 Task: Create Simple Mirrored Images Using Flip.
Action: Mouse moved to (851, 81)
Screenshot: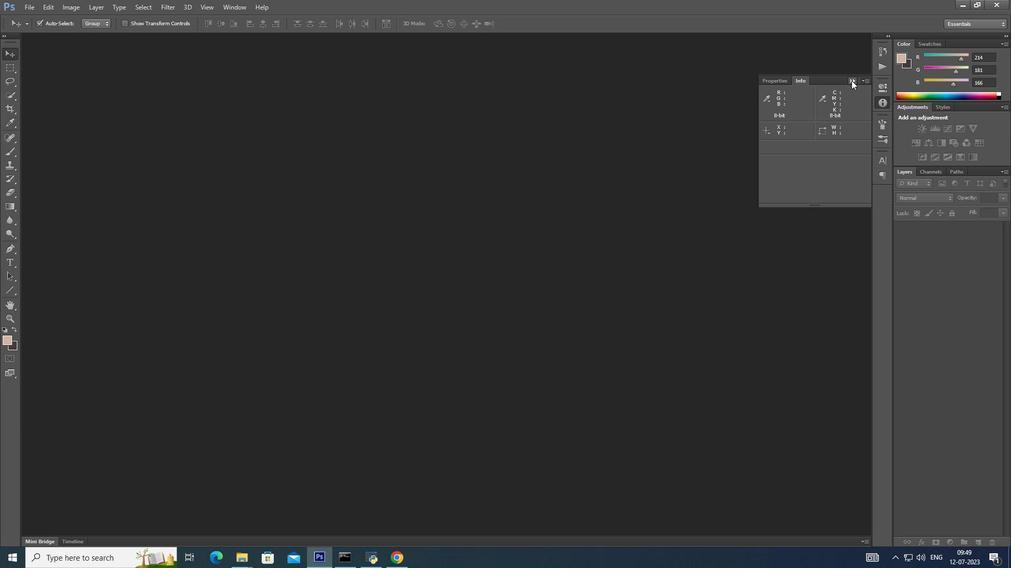 
Action: Mouse pressed left at (851, 81)
Screenshot: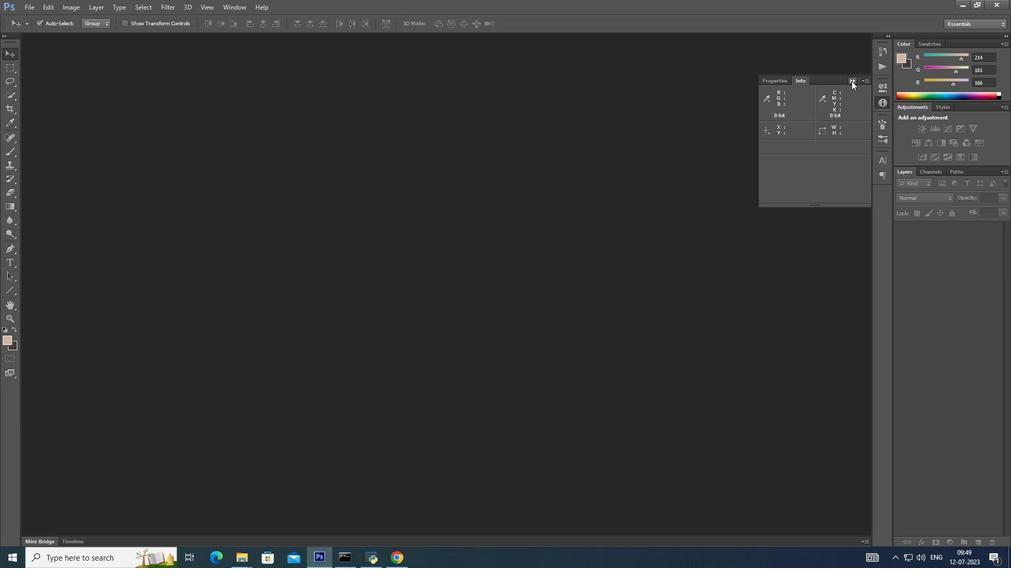 
Action: Mouse moved to (24, 7)
Screenshot: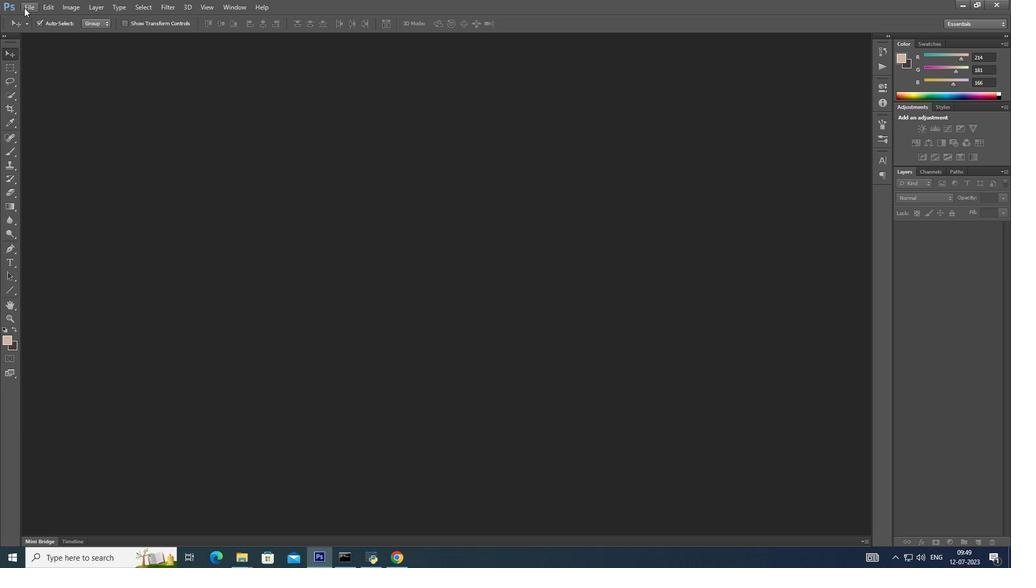 
Action: Mouse pressed left at (24, 7)
Screenshot: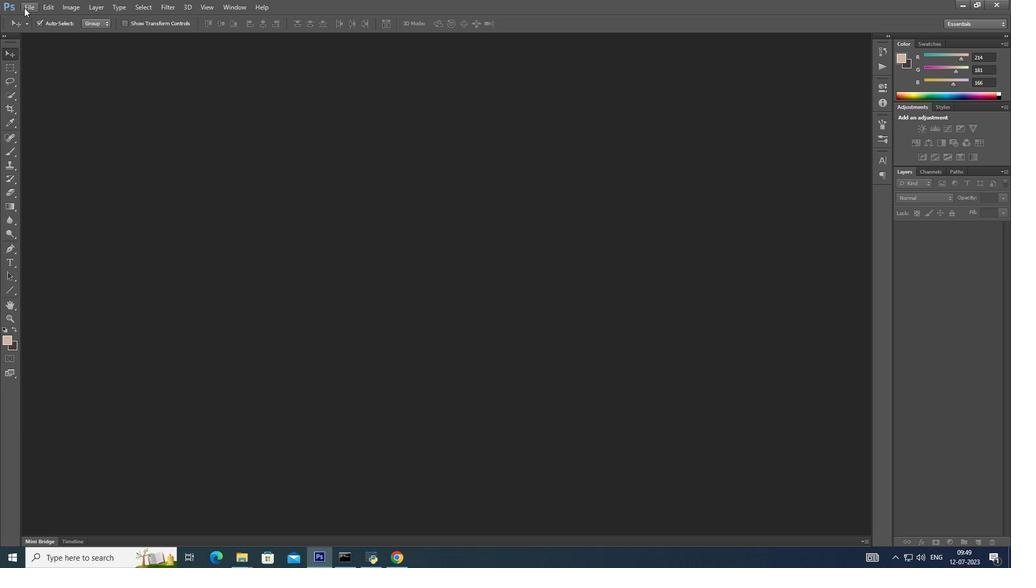 
Action: Mouse moved to (34, 30)
Screenshot: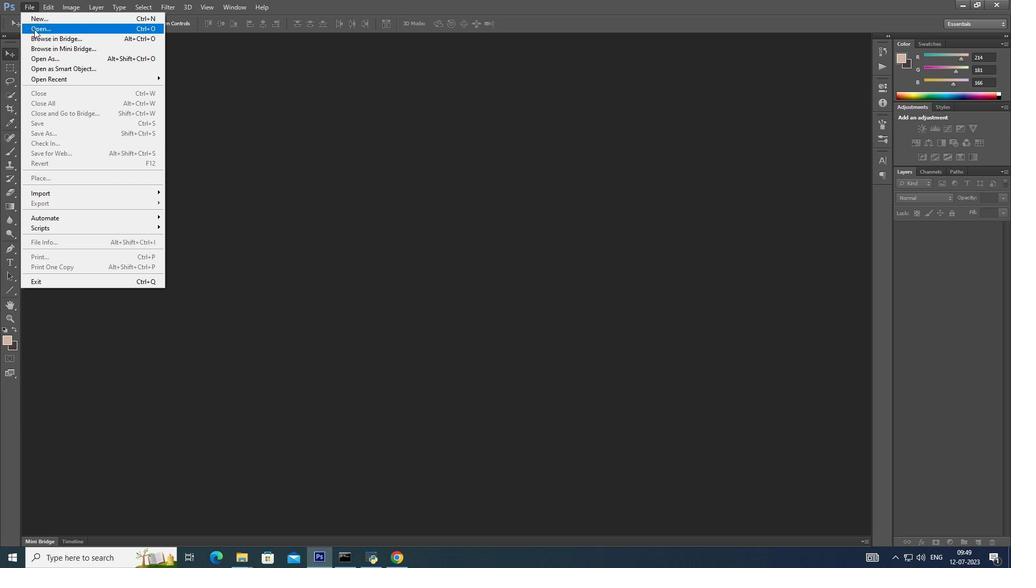 
Action: Mouse pressed left at (34, 30)
Screenshot: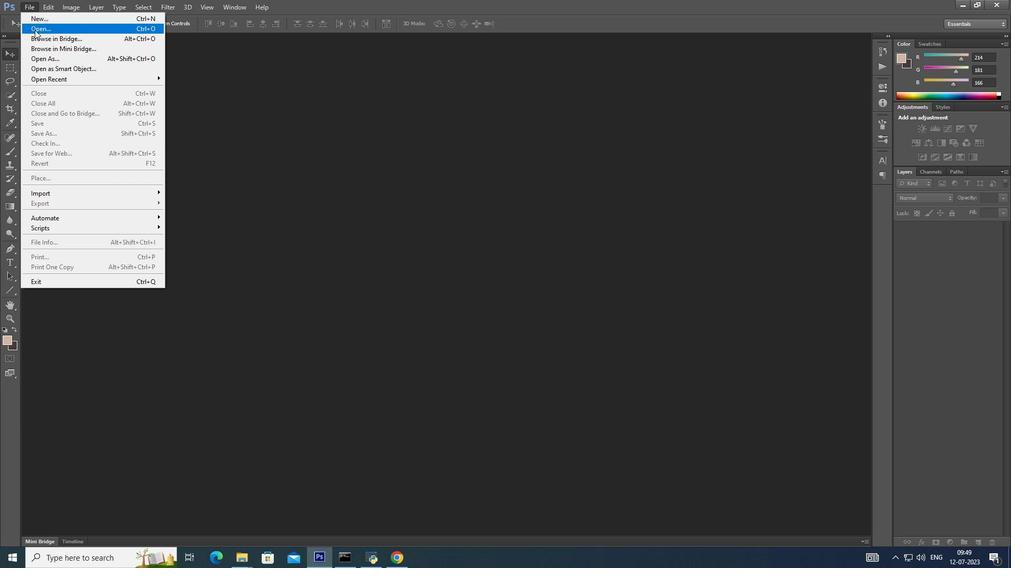 
Action: Mouse moved to (386, 176)
Screenshot: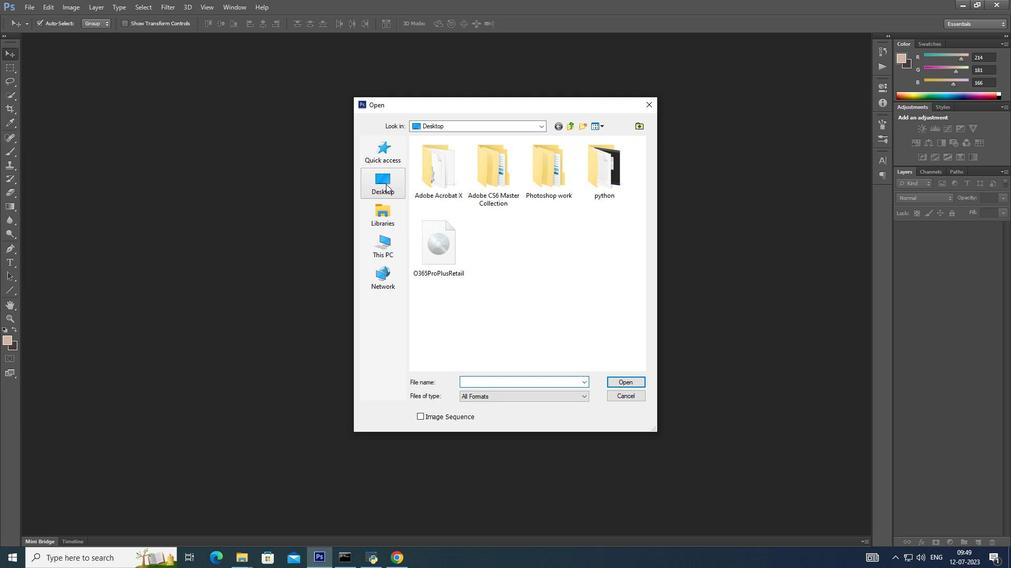 
Action: Mouse pressed left at (386, 176)
Screenshot: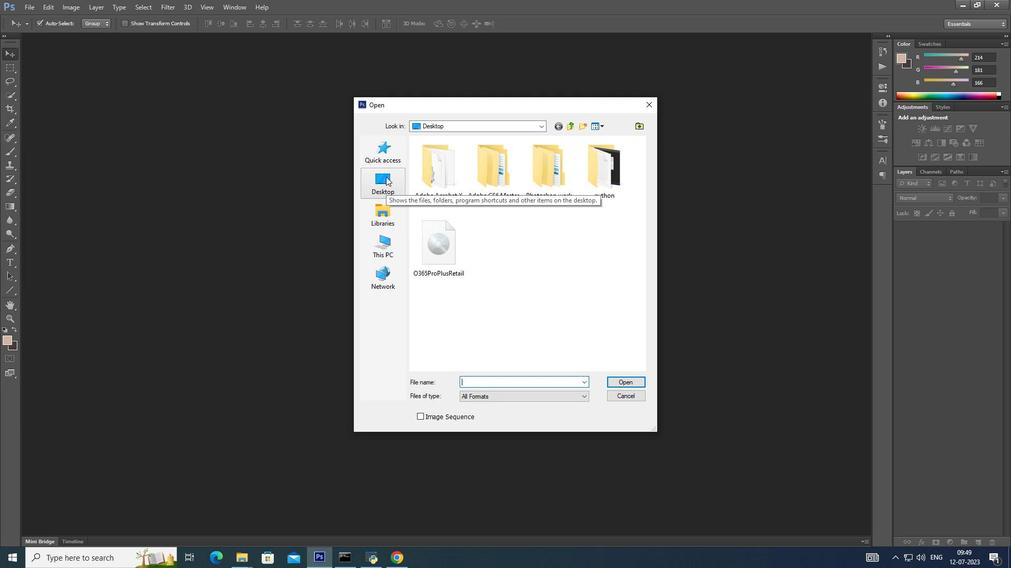 
Action: Mouse moved to (381, 257)
Screenshot: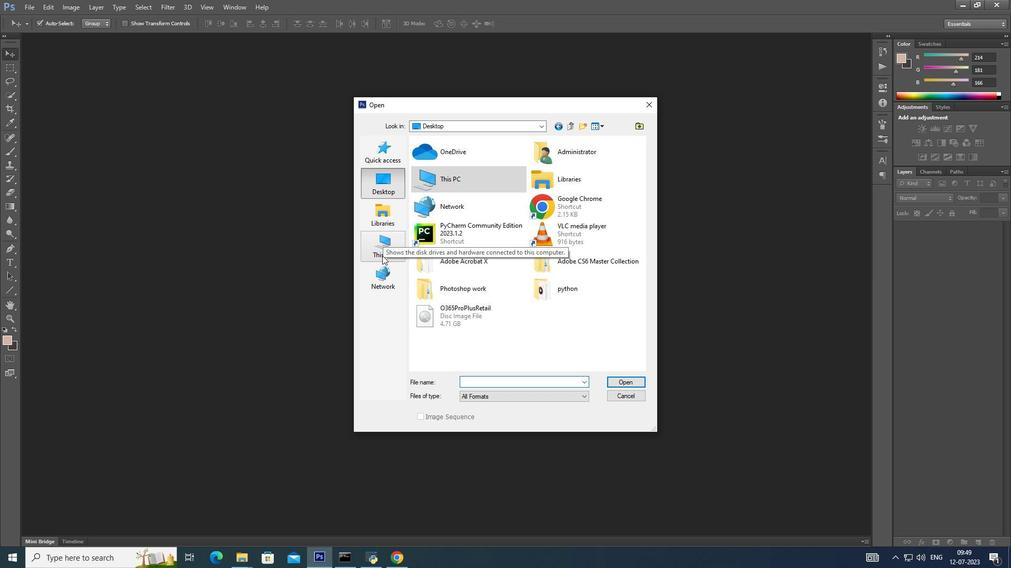 
Action: Mouse pressed left at (381, 257)
Screenshot: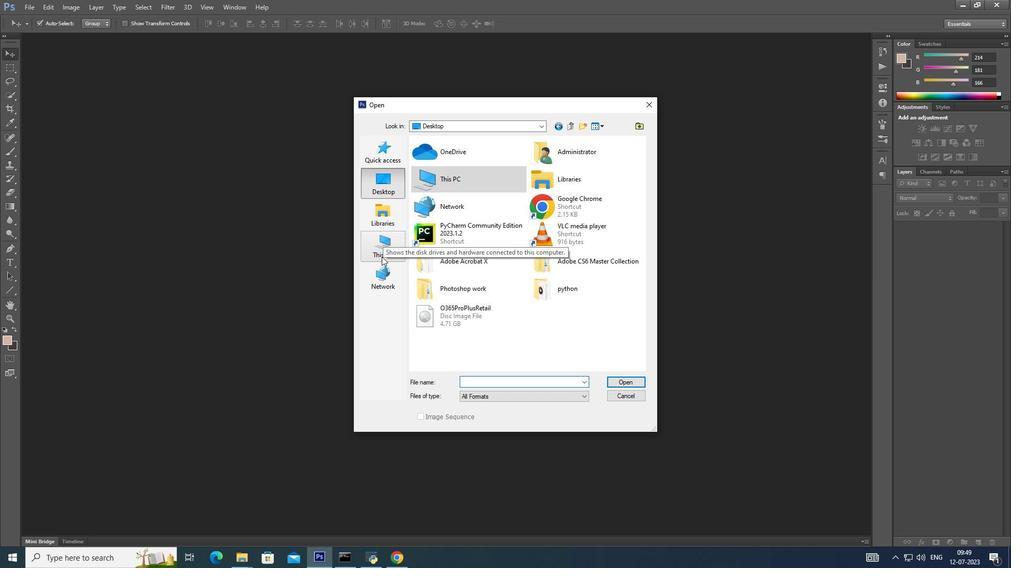 
Action: Mouse moved to (458, 241)
Screenshot: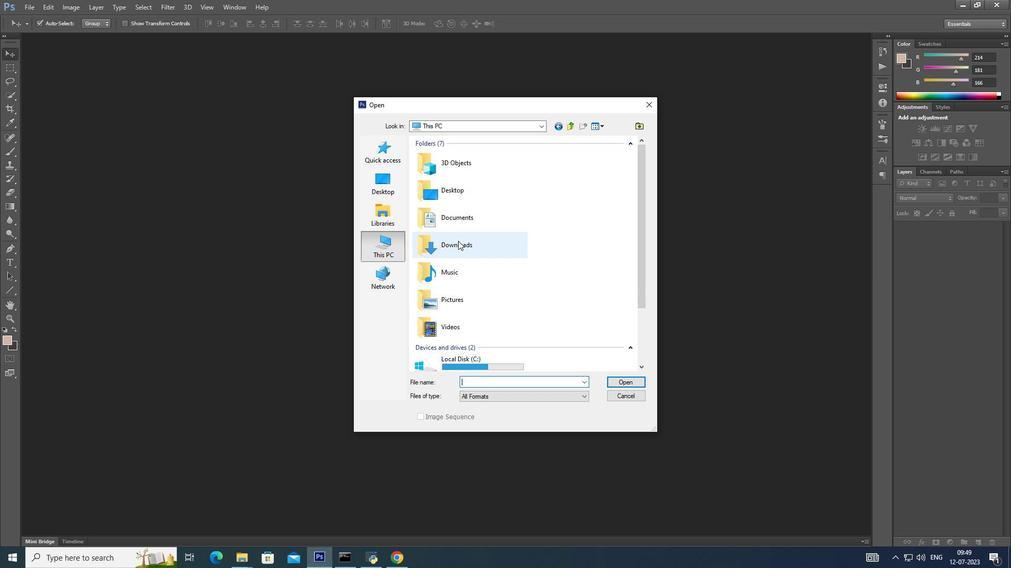 
Action: Mouse pressed left at (458, 241)
Screenshot: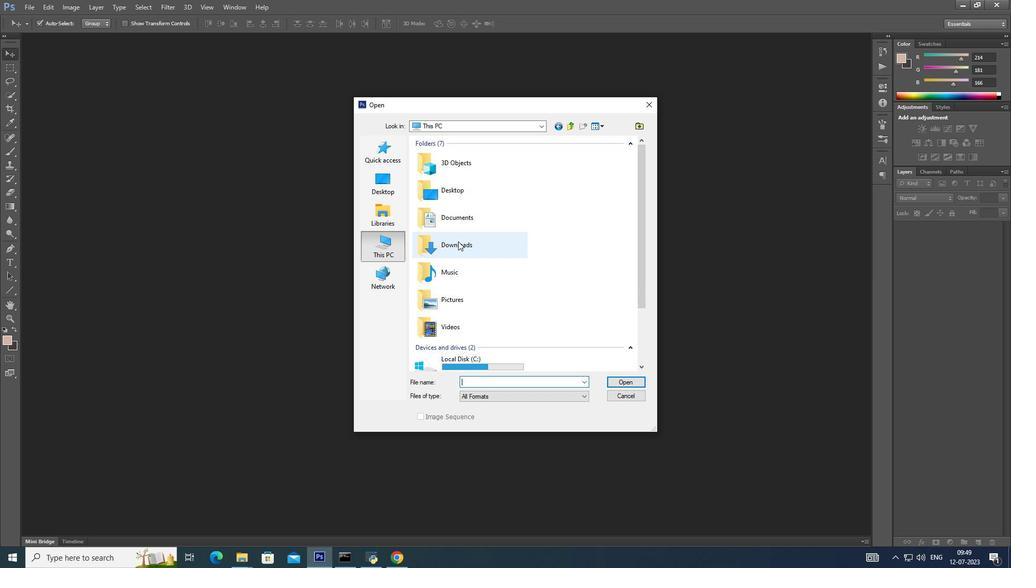 
Action: Mouse pressed left at (458, 241)
Screenshot: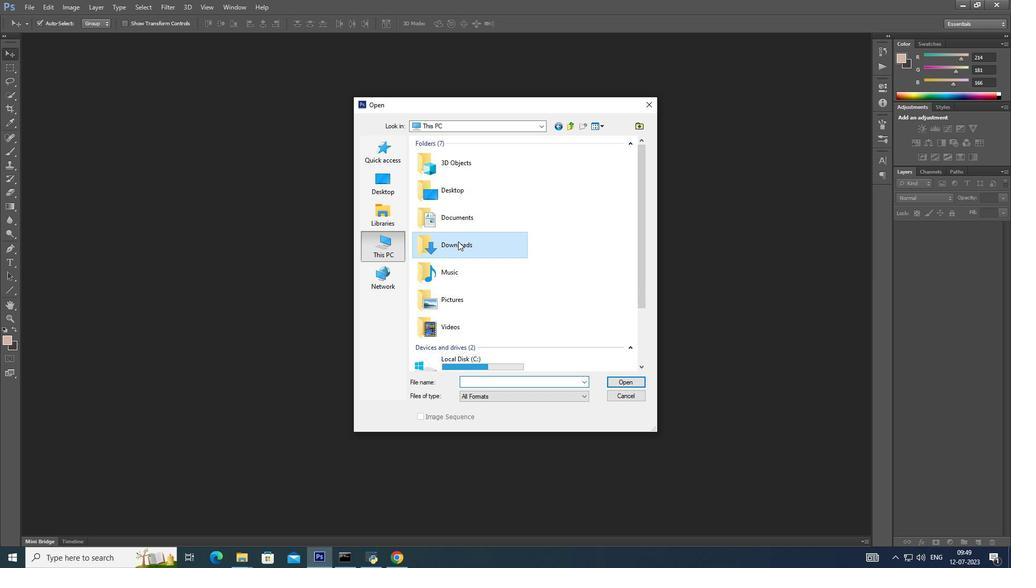 
Action: Mouse moved to (455, 176)
Screenshot: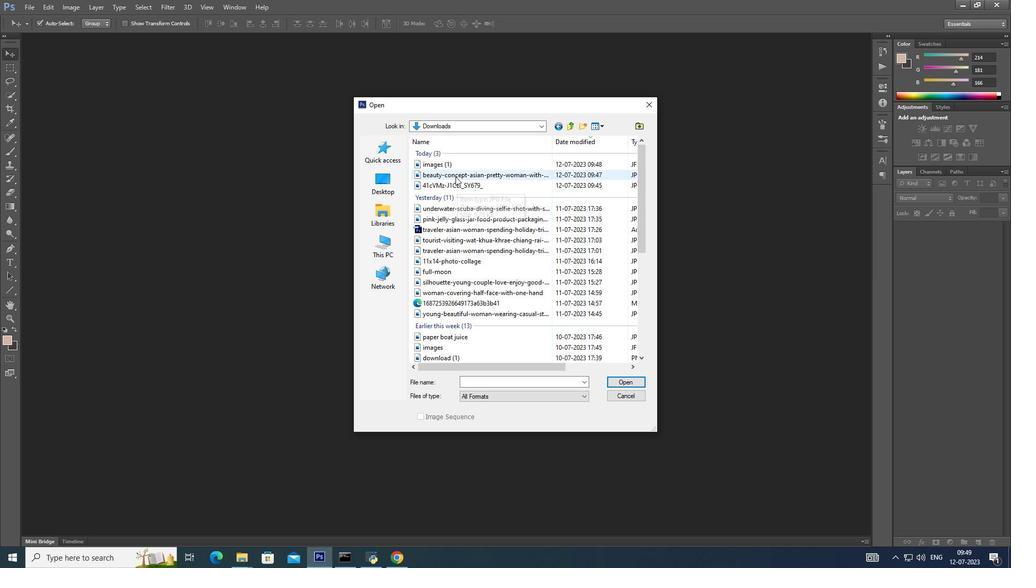 
Action: Mouse pressed left at (455, 176)
Screenshot: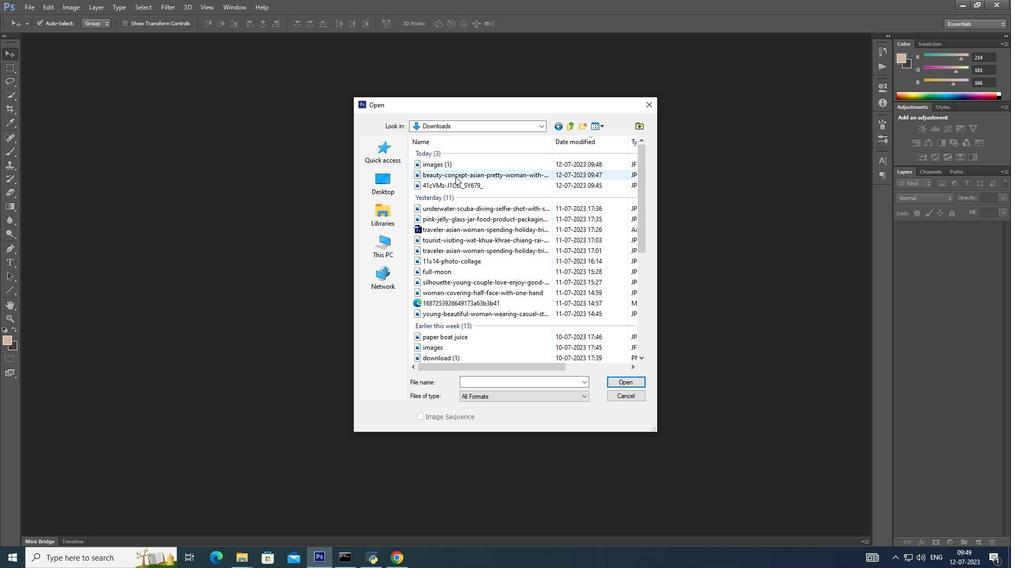 
Action: Mouse moved to (620, 385)
Screenshot: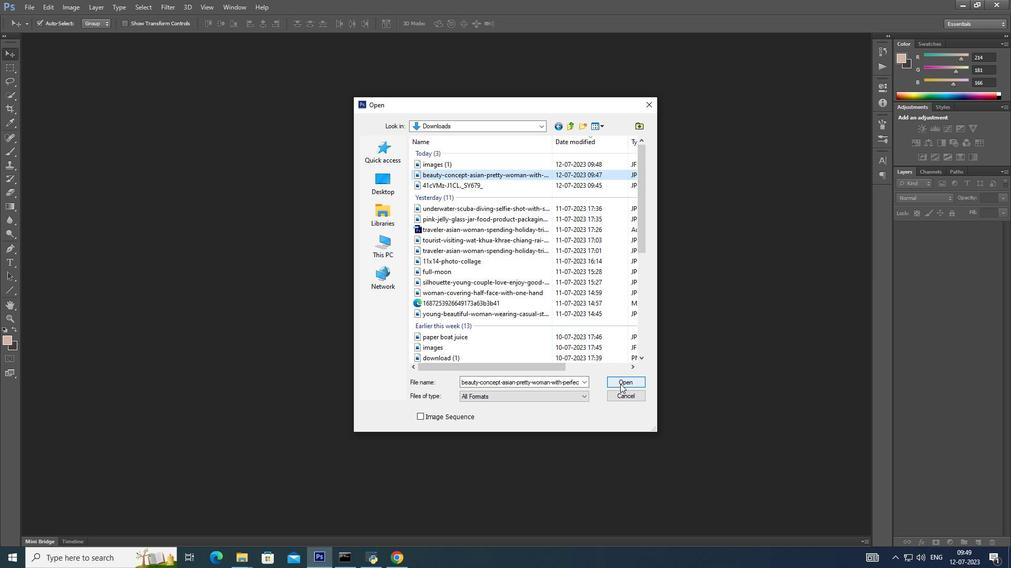 
Action: Mouse pressed left at (620, 385)
Screenshot: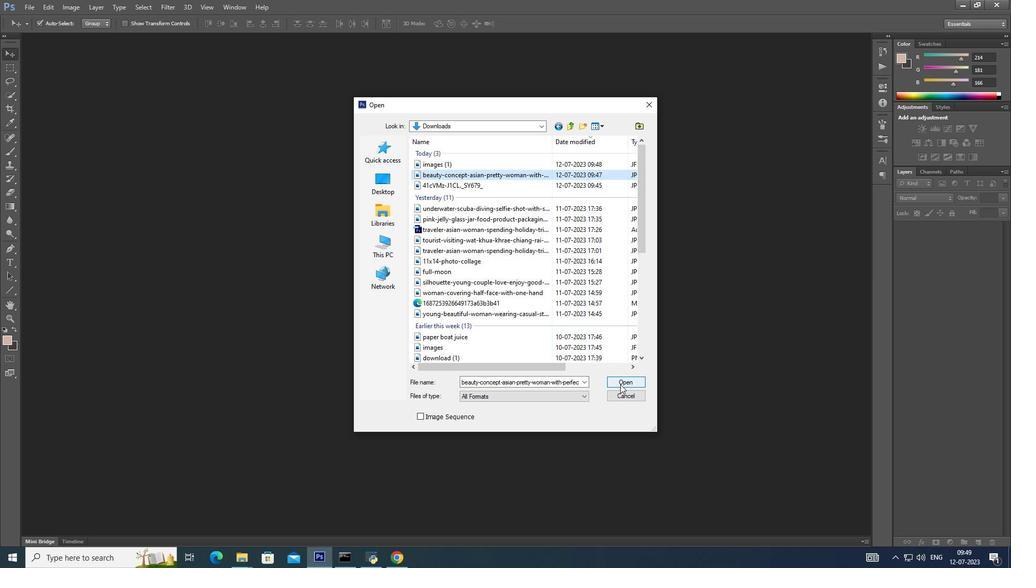 
Action: Mouse moved to (951, 225)
Screenshot: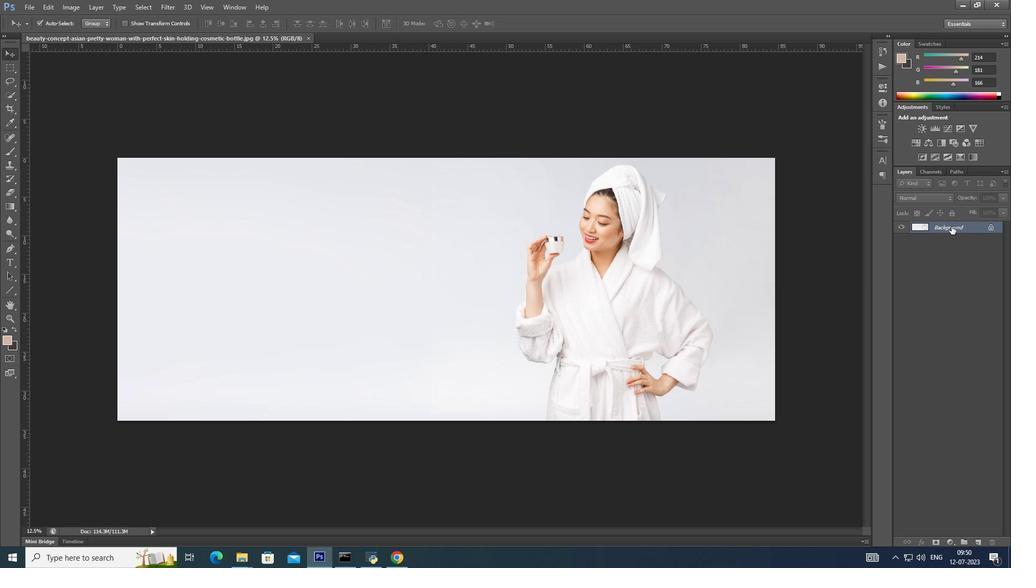 
Action: Mouse pressed left at (951, 225)
Screenshot: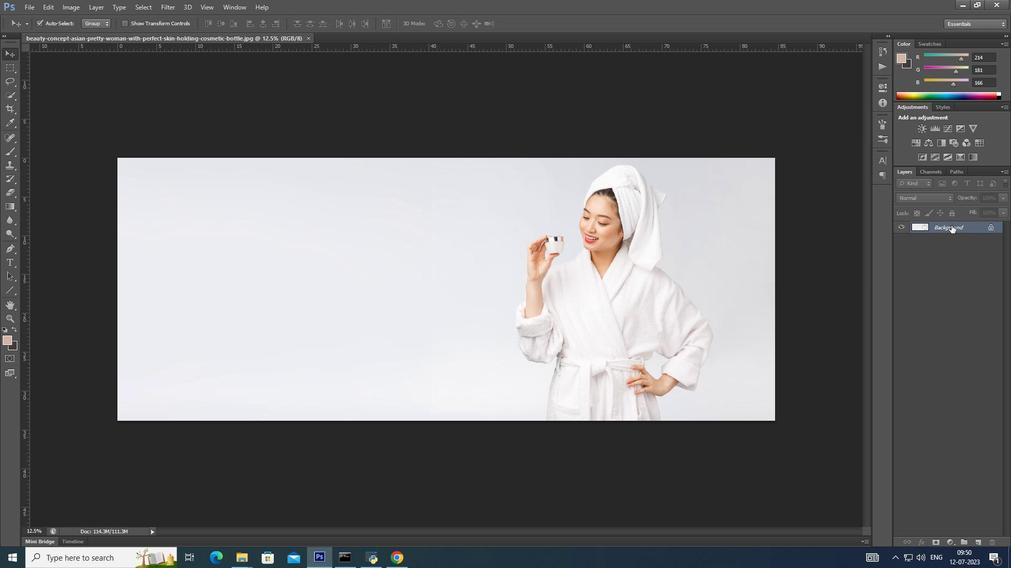 
Action: Mouse moved to (962, 223)
Screenshot: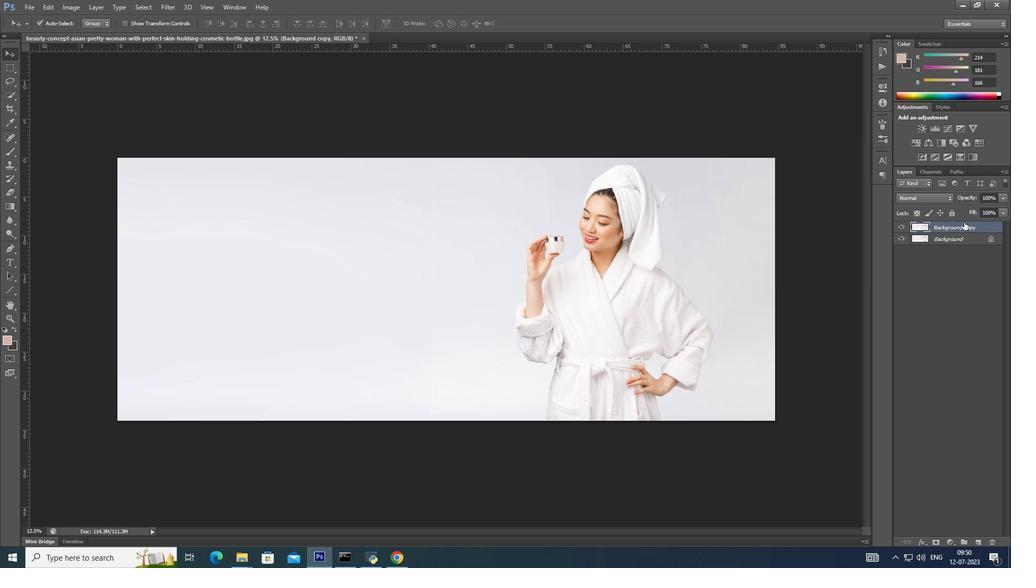 
Action: Mouse pressed left at (962, 223)
Screenshot: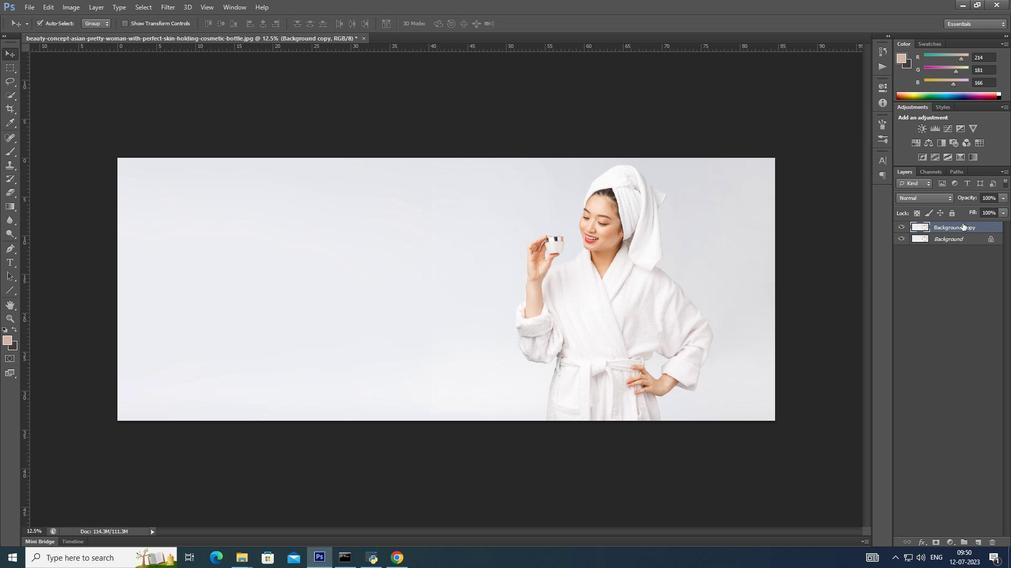 
Action: Mouse moved to (32, 5)
Screenshot: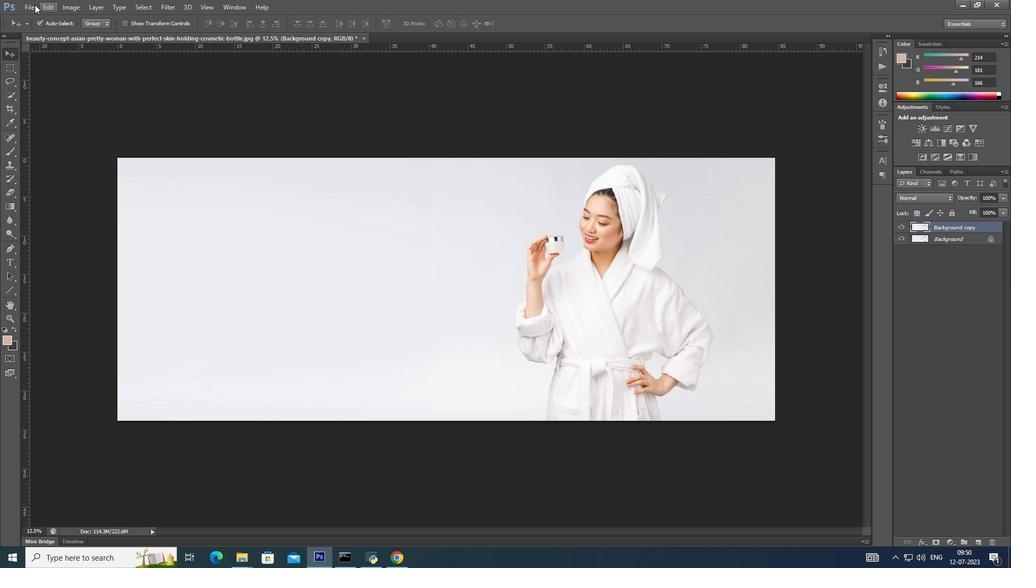 
Action: Mouse pressed left at (32, 5)
Screenshot: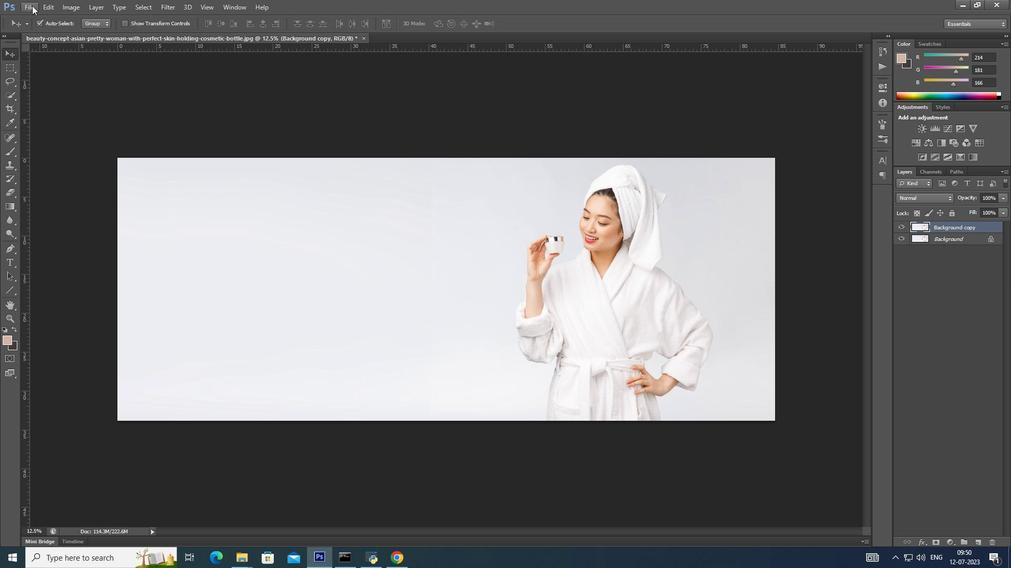 
Action: Mouse moved to (42, 26)
Screenshot: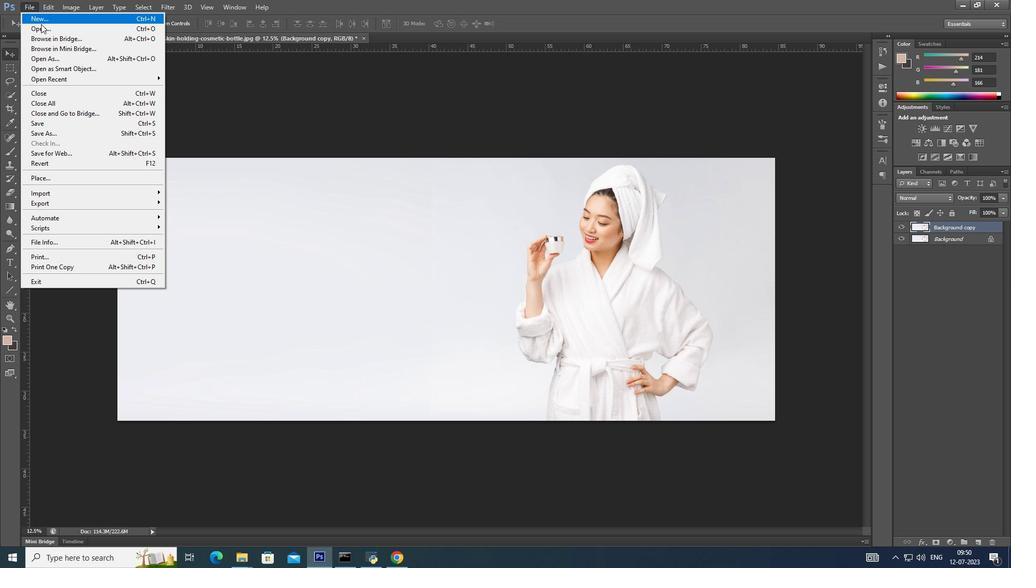 
Action: Mouse pressed left at (42, 26)
Screenshot: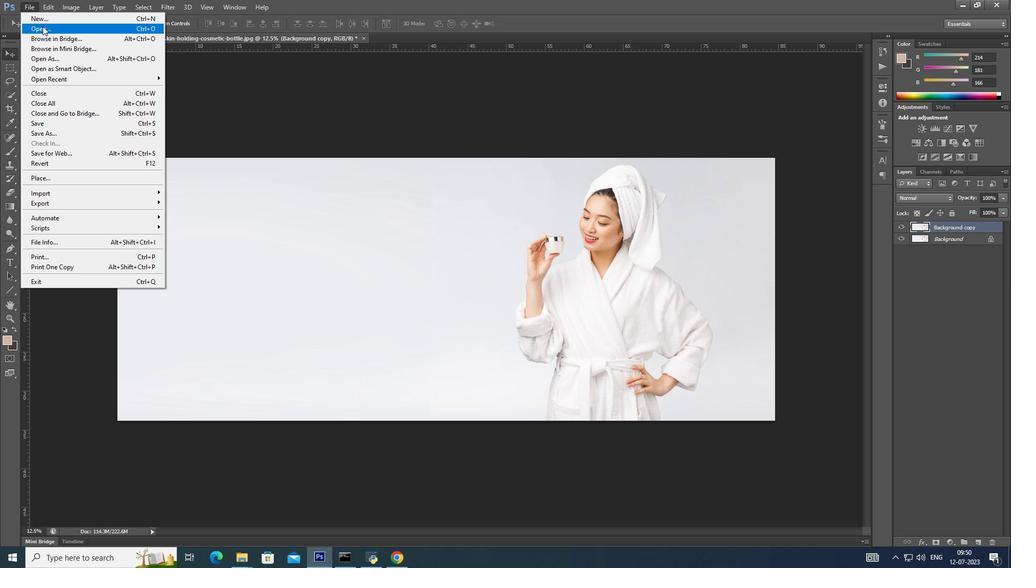 
Action: Mouse moved to (438, 162)
Screenshot: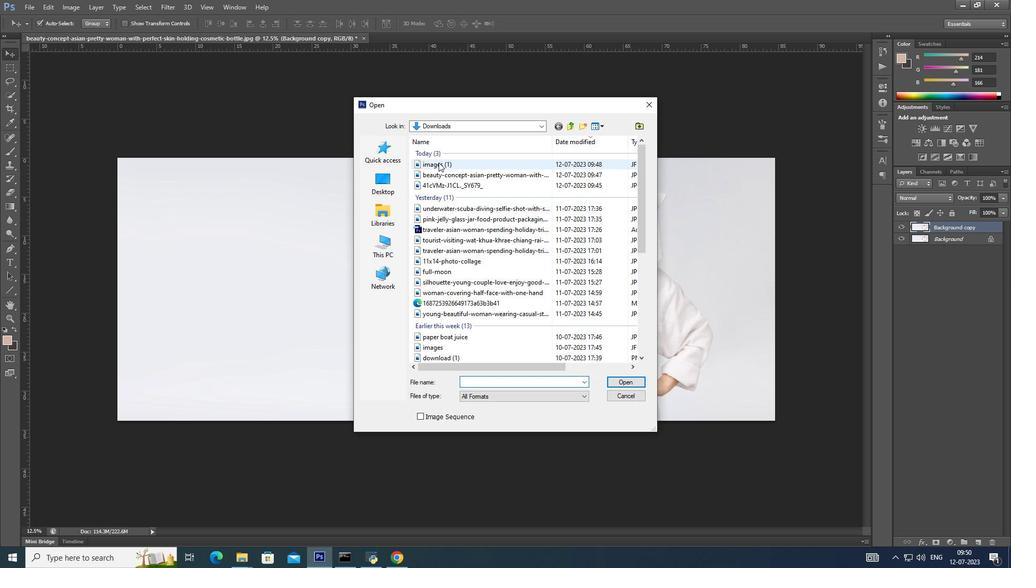 
Action: Mouse pressed left at (438, 162)
Screenshot: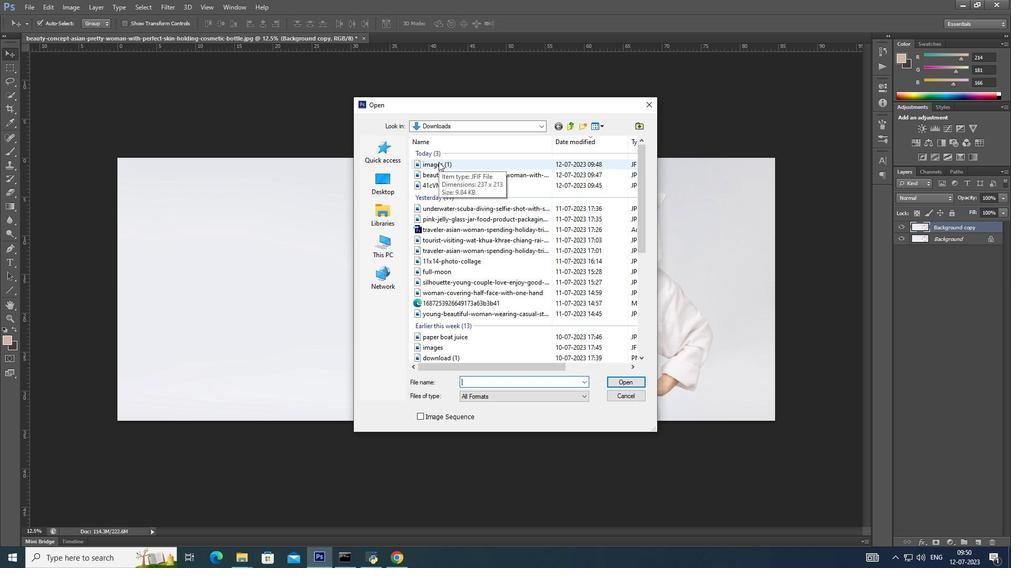 
Action: Mouse moved to (440, 186)
Screenshot: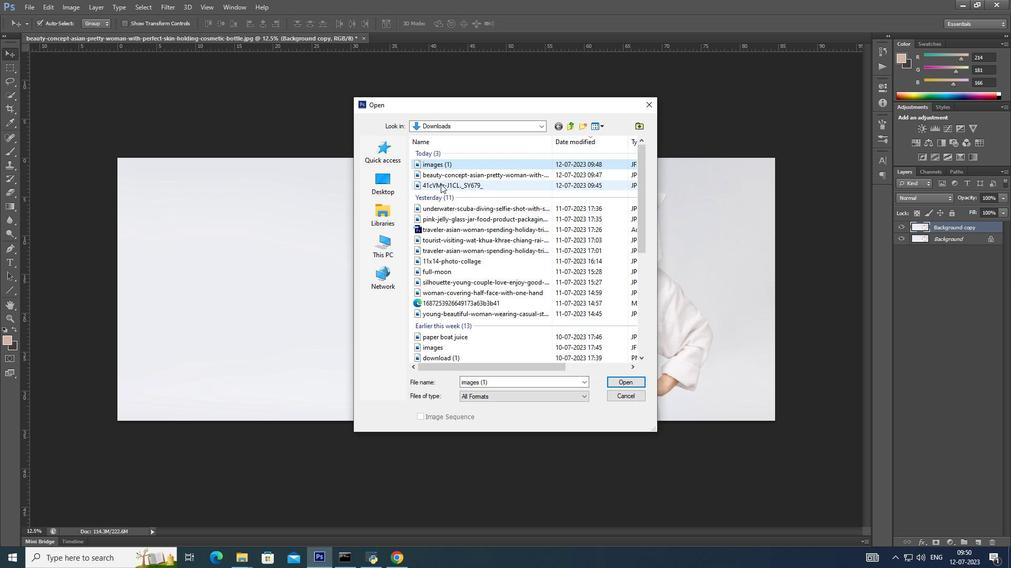 
Action: Mouse pressed left at (440, 186)
Screenshot: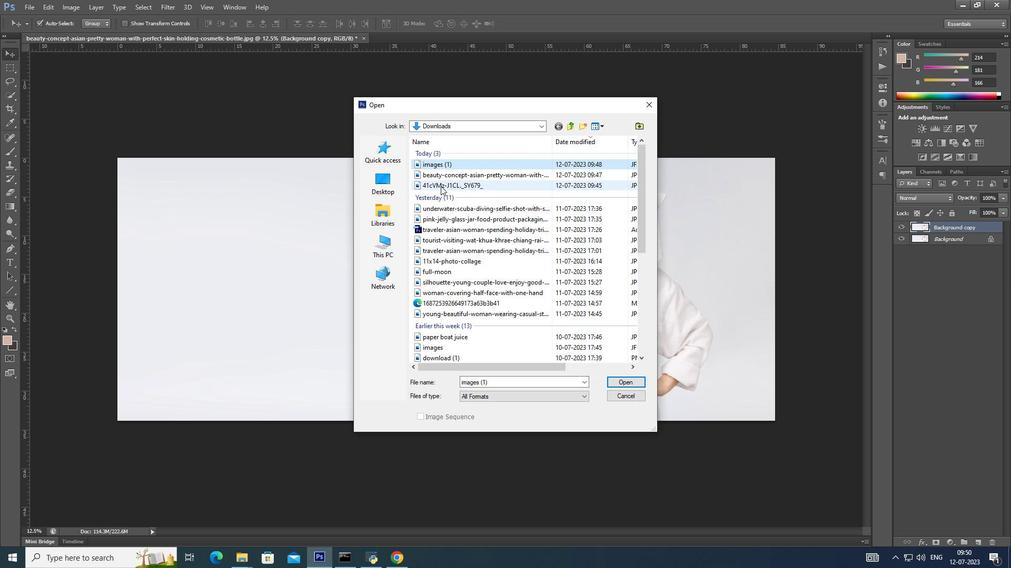 
Action: Mouse moved to (624, 384)
Screenshot: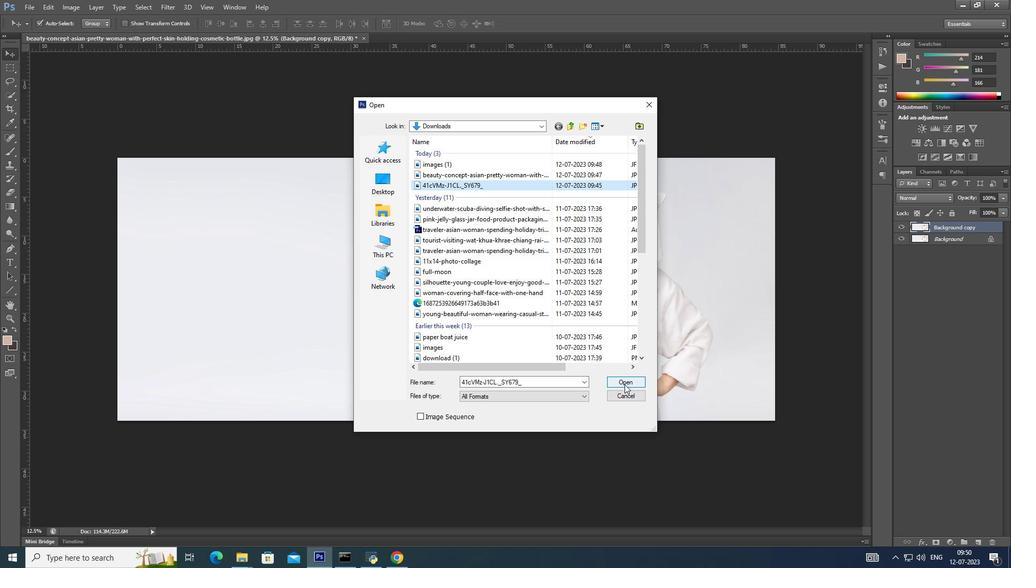 
Action: Mouse pressed left at (624, 384)
Screenshot: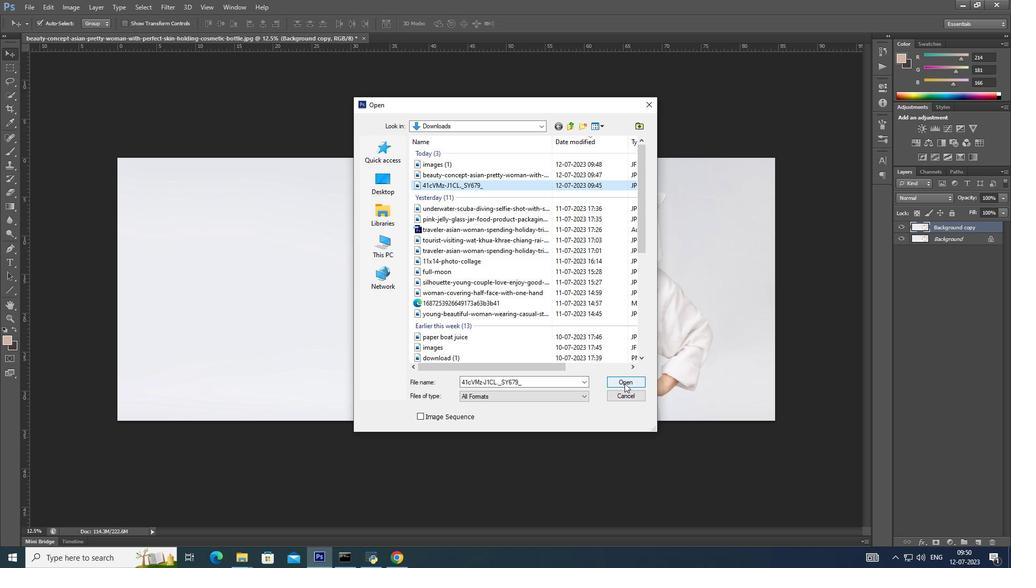 
Action: Mouse moved to (958, 233)
Screenshot: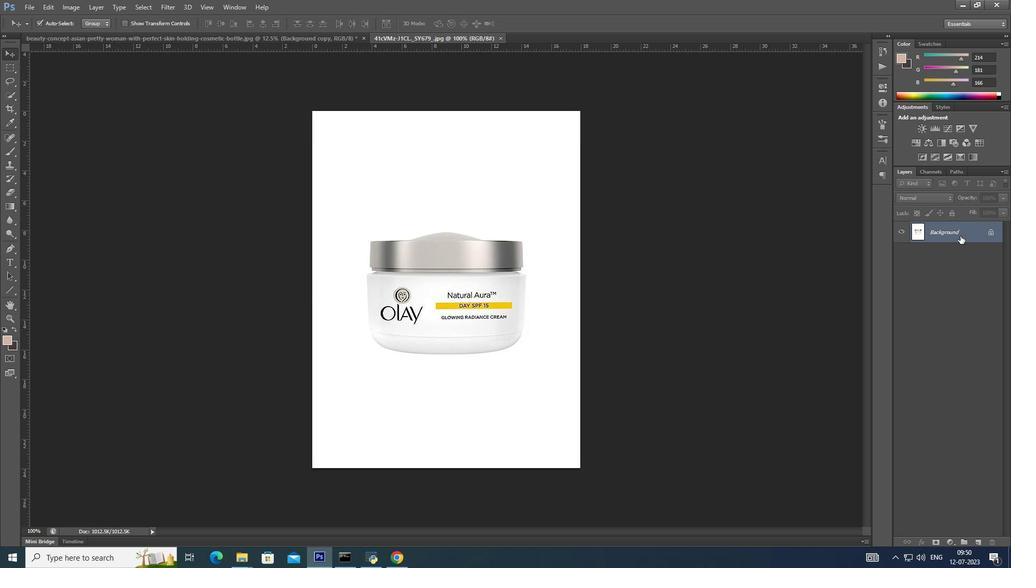 
Action: Mouse pressed left at (958, 233)
Screenshot: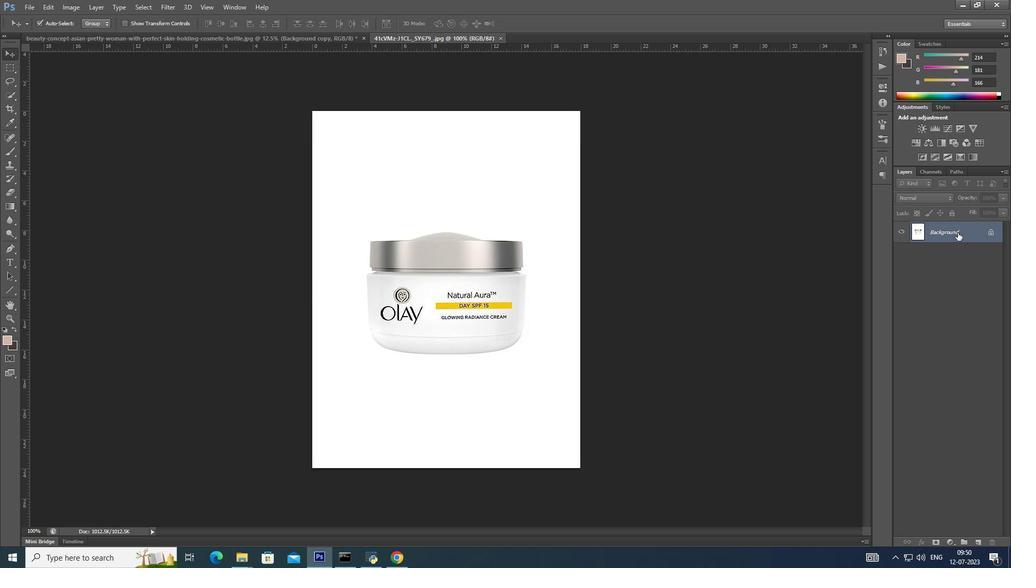
Action: Mouse moved to (948, 232)
Screenshot: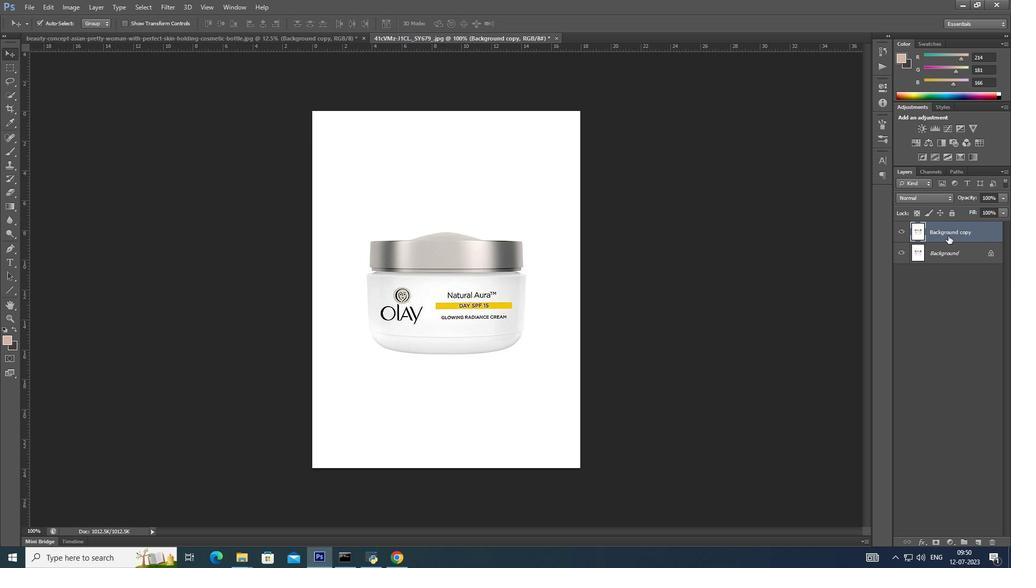 
Action: Mouse pressed left at (948, 232)
Screenshot: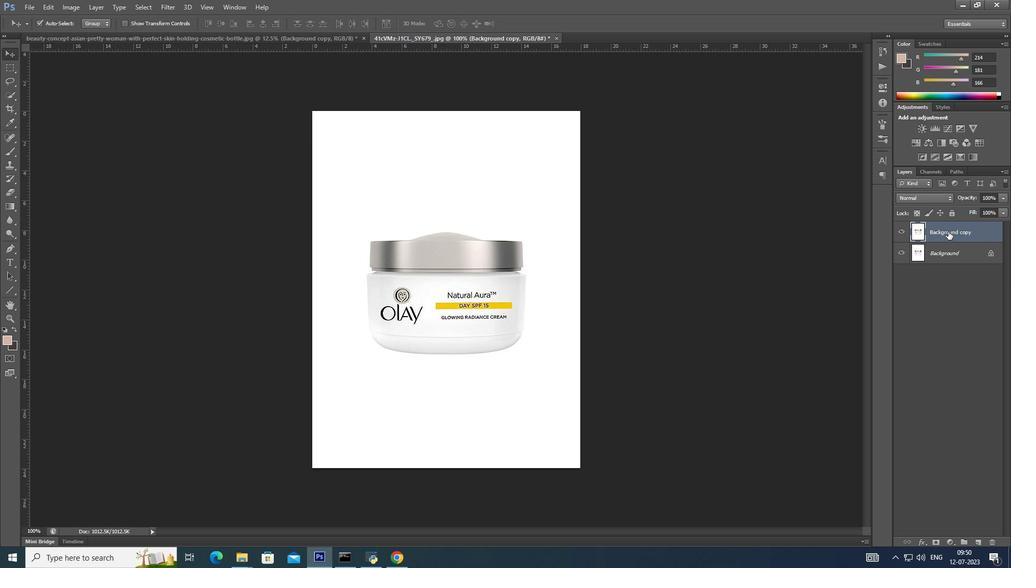 
Action: Mouse moved to (9, 97)
Screenshot: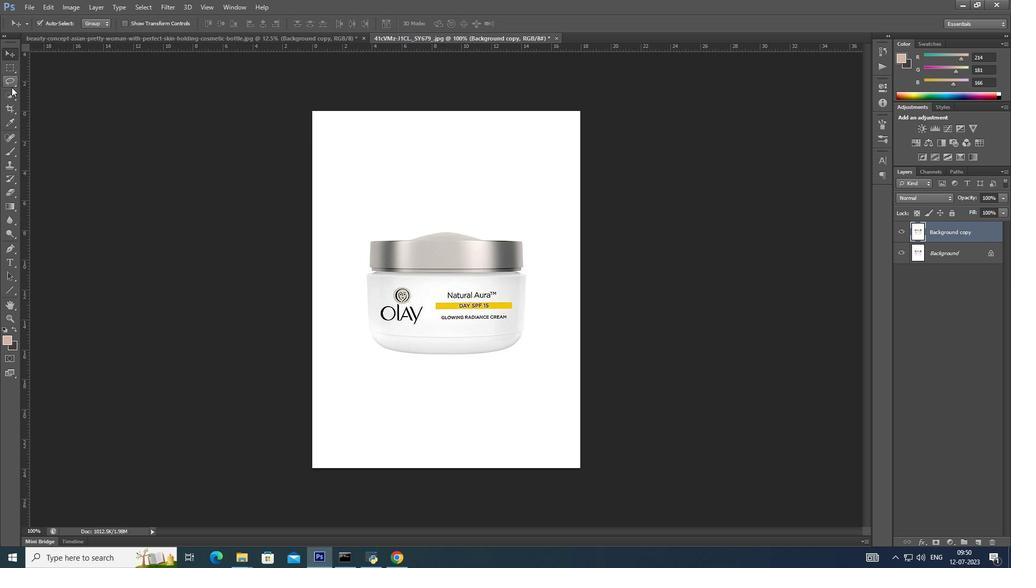 
Action: Mouse pressed left at (9, 97)
Screenshot: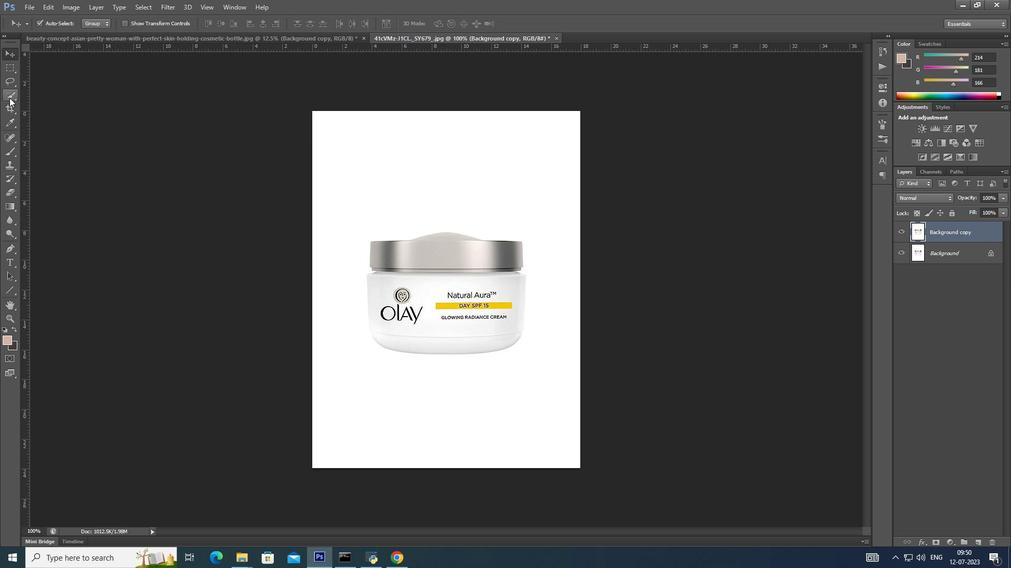 
Action: Mouse moved to (43, 90)
Screenshot: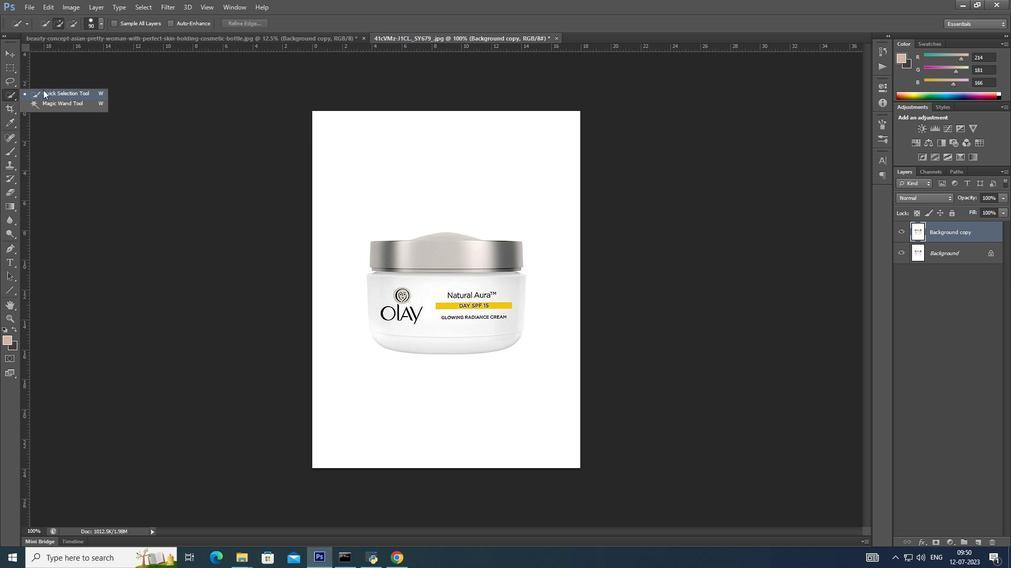 
Action: Mouse pressed left at (43, 90)
Screenshot: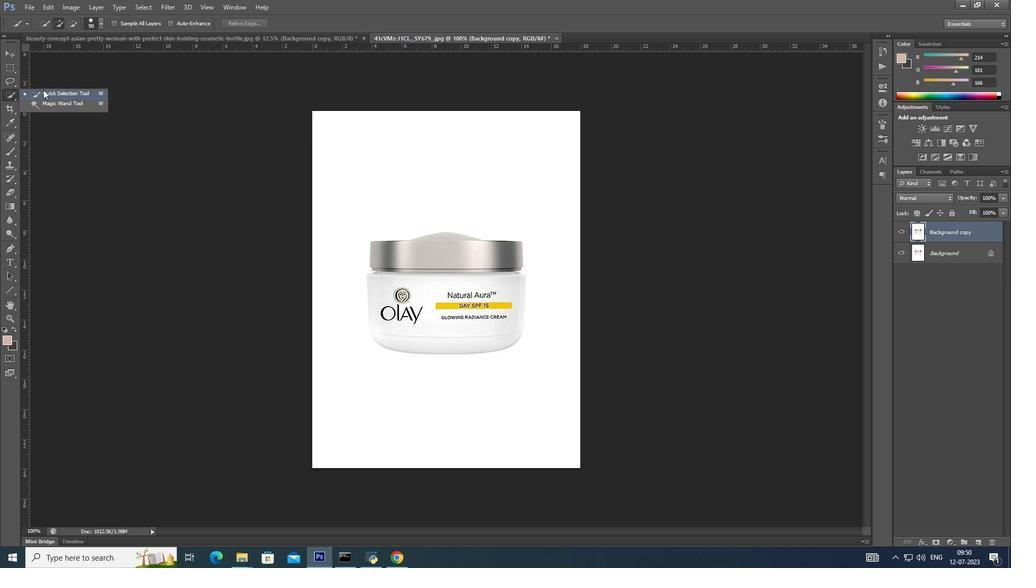 
Action: Mouse moved to (420, 282)
Screenshot: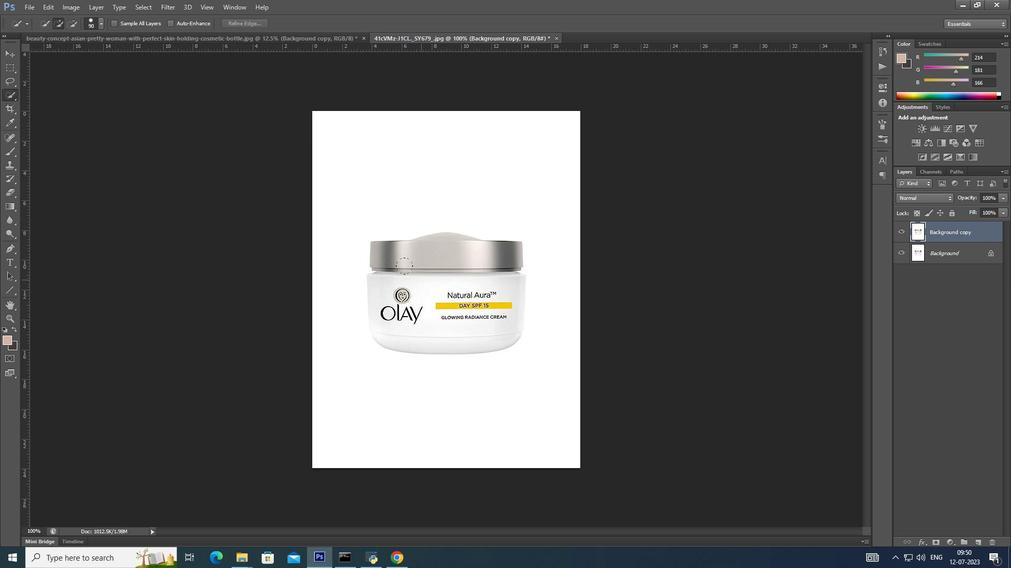 
Action: Mouse pressed left at (420, 282)
Screenshot: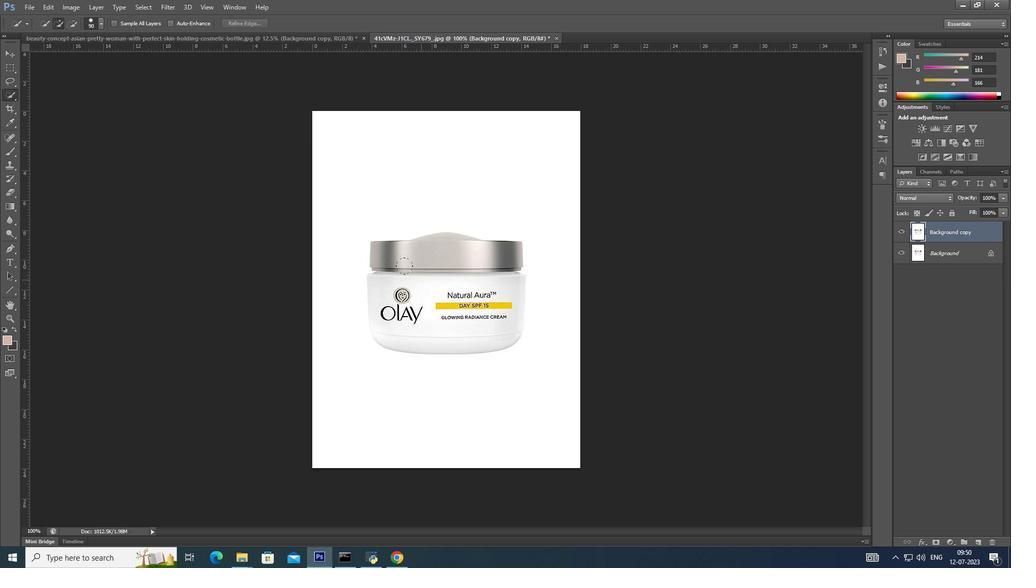 
Action: Mouse moved to (407, 307)
Screenshot: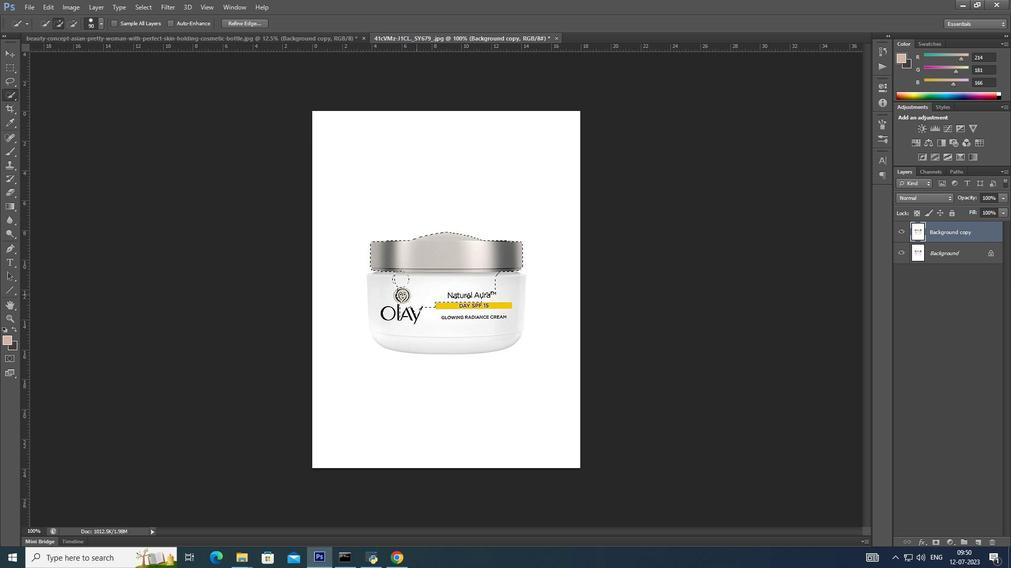 
Action: Mouse pressed left at (407, 307)
Screenshot: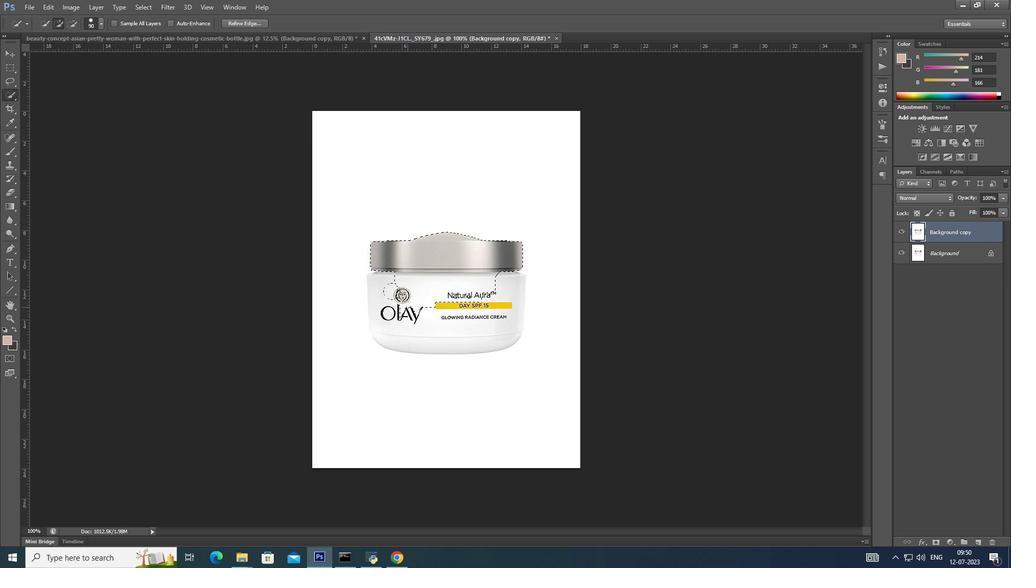 
Action: Mouse moved to (470, 301)
Screenshot: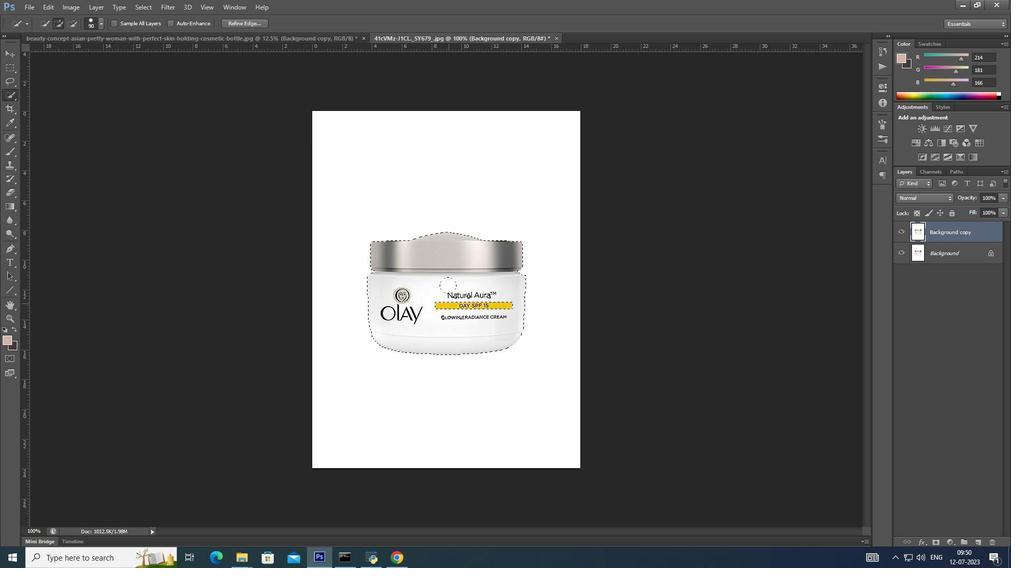 
Action: Mouse pressed left at (470, 301)
Screenshot: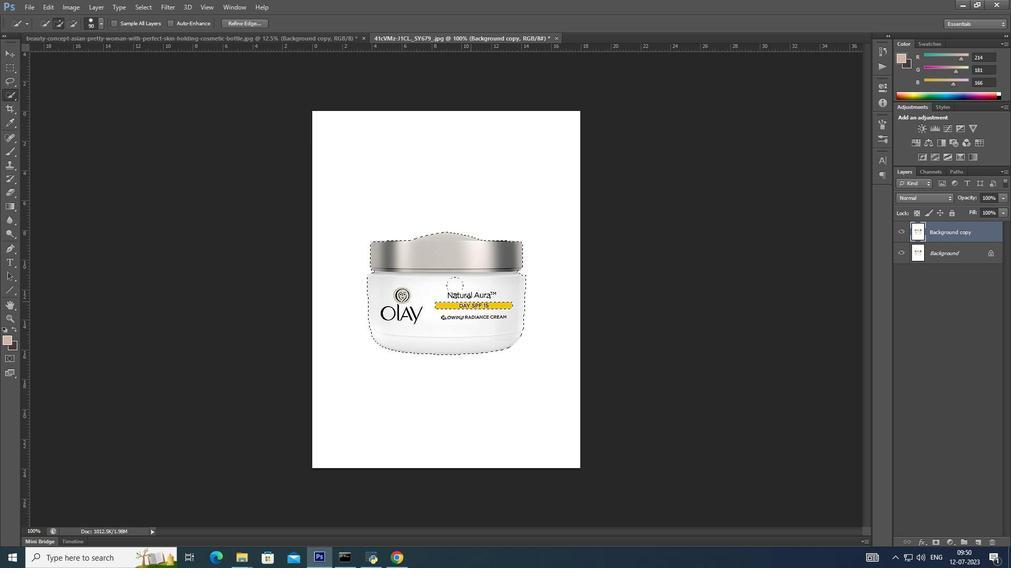 
Action: Mouse moved to (489, 305)
Screenshot: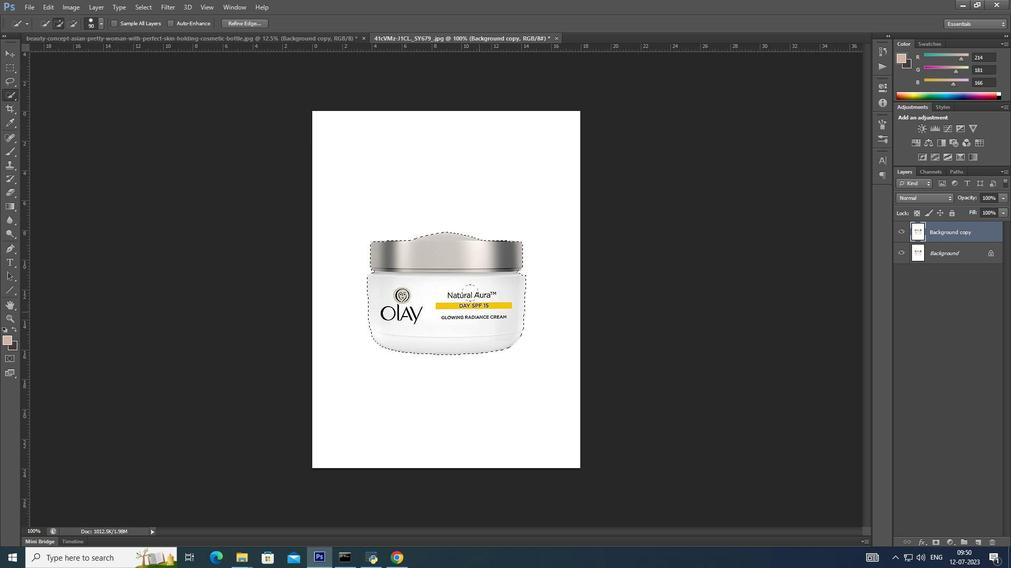 
Action: Mouse pressed left at (489, 305)
Screenshot: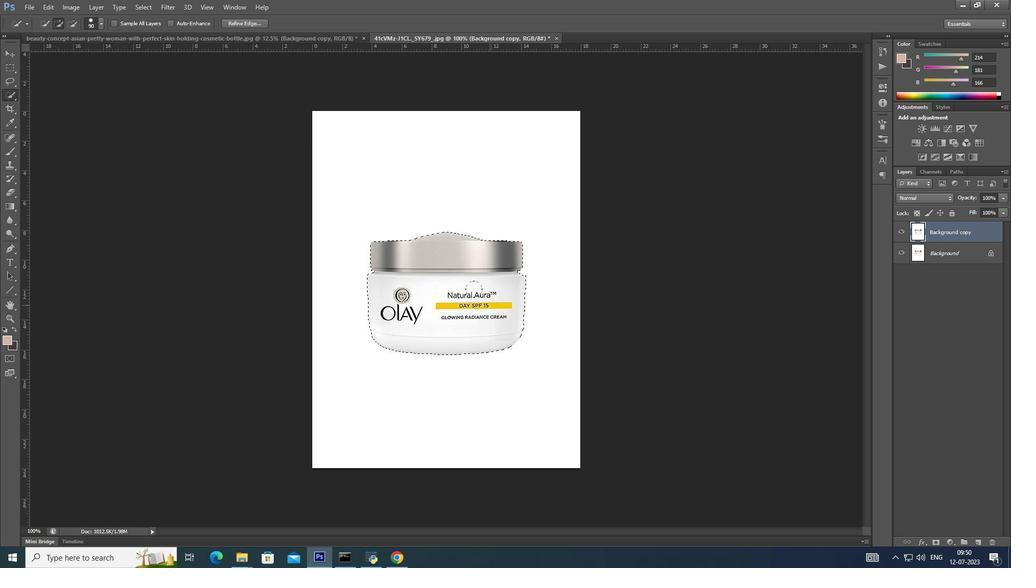 
Action: Mouse moved to (402, 270)
Screenshot: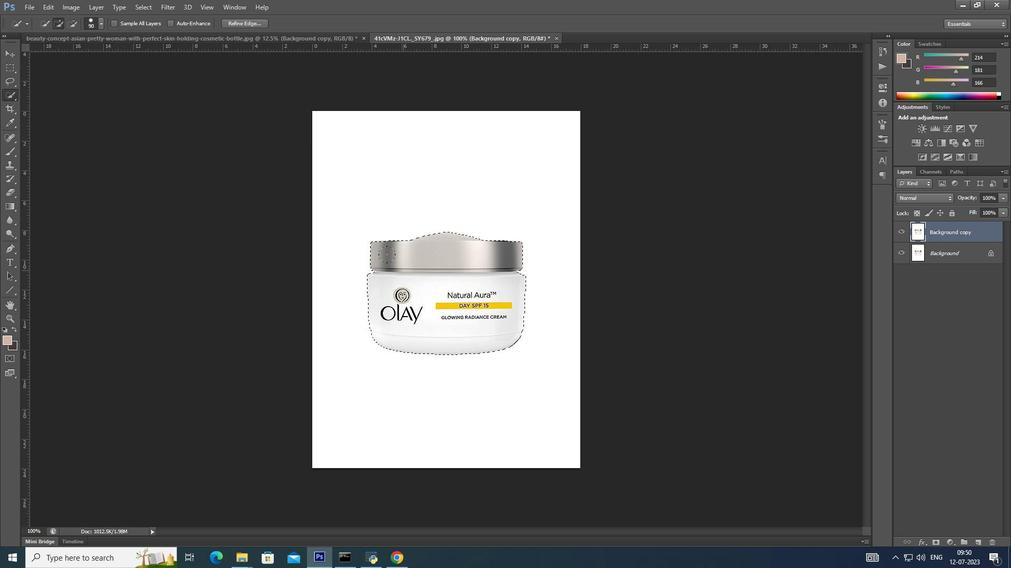 
Action: Mouse pressed left at (402, 270)
Screenshot: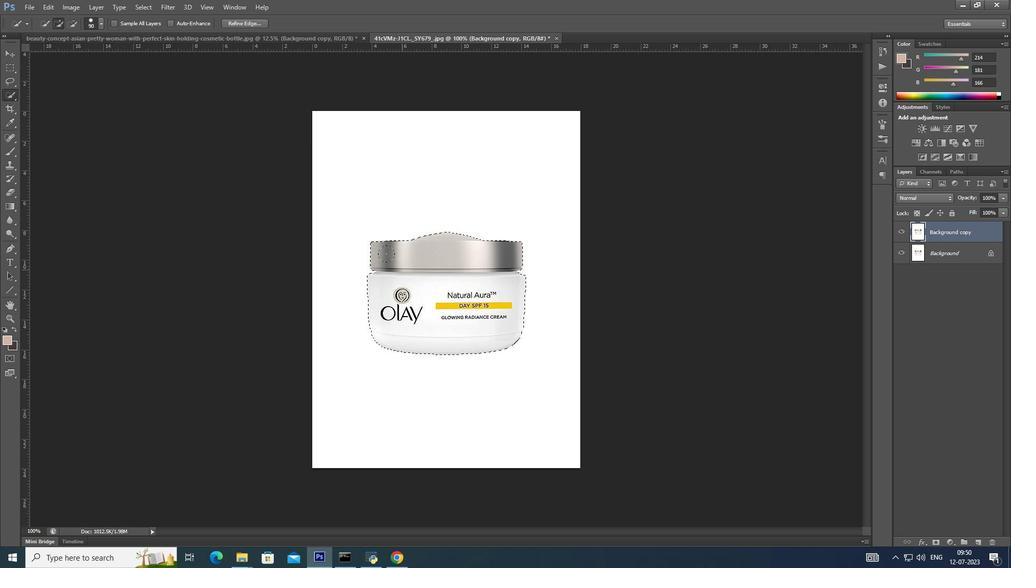 
Action: Mouse moved to (427, 310)
Screenshot: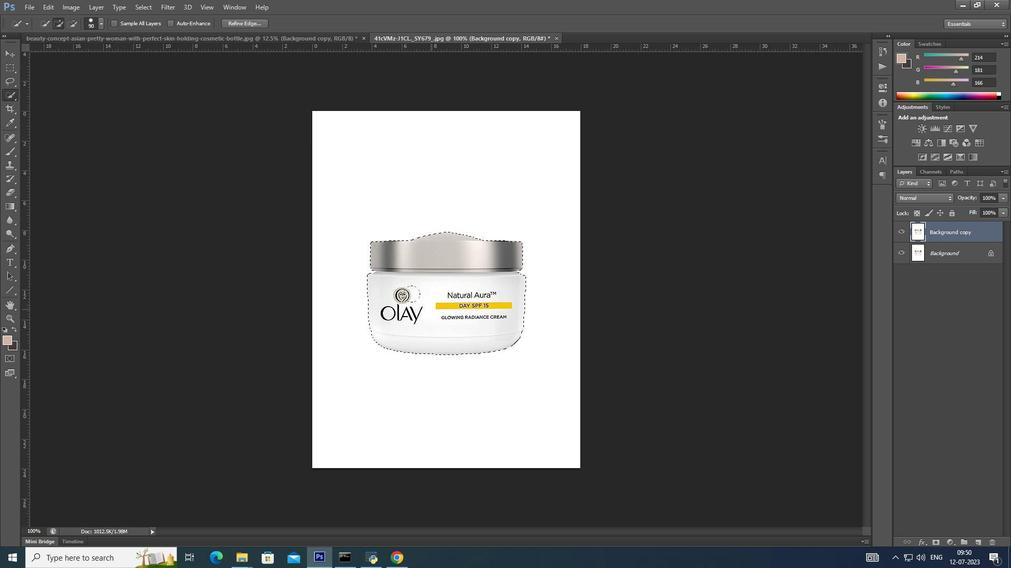 
Action: Mouse pressed left at (427, 310)
Screenshot: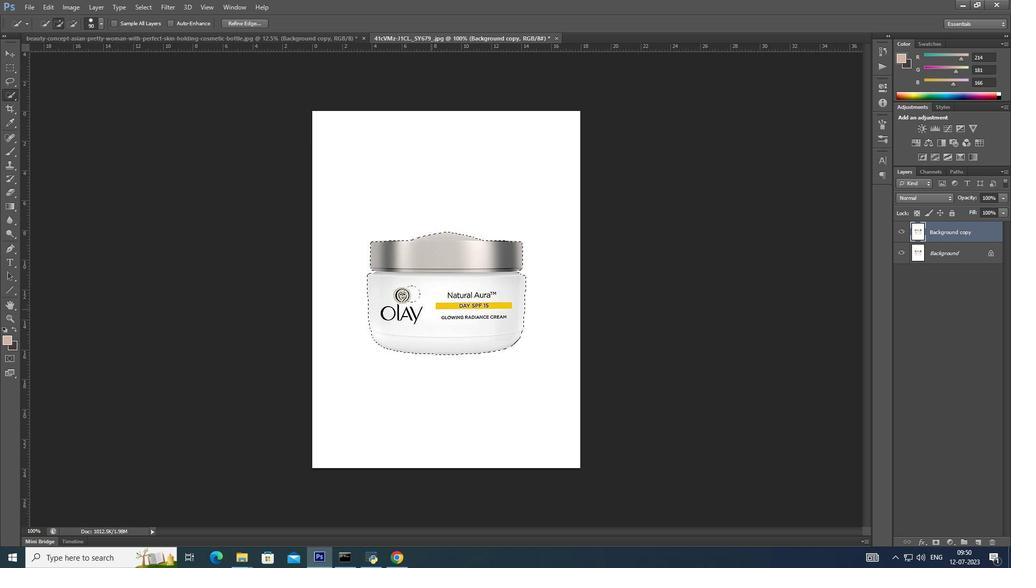 
Action: Mouse moved to (402, 302)
Screenshot: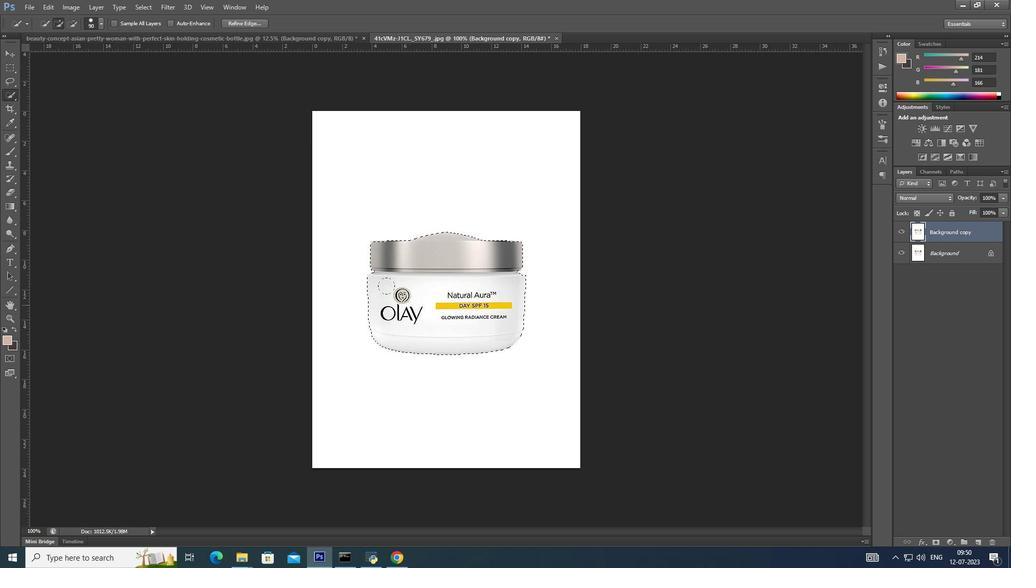 
Action: Mouse pressed left at (402, 302)
Screenshot: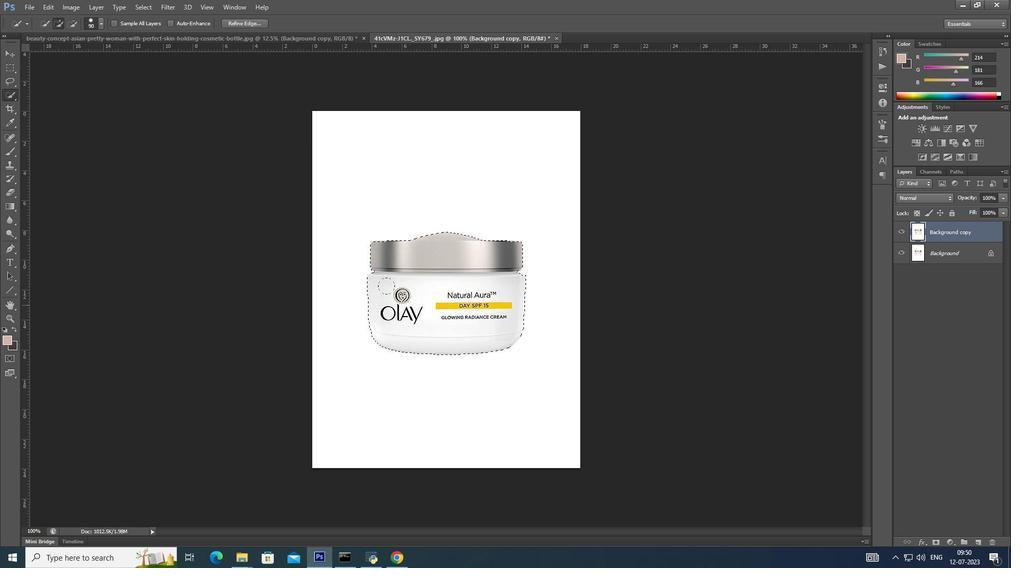 
Action: Mouse moved to (455, 298)
Screenshot: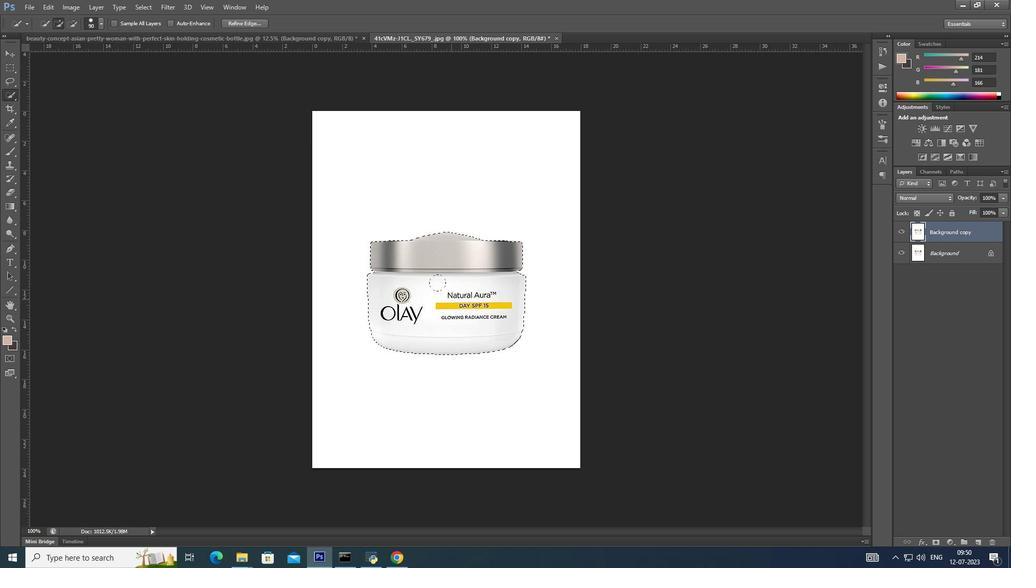
Action: Mouse pressed left at (455, 298)
Screenshot: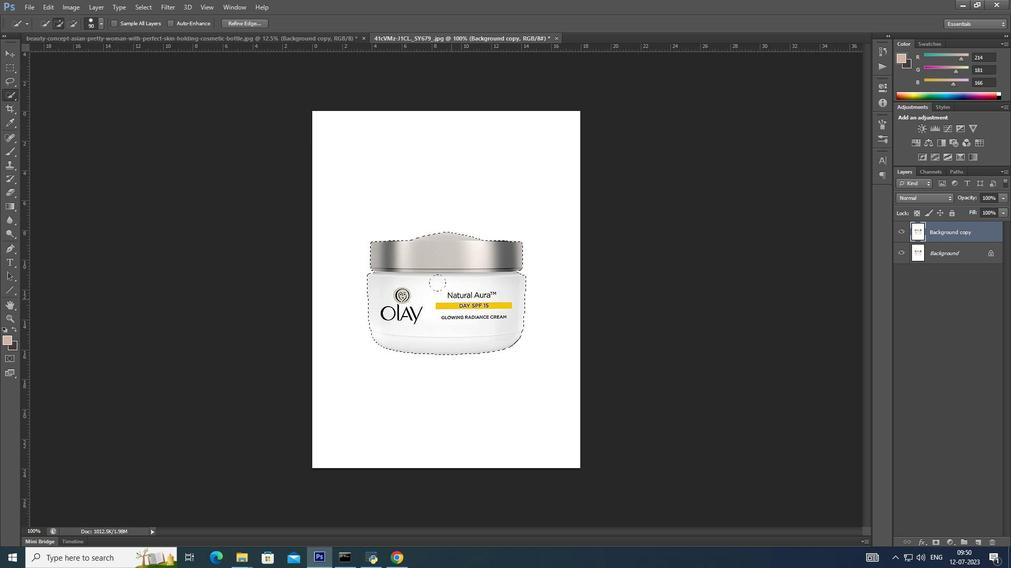 
Action: Mouse moved to (484, 307)
Screenshot: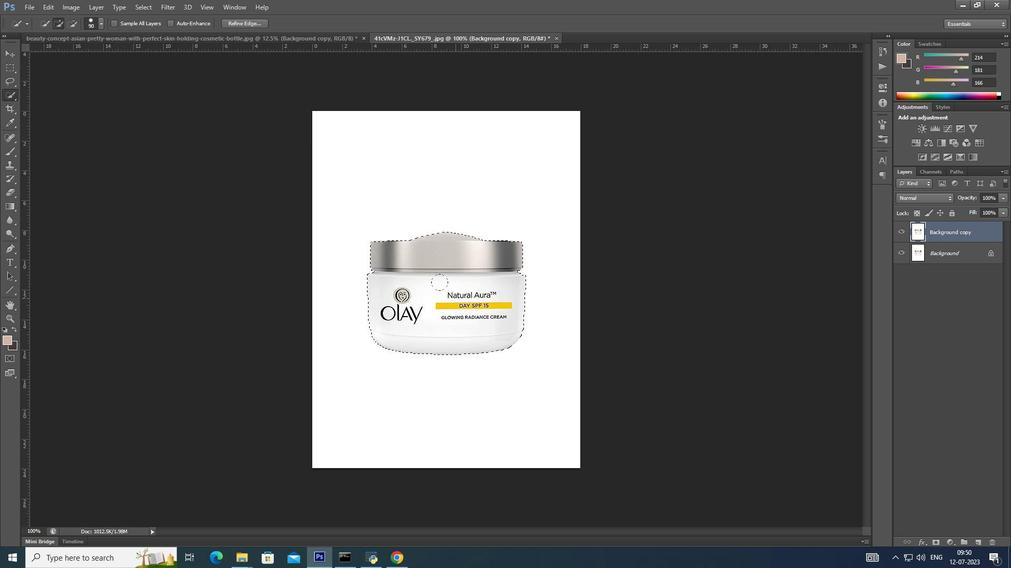 
Action: Mouse pressed left at (484, 307)
Screenshot: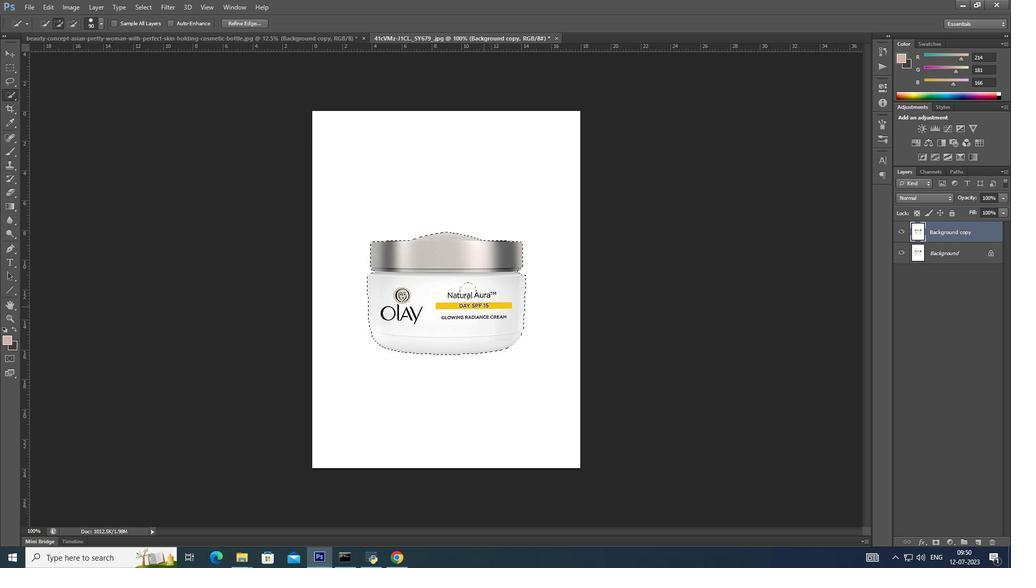
Action: Mouse moved to (475, 310)
Screenshot: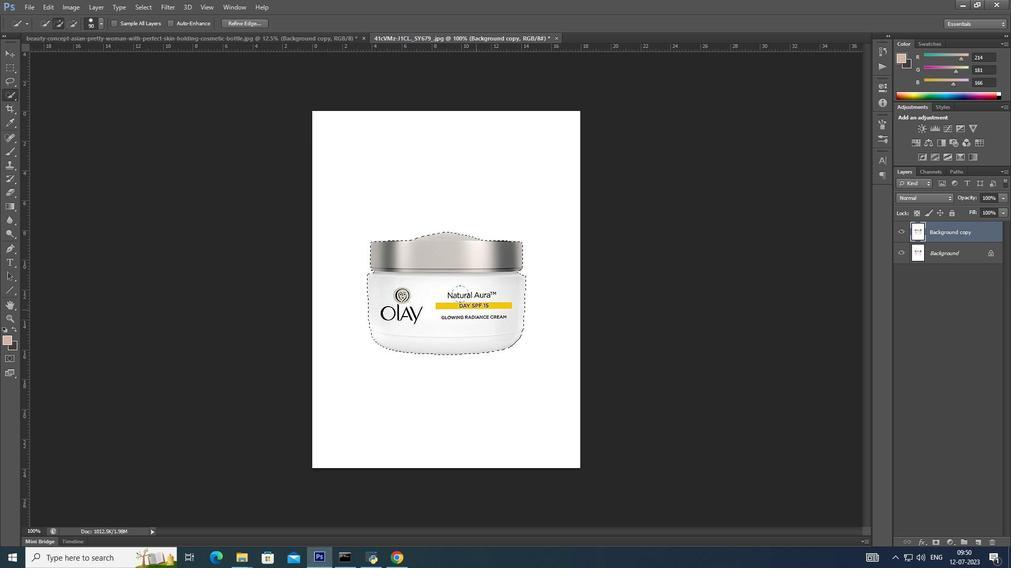 
Action: Mouse pressed left at (475, 310)
Screenshot: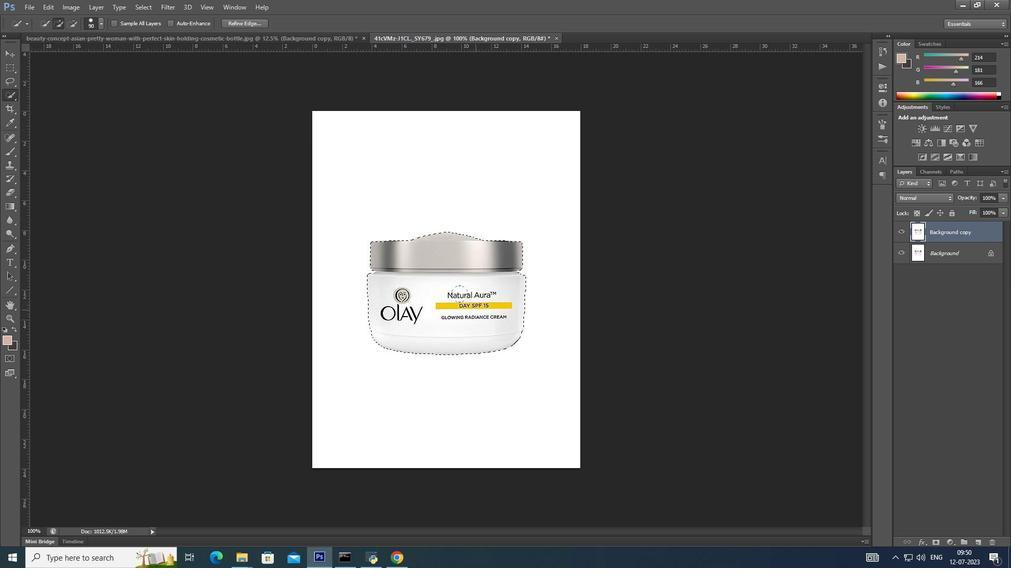 
Action: Key pressed ctrl+J
Screenshot: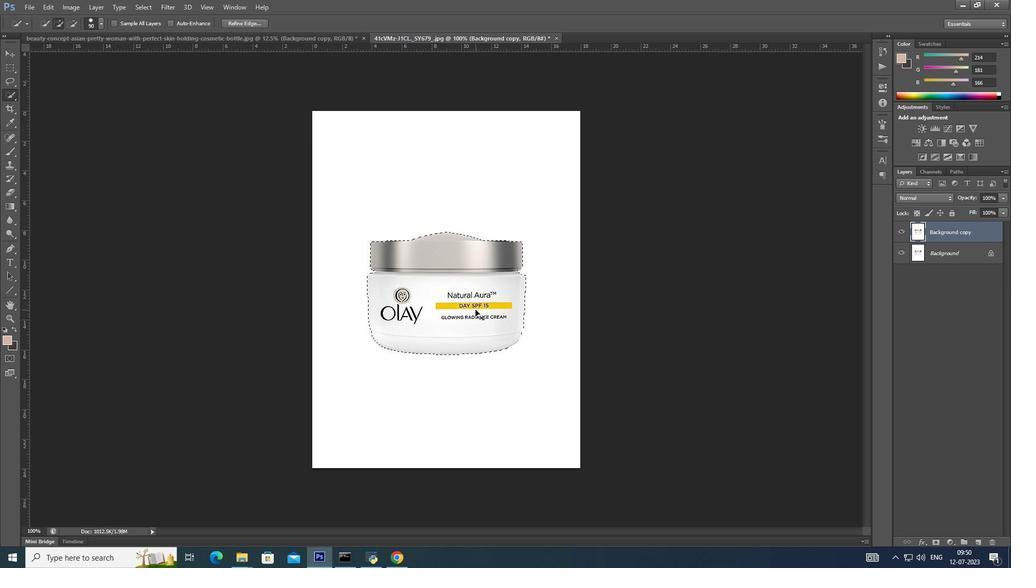 
Action: Mouse moved to (7, 54)
Screenshot: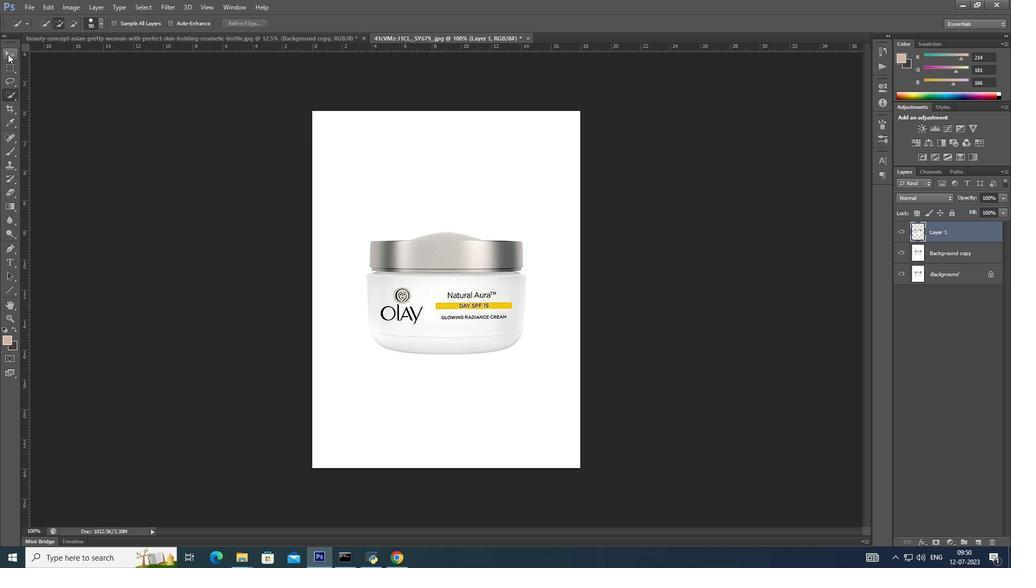 
Action: Mouse pressed left at (7, 54)
Screenshot: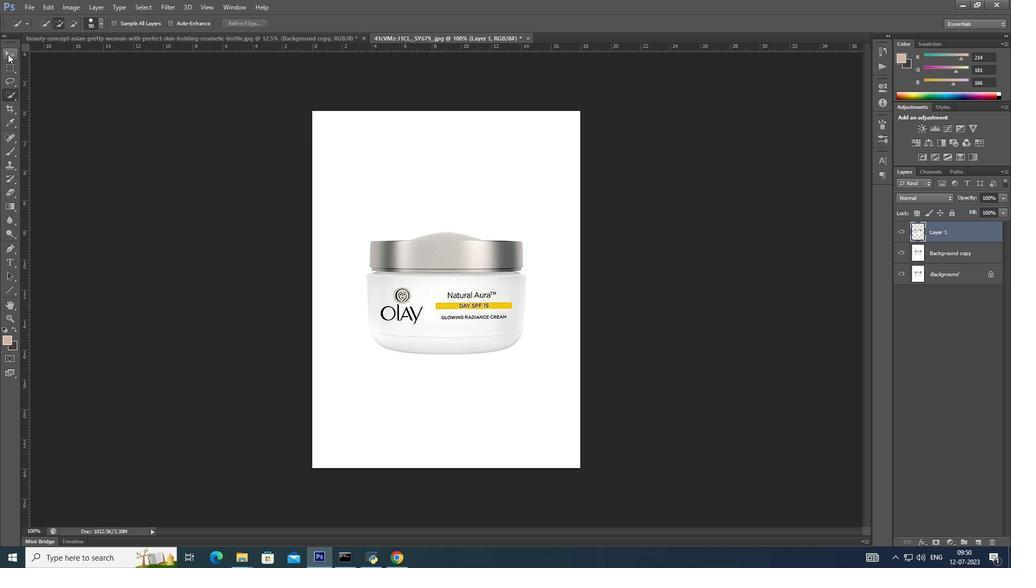 
Action: Mouse moved to (971, 234)
Screenshot: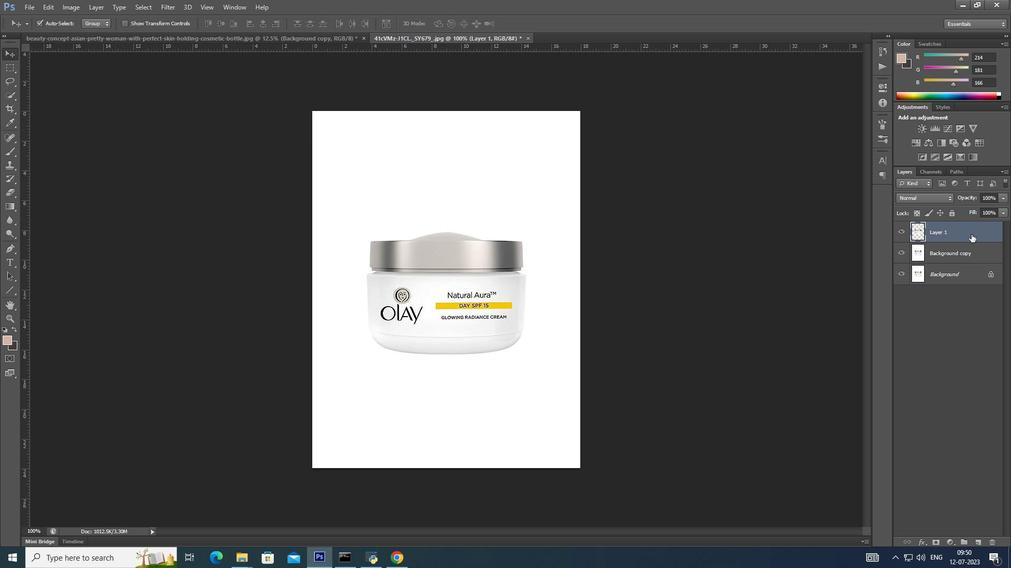 
Action: Mouse pressed left at (971, 234)
Screenshot: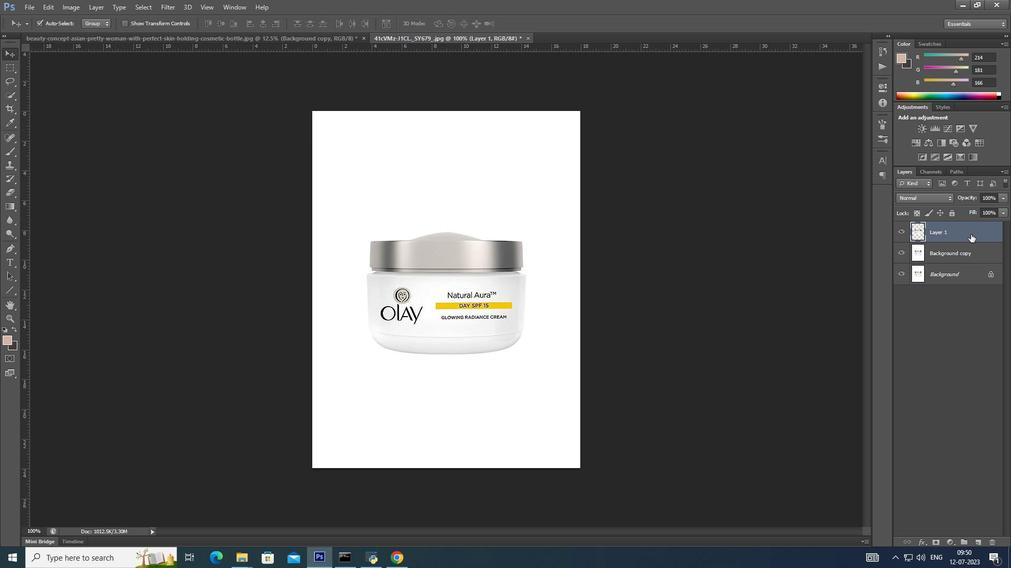 
Action: Mouse moved to (421, 266)
Screenshot: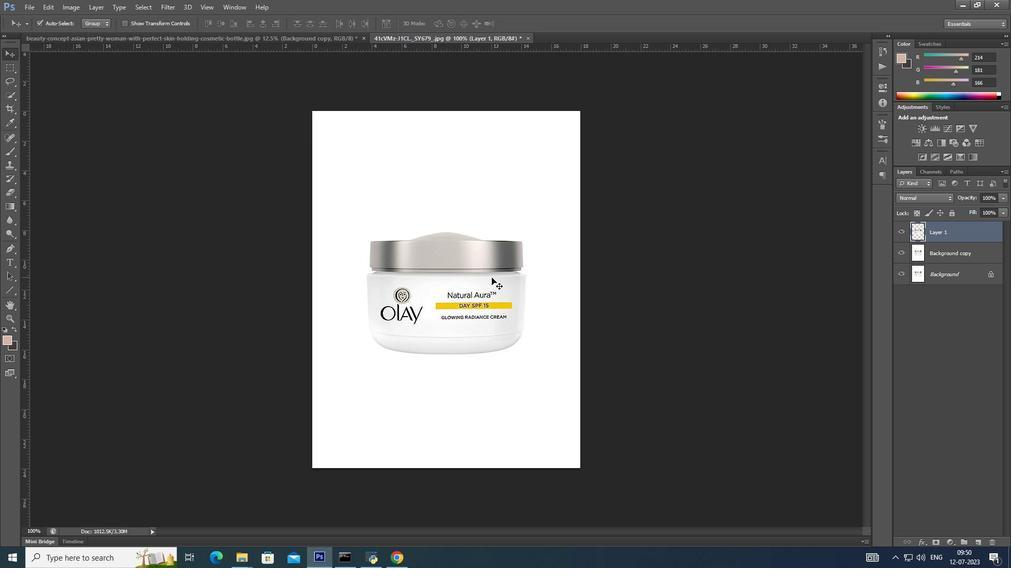 
Action: Mouse pressed left at (421, 266)
Screenshot: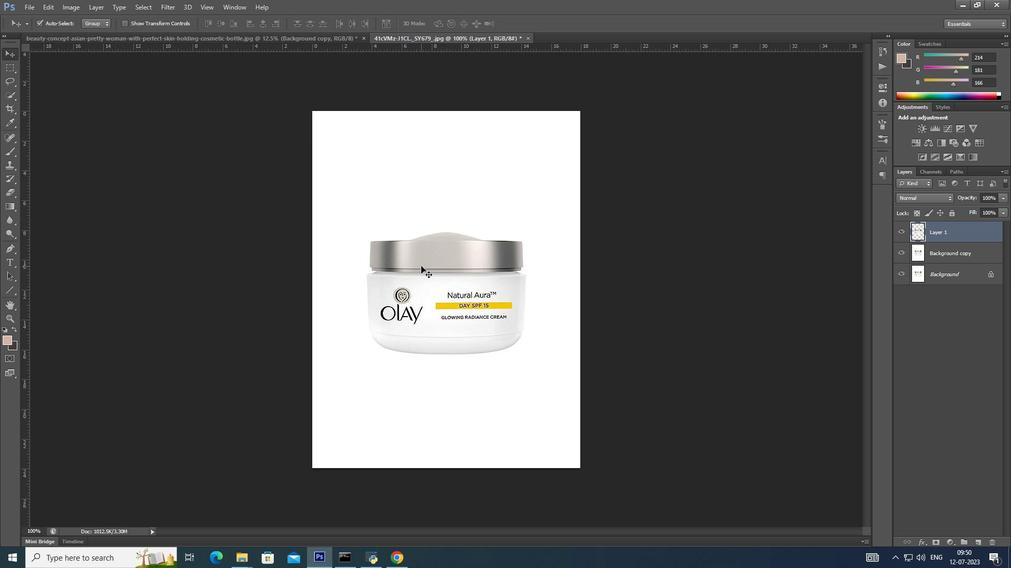 
Action: Mouse moved to (451, 256)
Screenshot: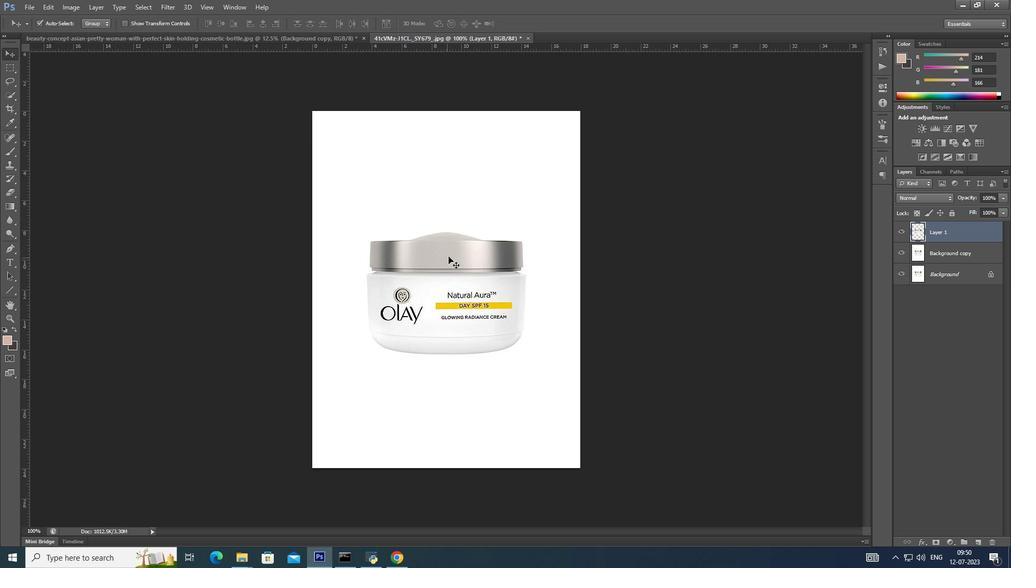 
Action: Mouse pressed left at (451, 256)
Screenshot: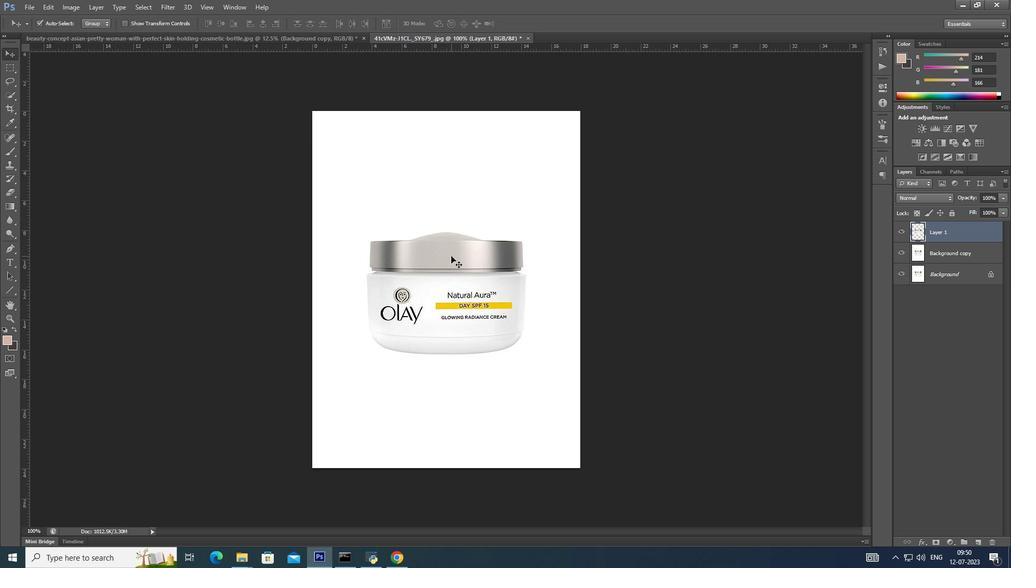 
Action: Mouse moved to (249, 246)
Screenshot: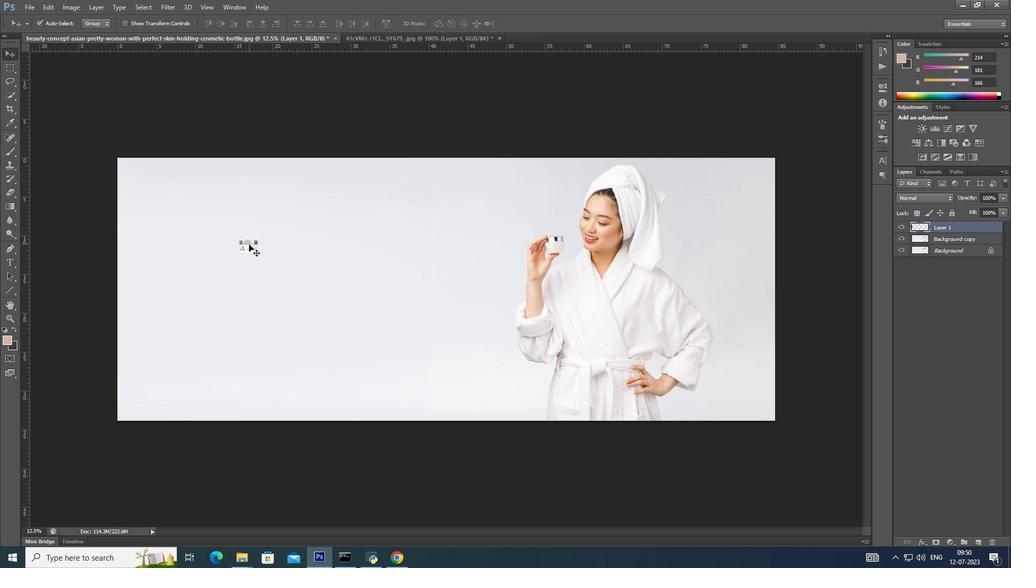 
Action: Mouse pressed left at (249, 246)
Screenshot: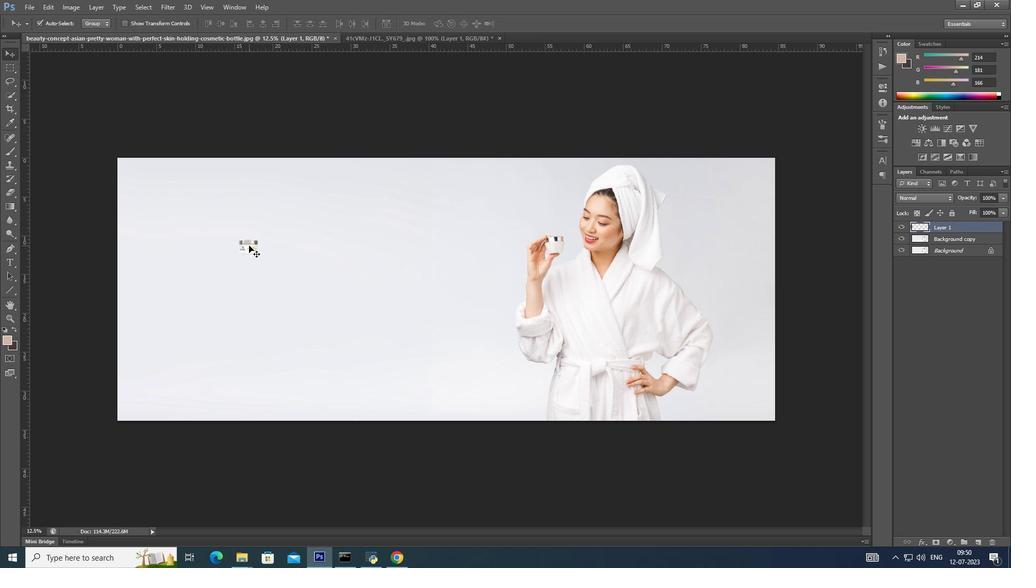 
Action: Key pressed ctrl+T
Screenshot: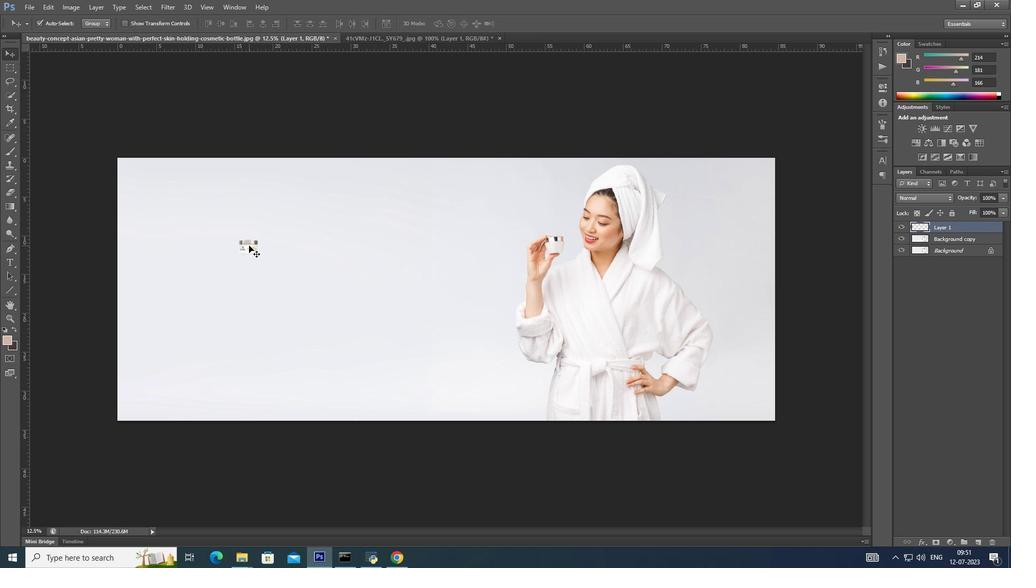 
Action: Mouse moved to (257, 238)
Screenshot: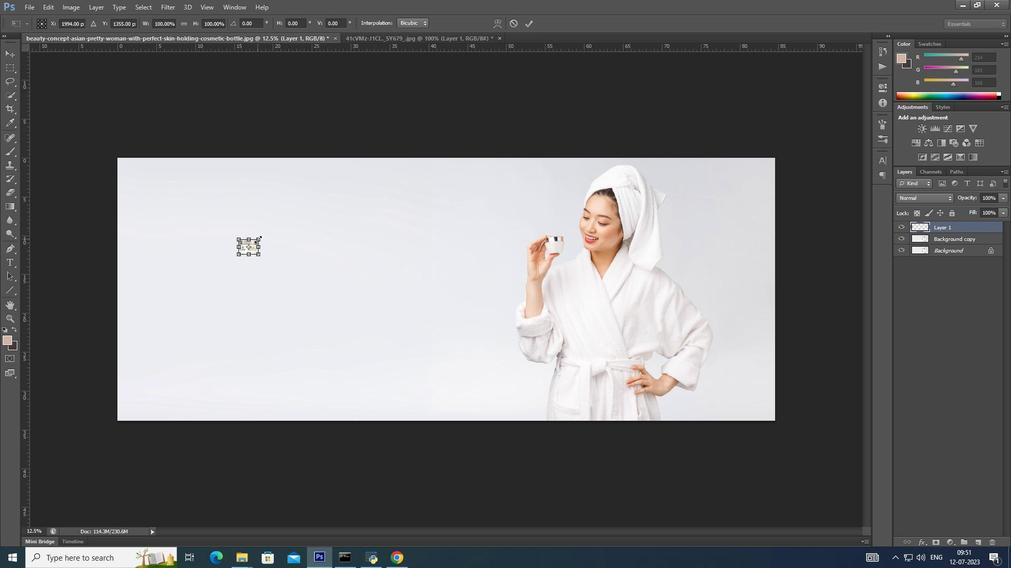 
Action: Key pressed <Key.shift><Key.alt_l>
Screenshot: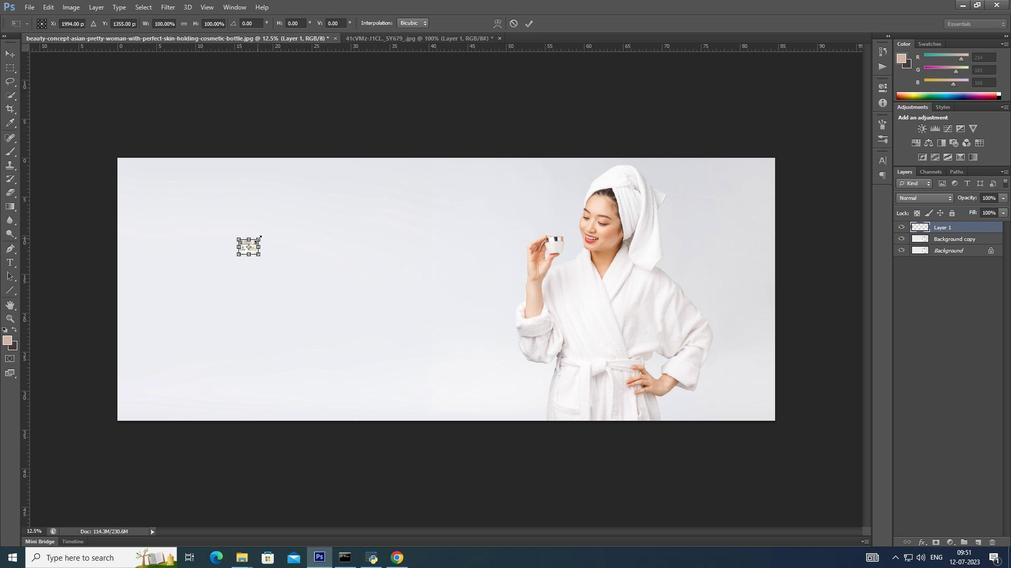 
Action: Mouse pressed left at (257, 238)
Screenshot: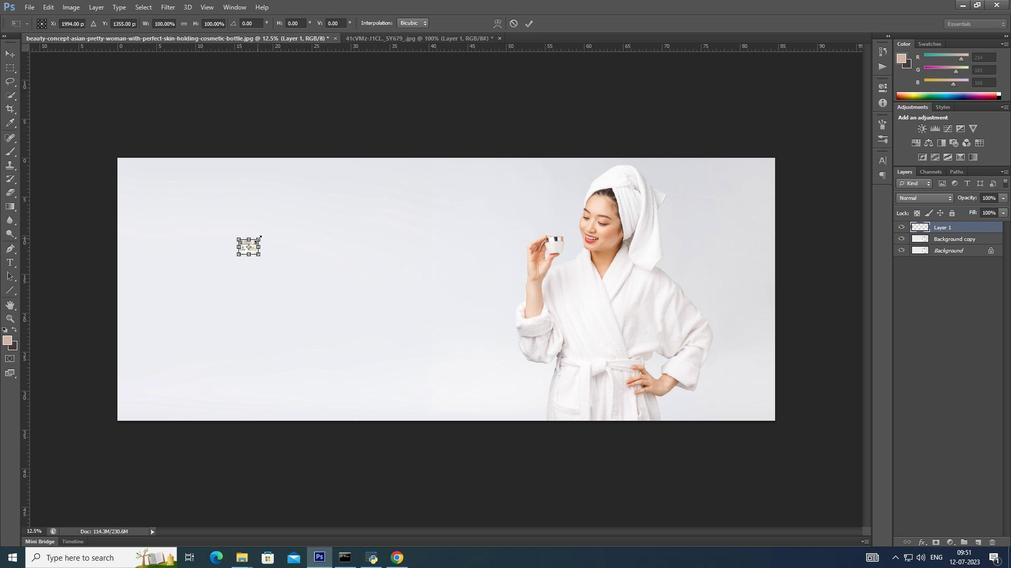 
Action: Mouse moved to (258, 238)
Screenshot: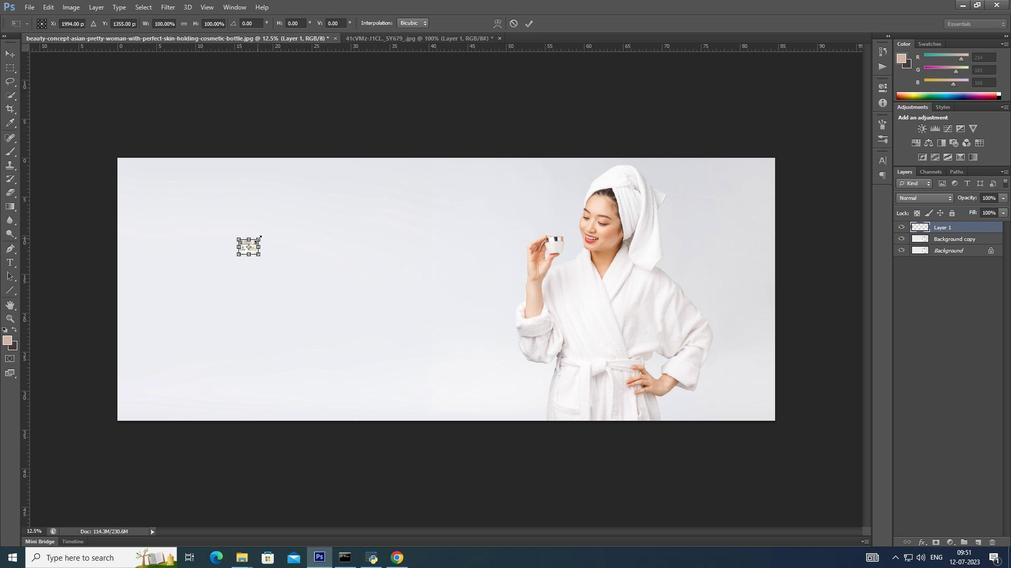 
Action: Key pressed <Key.alt_l>
Screenshot: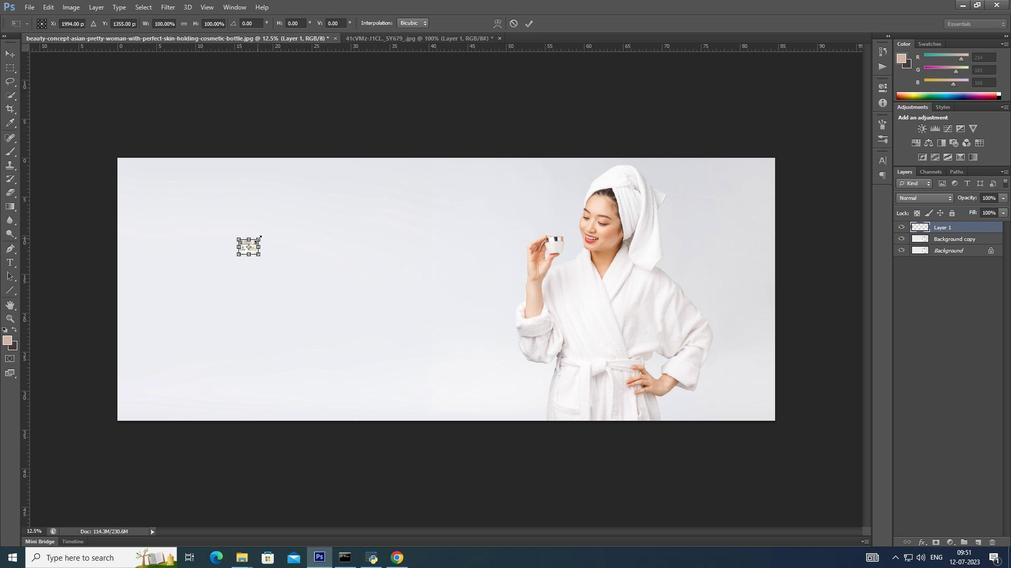 
Action: Mouse moved to (261, 237)
Screenshot: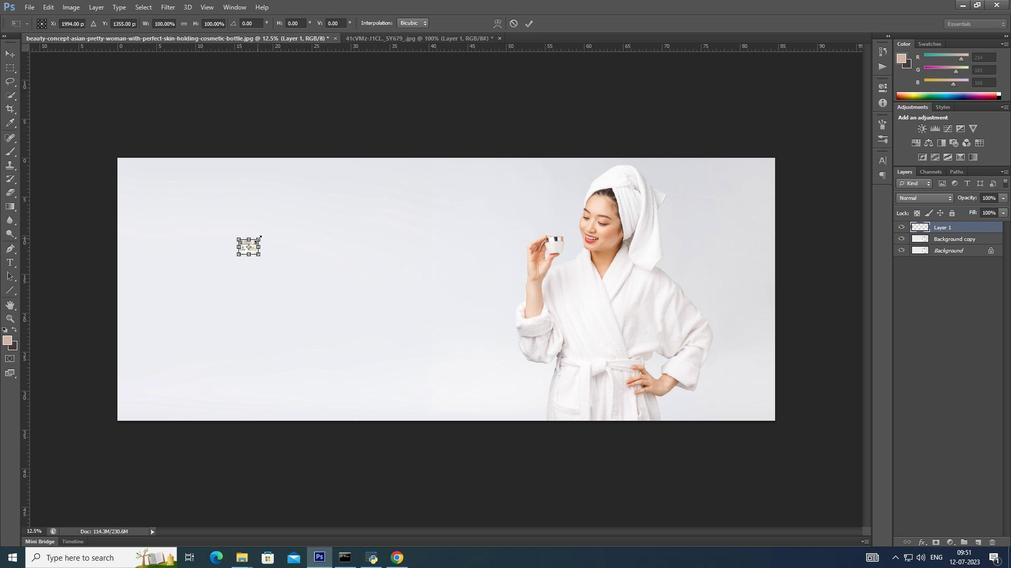 
Action: Key pressed <Key.alt_l>
Screenshot: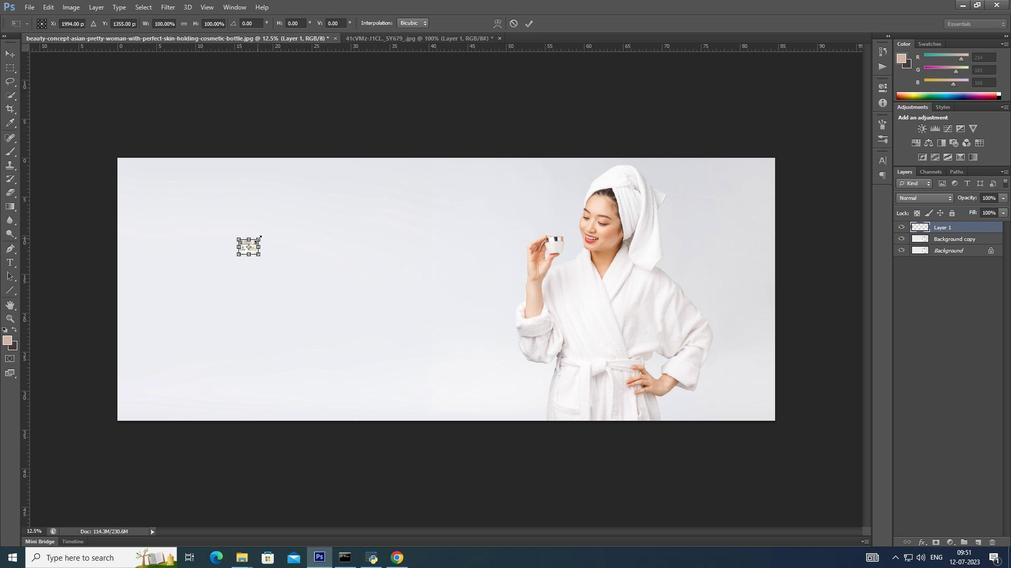 
Action: Mouse moved to (262, 236)
Screenshot: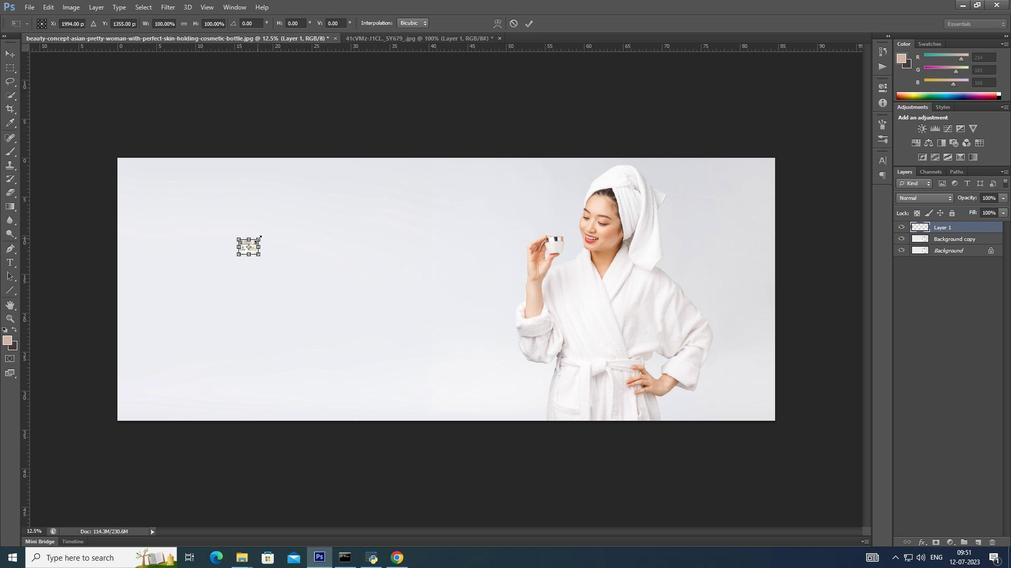 
Action: Key pressed <Key.alt_l>
Screenshot: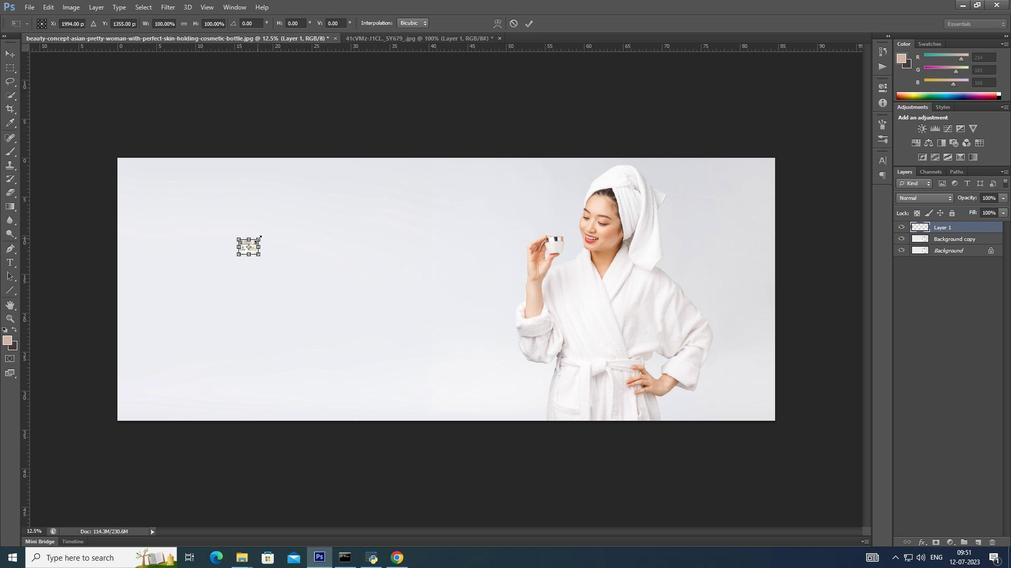 
Action: Mouse moved to (263, 235)
Screenshot: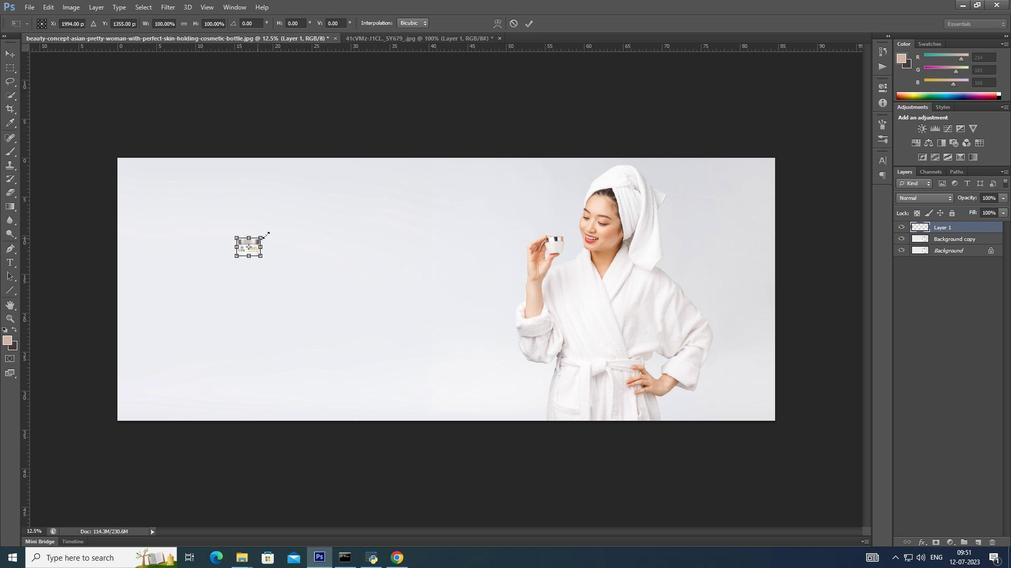 
Action: Key pressed <Key.alt_l>
Screenshot: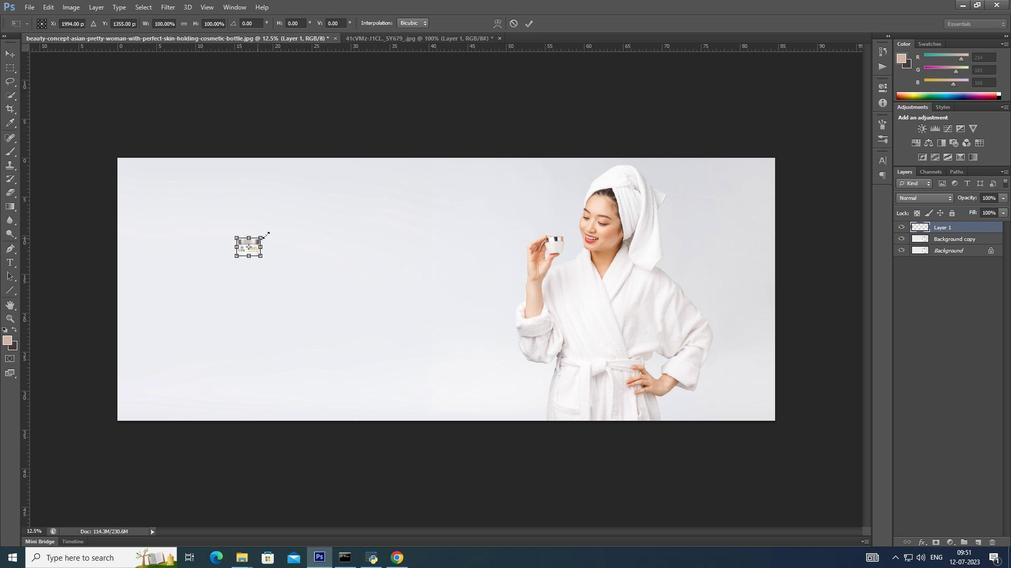 
Action: Mouse moved to (265, 234)
Screenshot: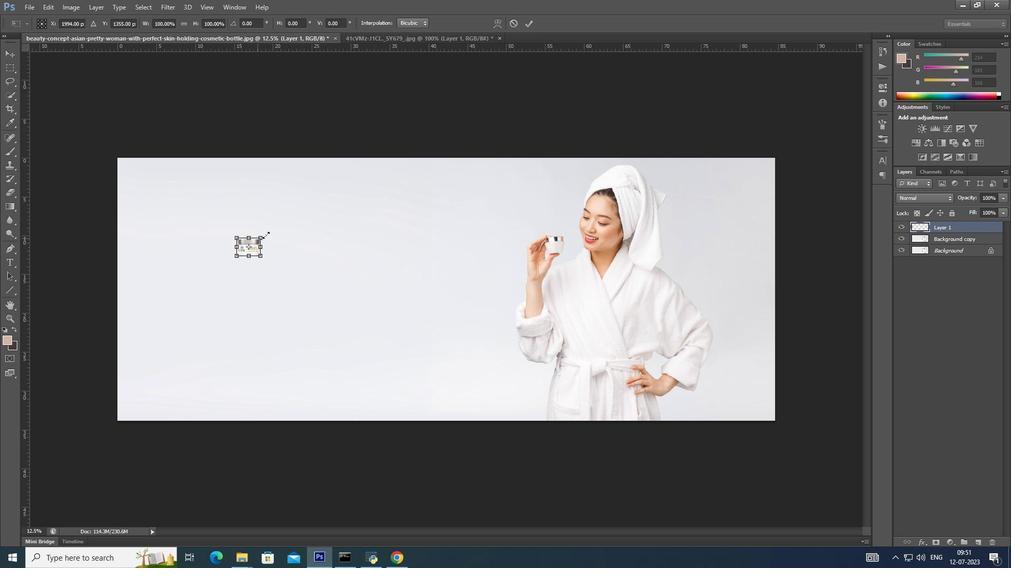 
Action: Key pressed <Key.alt_l>
Screenshot: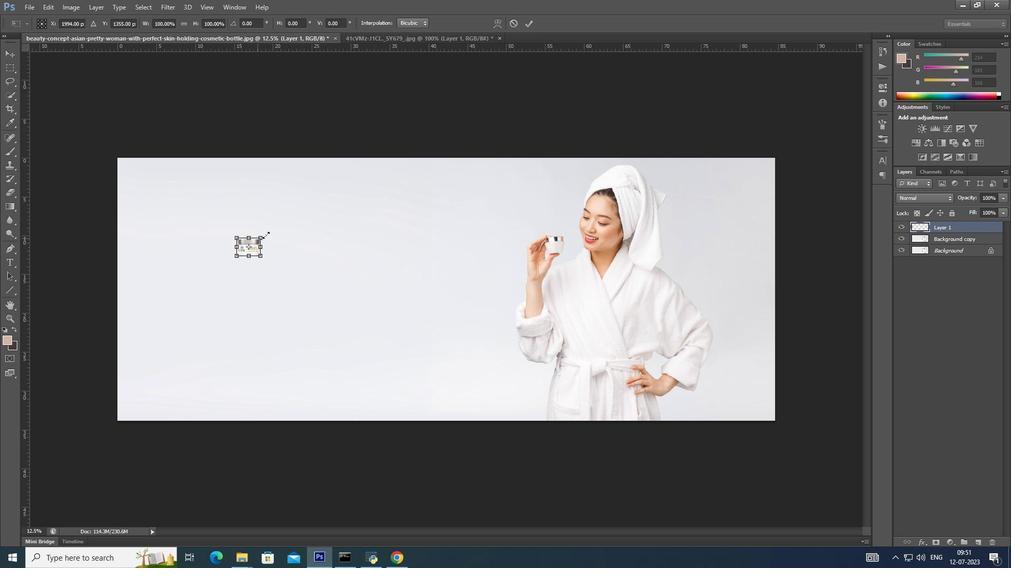 
Action: Mouse moved to (266, 234)
Screenshot: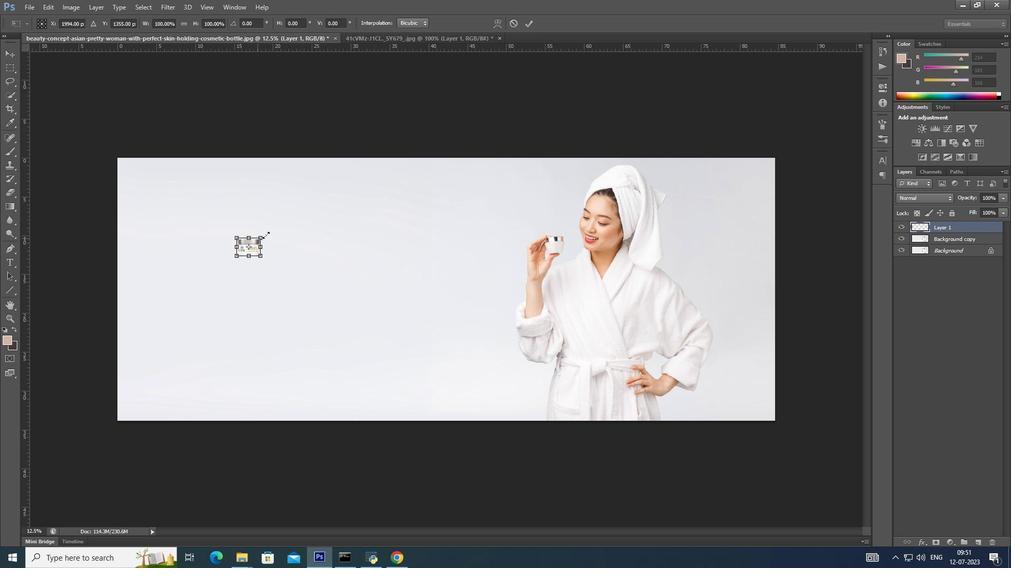 
Action: Key pressed <Key.alt_l>
Screenshot: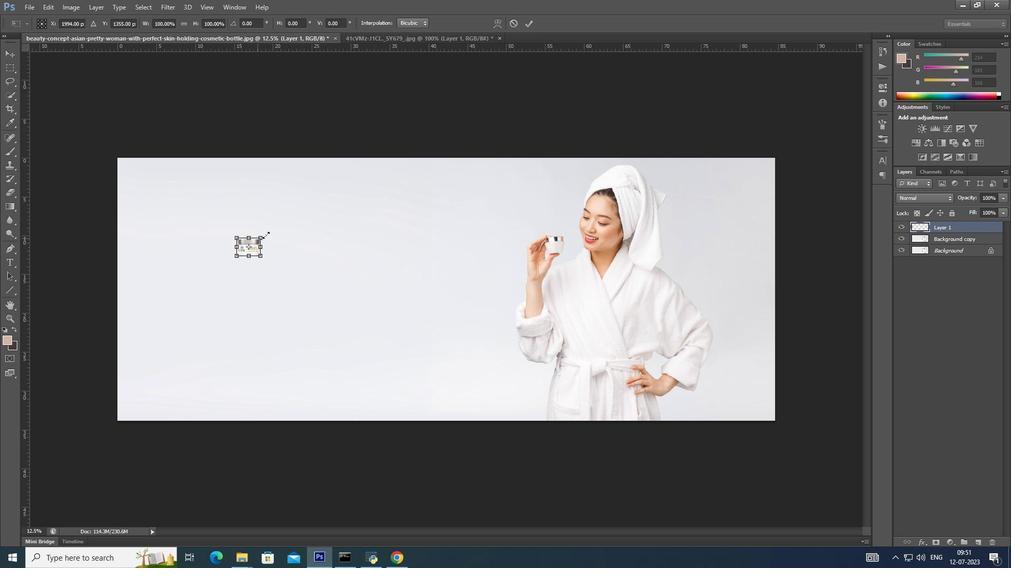 
Action: Mouse moved to (267, 234)
Screenshot: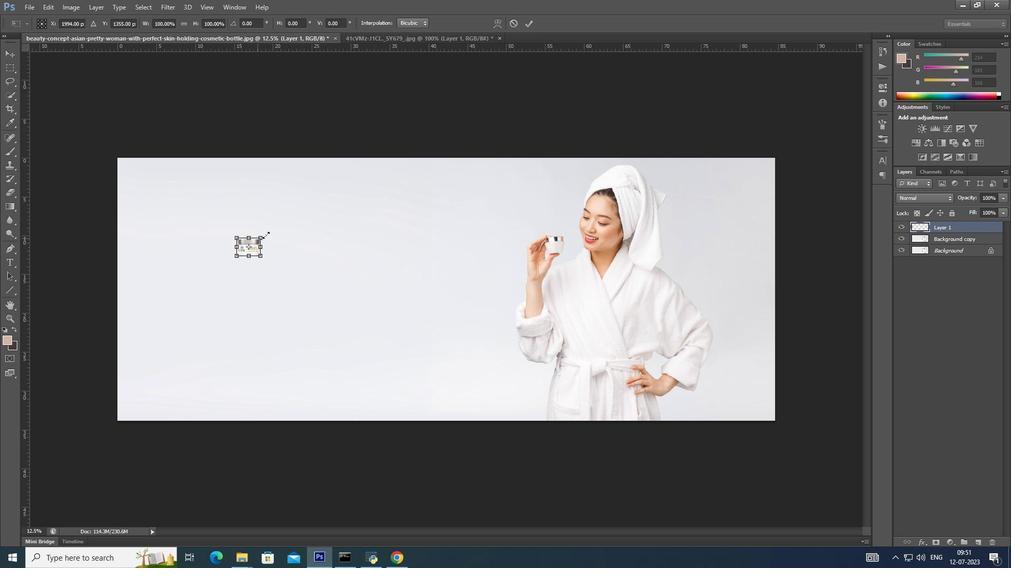 
Action: Key pressed <Key.alt_l>
Screenshot: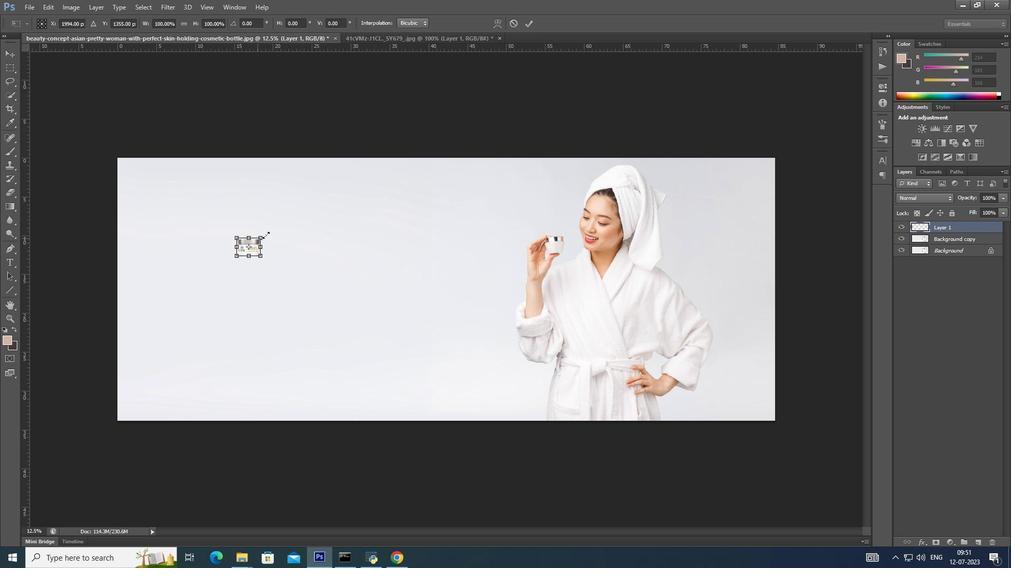 
Action: Mouse moved to (268, 233)
Screenshot: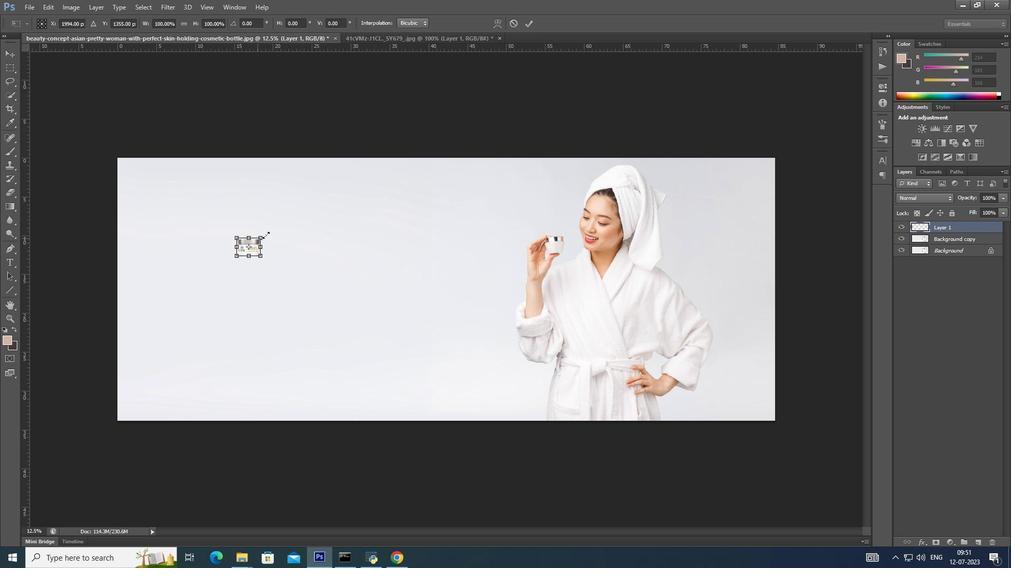 
Action: Key pressed <Key.alt_l>
Screenshot: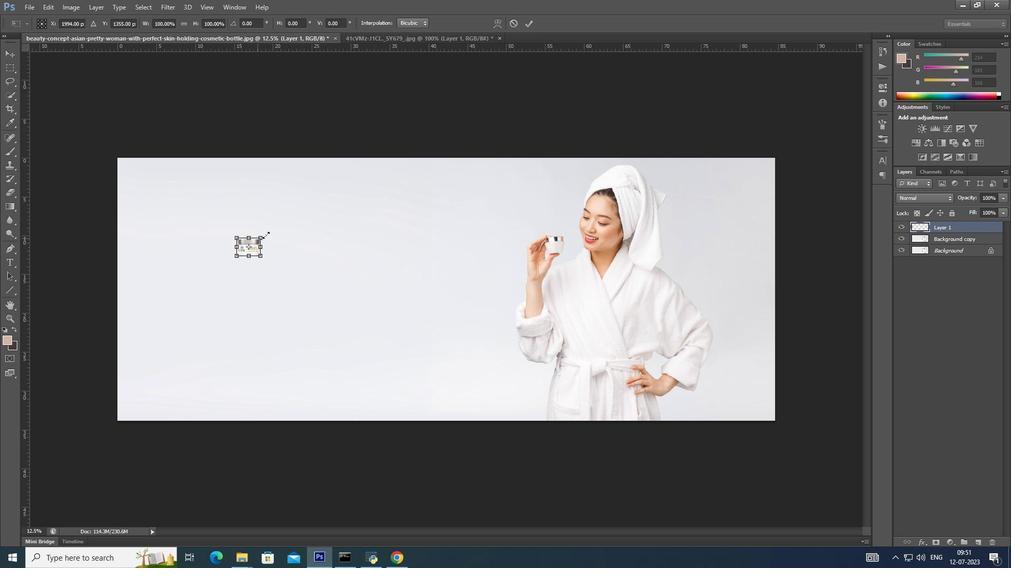 
Action: Mouse moved to (269, 233)
Screenshot: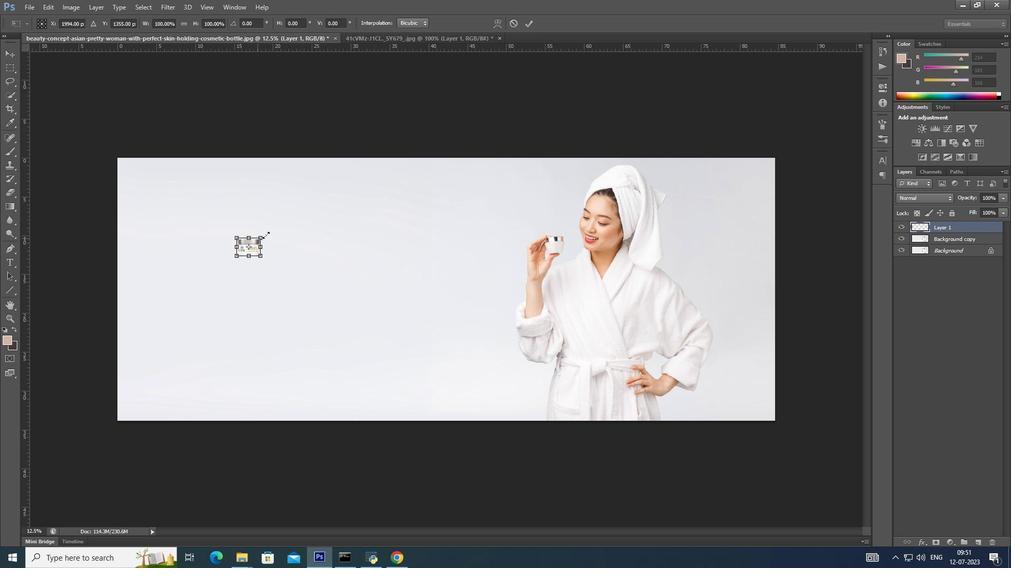 
Action: Key pressed <Key.alt_l>
Screenshot: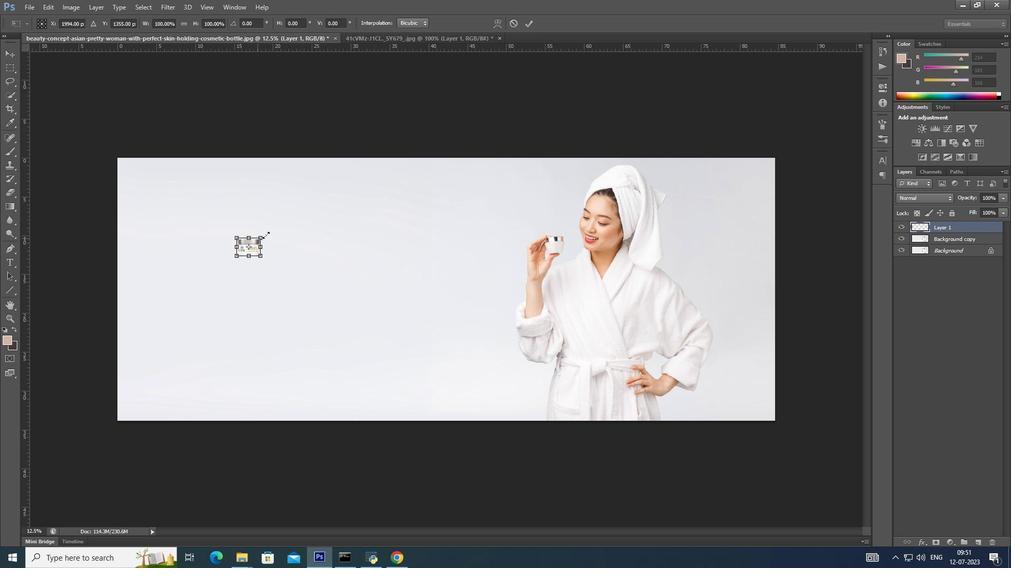 
Action: Mouse moved to (270, 232)
Screenshot: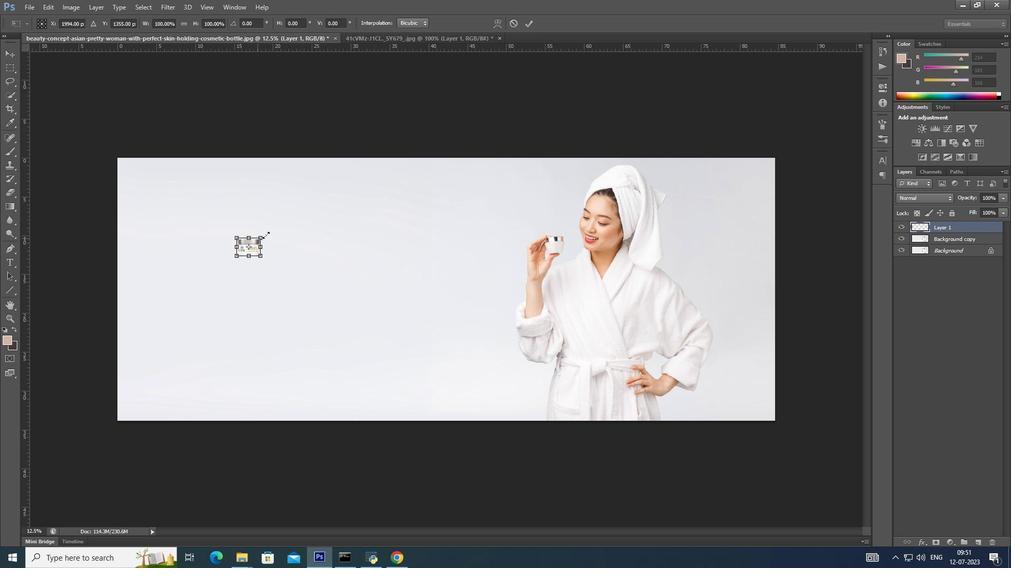 
Action: Key pressed <Key.alt_l>
Screenshot: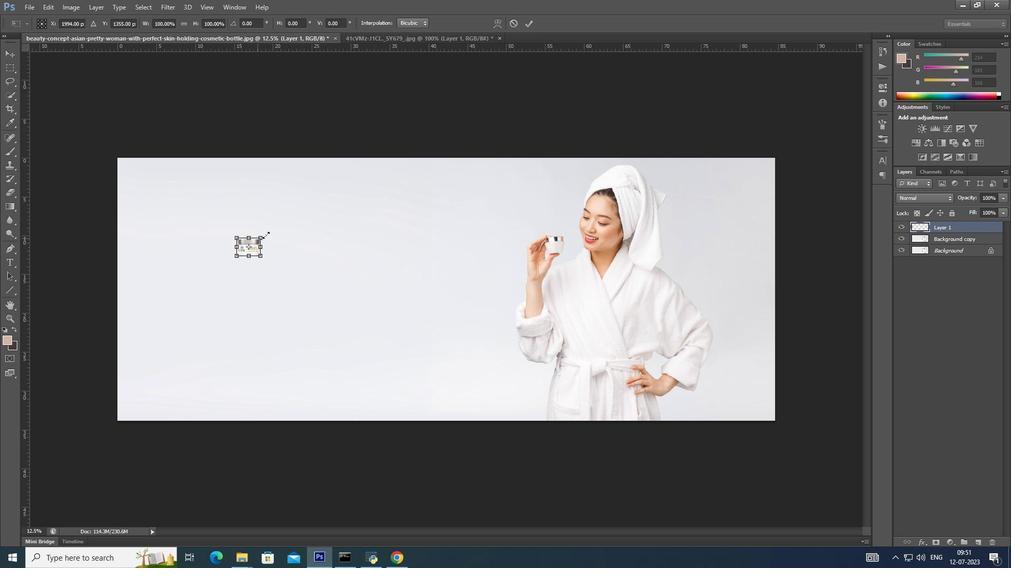 
Action: Mouse moved to (270, 232)
Screenshot: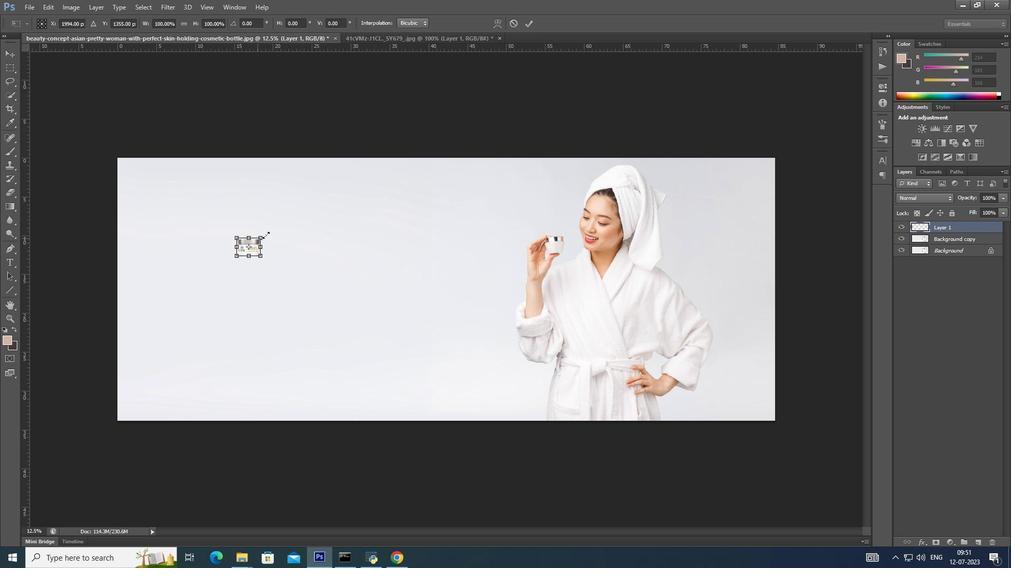 
Action: Key pressed <Key.alt_l>
Screenshot: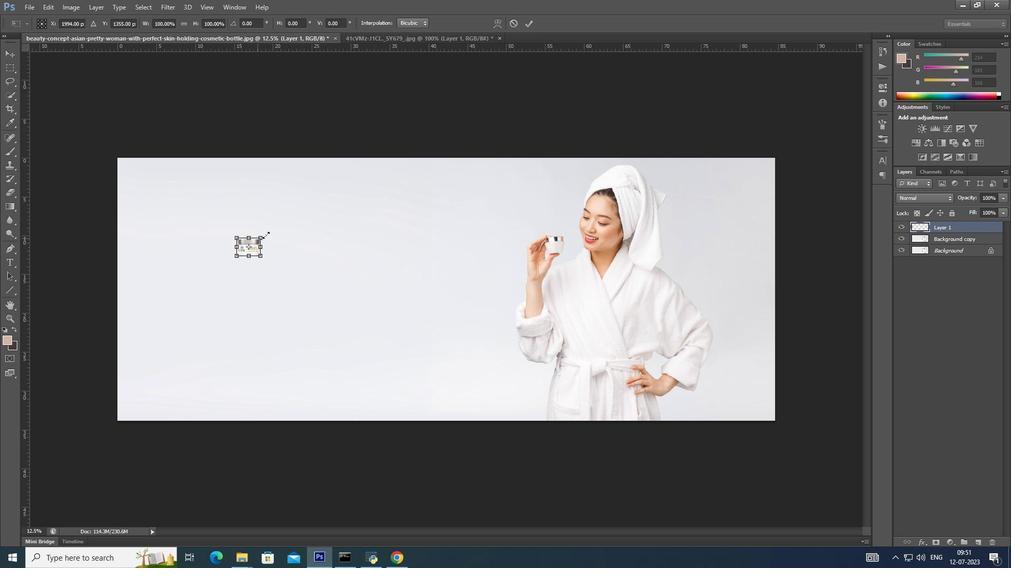 
Action: Mouse moved to (271, 231)
Screenshot: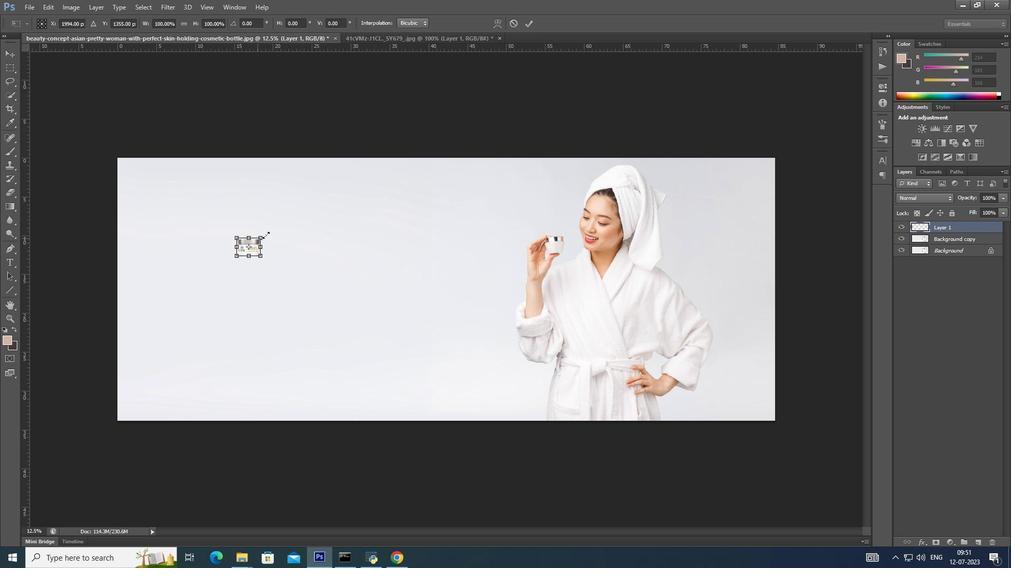 
Action: Key pressed <Key.alt_l>
Screenshot: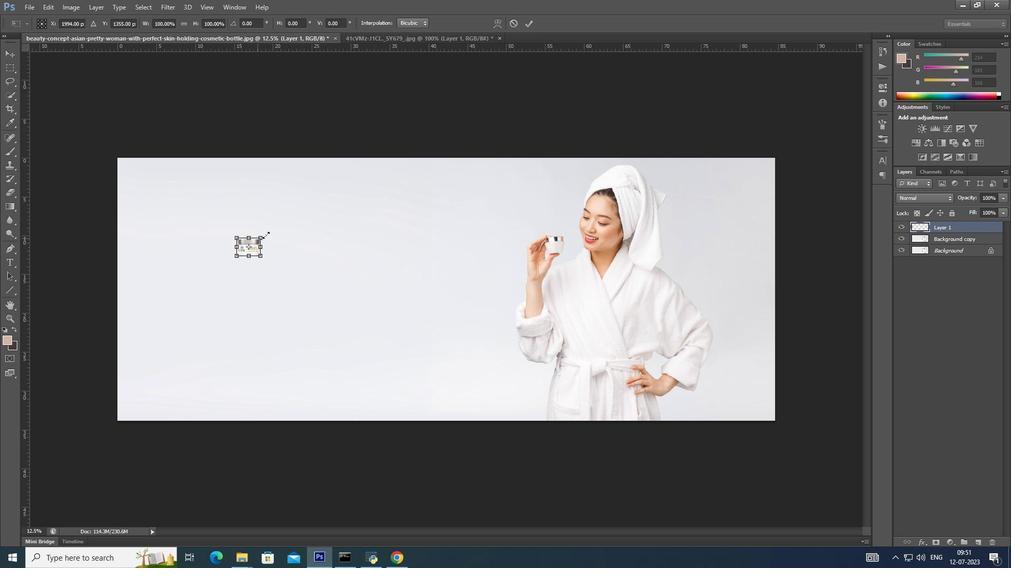 
Action: Mouse moved to (272, 230)
Screenshot: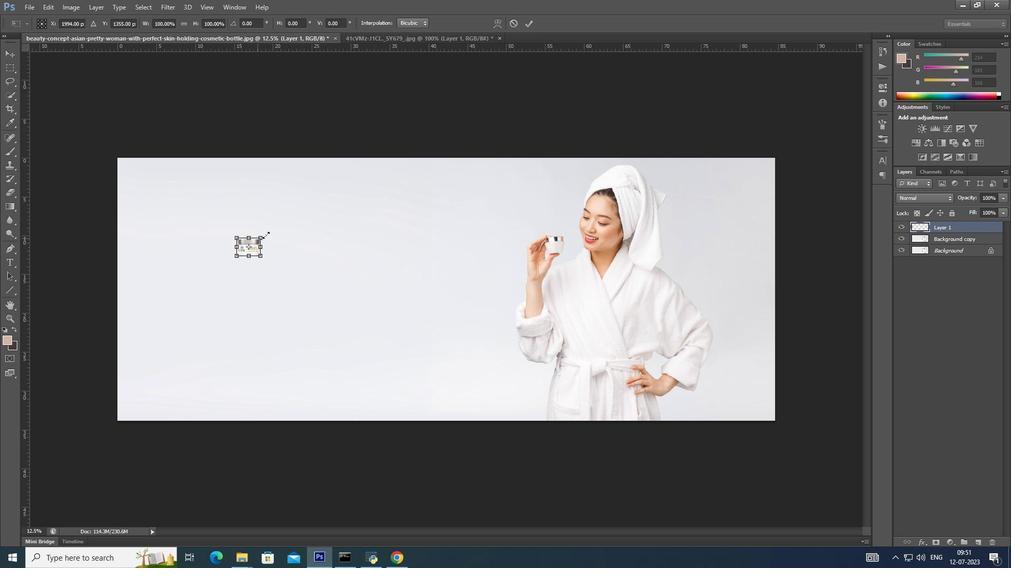 
Action: Key pressed <Key.alt_l>
Screenshot: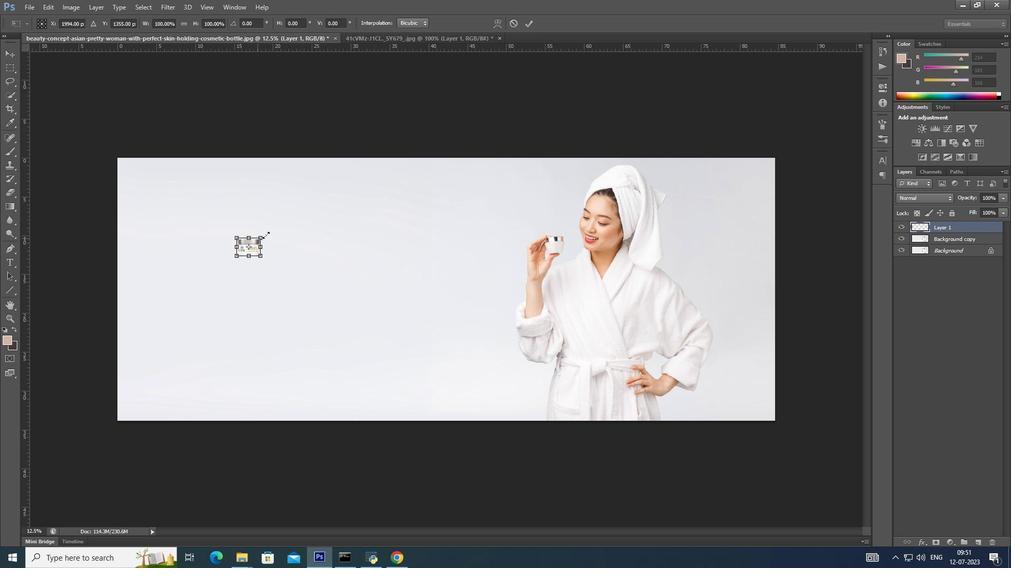 
Action: Mouse moved to (273, 230)
Screenshot: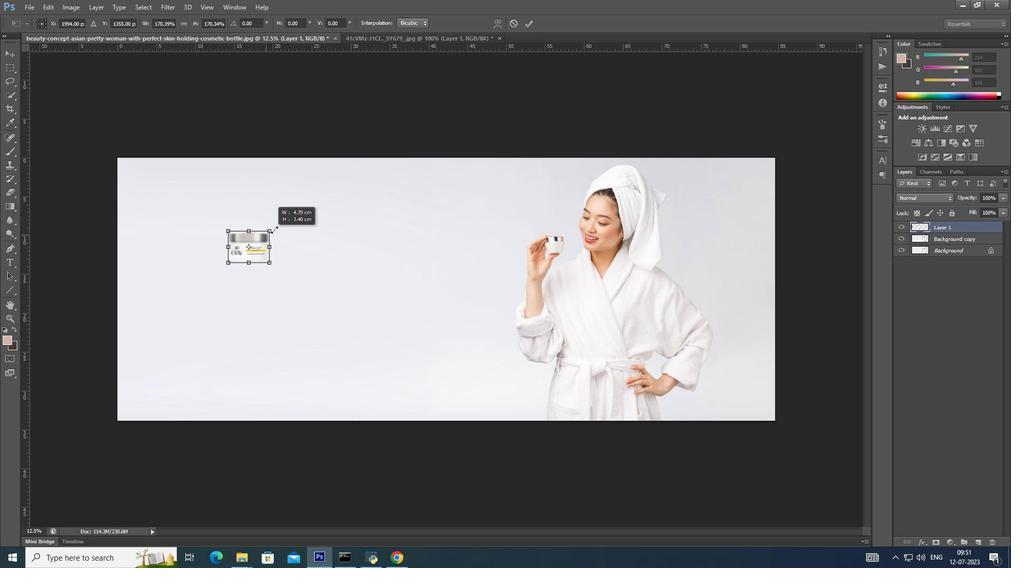 
Action: Key pressed <Key.alt_l>
Screenshot: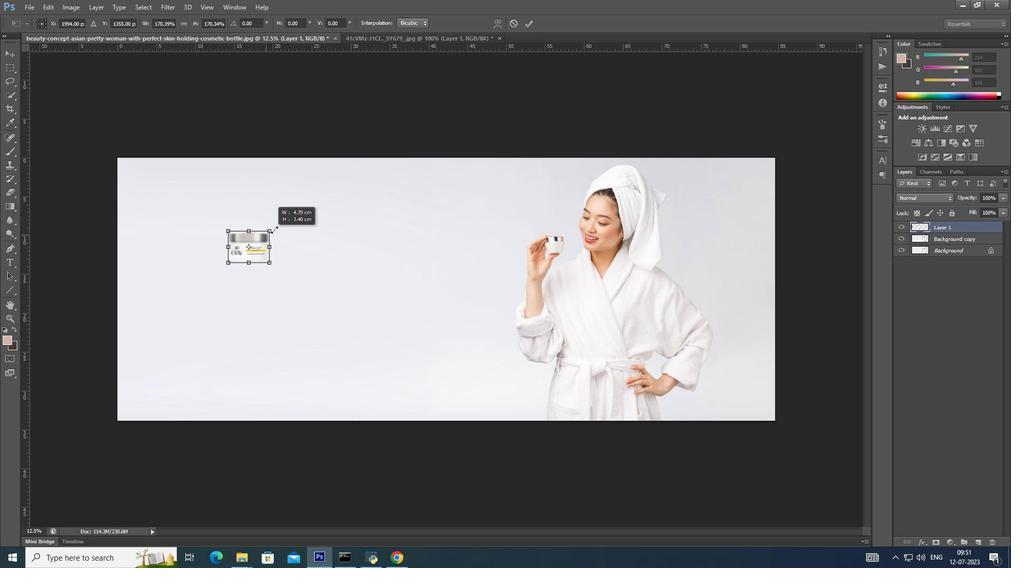 
Action: Mouse moved to (273, 229)
Screenshot: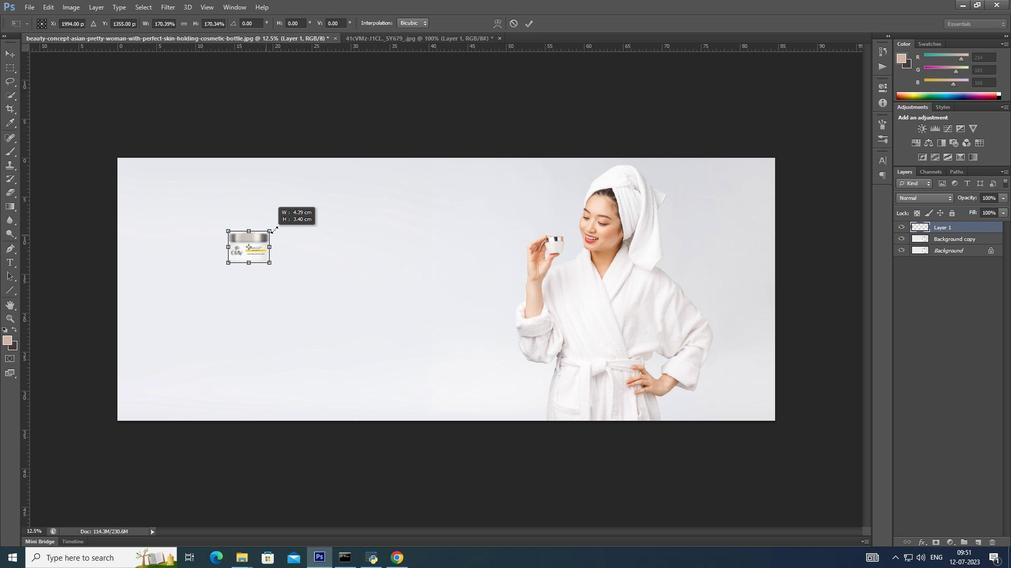 
Action: Key pressed <Key.alt_l>
Screenshot: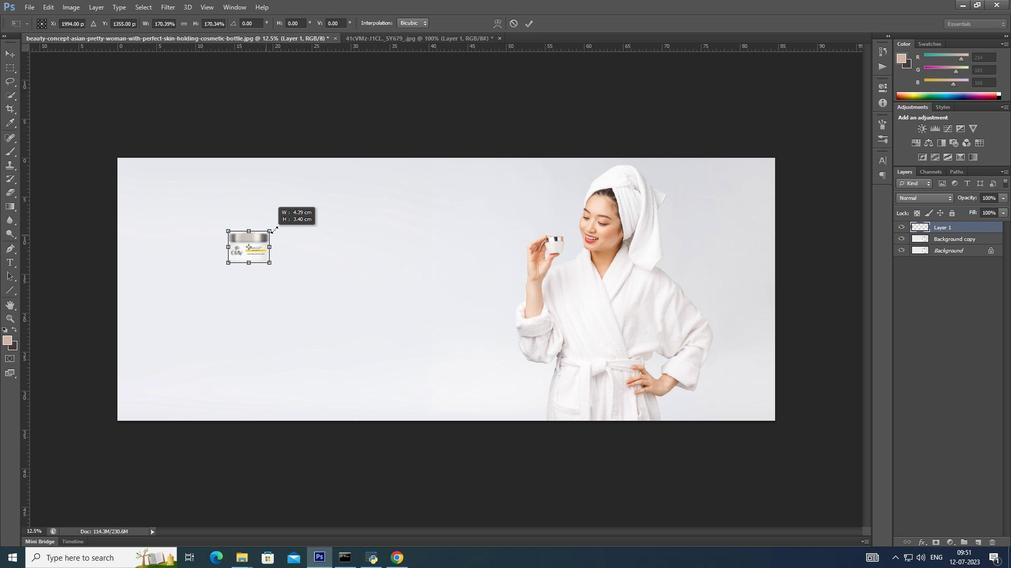 
Action: Mouse moved to (274, 229)
Screenshot: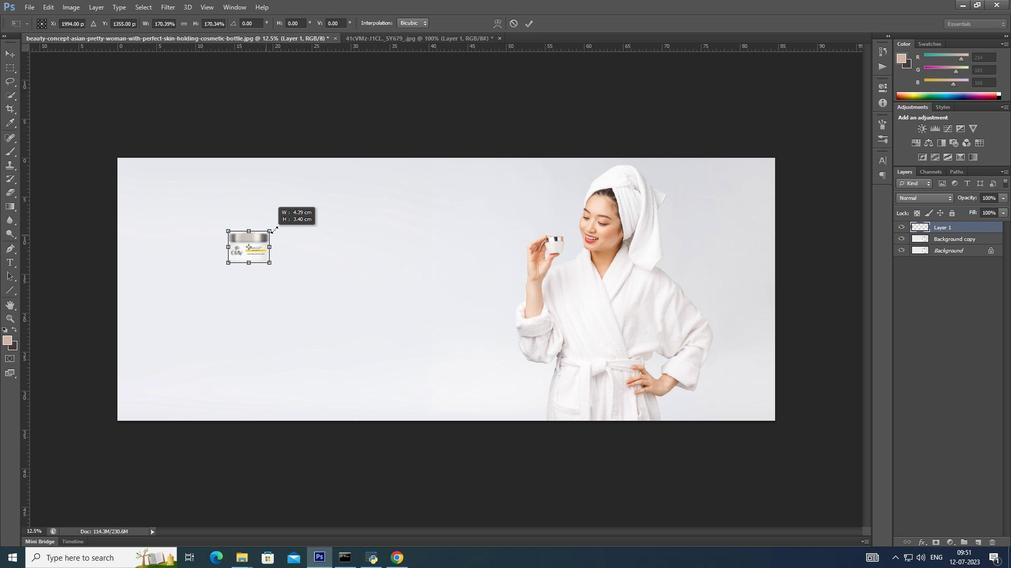
Action: Key pressed <Key.alt_l>
Screenshot: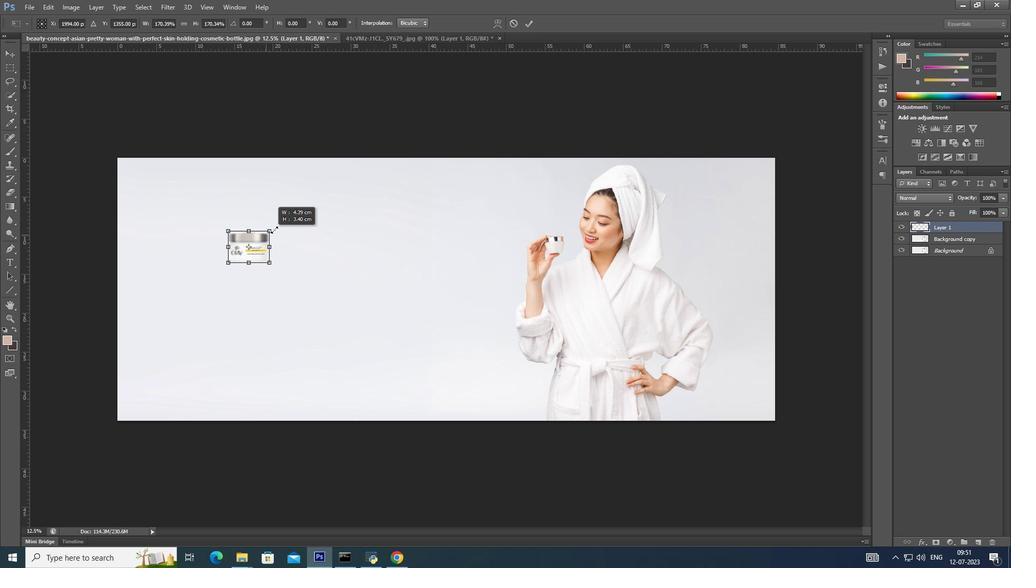 
Action: Mouse moved to (276, 227)
Screenshot: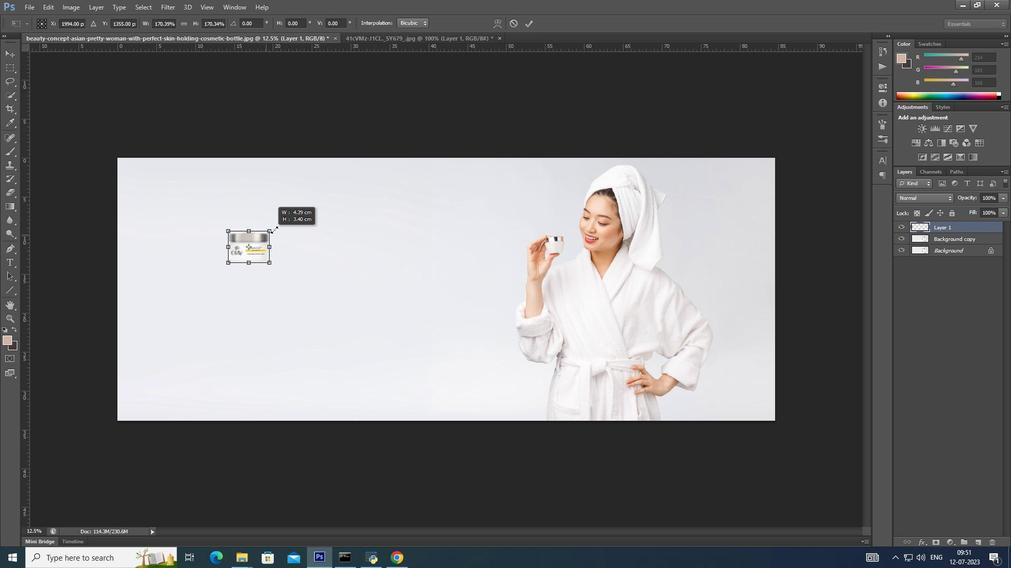 
Action: Key pressed <Key.alt_l>
Screenshot: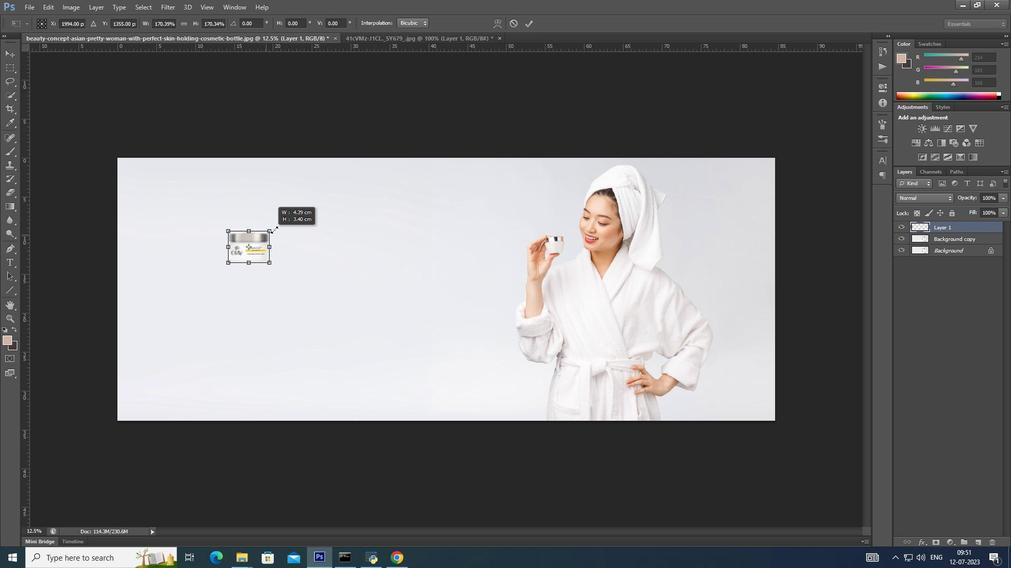 
Action: Mouse moved to (277, 225)
Screenshot: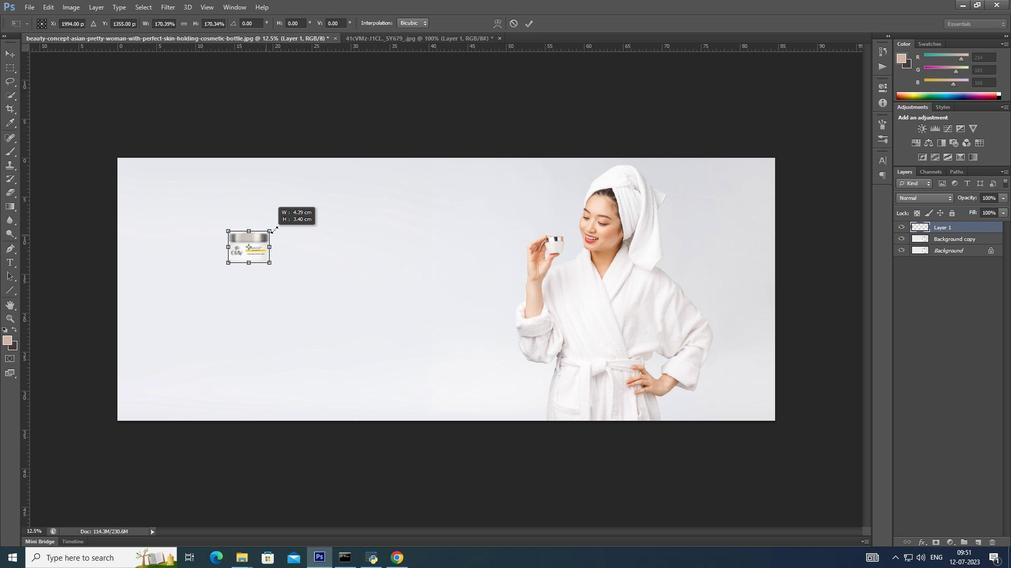 
Action: Key pressed <Key.alt_l>
Screenshot: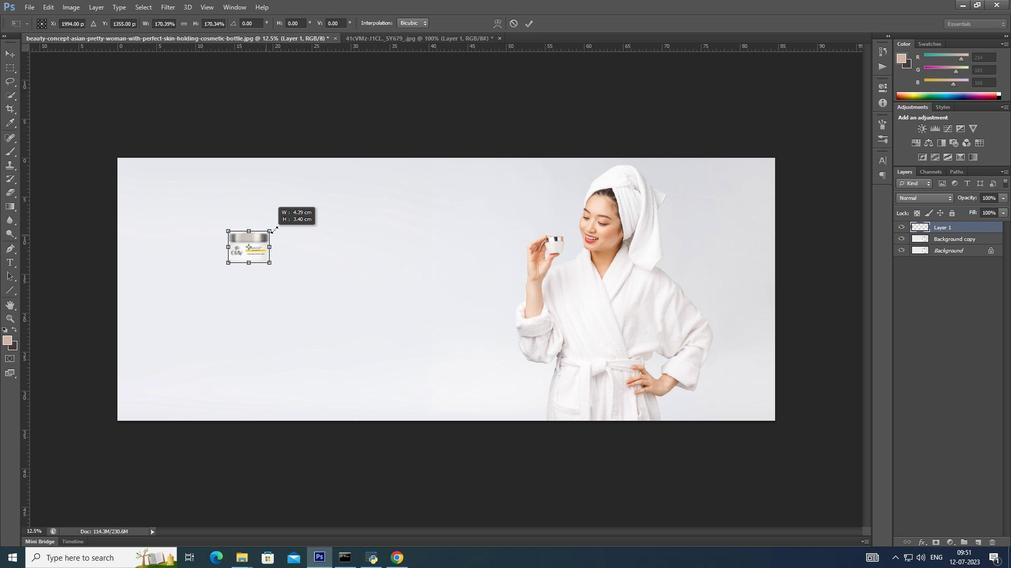 
Action: Mouse moved to (279, 224)
Screenshot: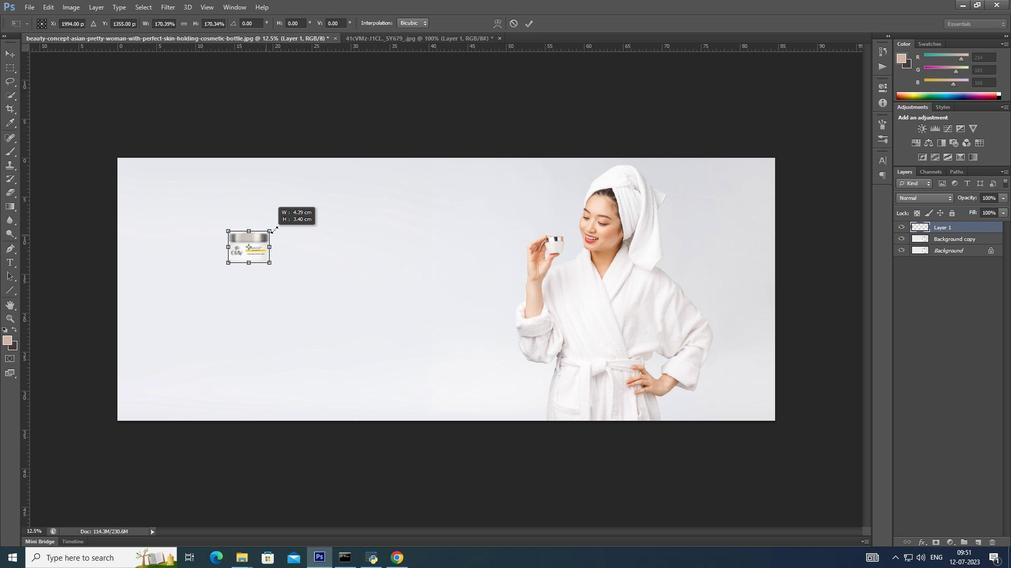 
Action: Key pressed <Key.alt_l>
Screenshot: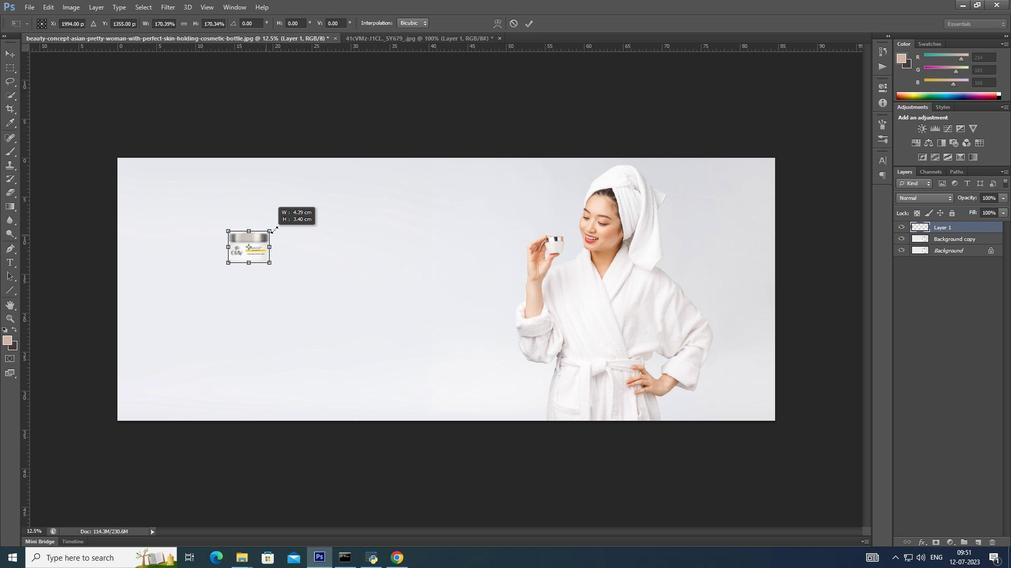 
Action: Mouse moved to (279, 223)
Screenshot: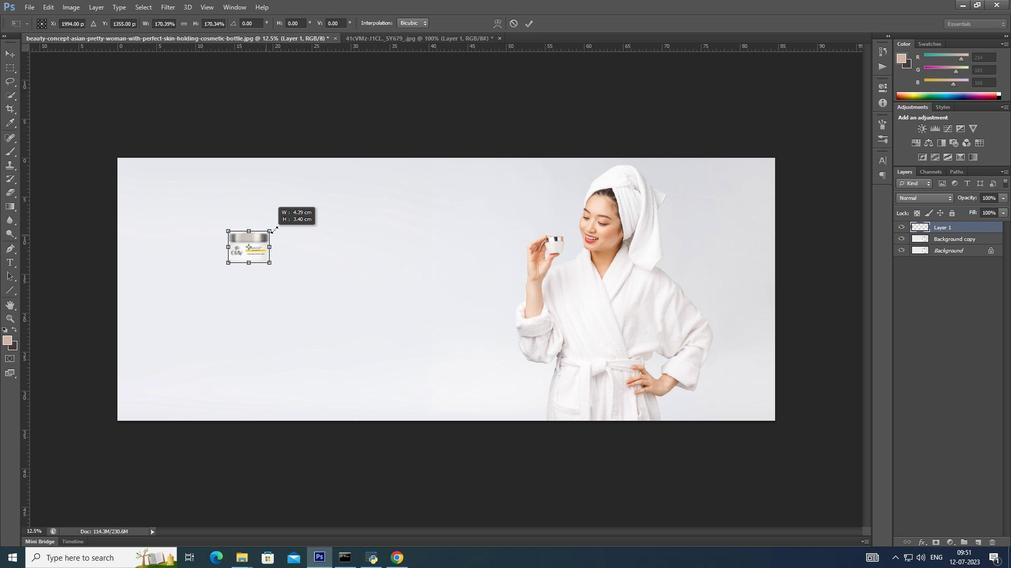 
Action: Key pressed <Key.alt_l>
Screenshot: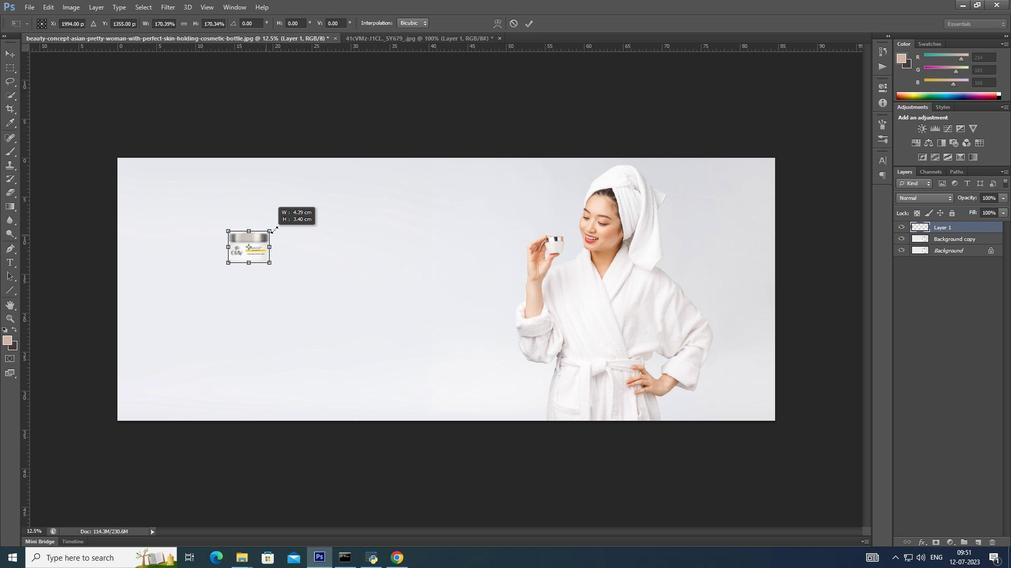 
Action: Mouse moved to (280, 223)
Screenshot: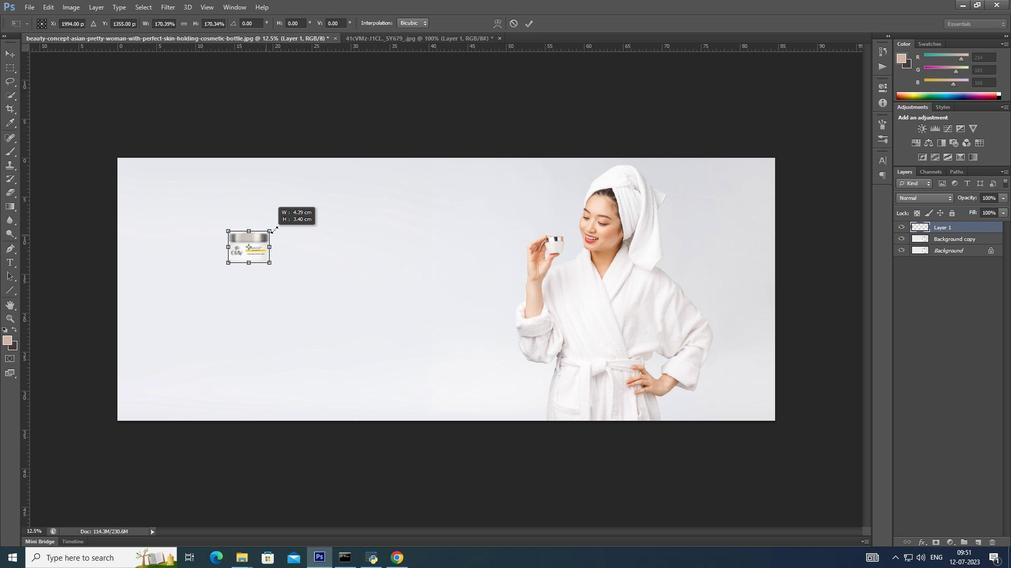 
Action: Key pressed <Key.alt_l>
Screenshot: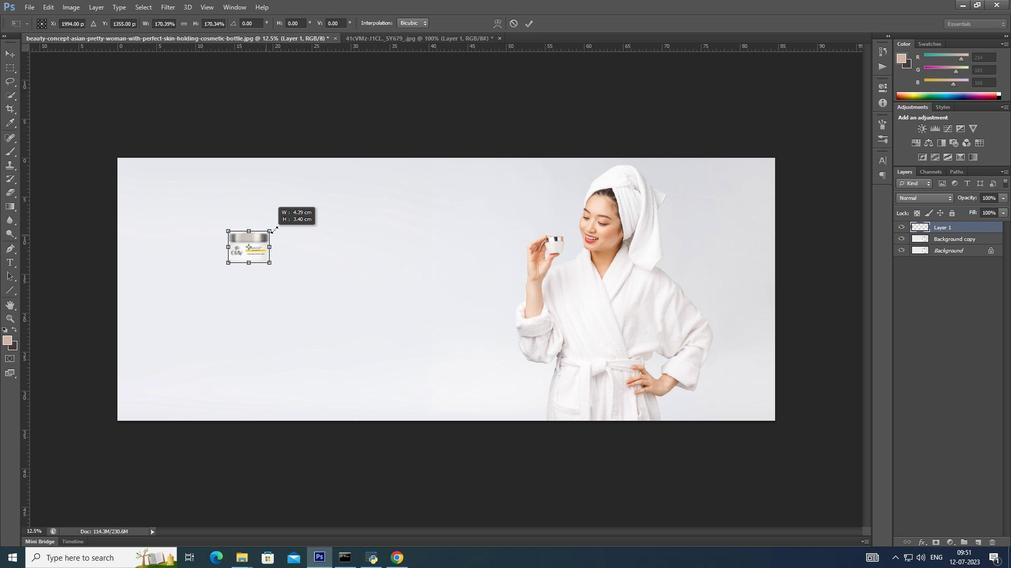 
Action: Mouse moved to (280, 222)
Screenshot: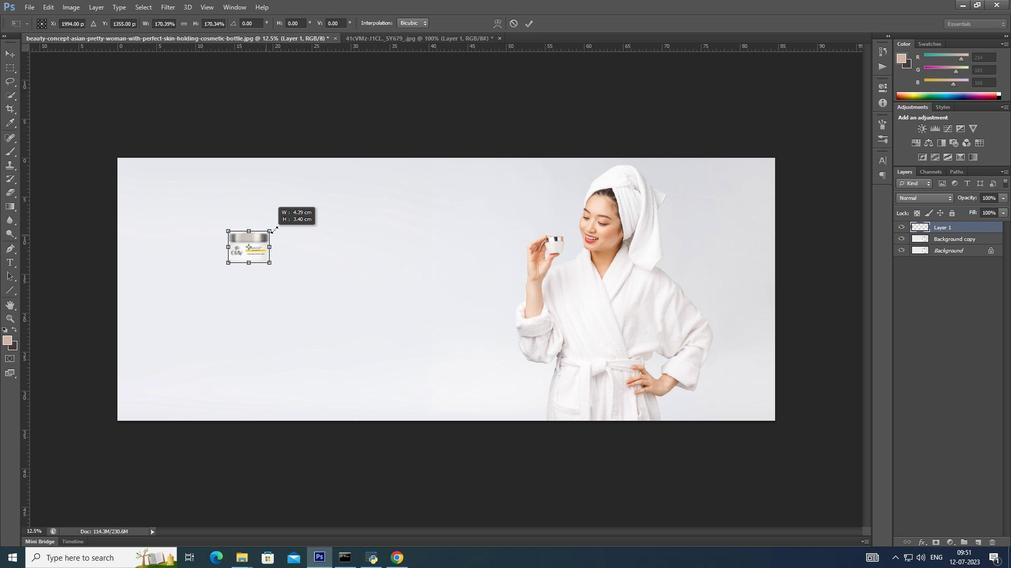 
Action: Key pressed <Key.alt_l>
Screenshot: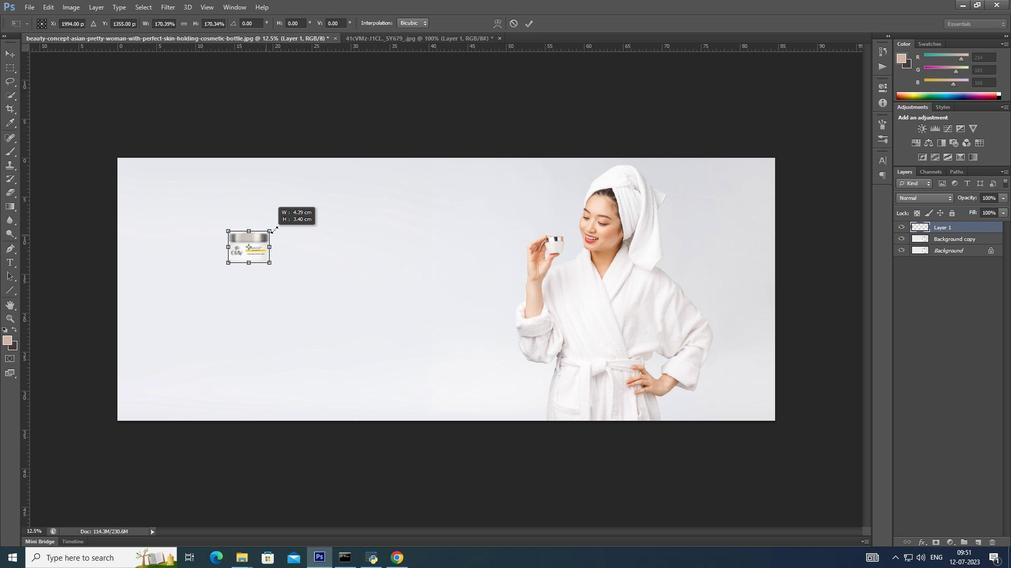 
Action: Mouse moved to (281, 221)
Screenshot: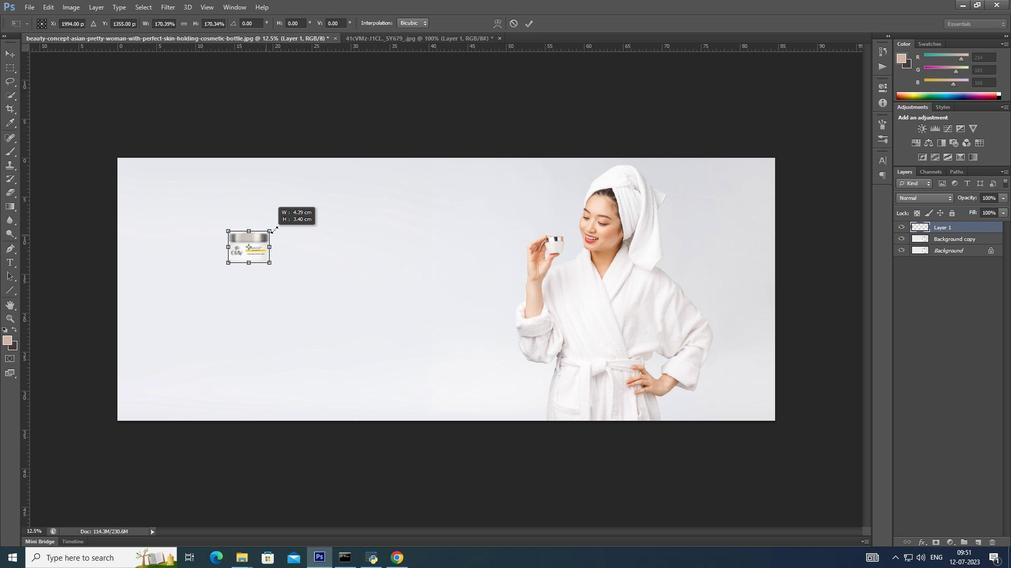 
Action: Key pressed <Key.alt_l>
Screenshot: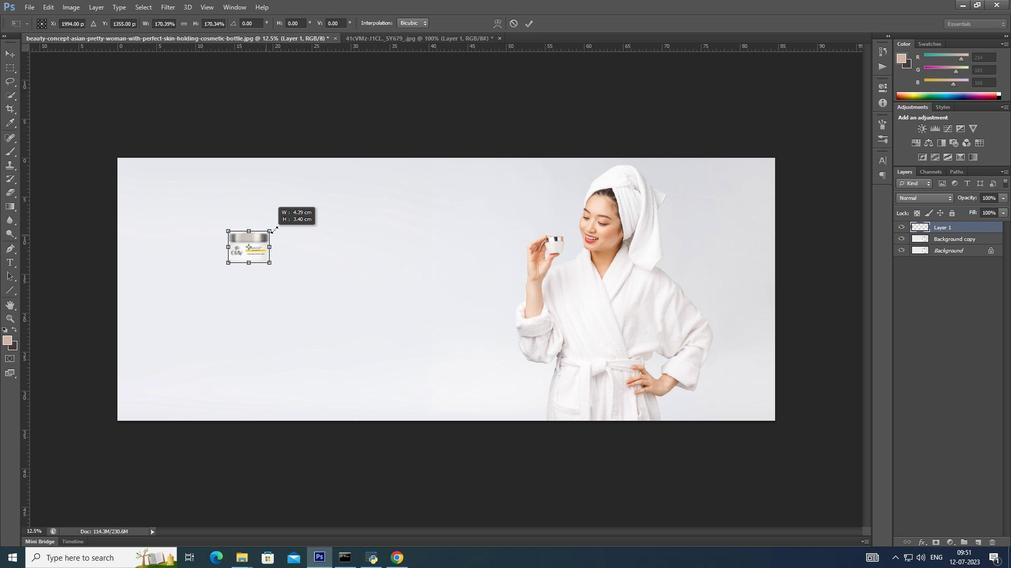 
Action: Mouse moved to (281, 220)
Screenshot: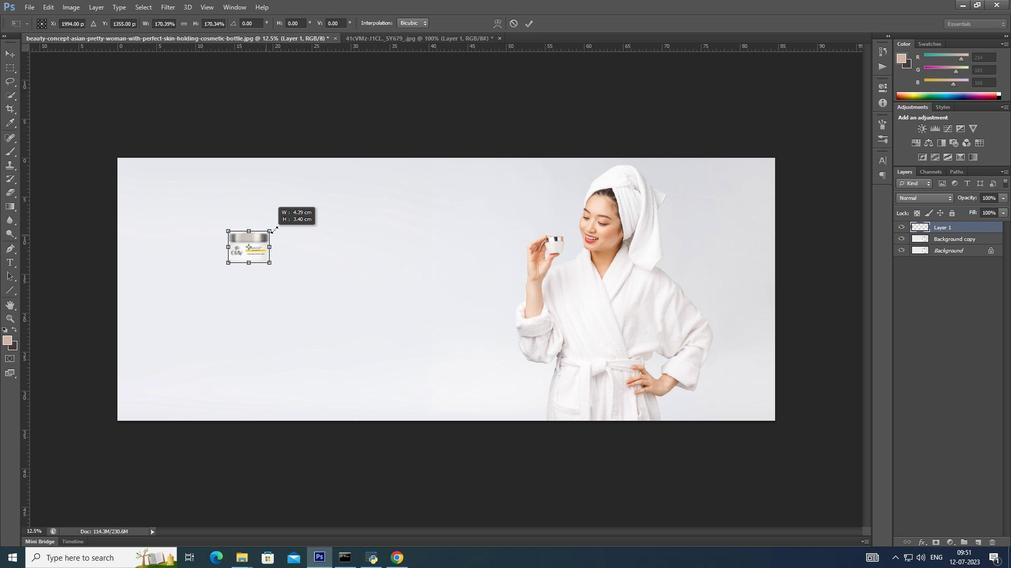 
Action: Key pressed <Key.alt_l>
Screenshot: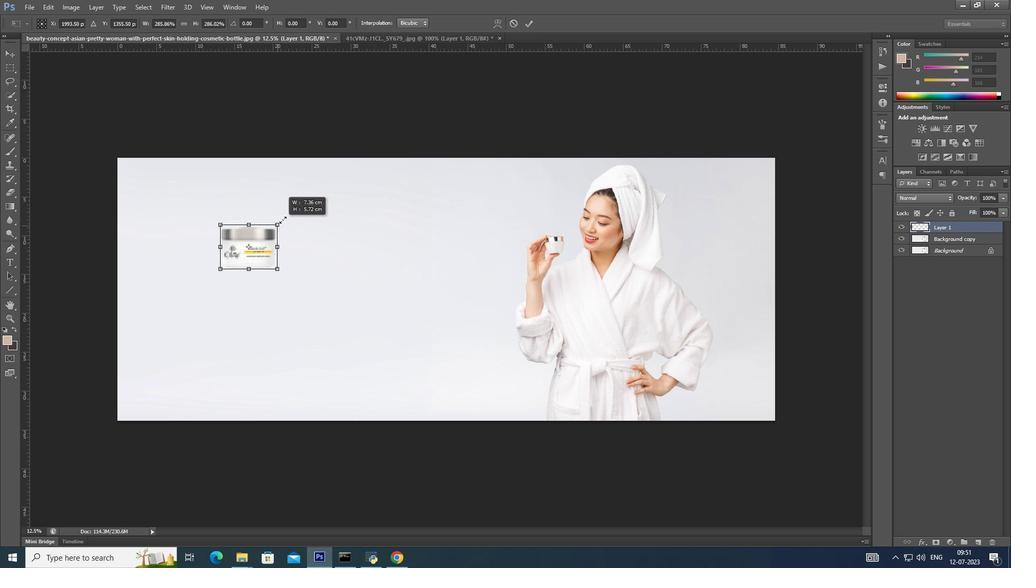 
Action: Mouse moved to (282, 220)
Screenshot: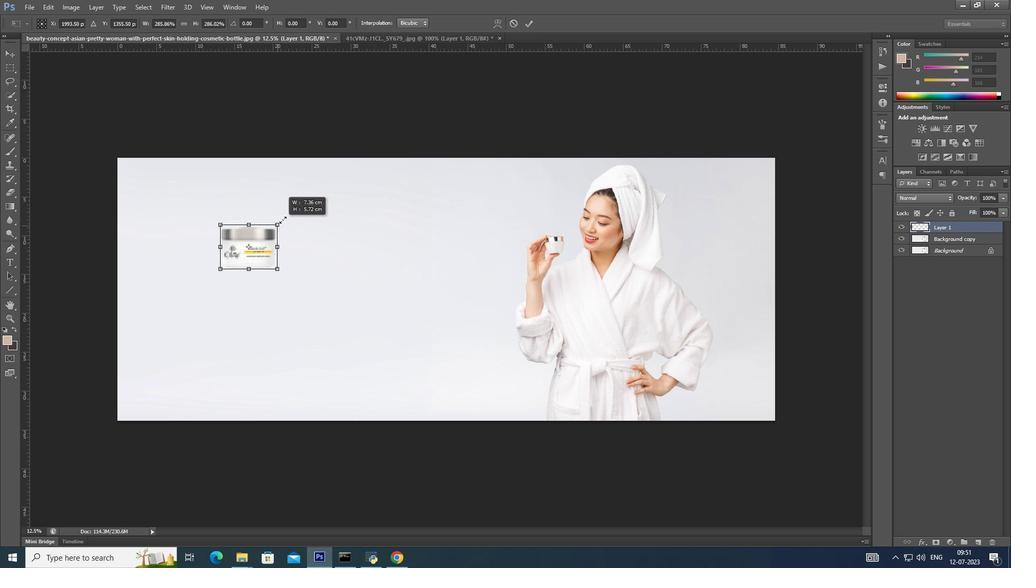 
Action: Key pressed <Key.alt_l>
Screenshot: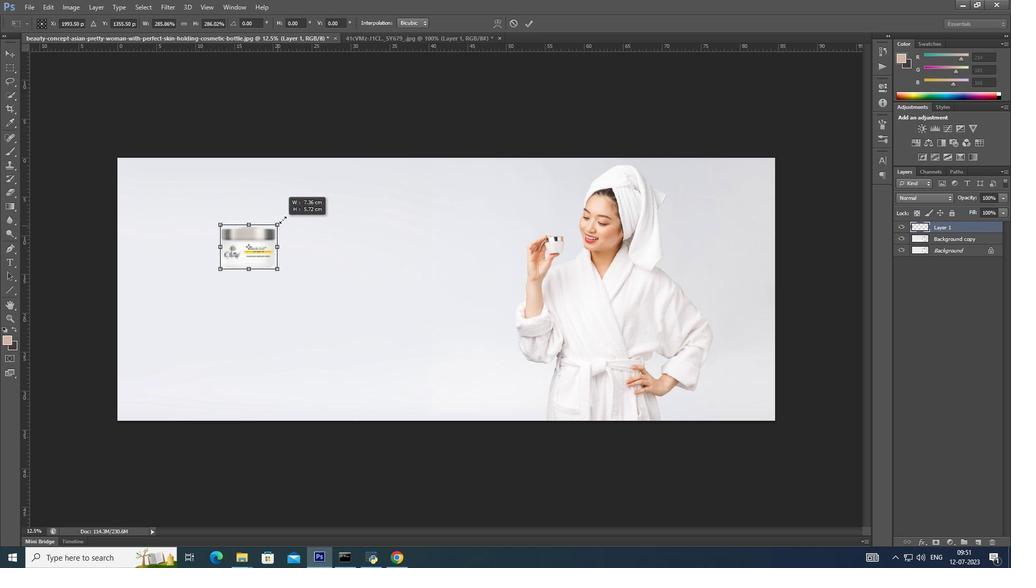 
Action: Mouse moved to (282, 219)
Screenshot: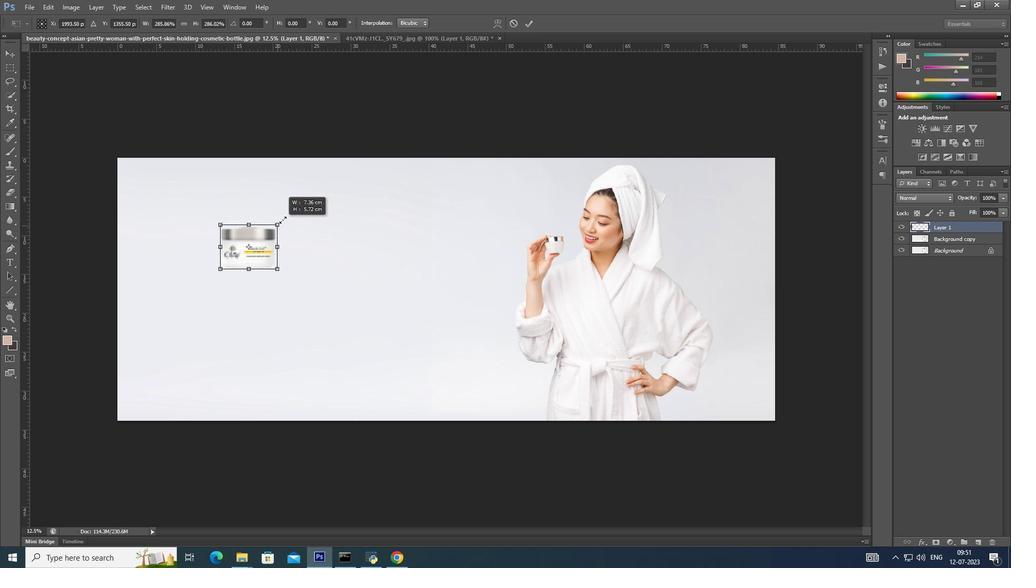 
Action: Key pressed <Key.alt_l>
Screenshot: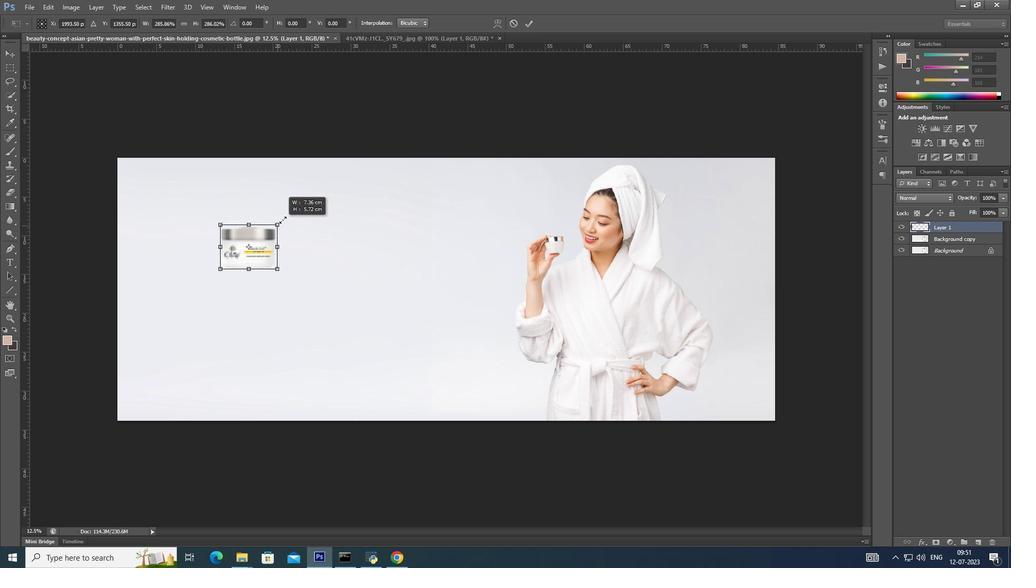 
Action: Mouse moved to (283, 219)
Screenshot: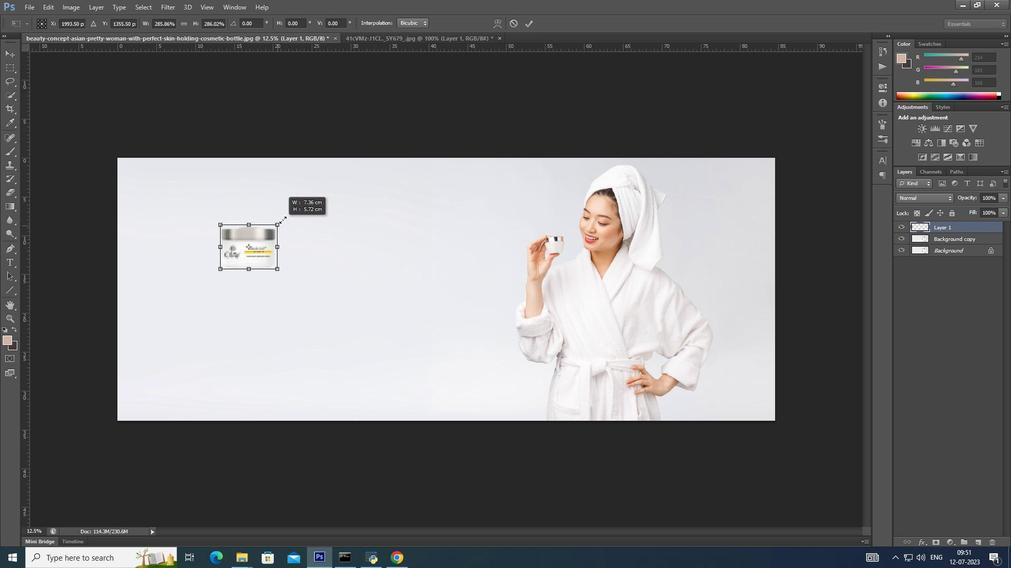 
Action: Key pressed <Key.alt_l>
Screenshot: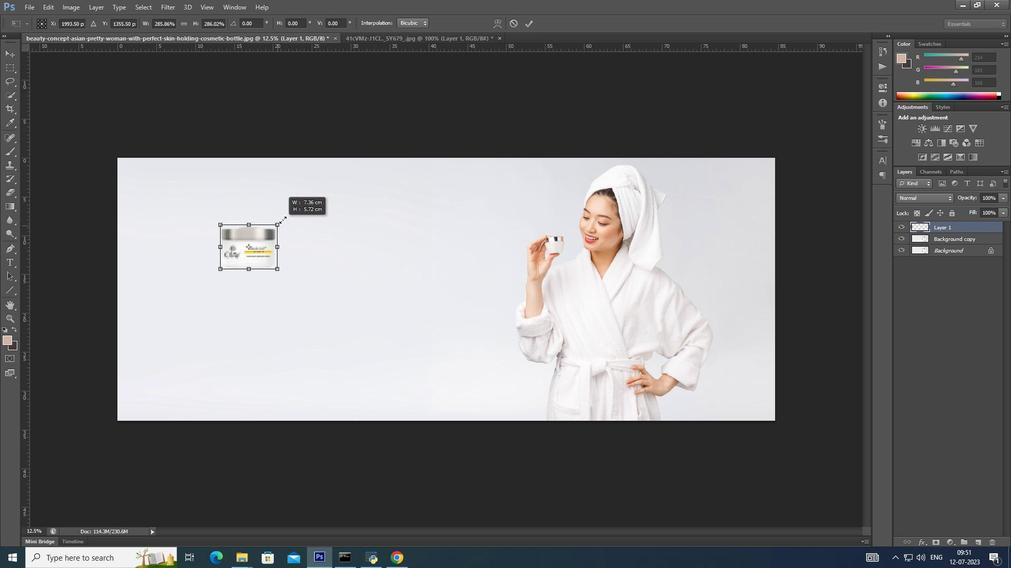 
Action: Mouse moved to (283, 218)
Screenshot: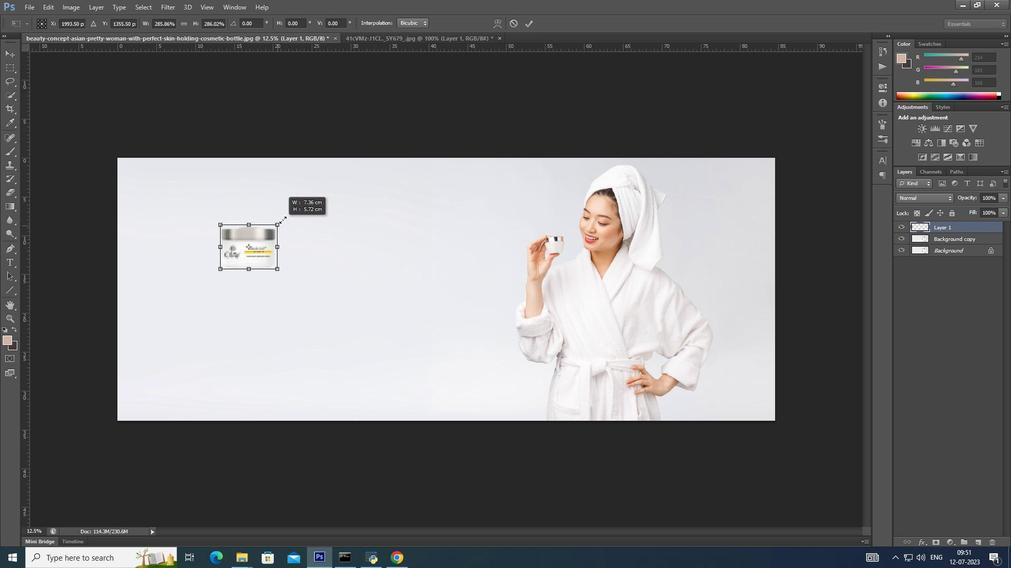 
Action: Key pressed <Key.alt_l>
Screenshot: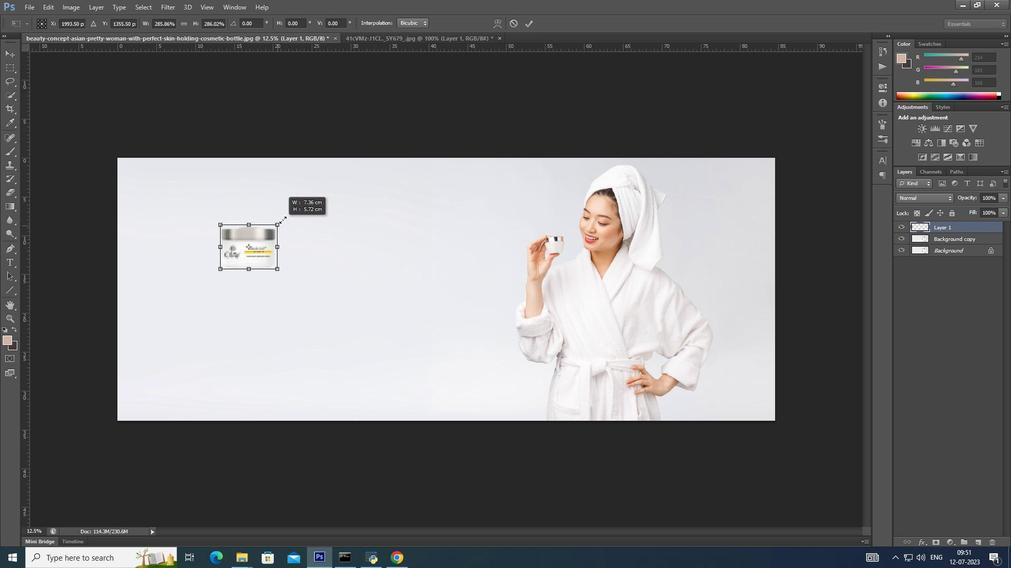 
Action: Mouse moved to (284, 217)
Screenshot: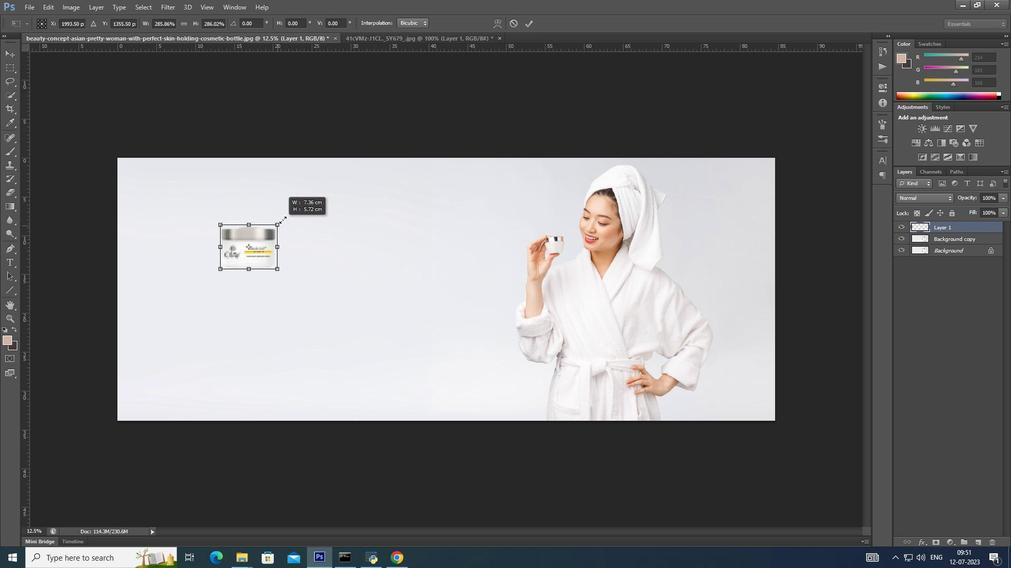 
Action: Key pressed <Key.alt_l>
Screenshot: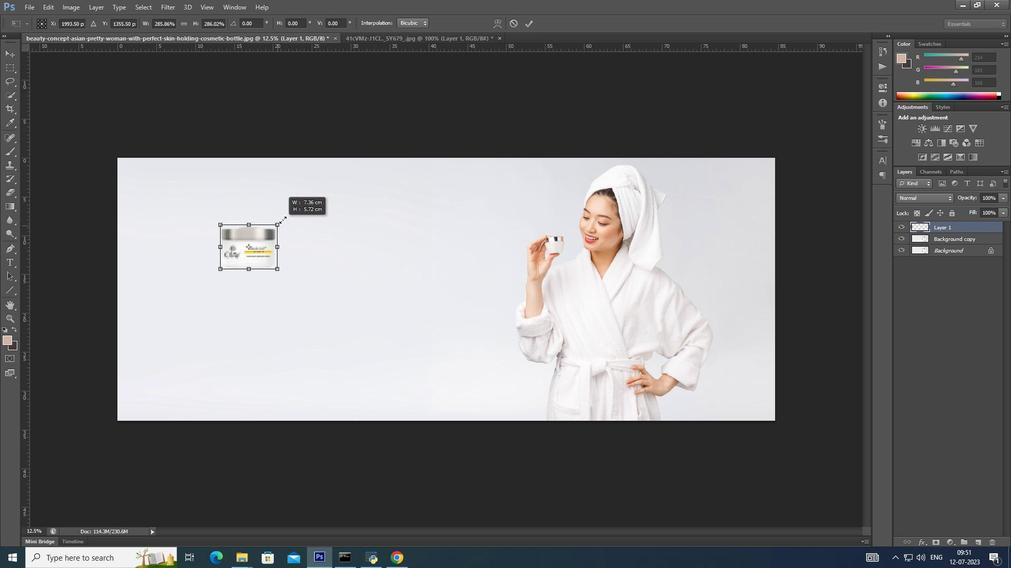 
Action: Mouse moved to (285, 216)
Screenshot: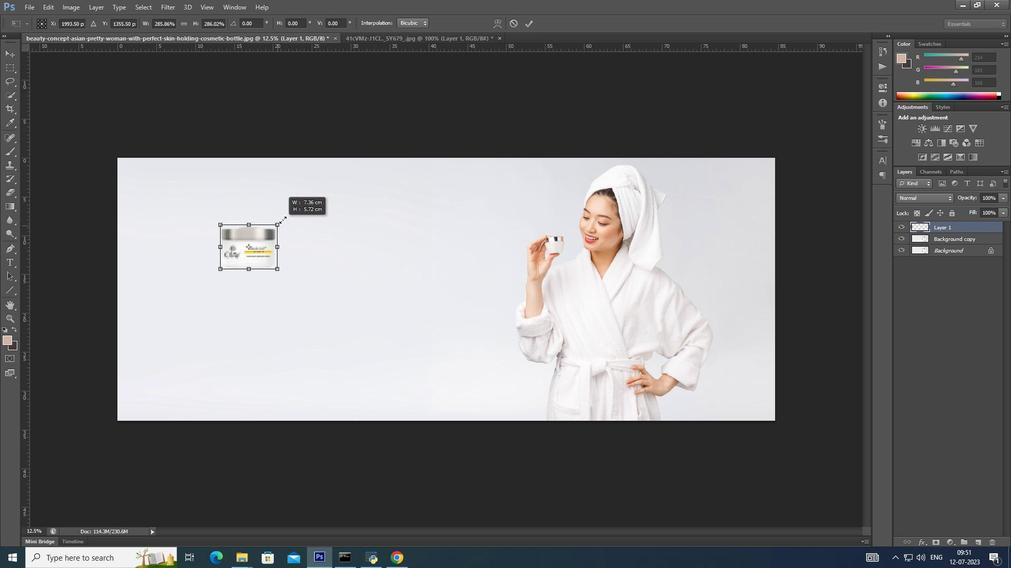 
Action: Key pressed <Key.alt_l>
Screenshot: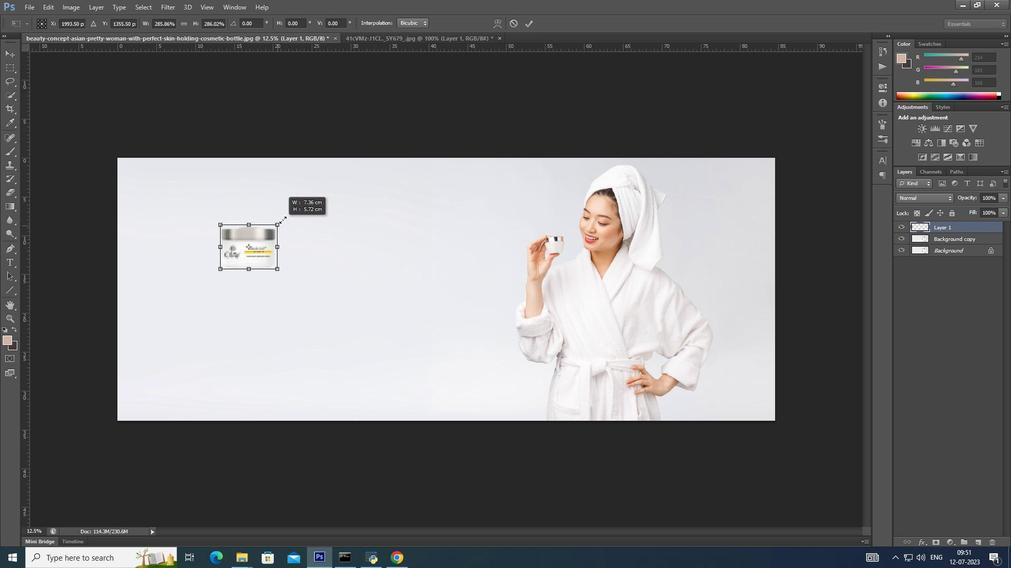 
Action: Mouse moved to (286, 216)
Screenshot: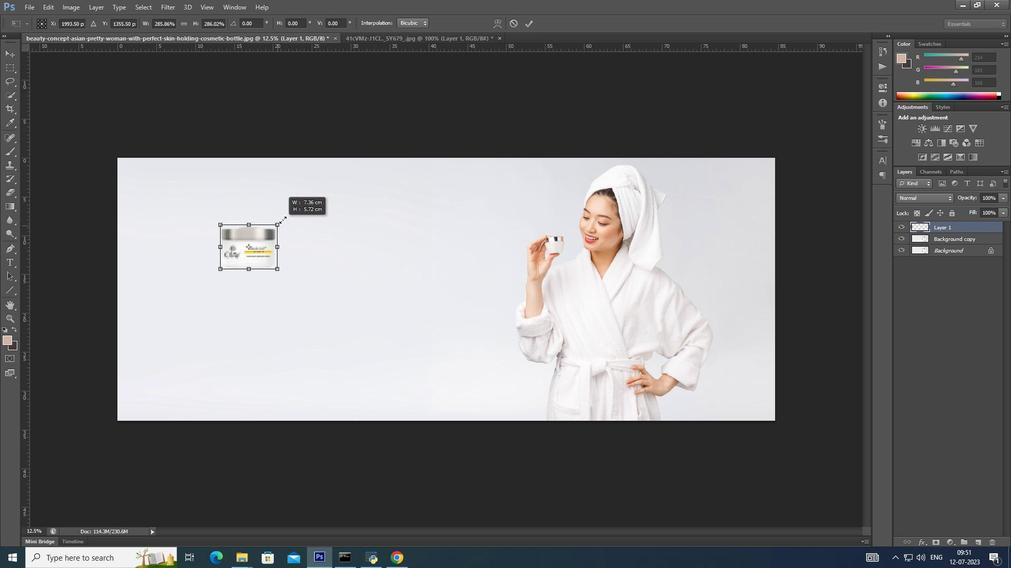 
Action: Key pressed <Key.alt_l>
Screenshot: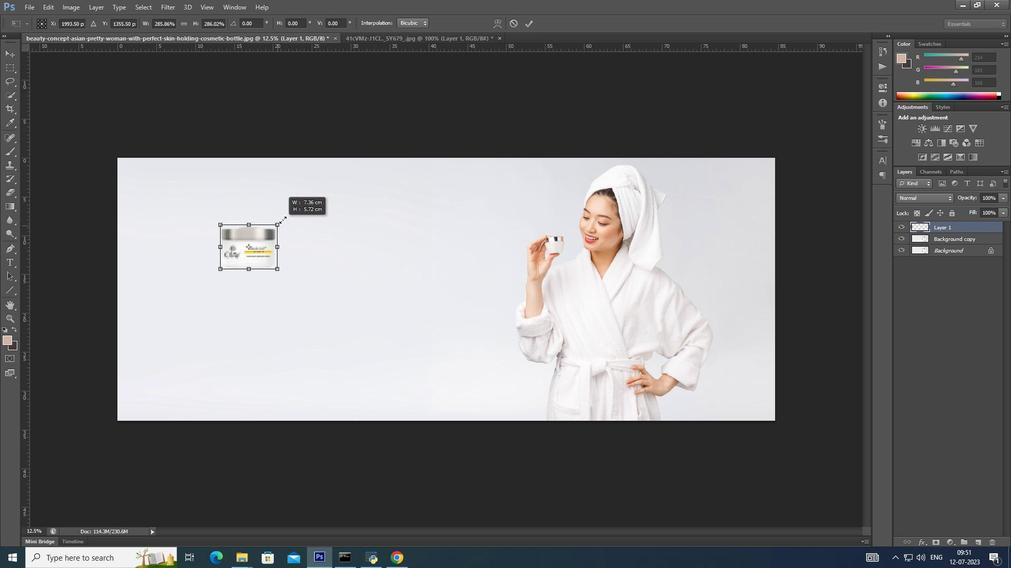 
Action: Mouse moved to (287, 215)
Screenshot: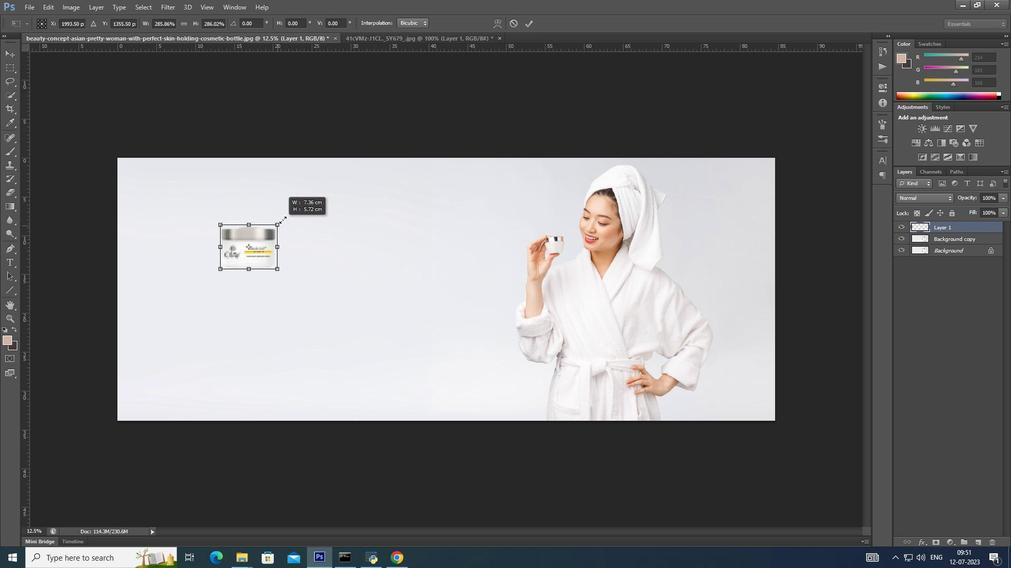 
Action: Key pressed <Key.alt_l>
Screenshot: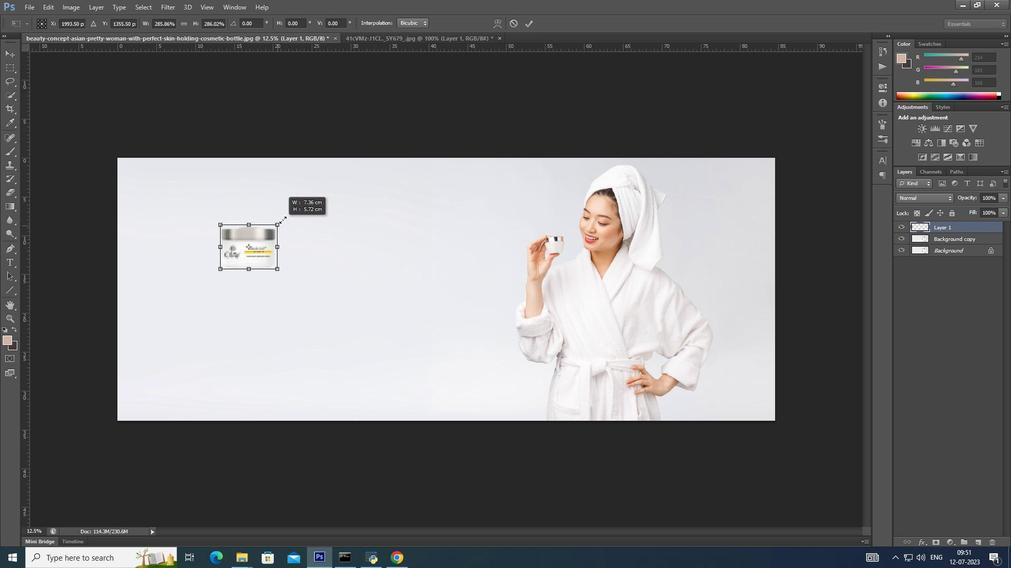 
Action: Mouse moved to (288, 214)
Screenshot: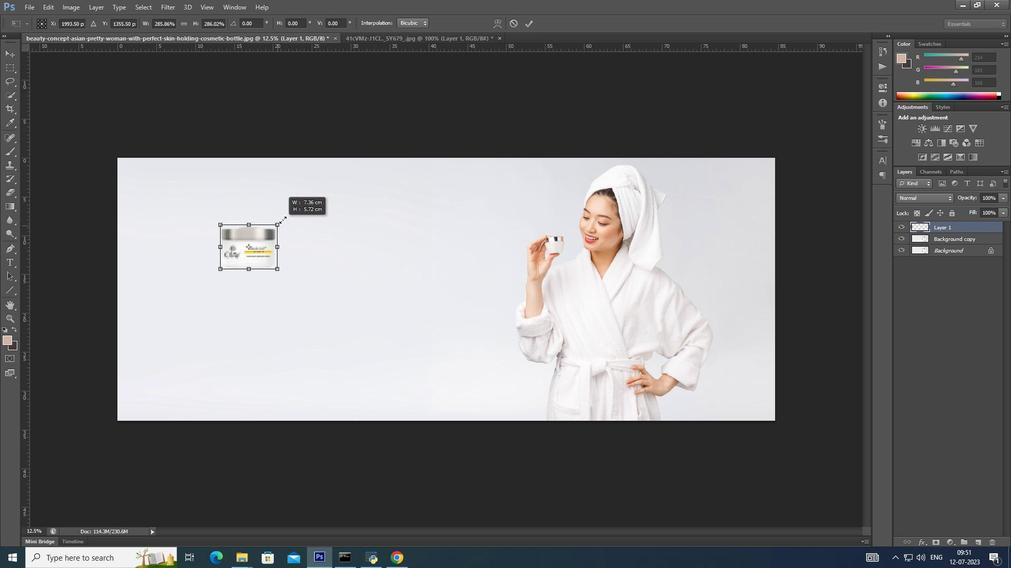 
Action: Key pressed <Key.alt_l>
Screenshot: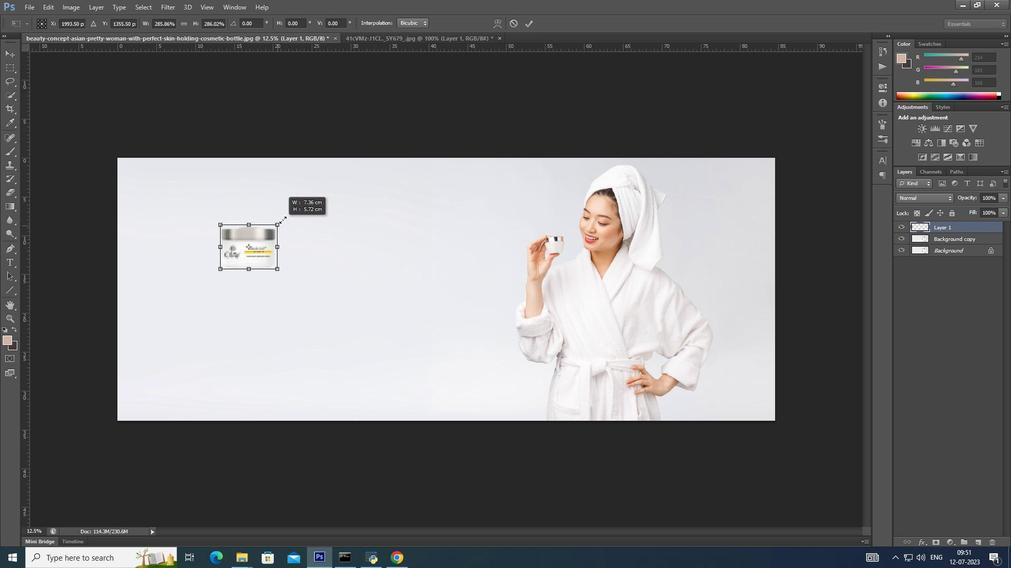 
Action: Mouse moved to (288, 213)
Screenshot: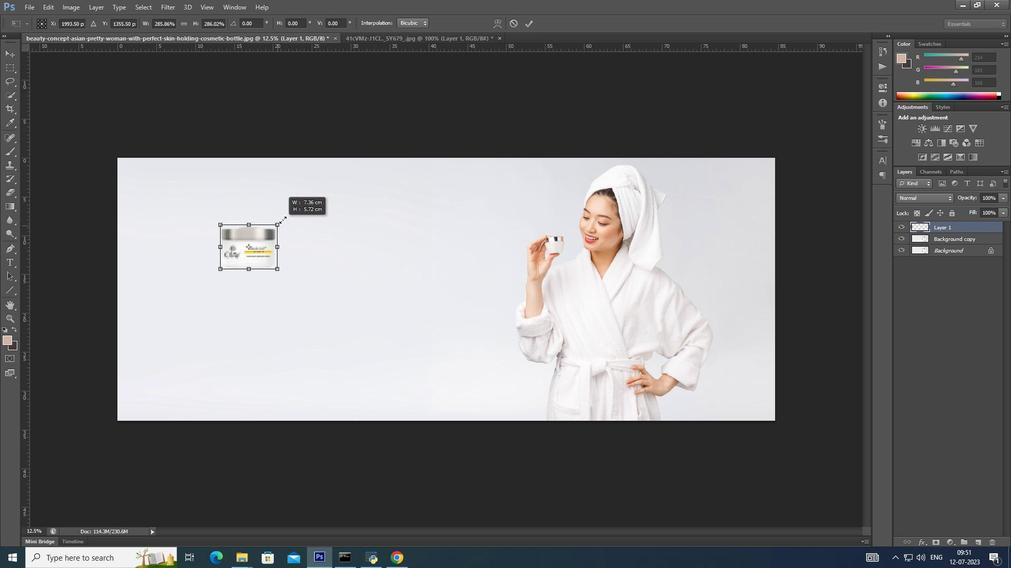 
Action: Key pressed <Key.alt_l>
Screenshot: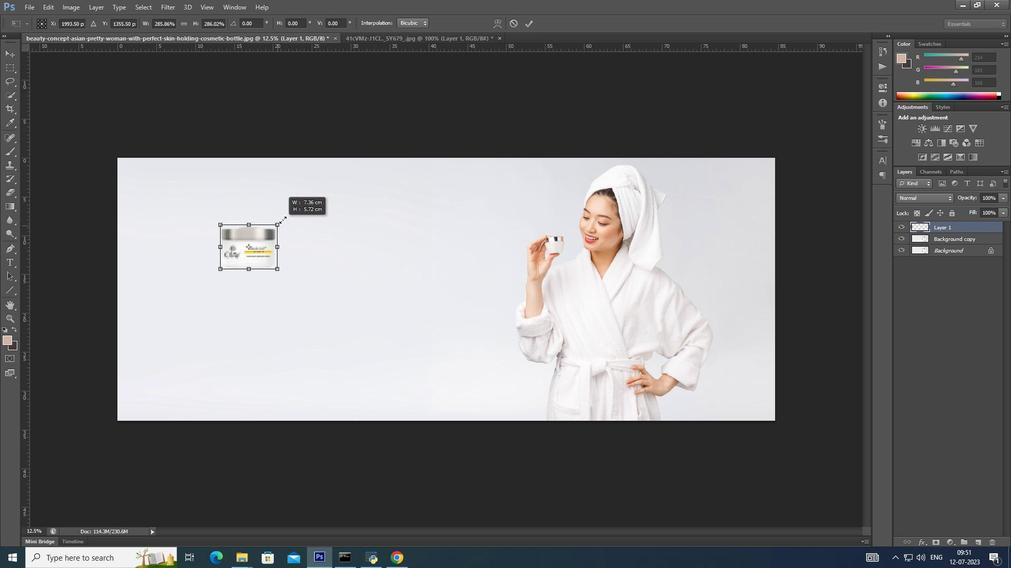 
Action: Mouse moved to (289, 213)
Screenshot: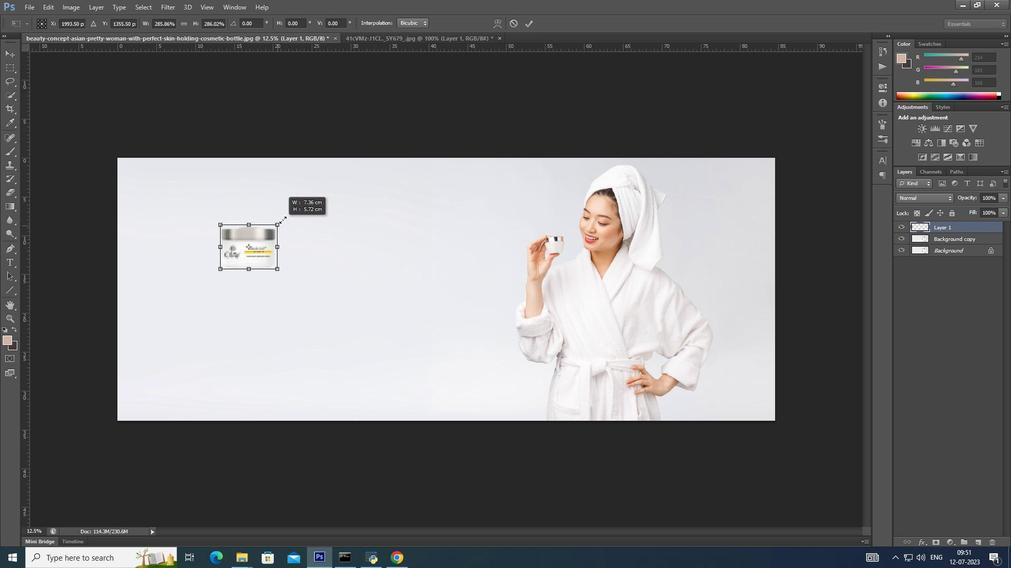 
Action: Key pressed <Key.alt_l>
Screenshot: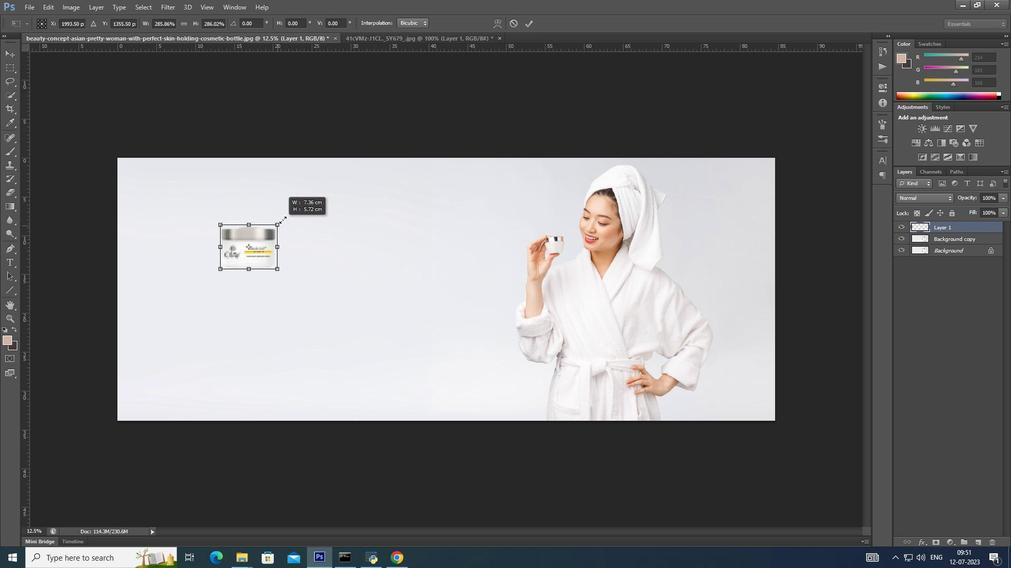 
Action: Mouse moved to (291, 212)
Screenshot: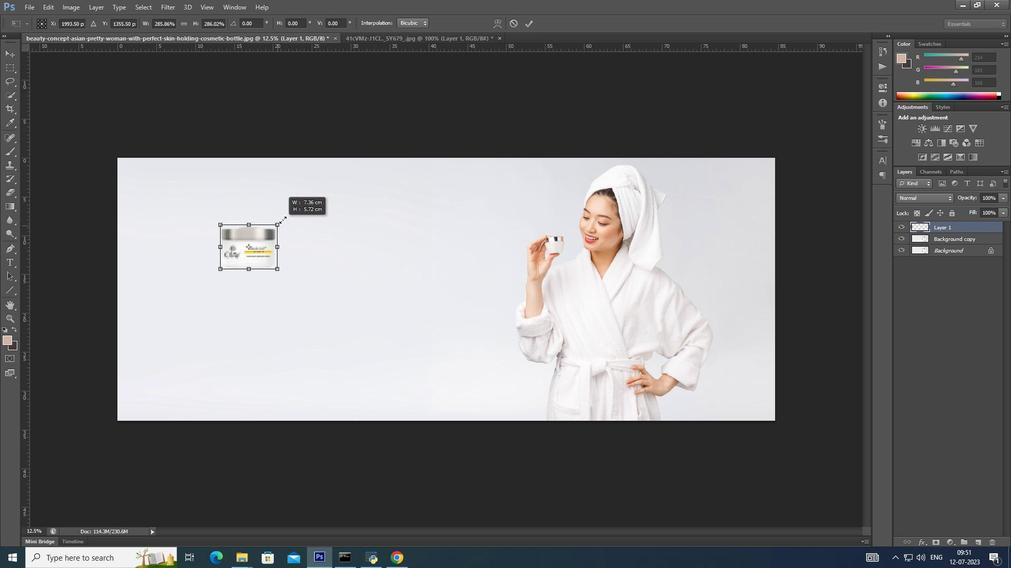 
Action: Key pressed <Key.alt_l>
Screenshot: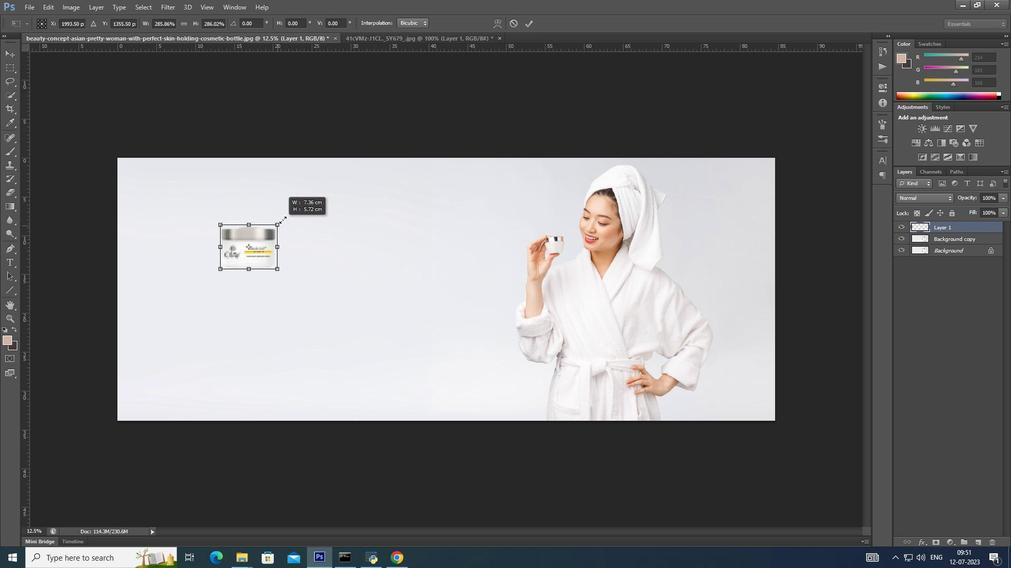 
Action: Mouse moved to (291, 211)
Screenshot: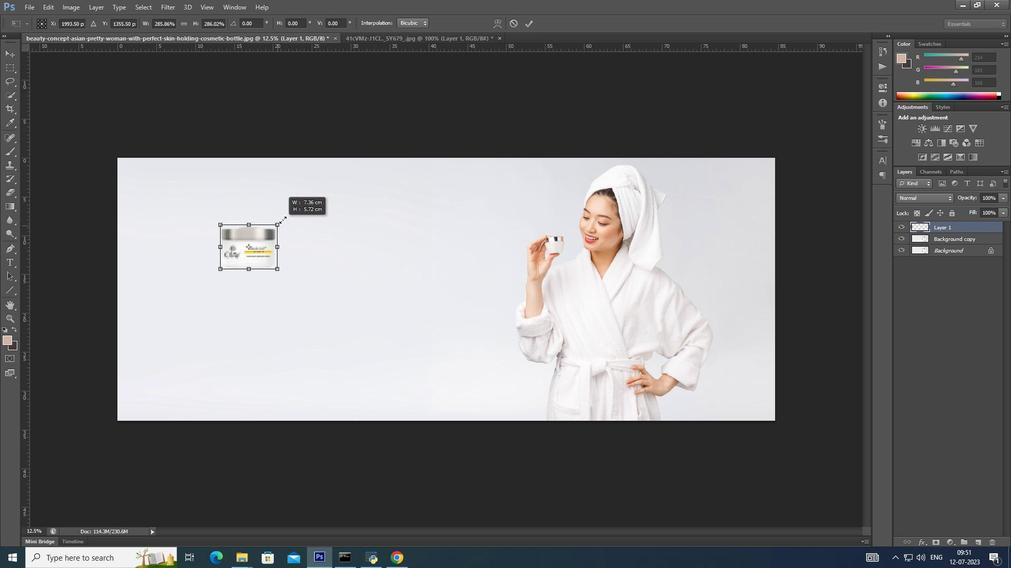 
Action: Key pressed <Key.alt_l>
Screenshot: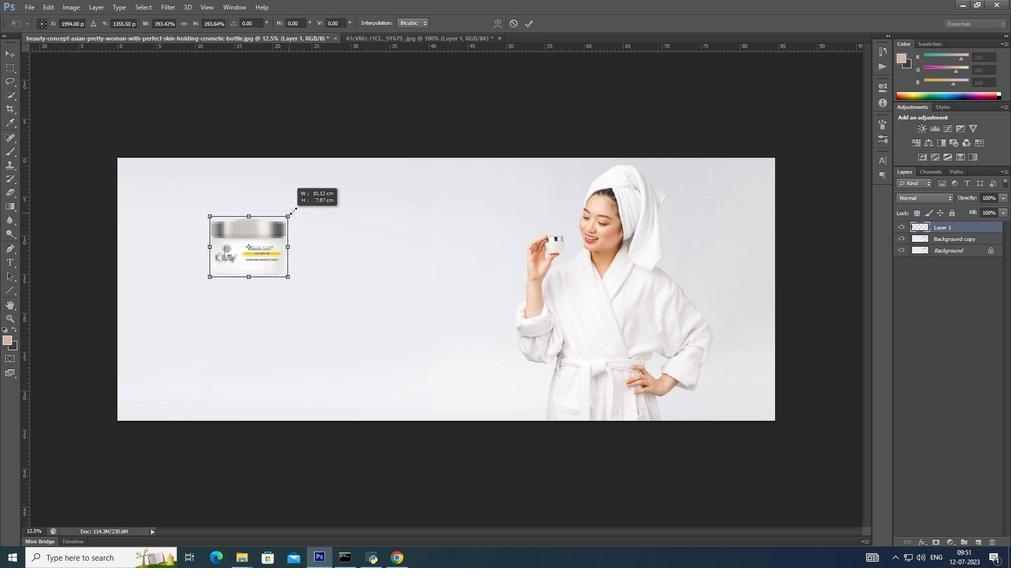 
Action: Mouse moved to (292, 210)
Screenshot: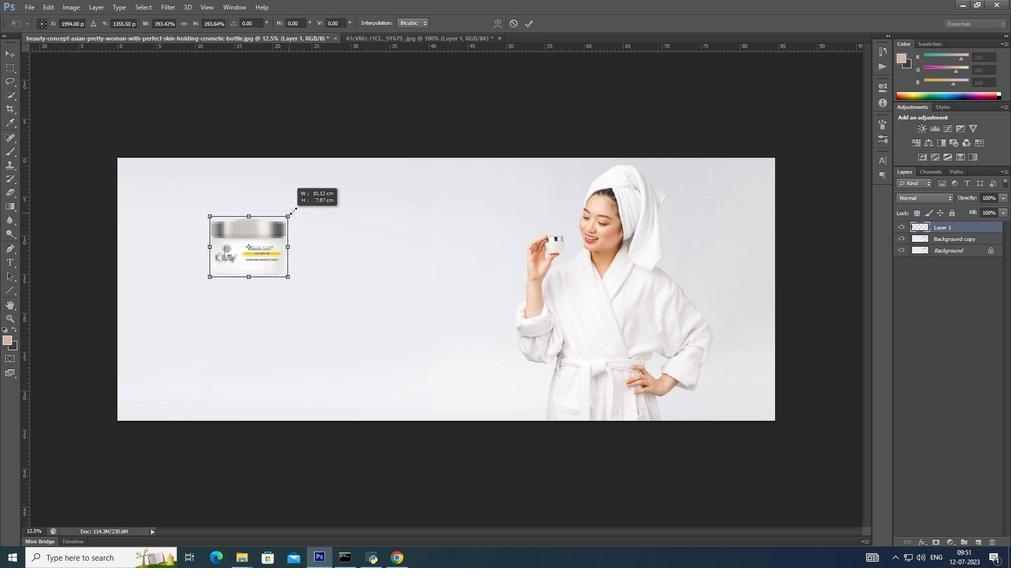 
Action: Key pressed <Key.alt_l>
Screenshot: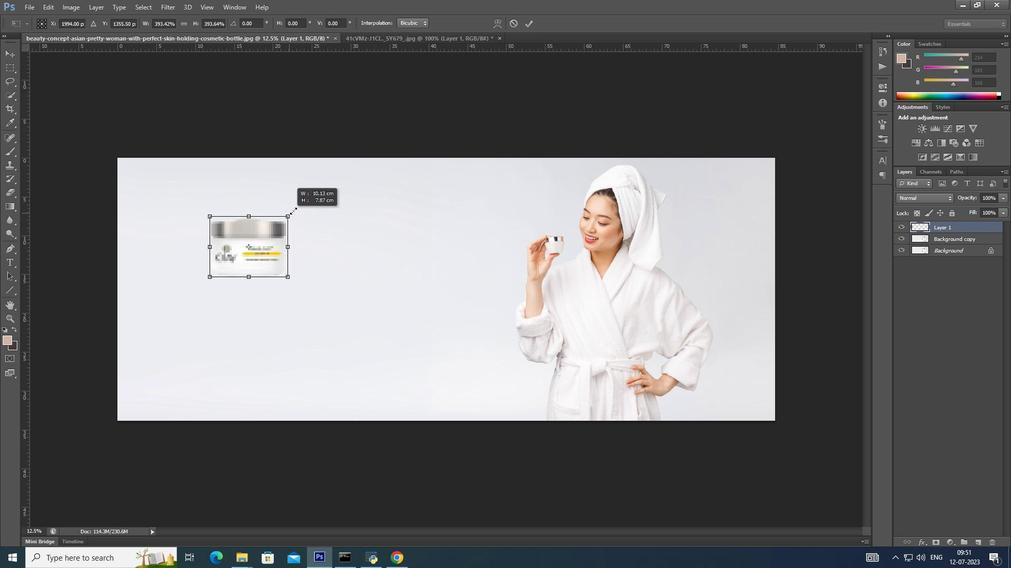 
Action: Mouse moved to (293, 209)
Screenshot: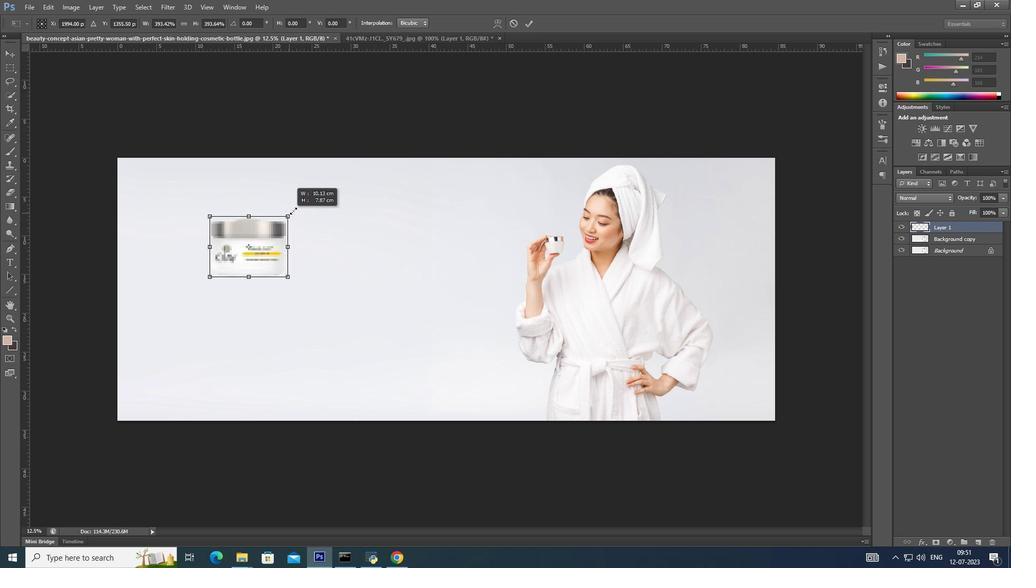 
Action: Key pressed <Key.alt_l>
Screenshot: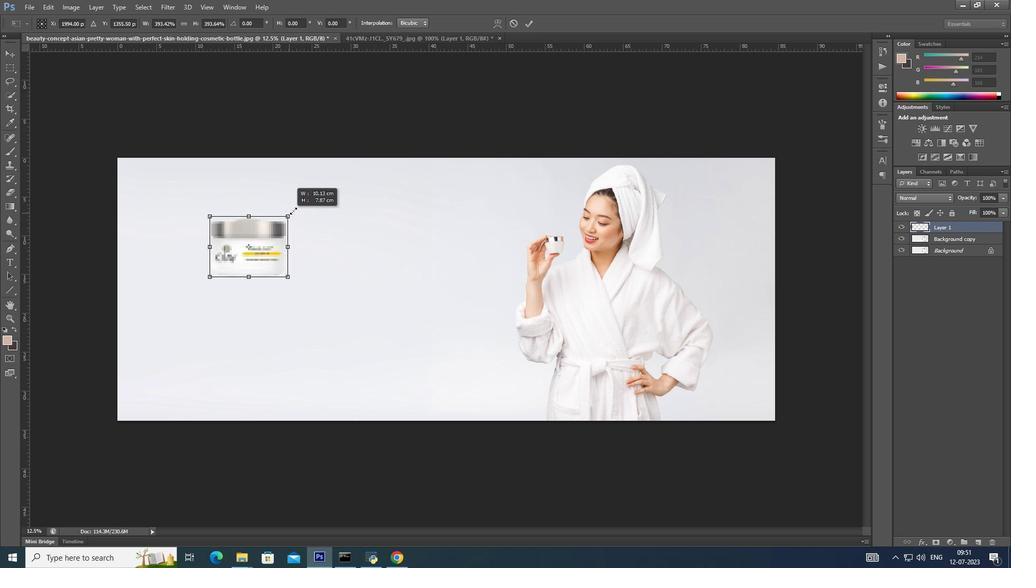 
Action: Mouse moved to (293, 209)
Screenshot: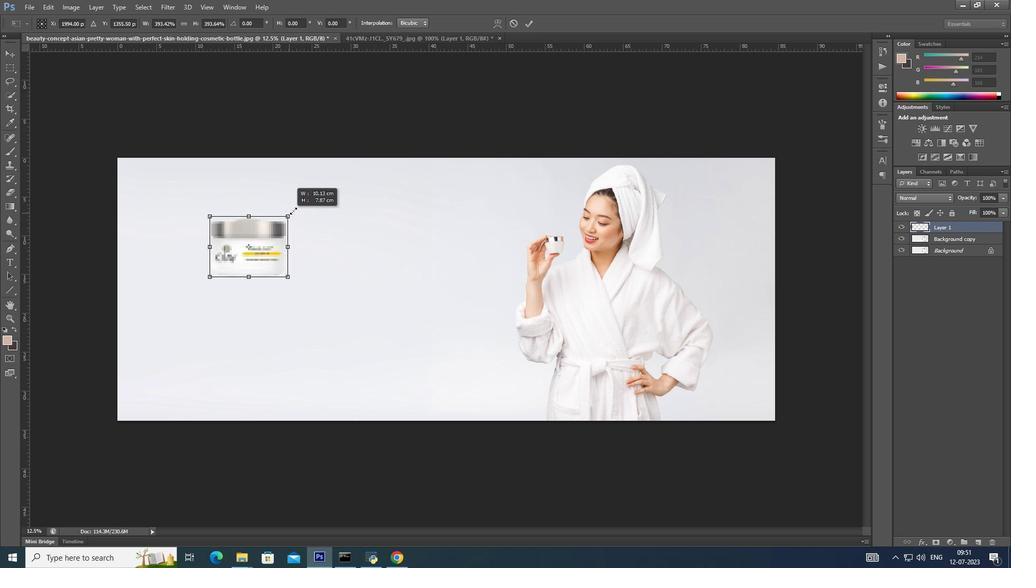 
Action: Key pressed <Key.alt_l>
Screenshot: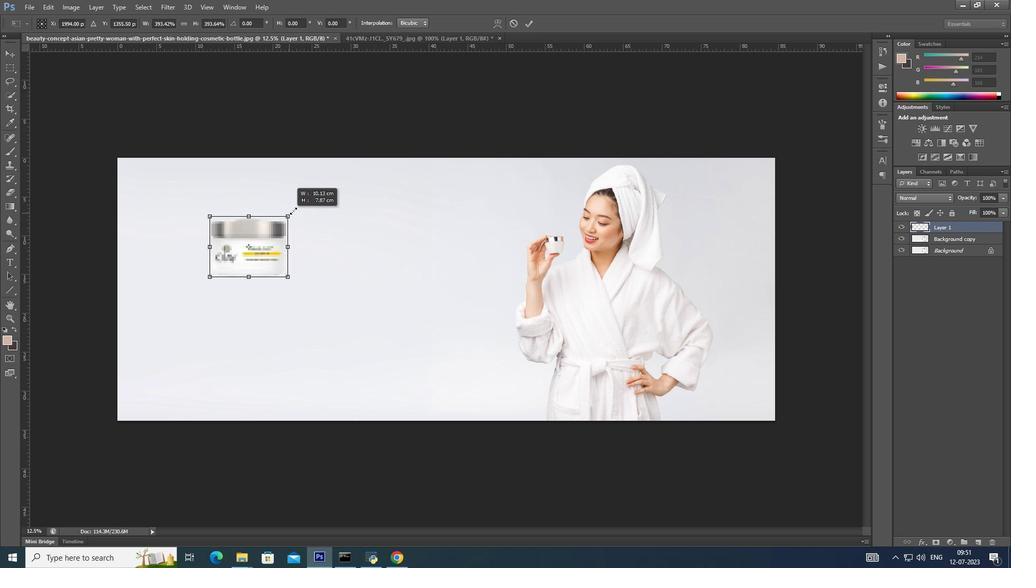 
Action: Mouse moved to (294, 209)
Screenshot: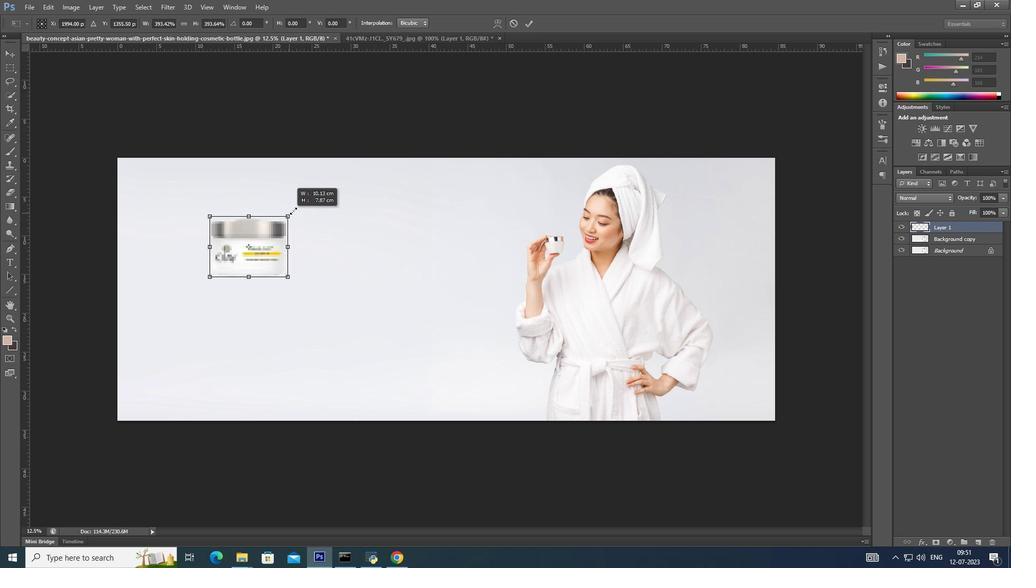 
Action: Key pressed <Key.alt_l>
Screenshot: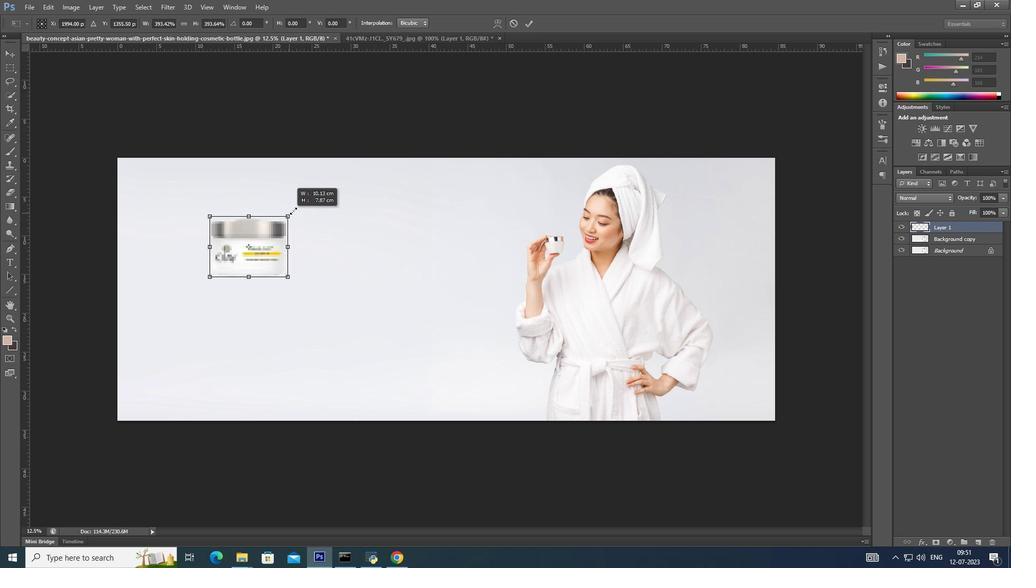 
Action: Mouse moved to (296, 208)
Screenshot: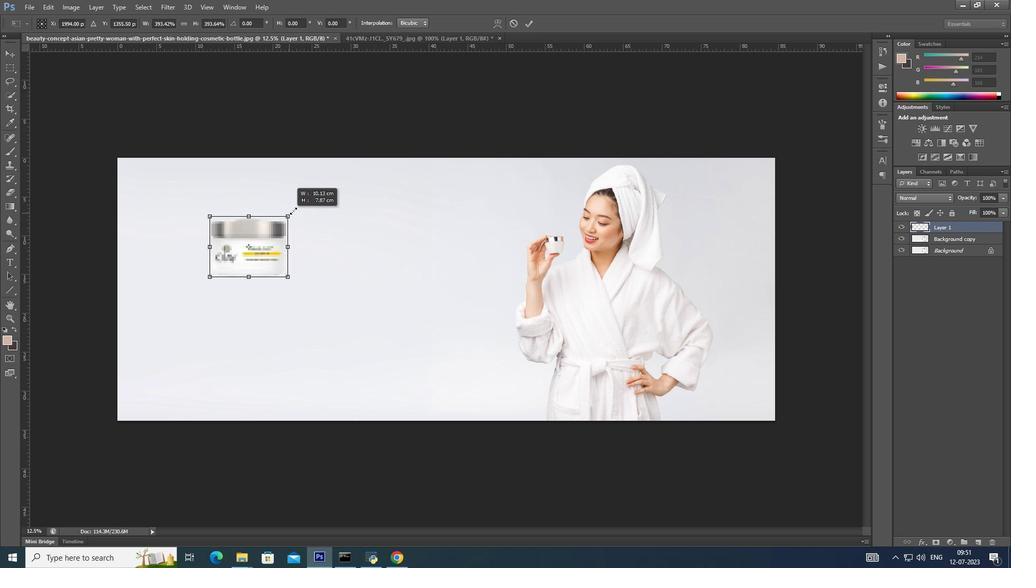 
Action: Key pressed <Key.alt_l>
Screenshot: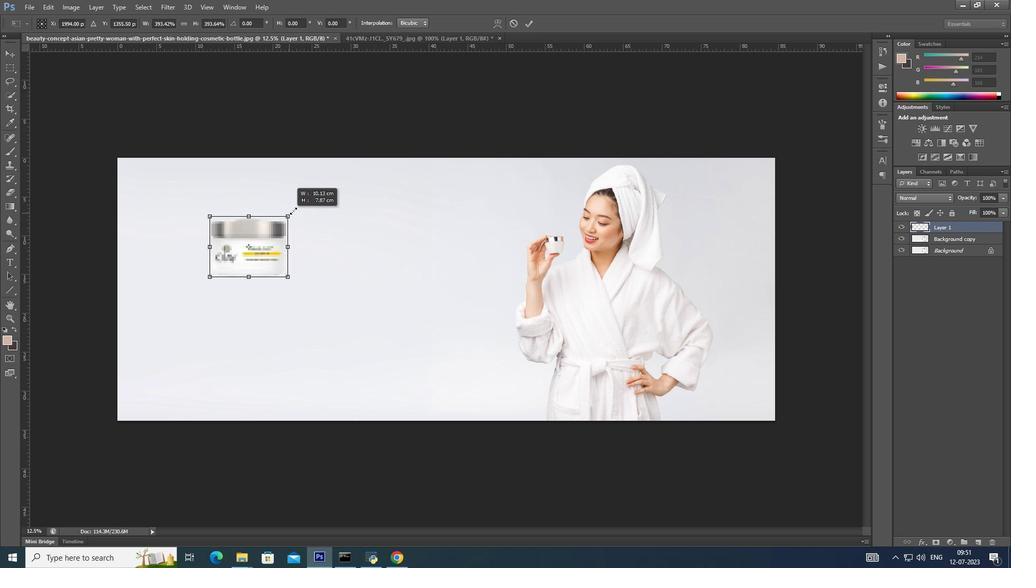 
Action: Mouse moved to (297, 207)
Screenshot: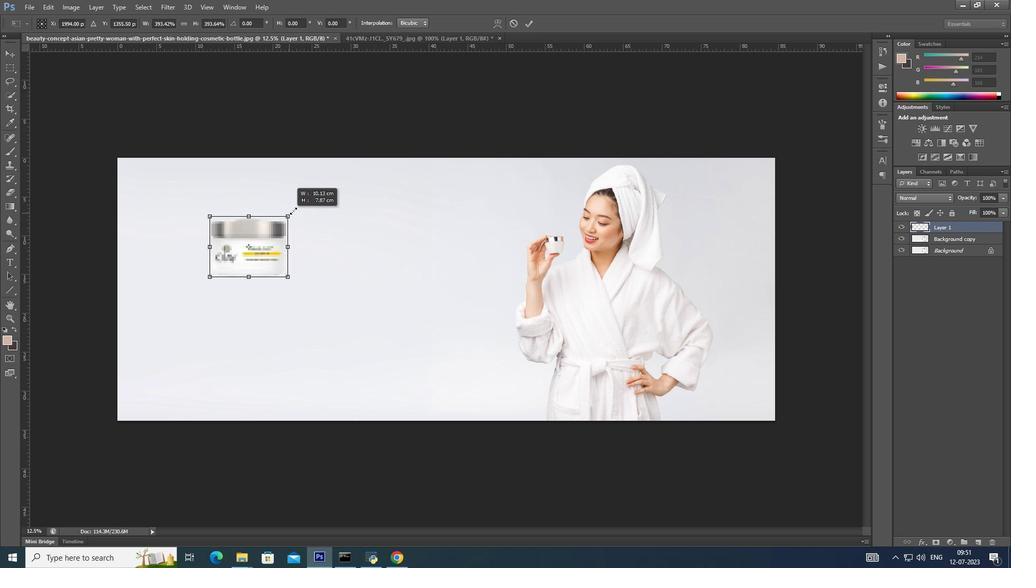 
Action: Key pressed <Key.alt_l><Key.alt_l><Key.alt_l><Key.alt_l><Key.alt_l><Key.alt_l><Key.alt_l><Key.alt_l>
Screenshot: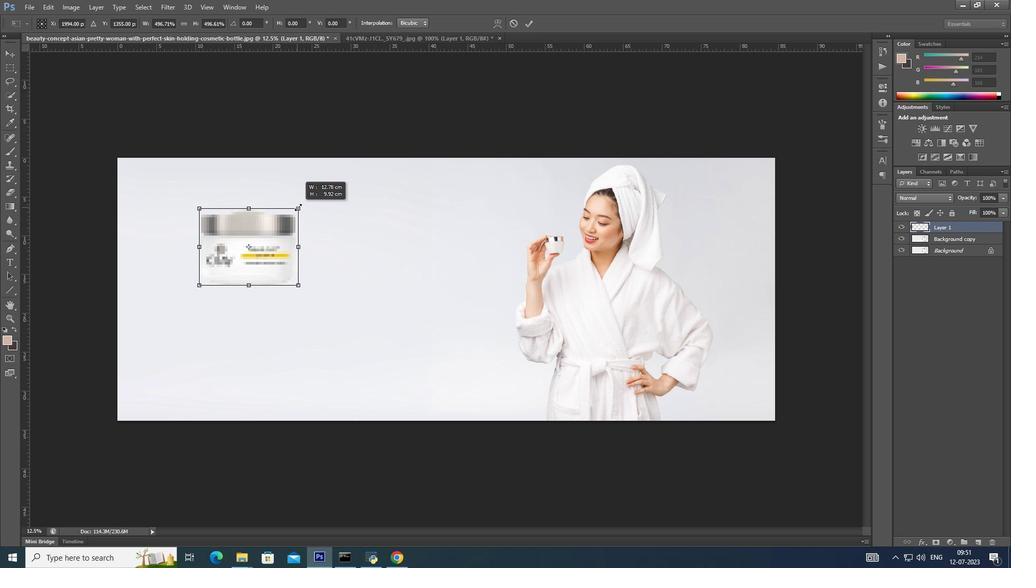 
Action: Mouse moved to (297, 207)
Screenshot: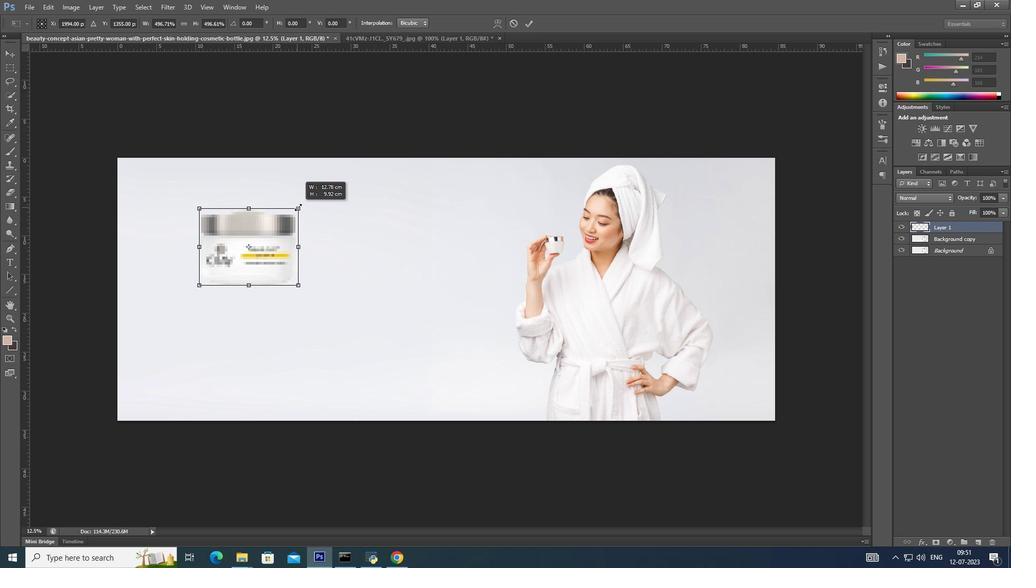 
Action: Key pressed <Key.alt_l><Key.alt_l><Key.alt_l><Key.alt_l><Key.alt_l><Key.alt_l><Key.alt_l><Key.alt_l><Key.alt_l><Key.alt_l><Key.alt_l><Key.alt_l><Key.alt_l><Key.alt_l><Key.alt_l><Key.alt_l><Key.alt_l><Key.alt_l><Key.alt_l><Key.alt_l><Key.alt_l><Key.alt_l><Key.alt_l><Key.alt_l>
Screenshot: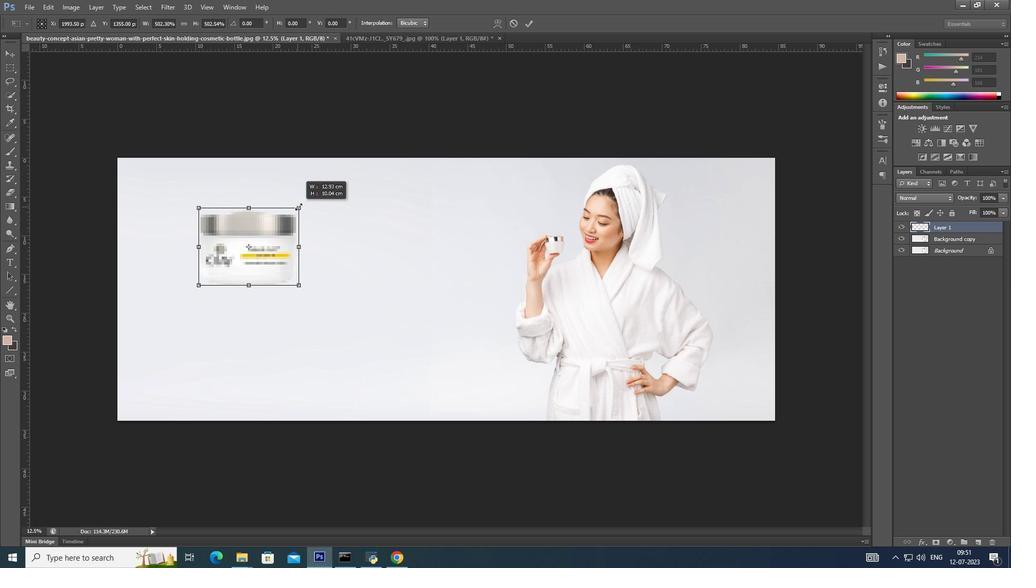 
Action: Mouse moved to (298, 207)
Screenshot: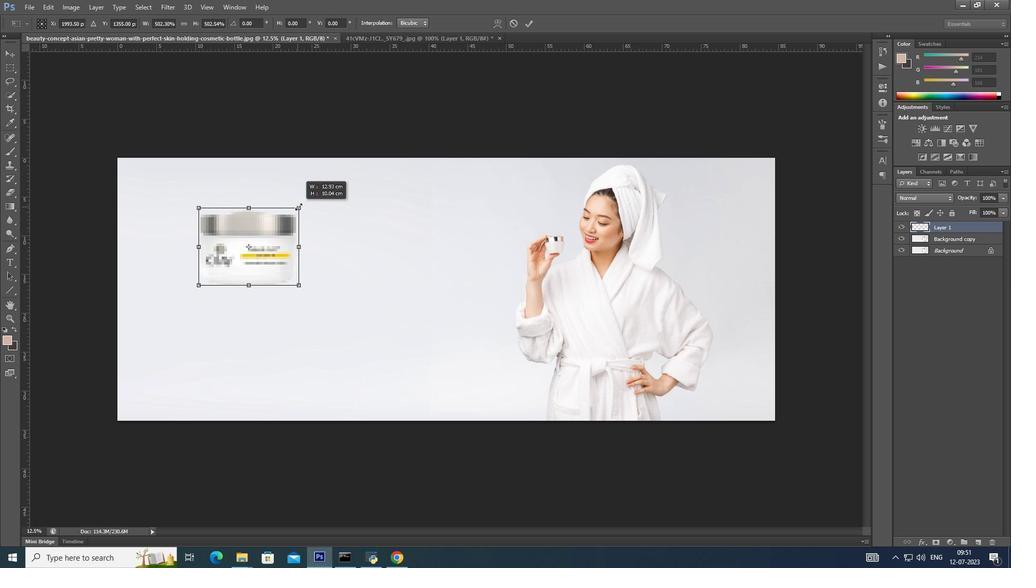
Action: Key pressed <Key.alt_l>
Screenshot: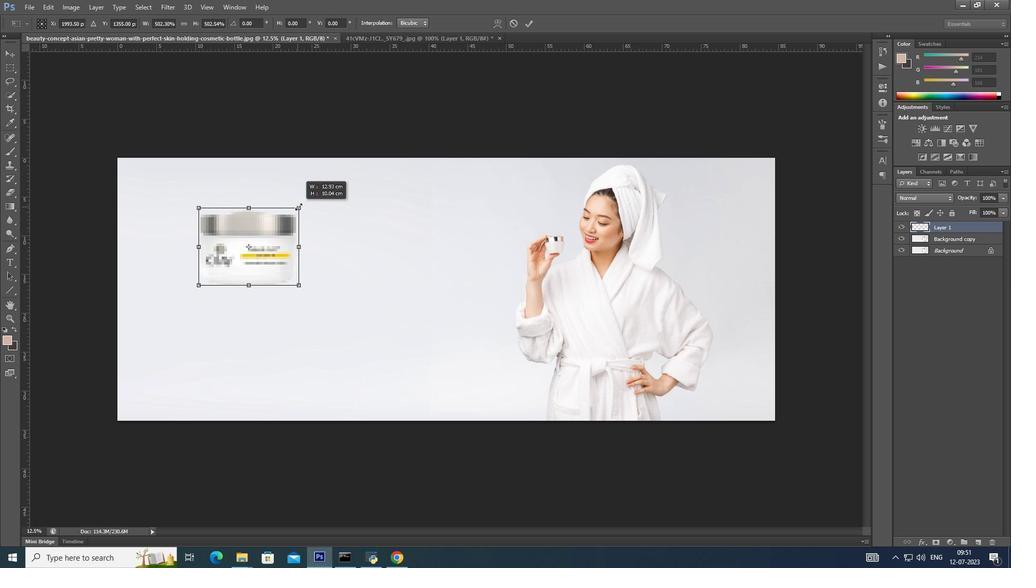 
Action: Mouse moved to (298, 206)
Screenshot: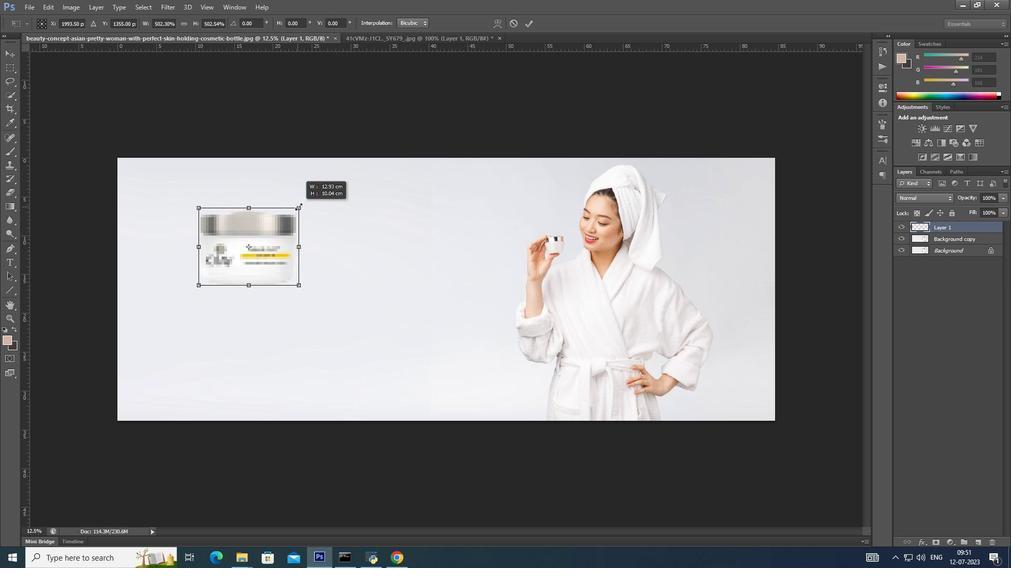 
Action: Key pressed <Key.alt_l>
Screenshot: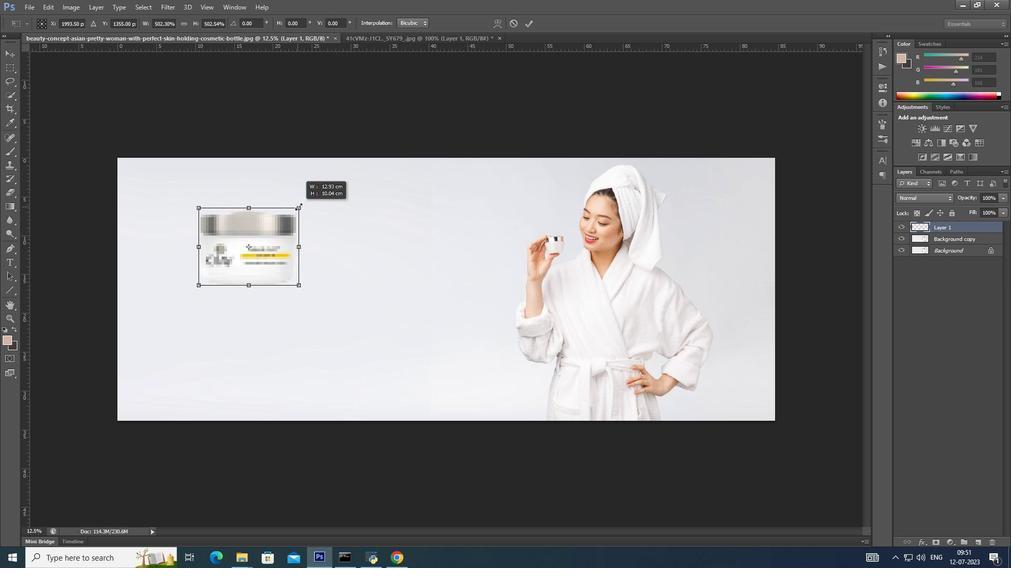 
Action: Mouse moved to (299, 205)
Screenshot: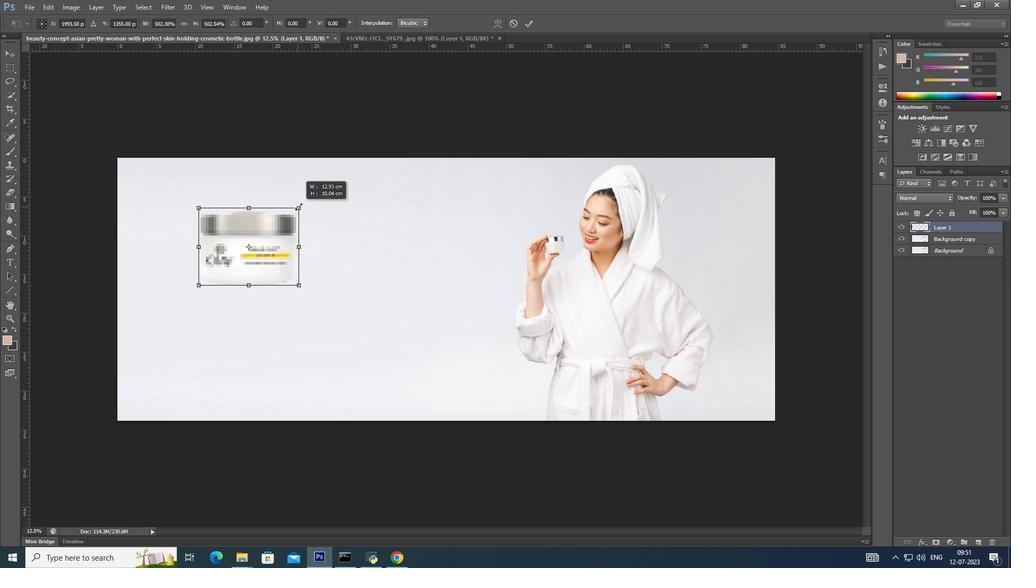 
Action: Key pressed <Key.alt_l>
Screenshot: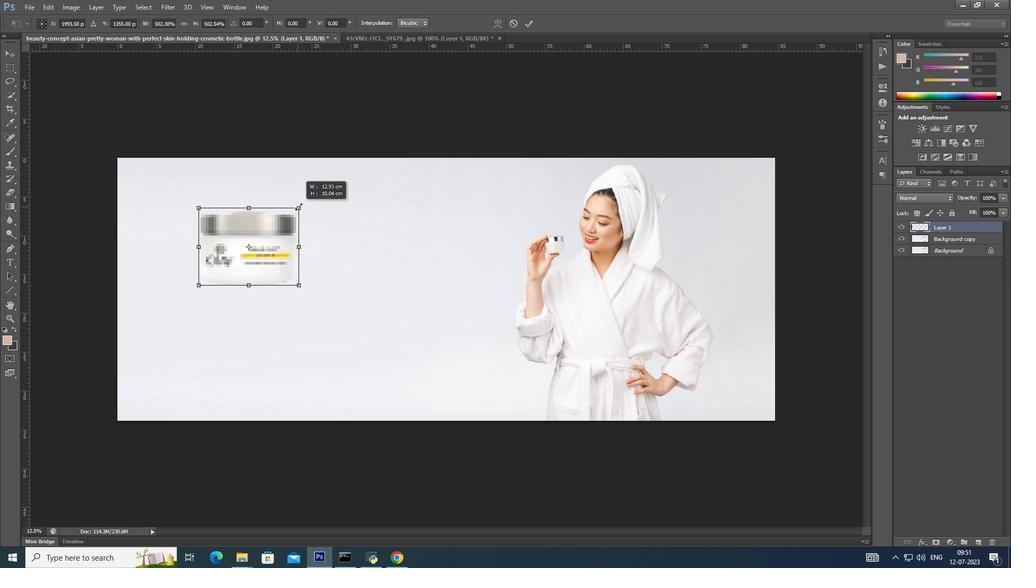 
Action: Mouse moved to (299, 205)
Screenshot: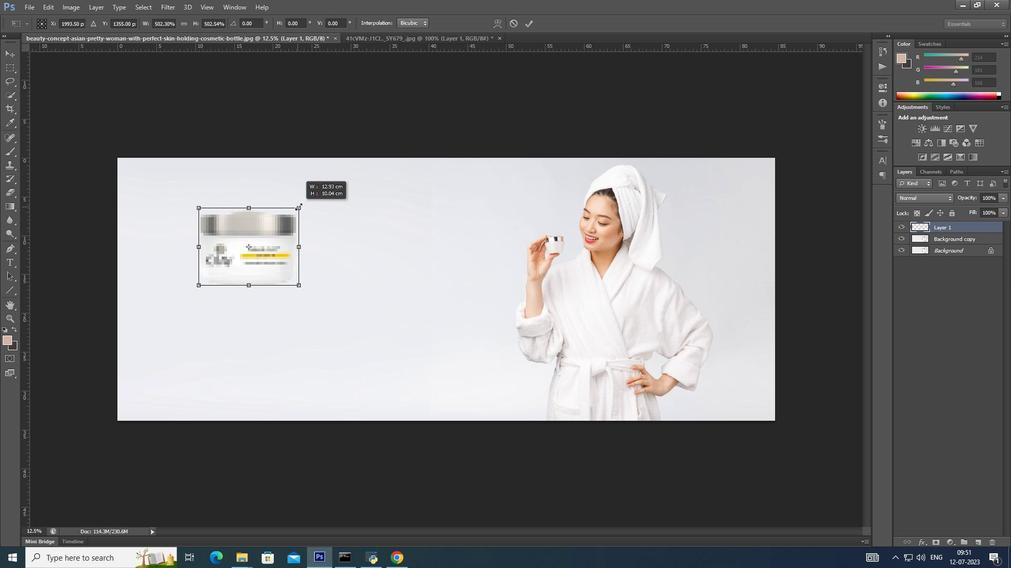 
Action: Key pressed <Key.alt_l><Key.alt_l>
Screenshot: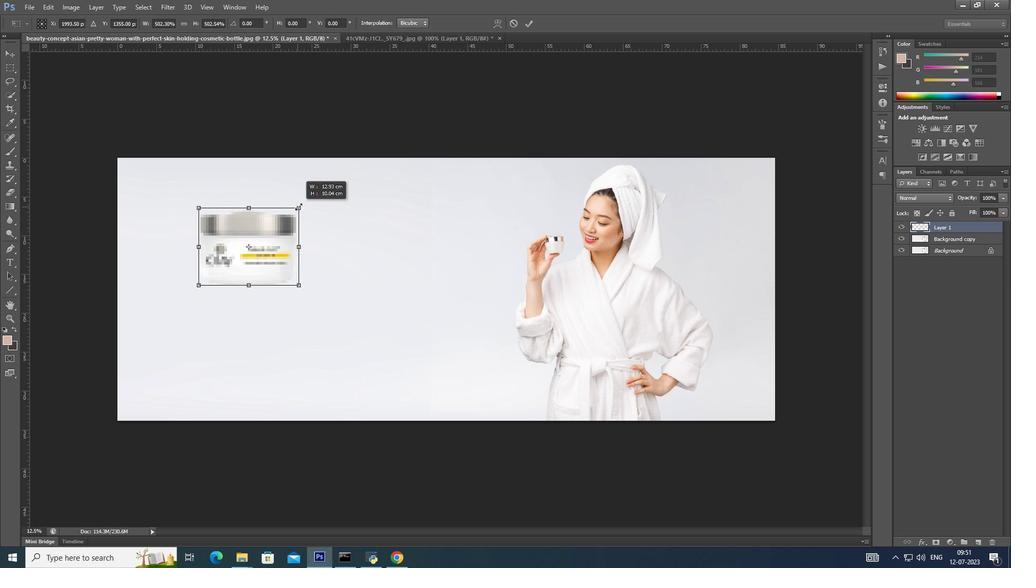 
Action: Mouse moved to (300, 204)
Screenshot: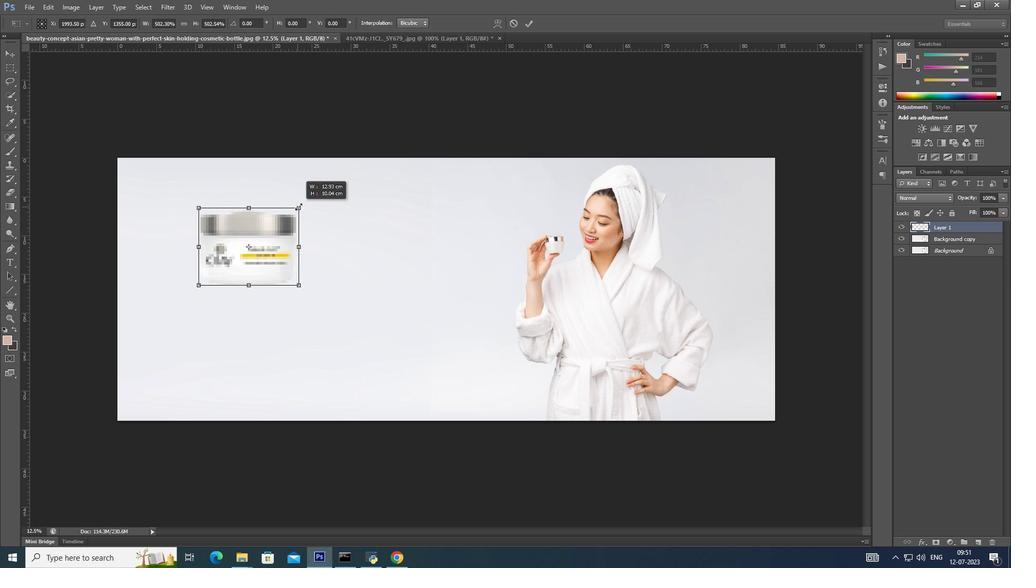 
Action: Key pressed <Key.alt_l>
Screenshot: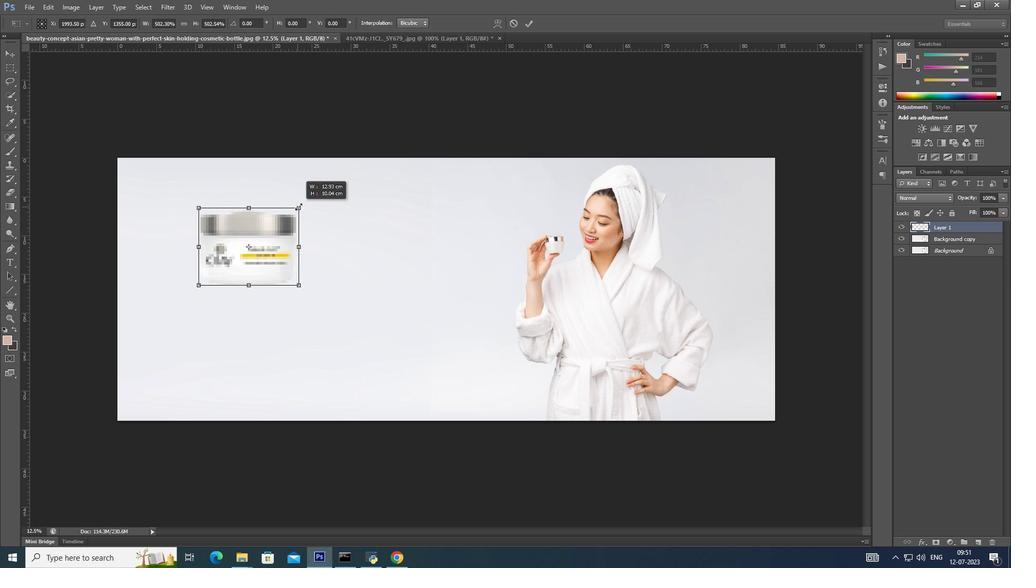 
Action: Mouse moved to (300, 204)
Screenshot: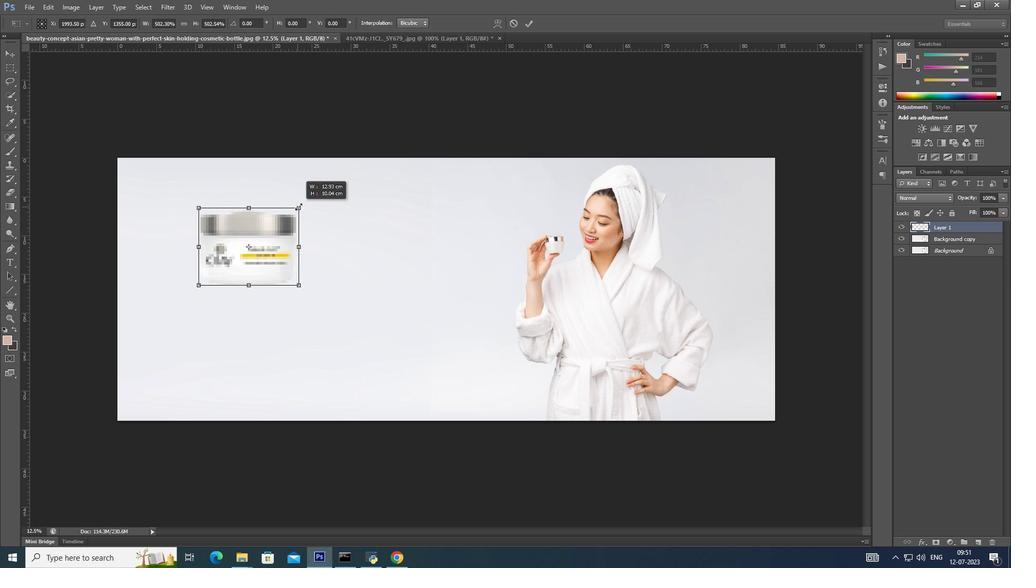 
Action: Key pressed <Key.alt_l><Key.alt_l><Key.alt_l>
Screenshot: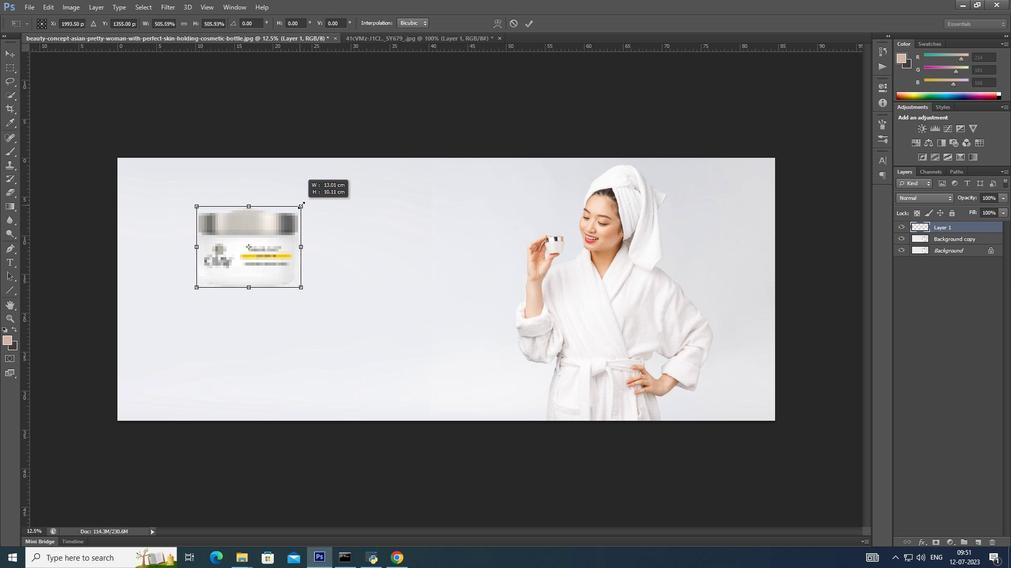 
Action: Mouse moved to (301, 203)
Screenshot: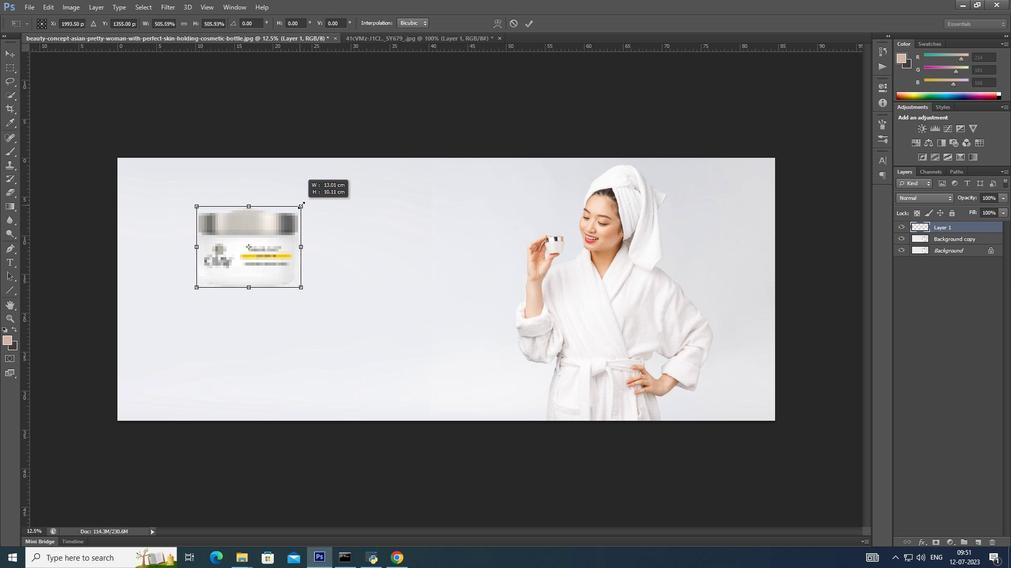 
Action: Key pressed <Key.alt_l><Key.alt_l>
Screenshot: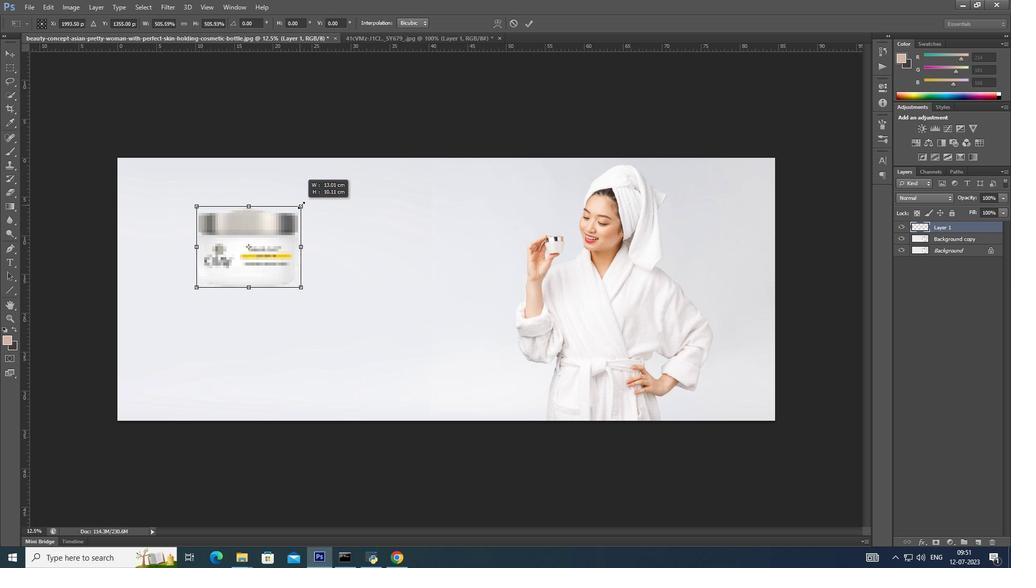 
Action: Mouse moved to (301, 203)
Screenshot: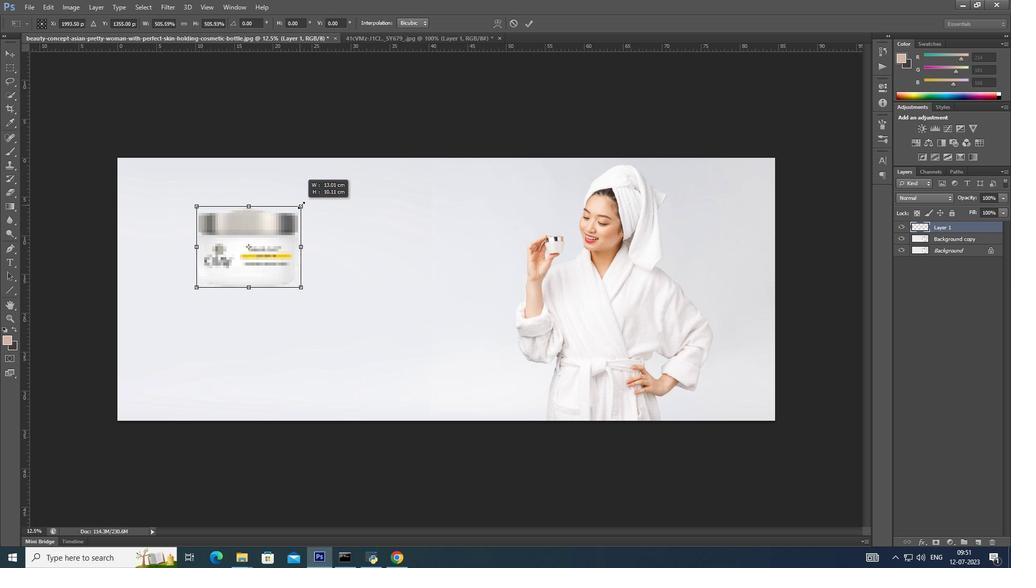 
Action: Key pressed <Key.alt_l>
Screenshot: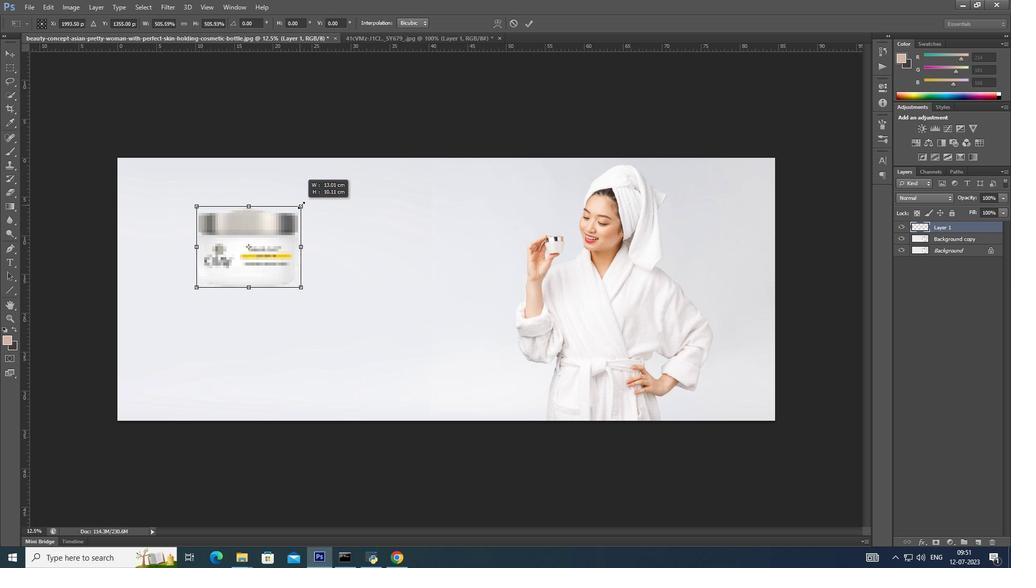 
Action: Mouse moved to (301, 203)
Screenshot: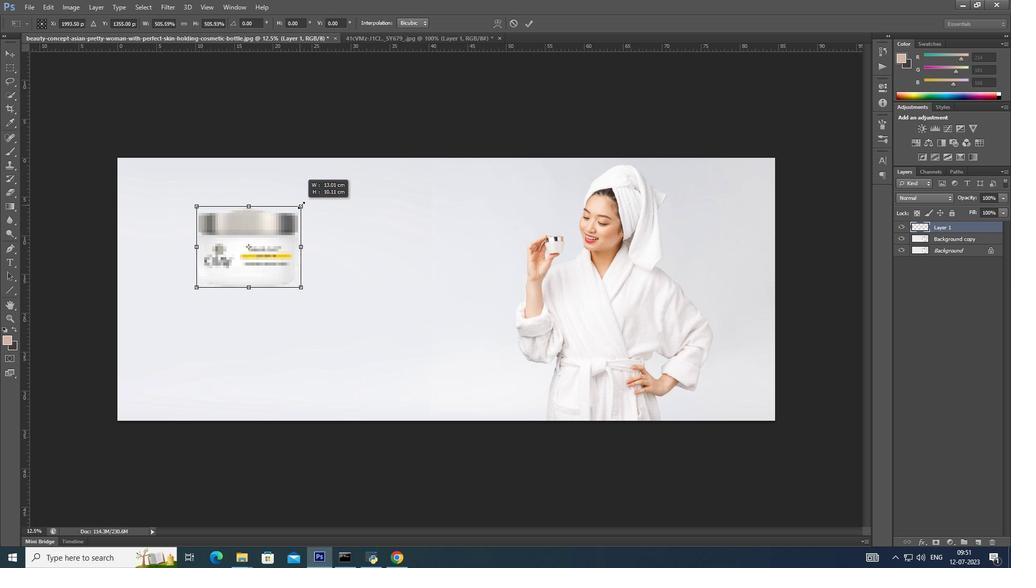 
Action: Key pressed <Key.alt_l>
Screenshot: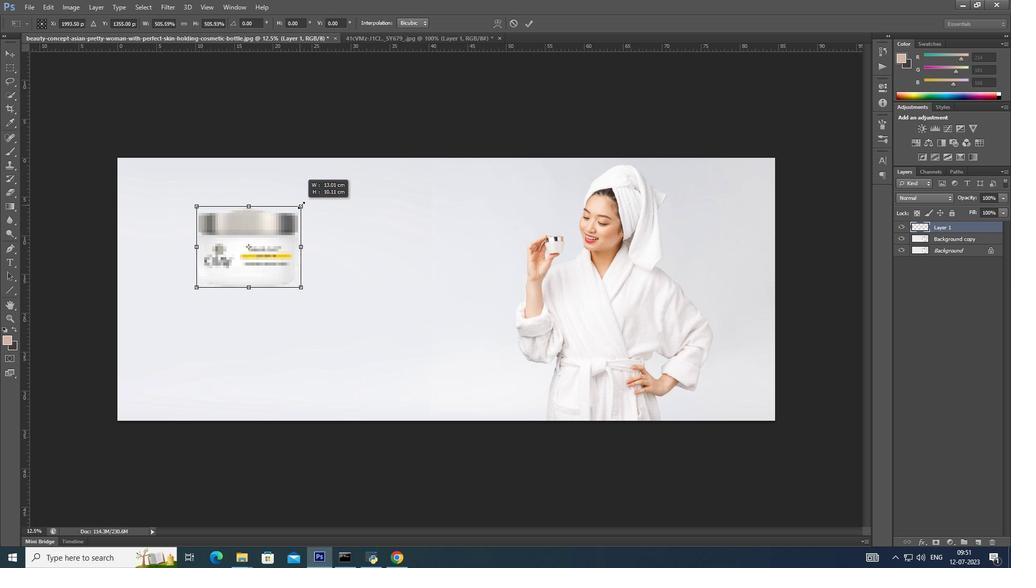 
Action: Mouse moved to (301, 203)
Screenshot: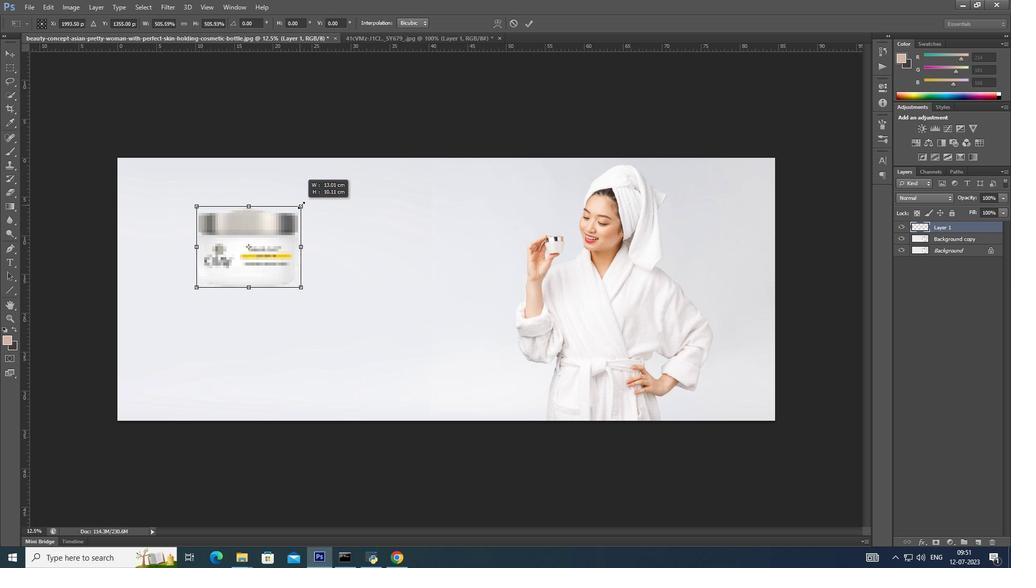 
Action: Key pressed <Key.alt_l><Key.alt_l><Key.alt_l><Key.alt_l><Key.alt_l><Key.alt_l><Key.alt_l><Key.alt_l><Key.alt_l><Key.alt_l><Key.alt_l><Key.alt_l><Key.alt_l><Key.alt_l><Key.alt_l><Key.alt_l><Key.alt_l><Key.alt_l><Key.alt_l><Key.alt_l><Key.alt_l><Key.alt_l><Key.alt_l><Key.alt_l><Key.alt_l><Key.alt_l><Key.alt_l><Key.alt_l><Key.alt_l>
Screenshot: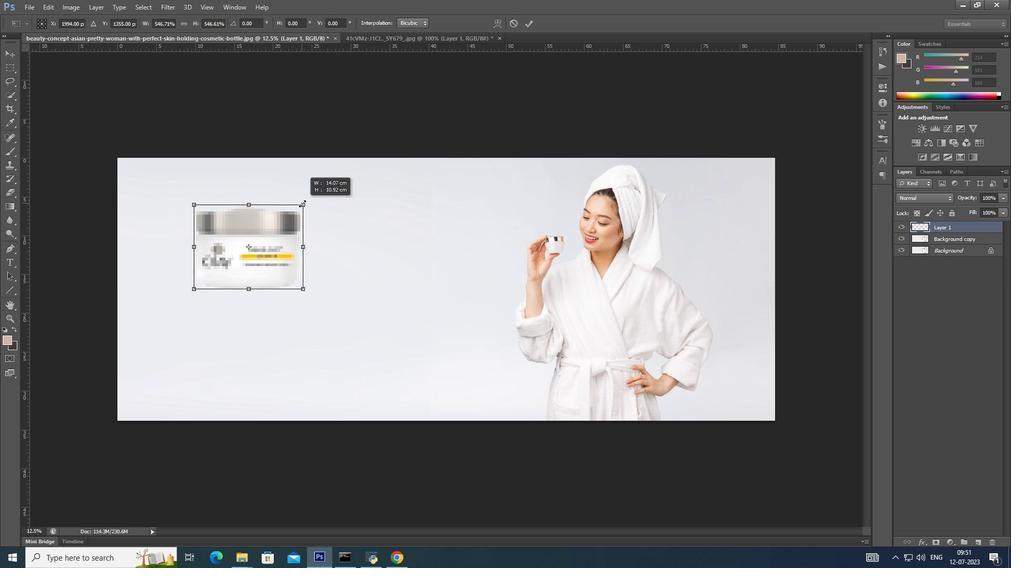 
Action: Mouse moved to (300, 203)
Screenshot: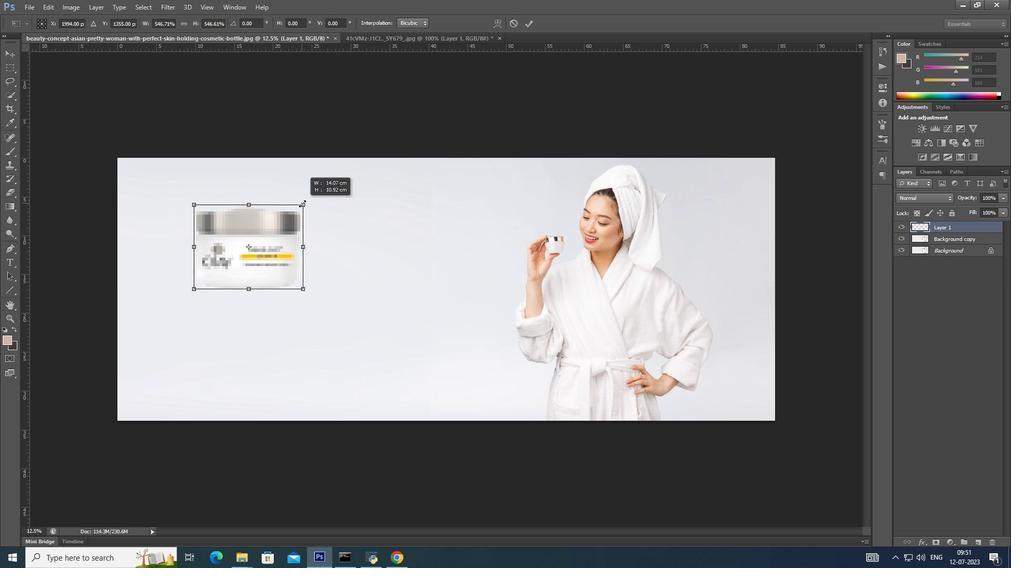 
Action: Key pressed <Key.alt_l>
Screenshot: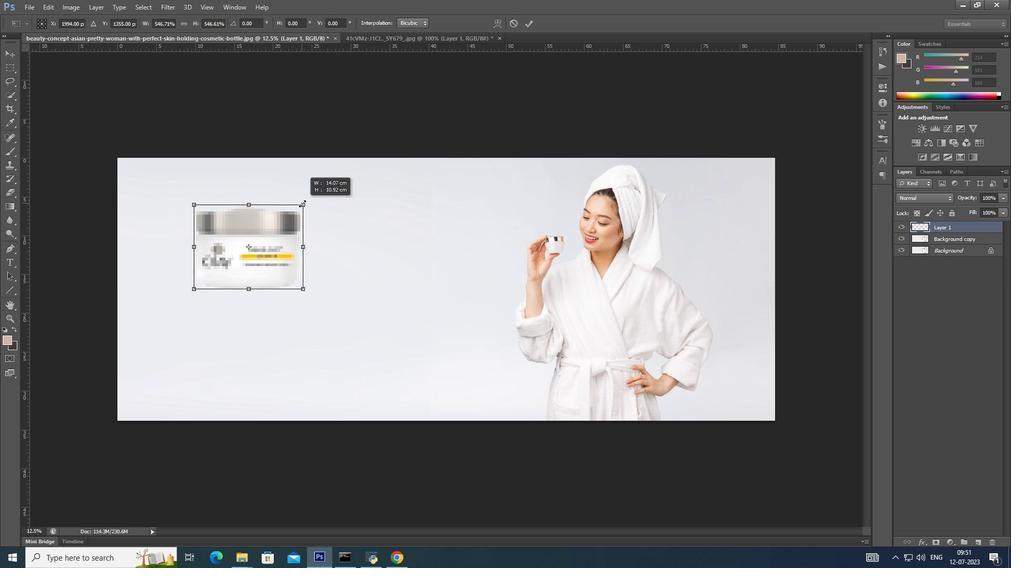 
Action: Mouse moved to (300, 204)
Screenshot: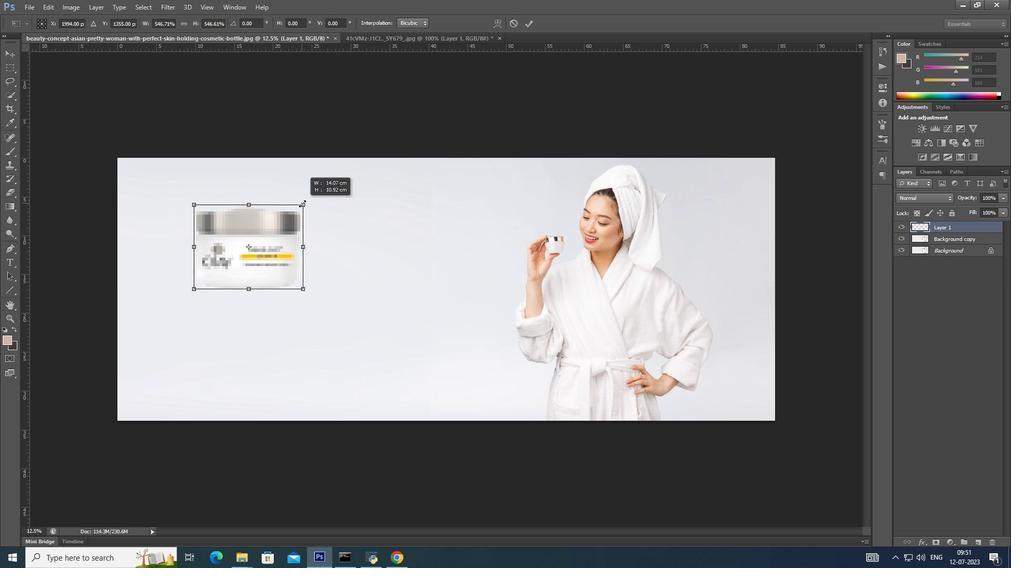 
Action: Key pressed <Key.alt_l>
Screenshot: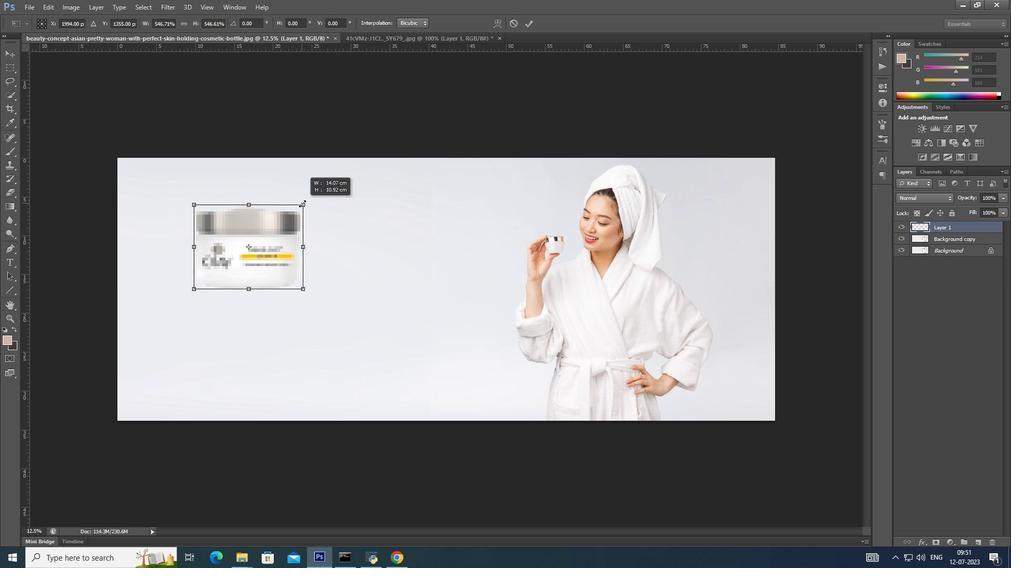 
Action: Mouse moved to (298, 205)
Screenshot: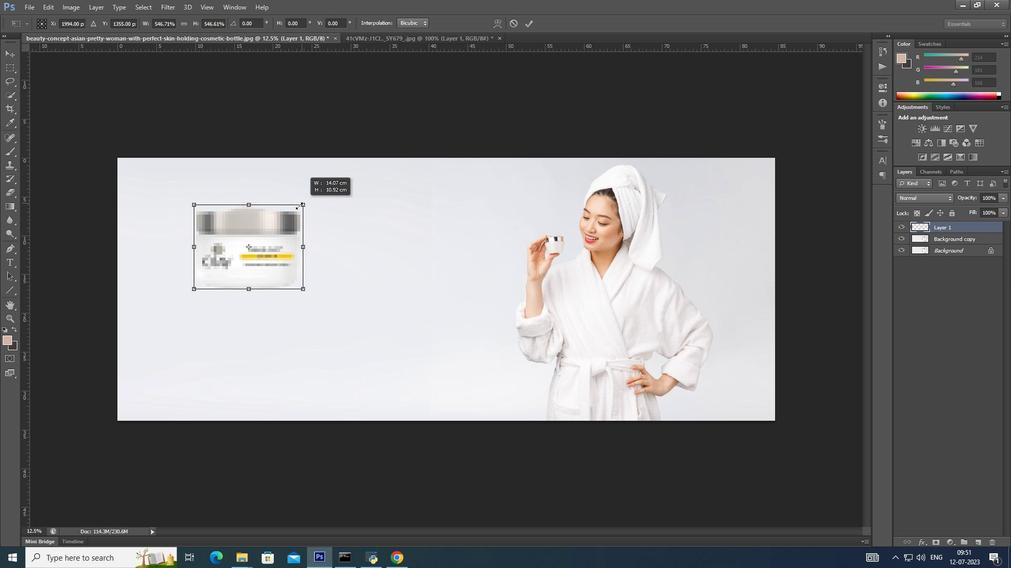 
Action: Key pressed <Key.alt_l><Key.alt_l>
Screenshot: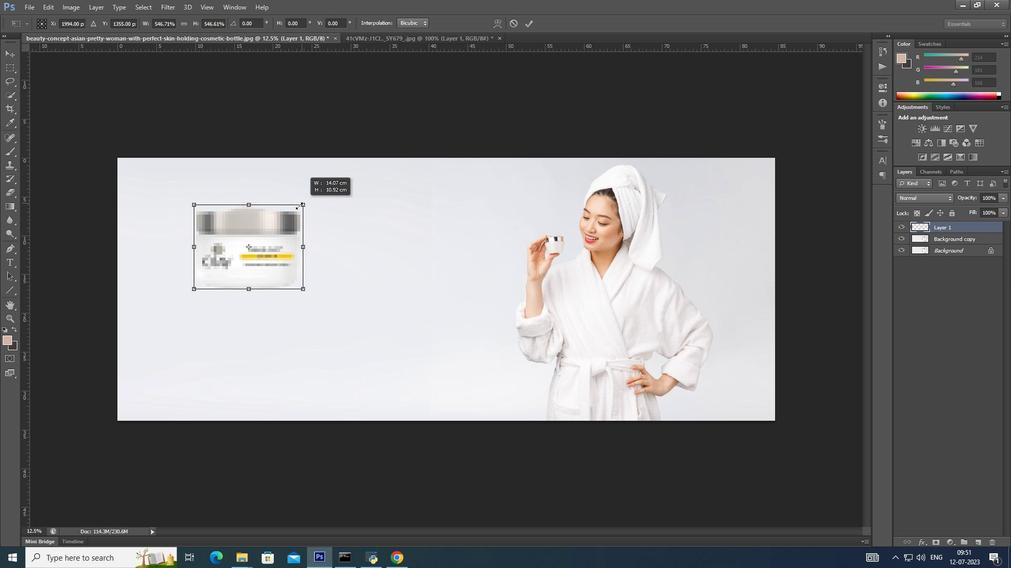 
Action: Mouse moved to (298, 206)
Screenshot: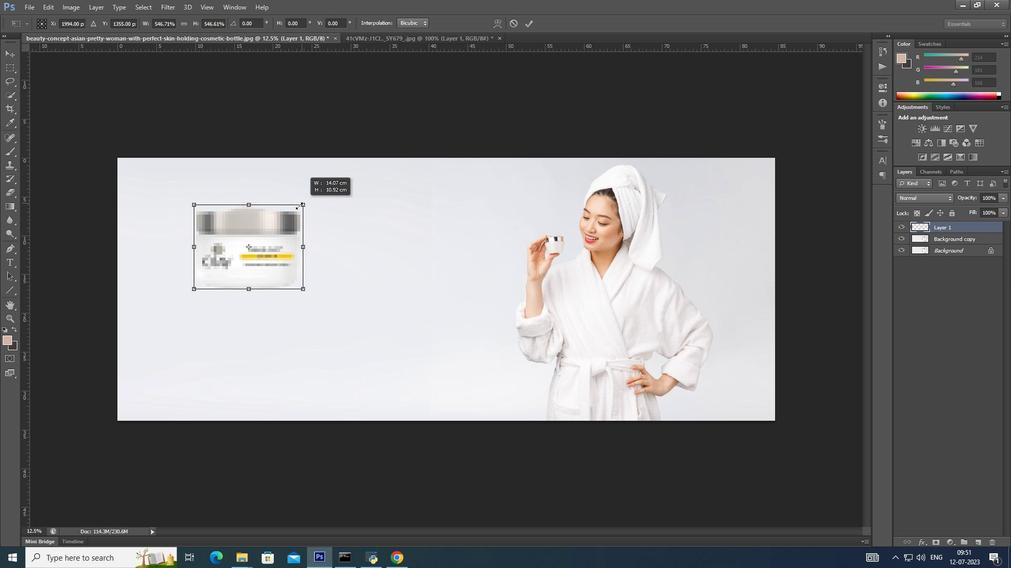 
Action: Key pressed <Key.alt_l><Key.alt_l>
Screenshot: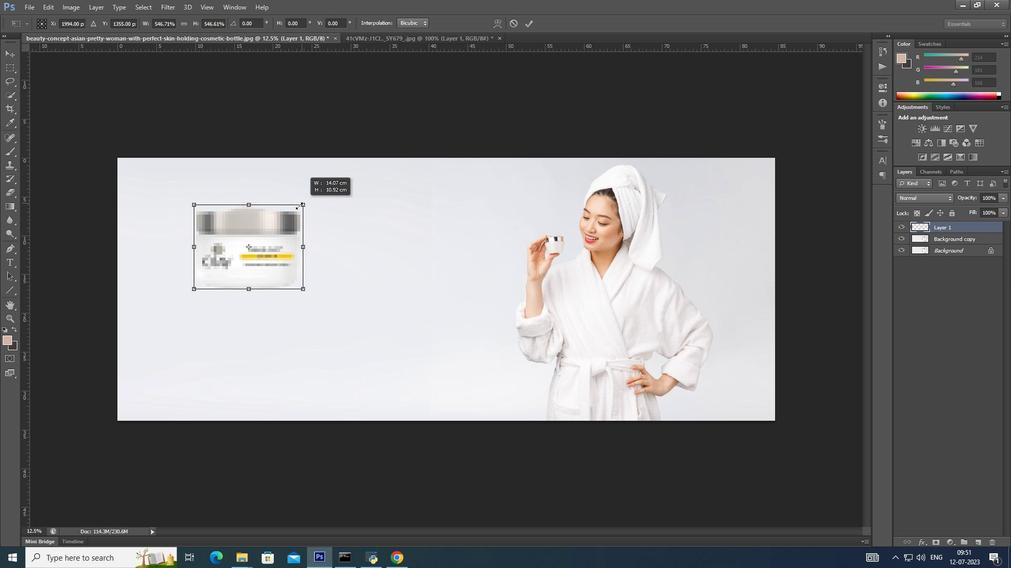 
Action: Mouse moved to (297, 207)
Screenshot: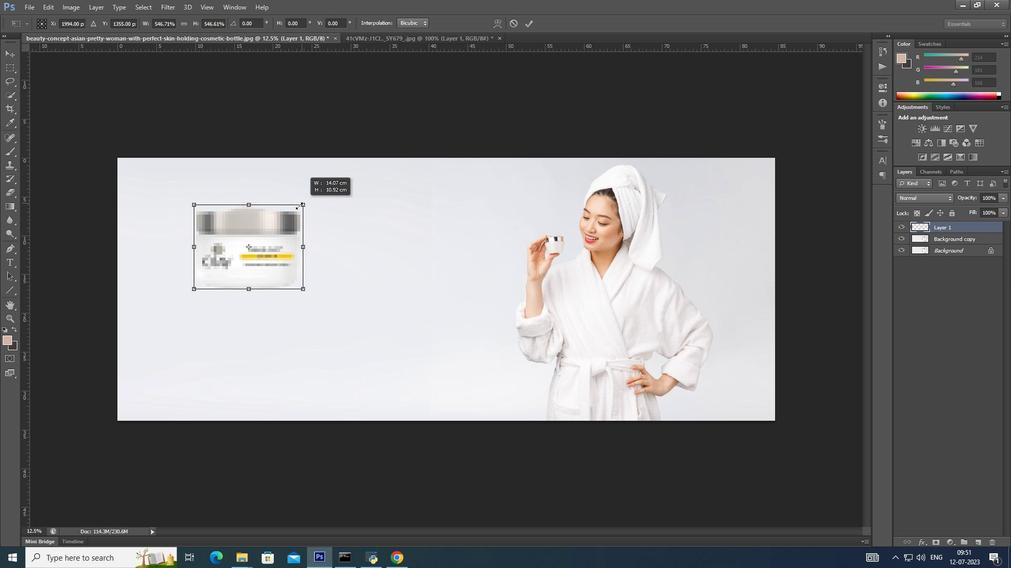 
Action: Key pressed <Key.alt_l>
Screenshot: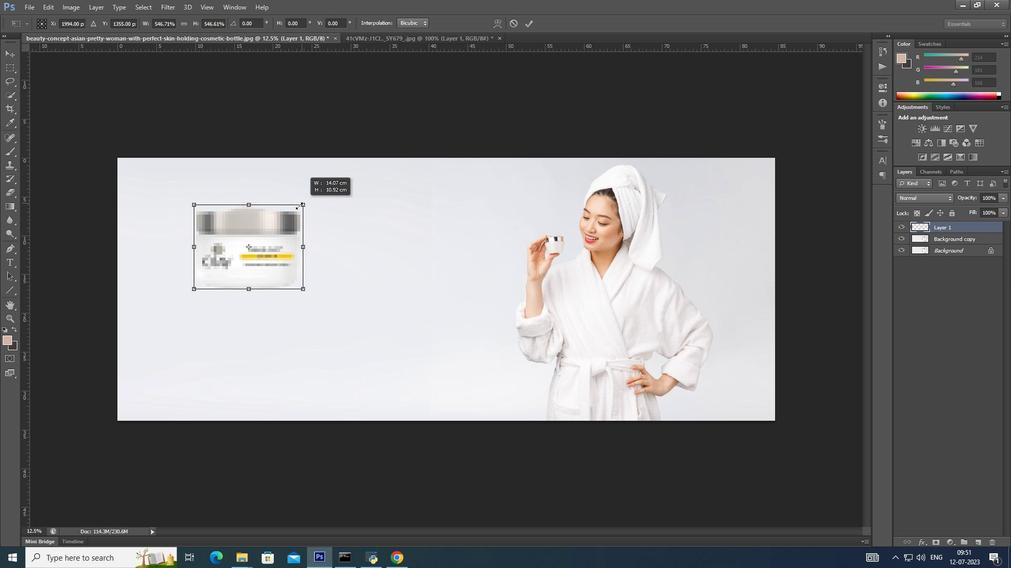 
Action: Mouse moved to (297, 208)
Screenshot: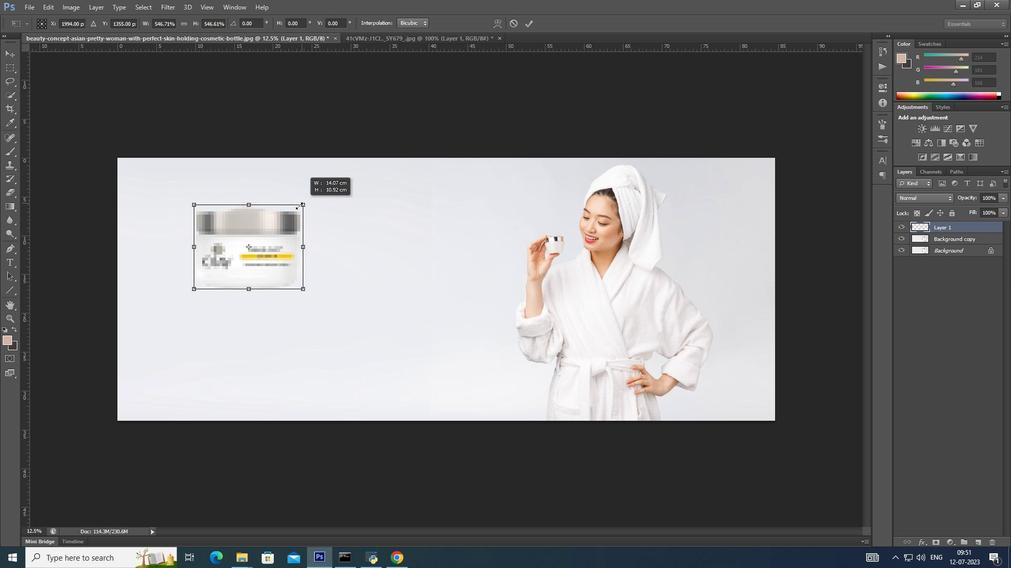 
Action: Key pressed <Key.alt_l>
Screenshot: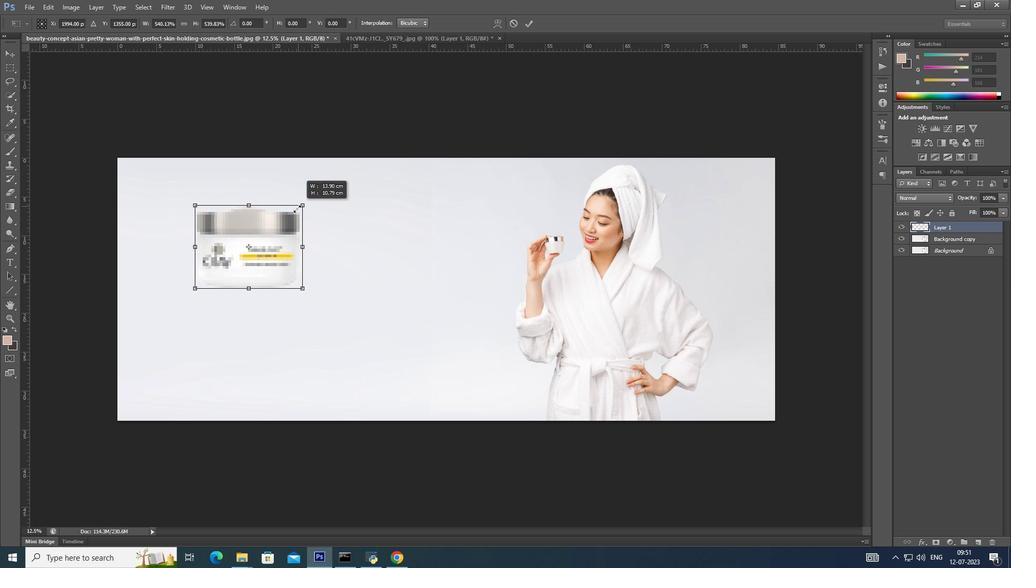
Action: Mouse moved to (296, 208)
Screenshot: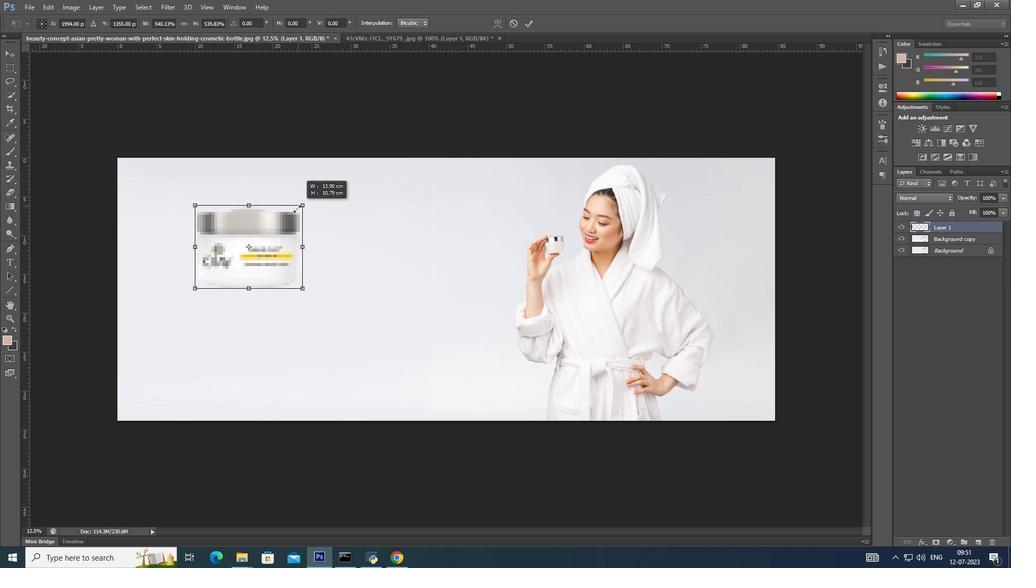 
Action: Key pressed <Key.alt_l>
Screenshot: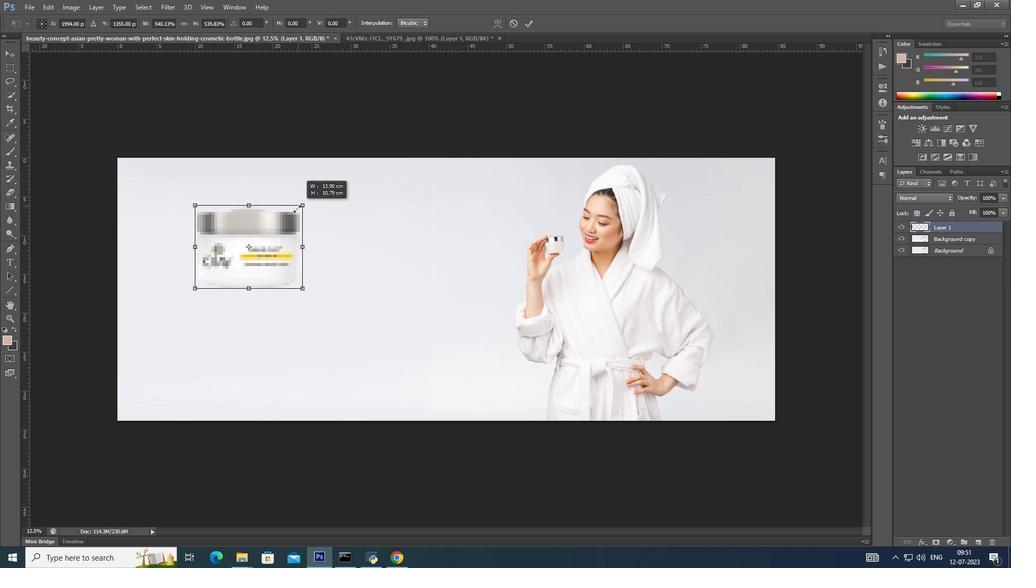 
Action: Mouse moved to (296, 208)
Screenshot: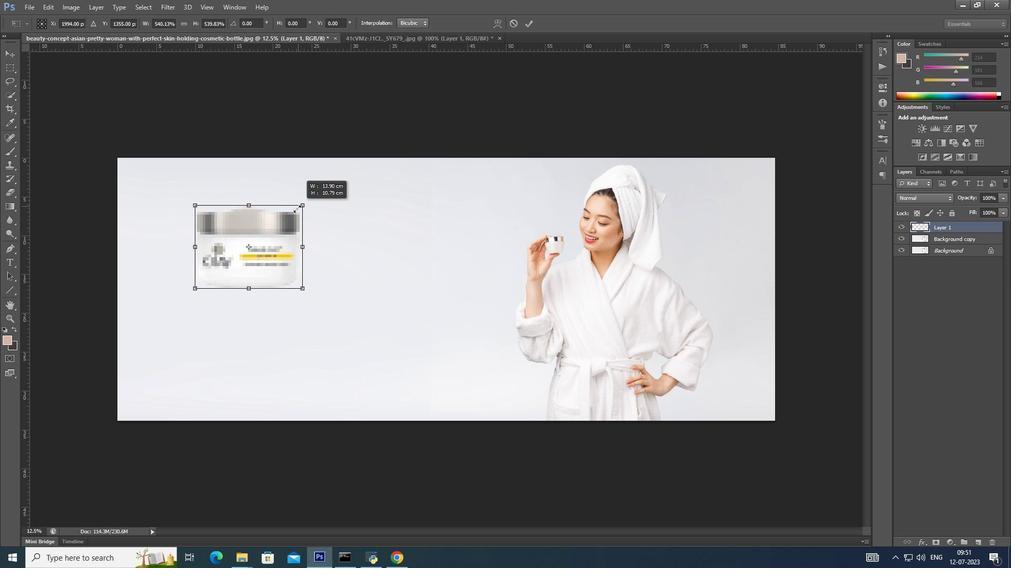 
Action: Key pressed <Key.alt_l>
Screenshot: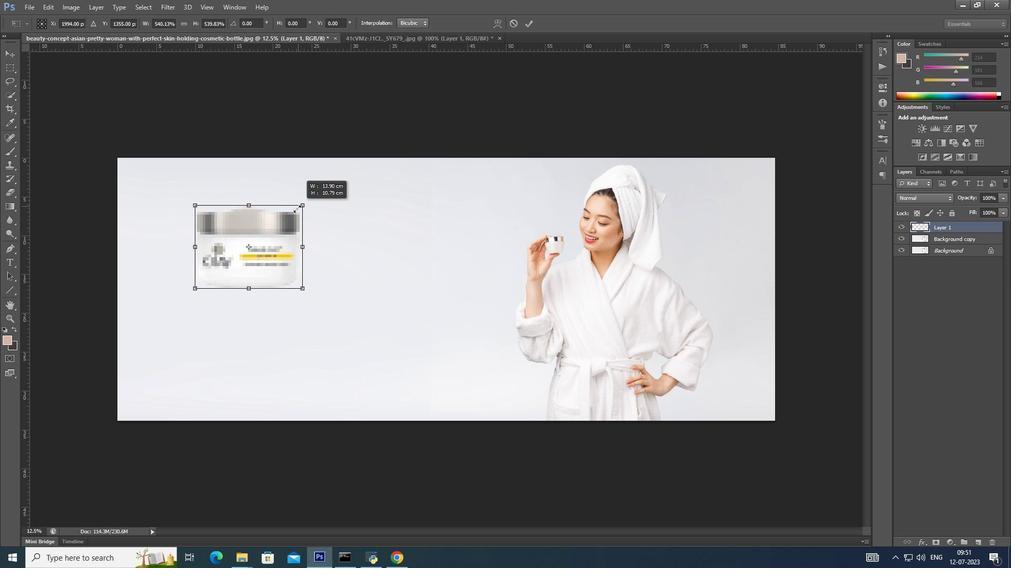 
Action: Mouse moved to (296, 209)
Screenshot: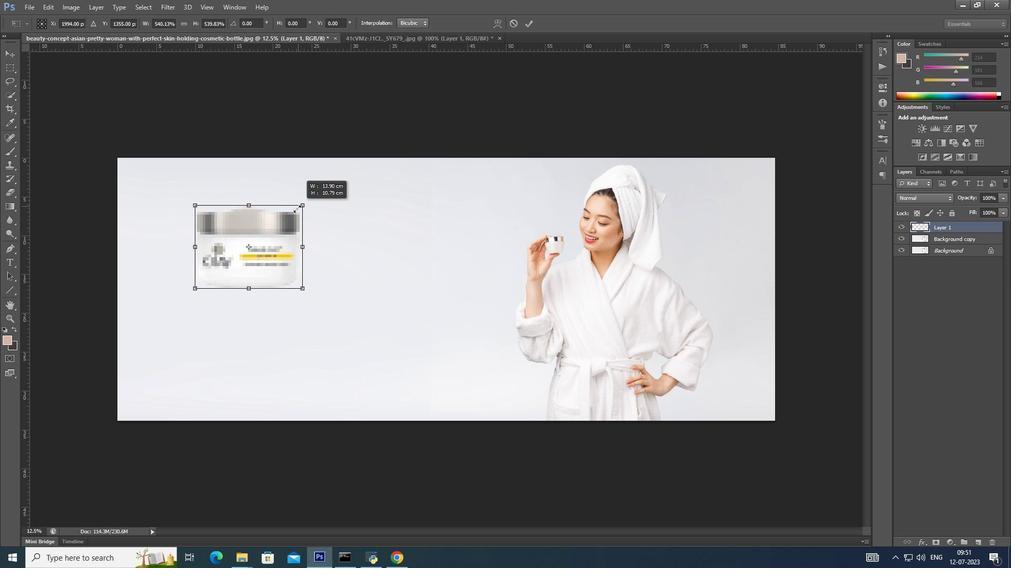 
Action: Key pressed <Key.alt_l>
Screenshot: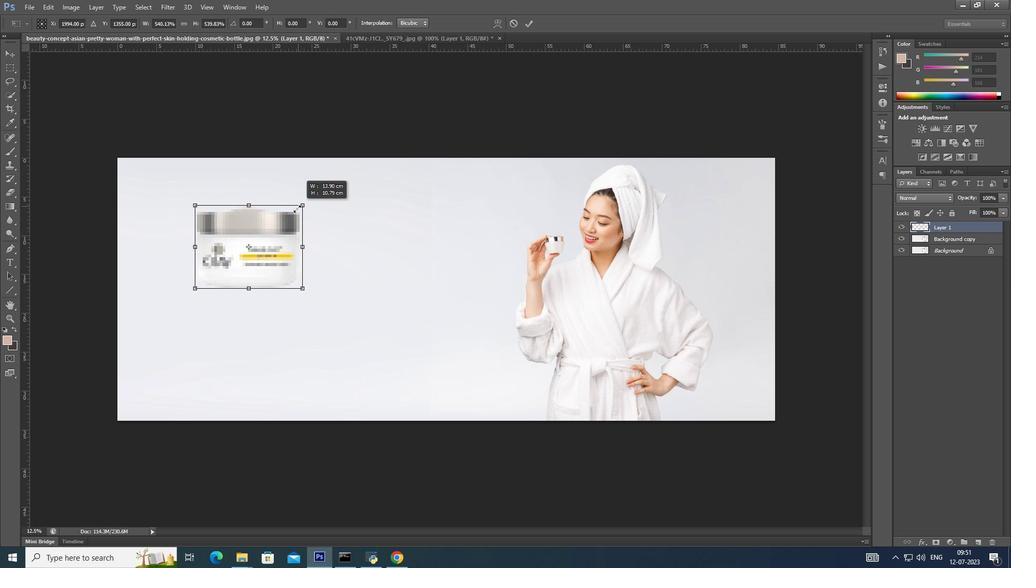 
Action: Mouse moved to (294, 210)
Screenshot: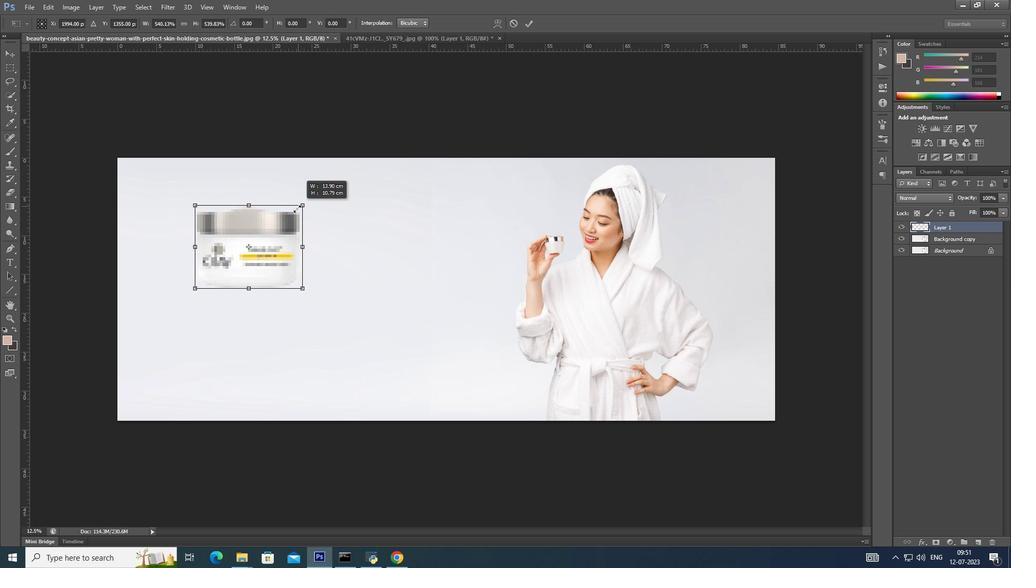 
Action: Key pressed <Key.alt_l>
Screenshot: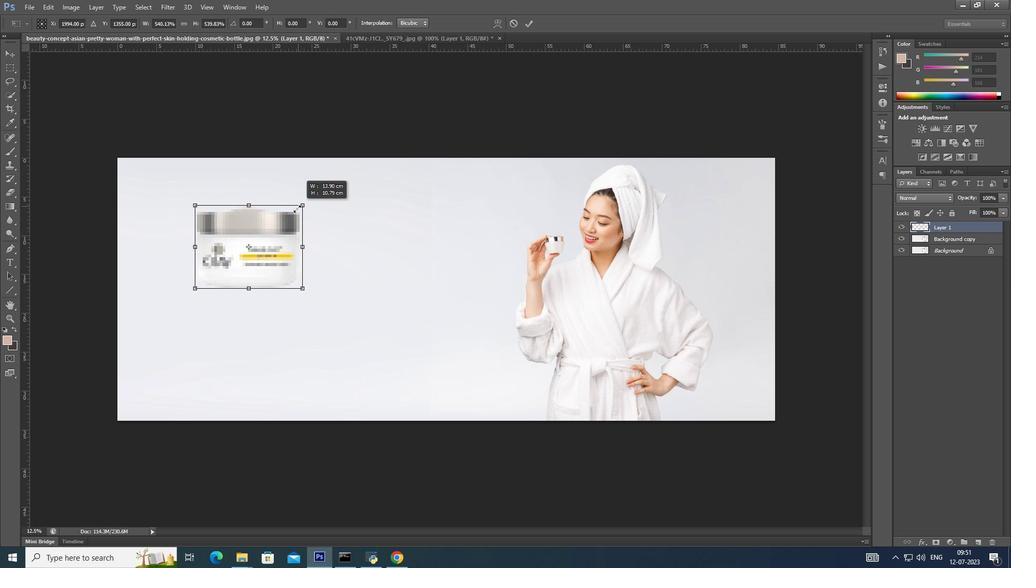 
Action: Mouse moved to (294, 211)
Screenshot: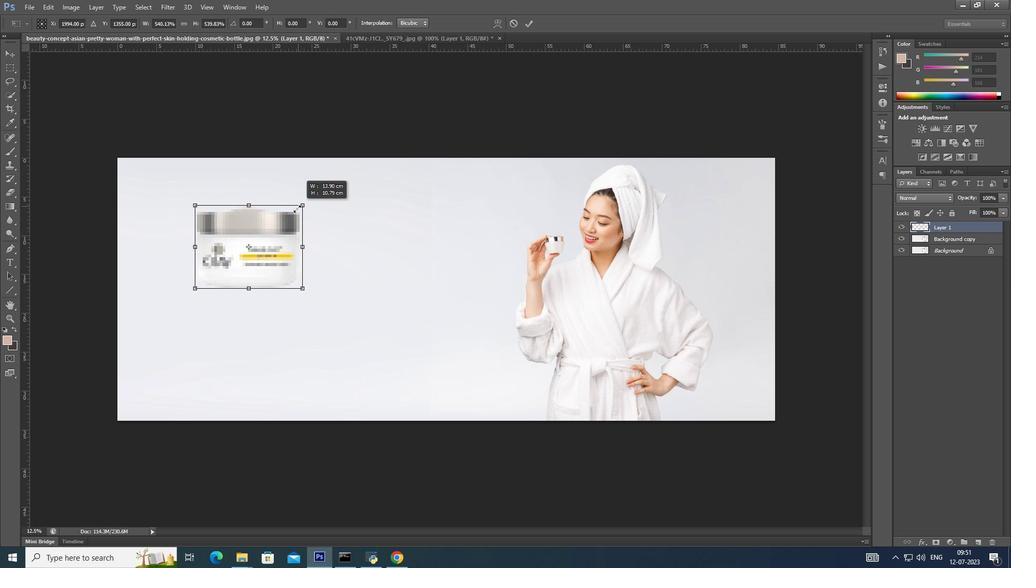 
Action: Key pressed <Key.alt_l>
Screenshot: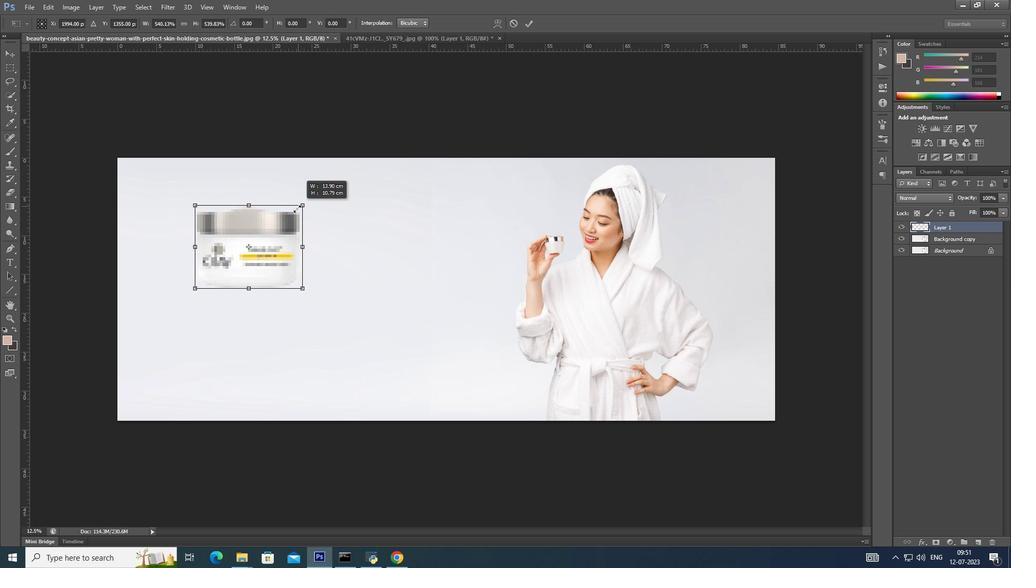 
Action: Mouse moved to (294, 211)
Screenshot: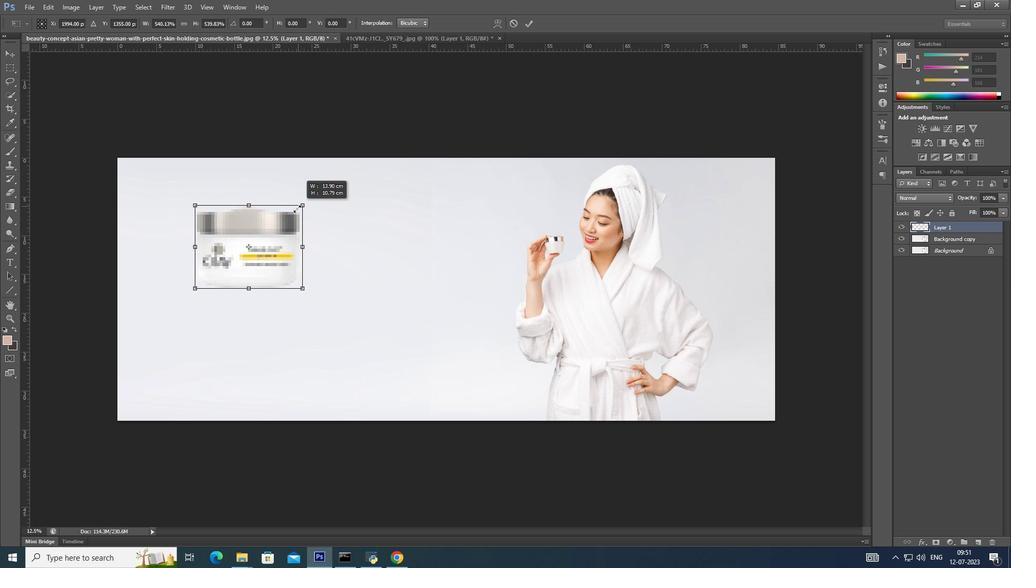 
Action: Key pressed <Key.alt_l>
Screenshot: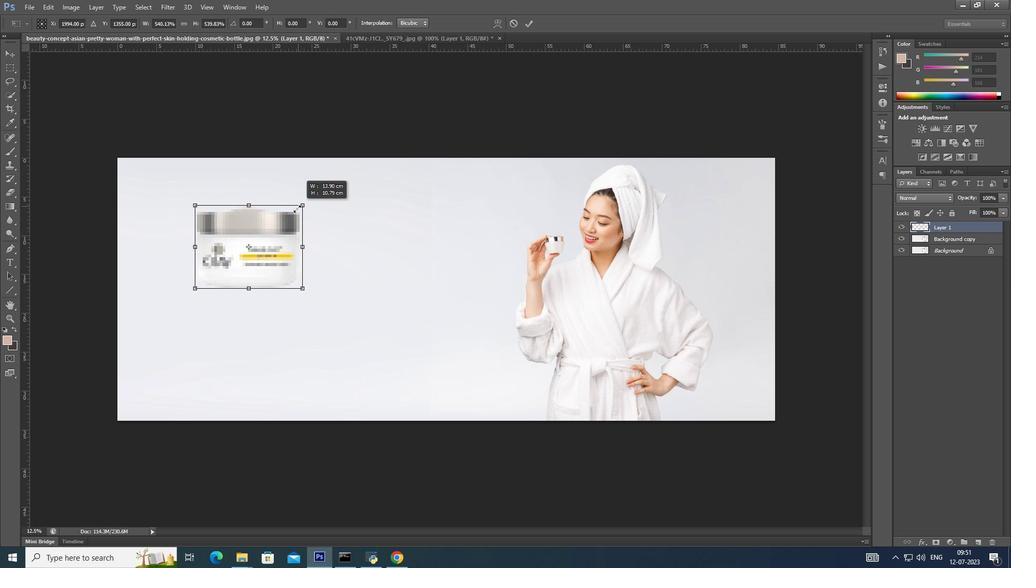 
Action: Mouse moved to (293, 212)
Screenshot: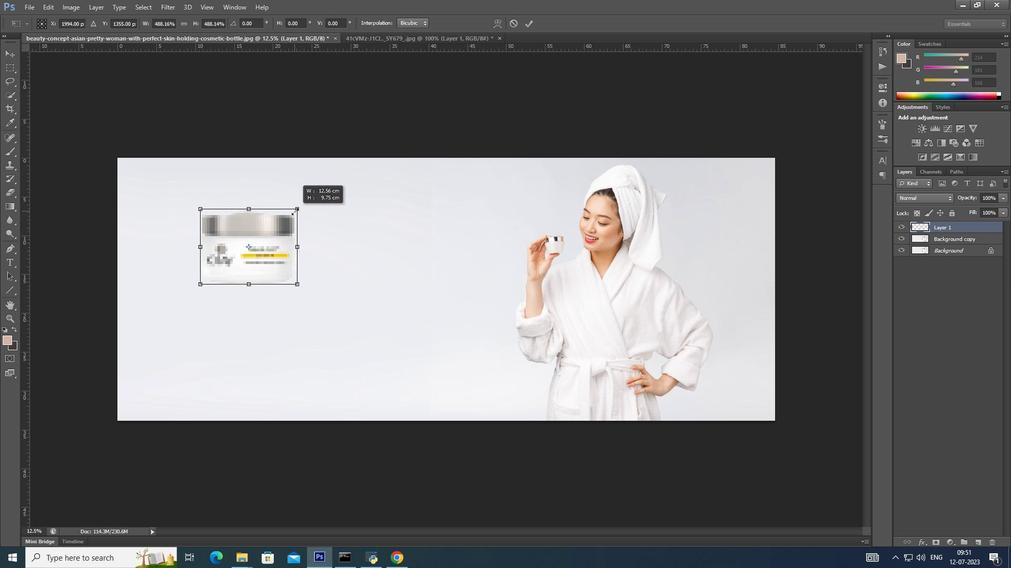 
Action: Key pressed <Key.alt_l>
Screenshot: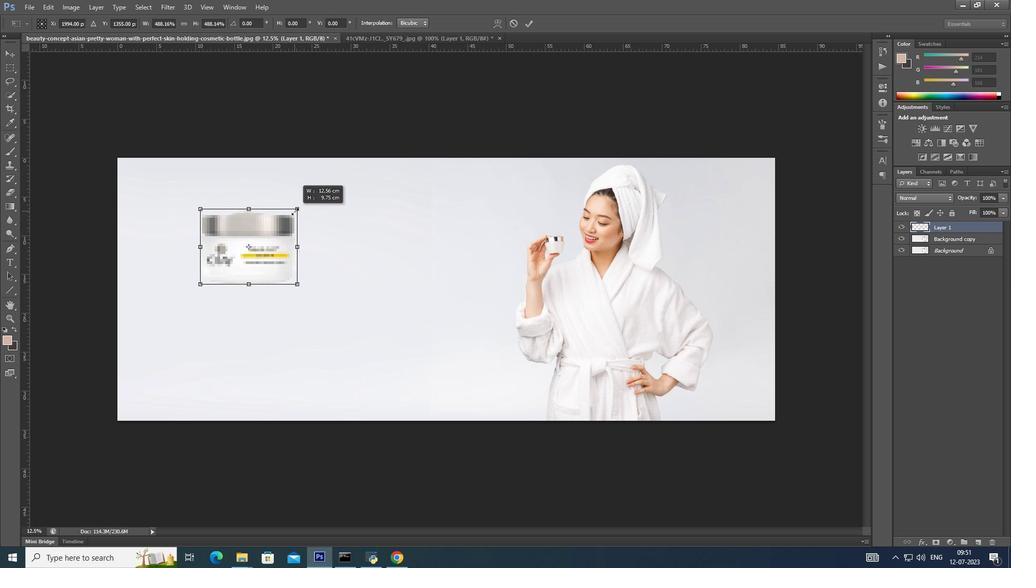 
Action: Mouse moved to (293, 212)
Screenshot: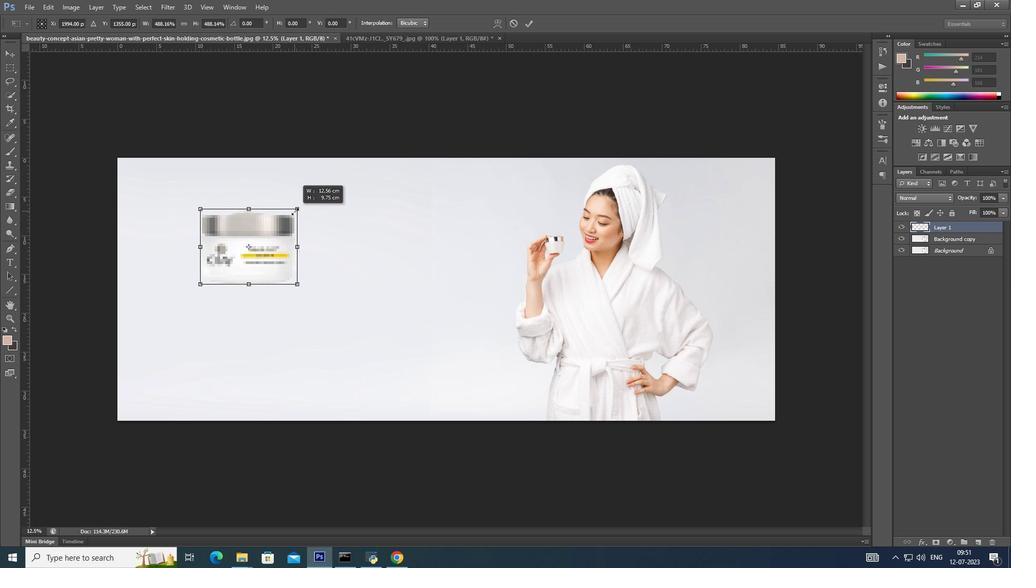 
Action: Key pressed <Key.alt_l><Key.alt_l><Key.alt_l>
Screenshot: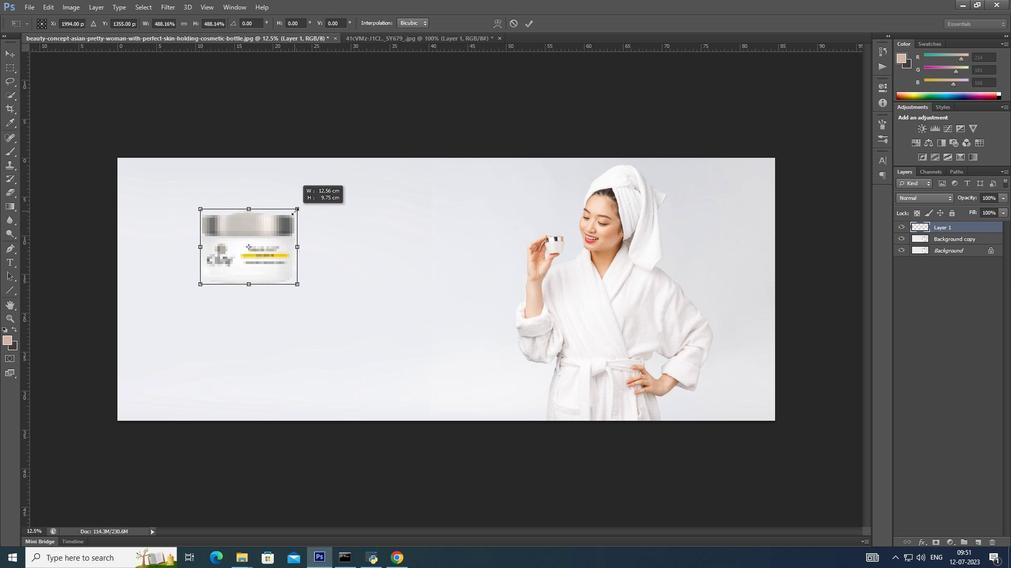 
Action: Mouse moved to (292, 212)
Screenshot: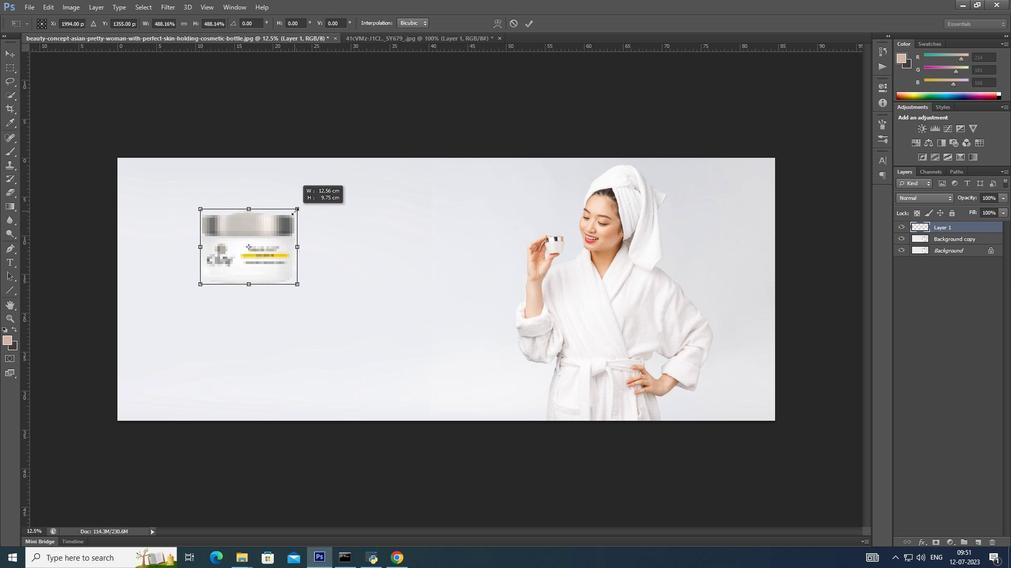
Action: Key pressed <Key.alt_l><Key.alt_l><Key.alt_l><Key.alt_l>
Screenshot: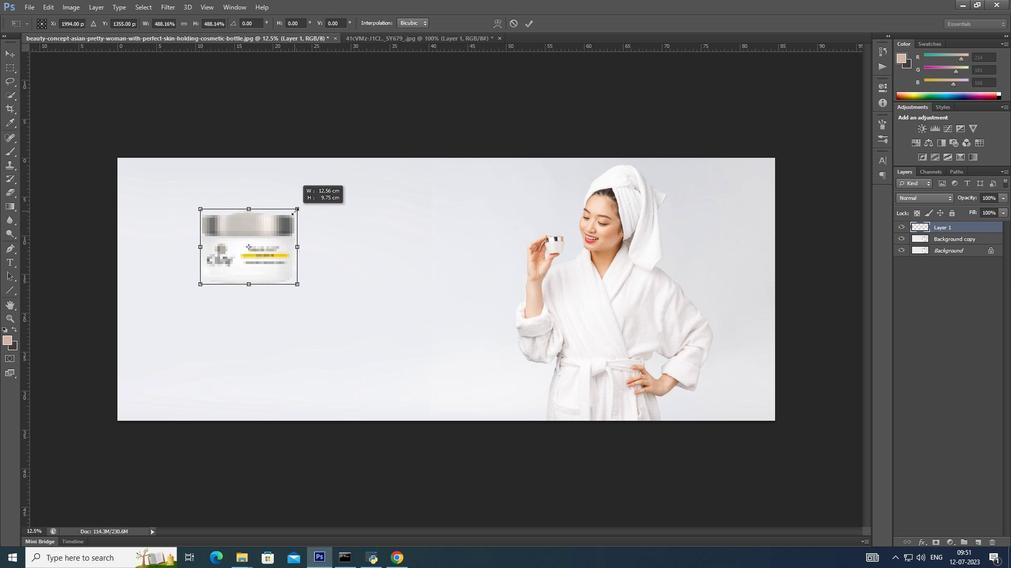 
Action: Mouse moved to (292, 213)
Screenshot: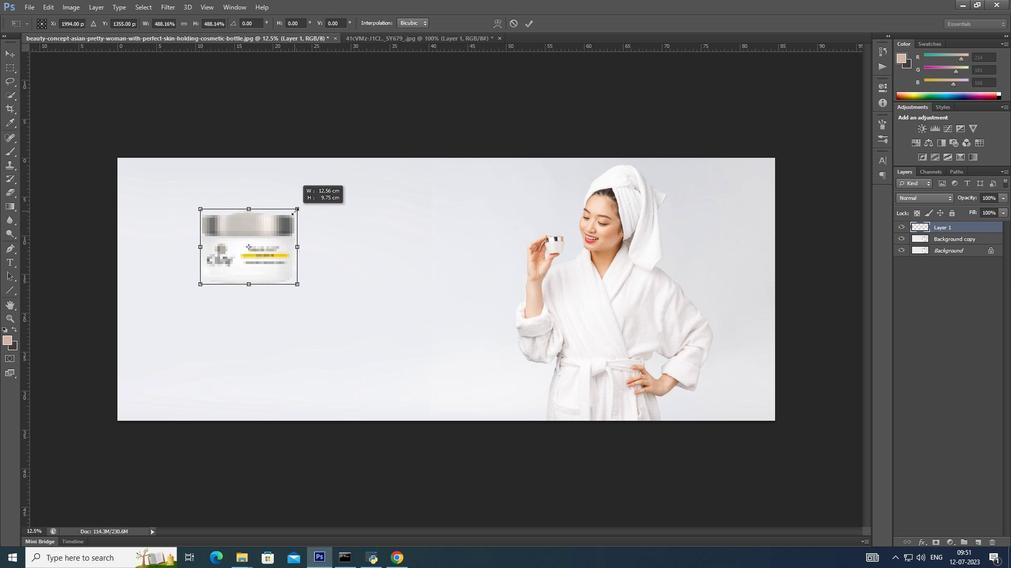 
Action: Key pressed <Key.alt_l><Key.alt_l><Key.alt_l><Key.alt_l><Key.alt_l><Key.alt_l><Key.alt_l><Key.alt_l><Key.alt_l><Key.alt_l><Key.alt_l><Key.alt_l><Key.alt_l><Key.alt_l><Key.alt_l><Key.alt_l><Key.enter>
Screenshot: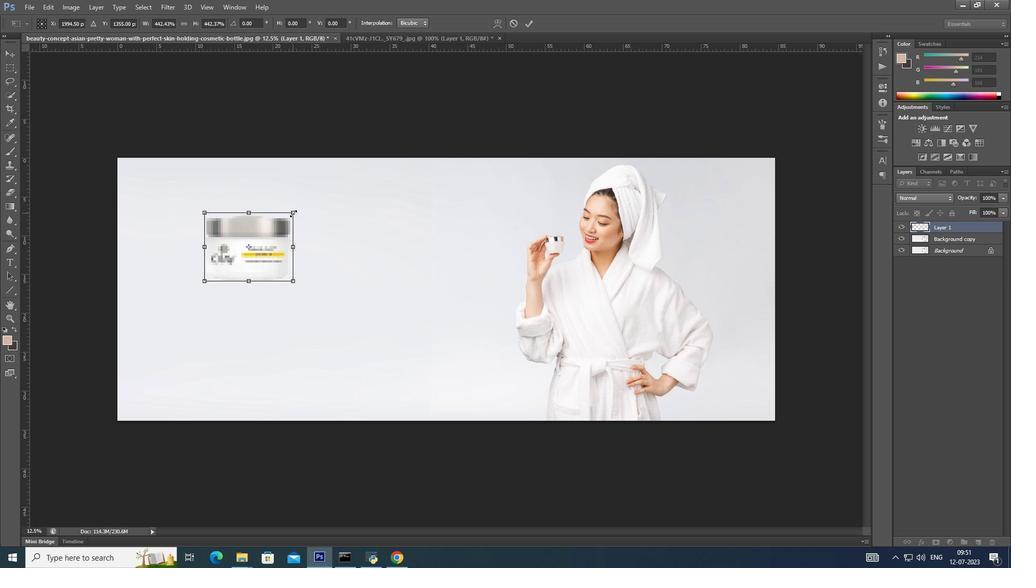 
Action: Mouse moved to (262, 228)
Screenshot: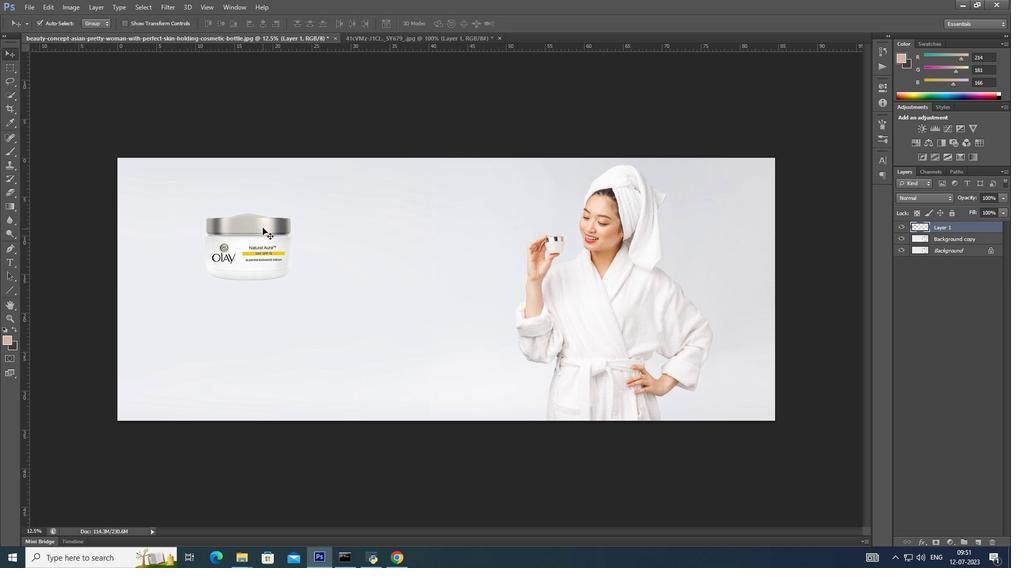 
Action: Mouse pressed left at (262, 228)
Screenshot: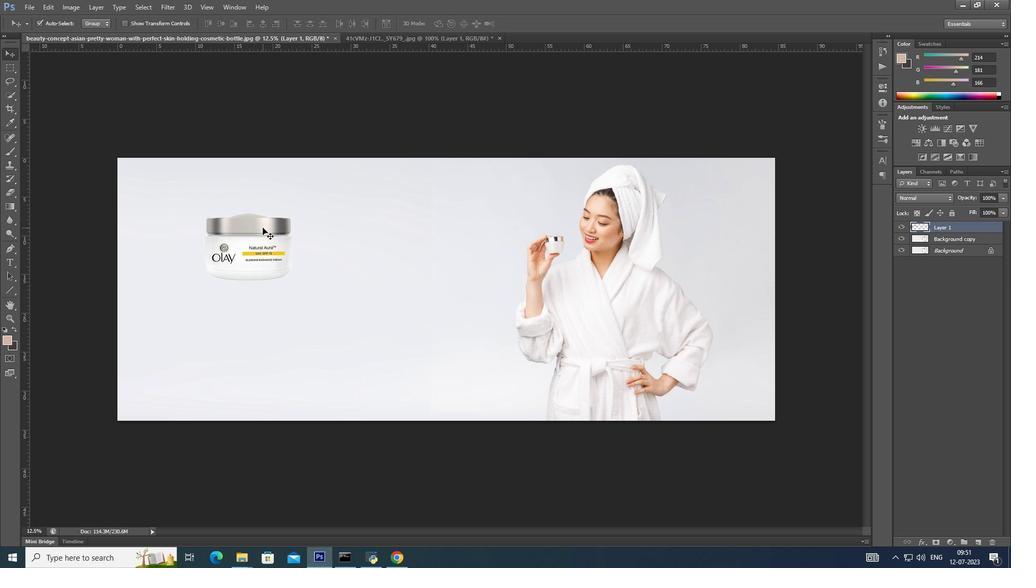 
Action: Mouse moved to (26, 305)
Screenshot: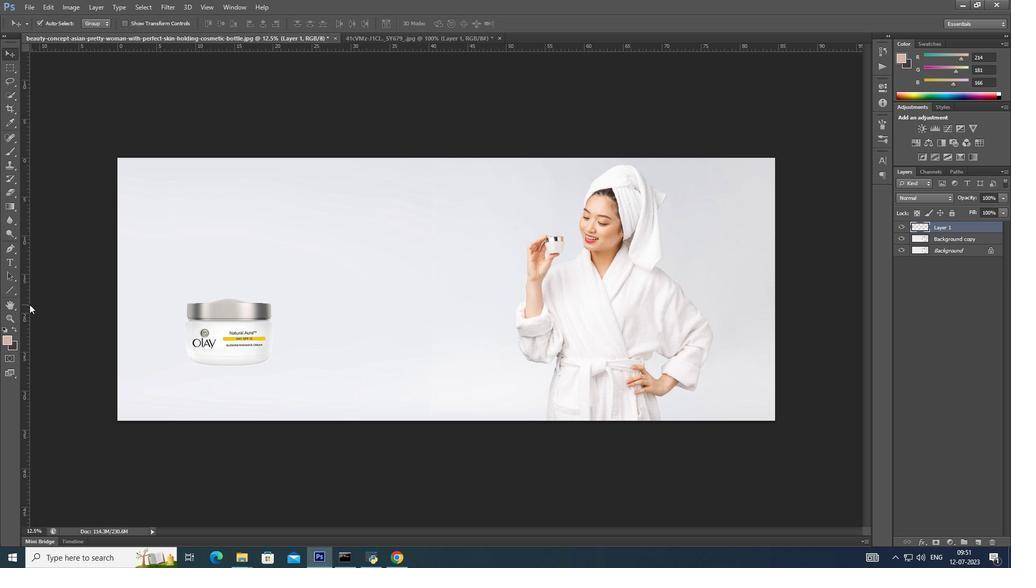 
Action: Mouse pressed left at (26, 305)
Screenshot: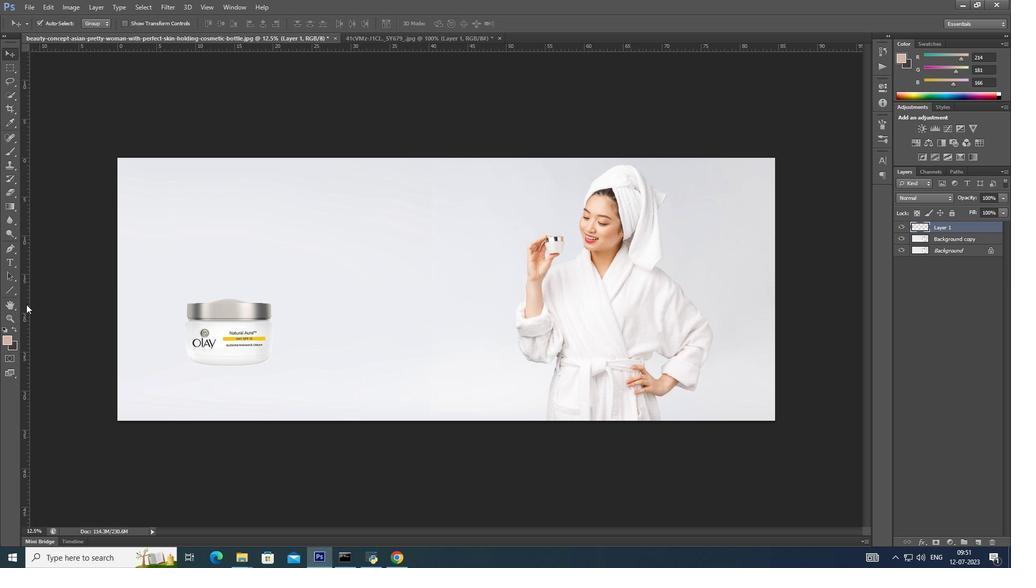 
Action: Mouse moved to (326, 45)
Screenshot: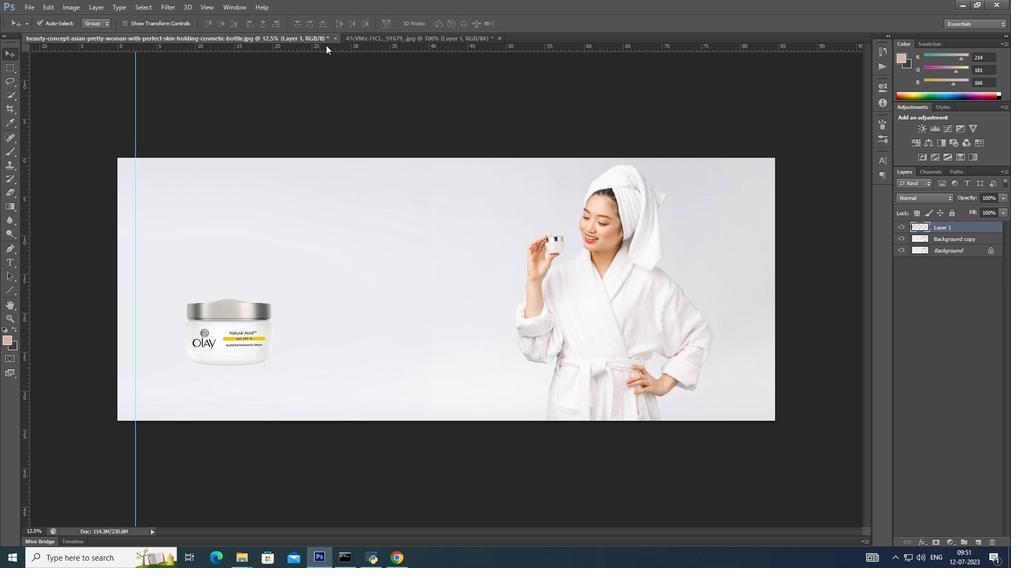 
Action: Mouse pressed left at (326, 45)
Screenshot: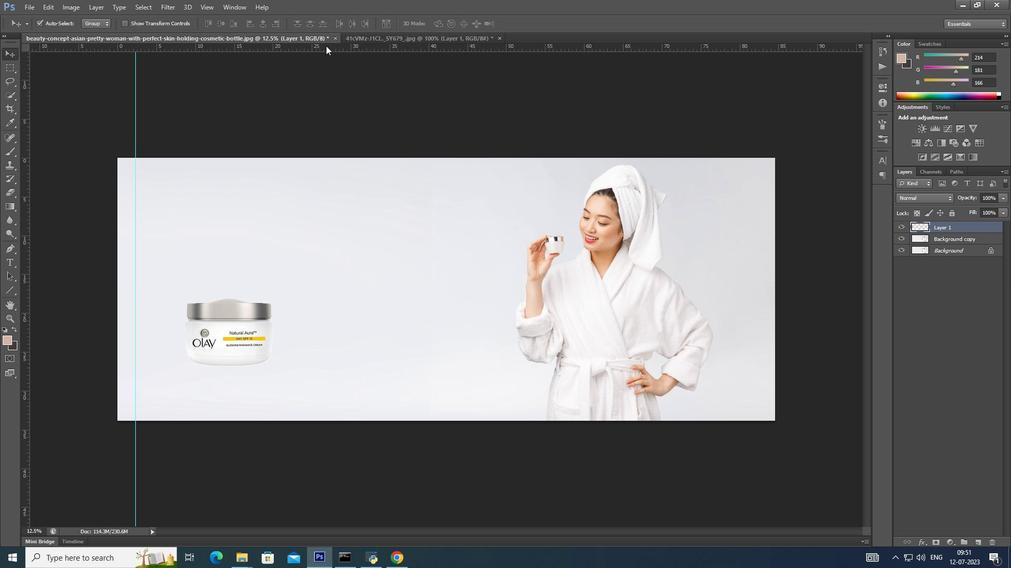 
Action: Mouse moved to (241, 47)
Screenshot: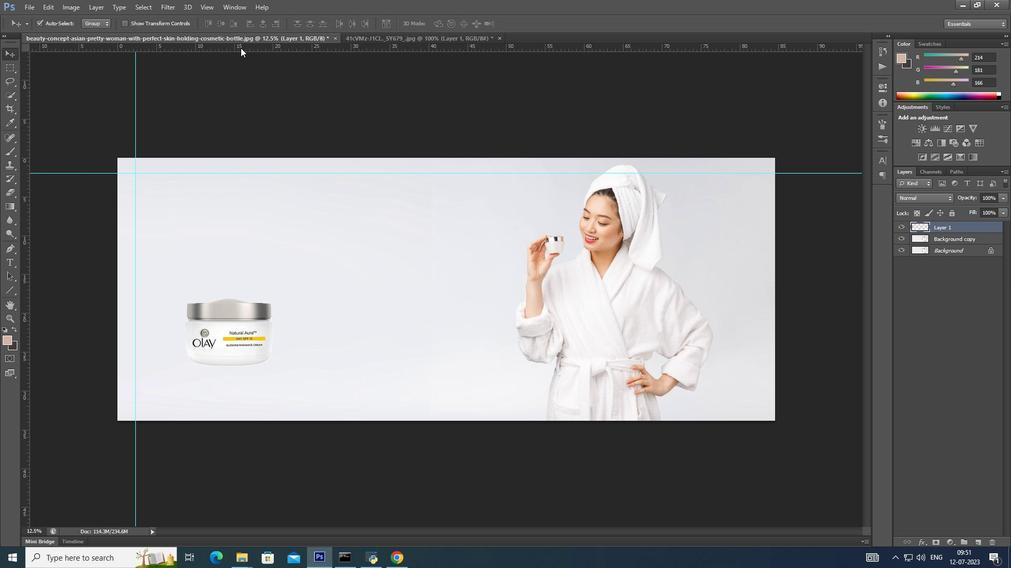 
Action: Mouse pressed left at (241, 47)
Screenshot: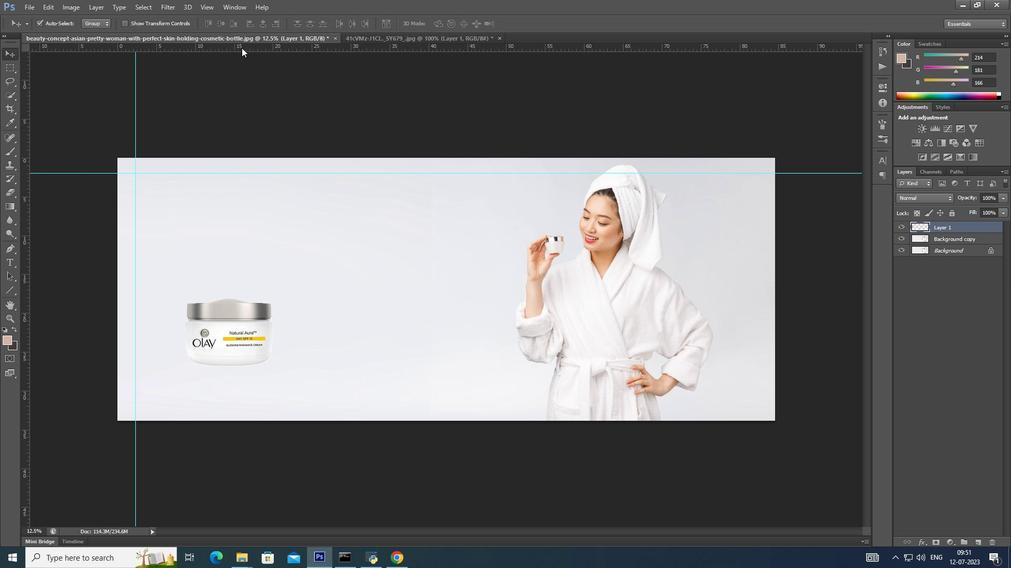 
Action: Mouse moved to (25, 301)
Screenshot: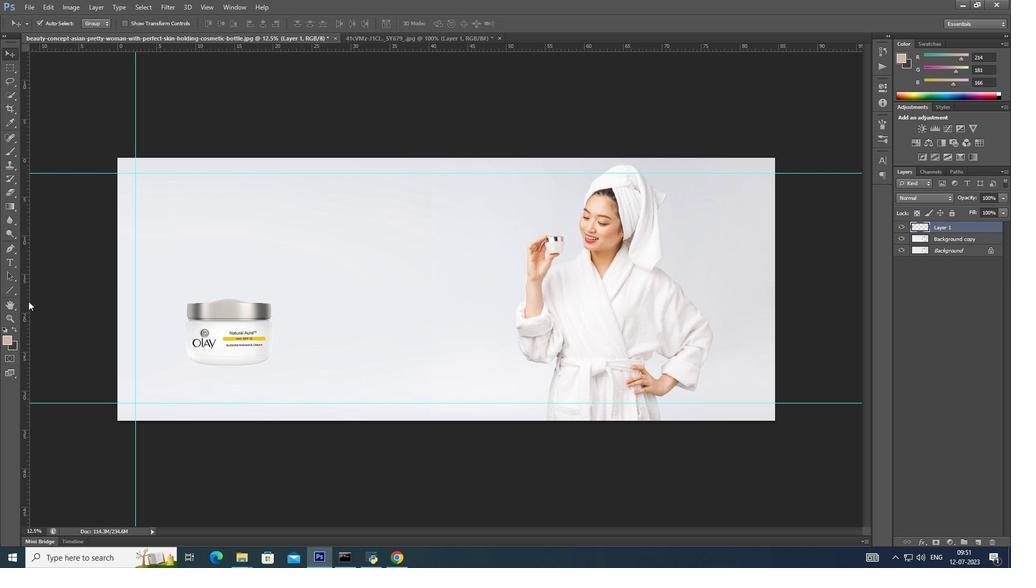 
Action: Mouse pressed left at (25, 301)
Screenshot: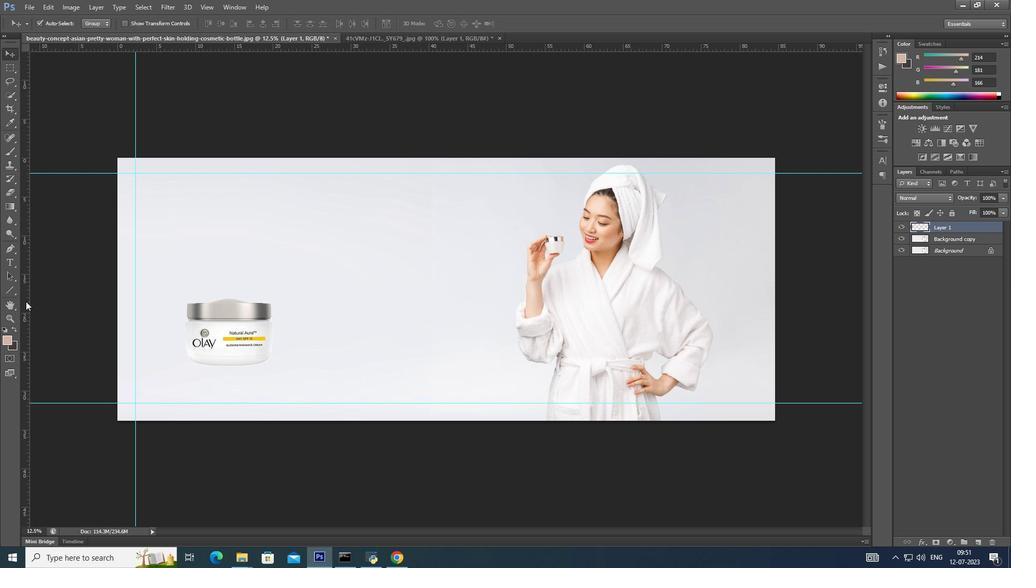 
Action: Mouse moved to (223, 306)
Screenshot: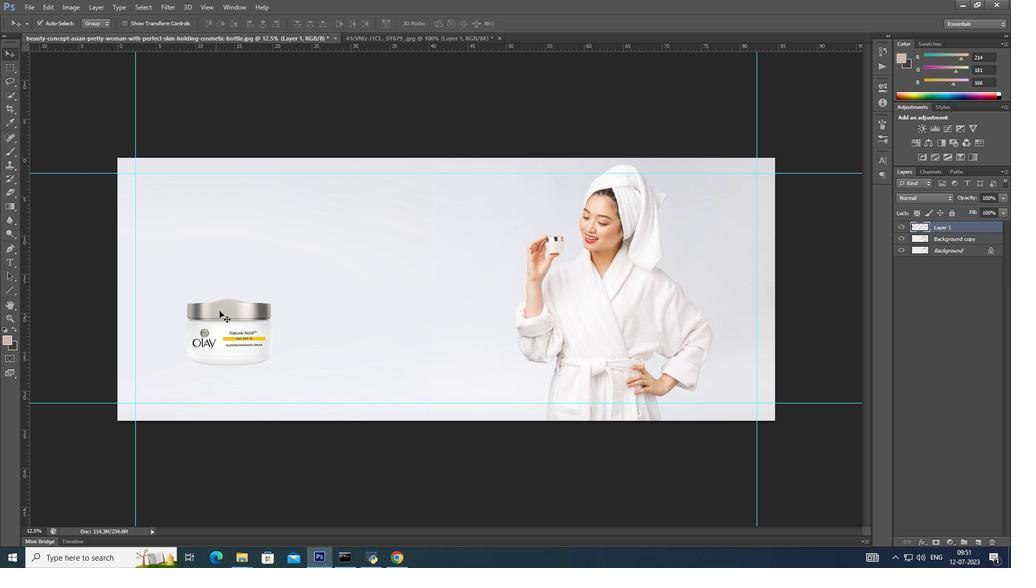 
Action: Mouse pressed left at (223, 306)
Screenshot: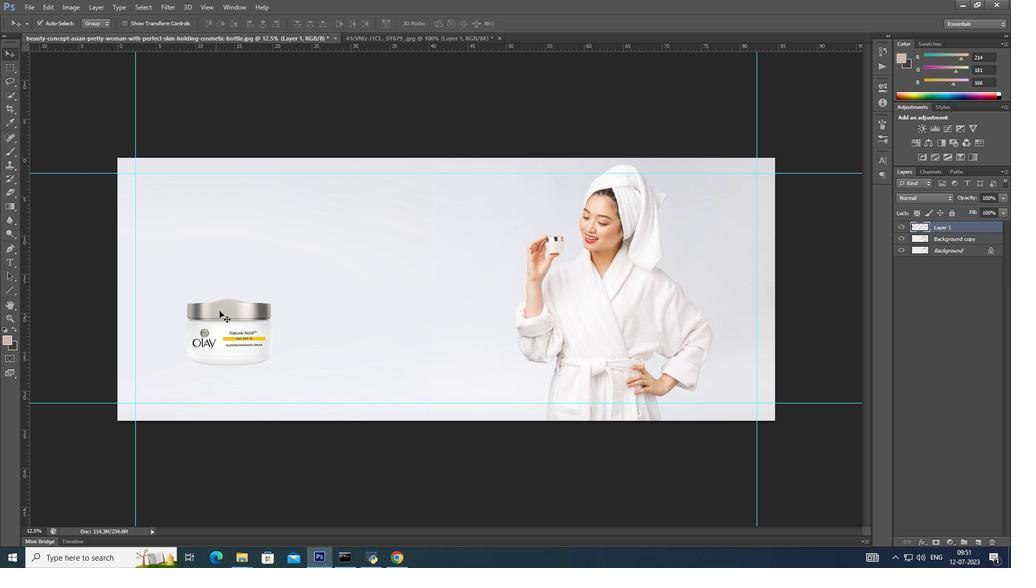 
Action: Mouse moved to (225, 306)
Screenshot: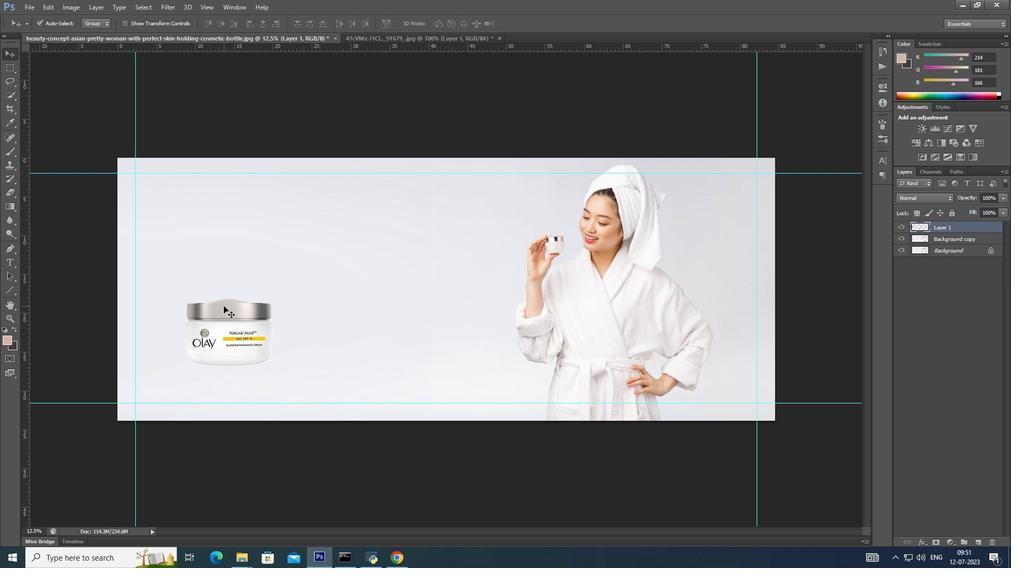 
Action: Mouse pressed left at (225, 306)
Screenshot: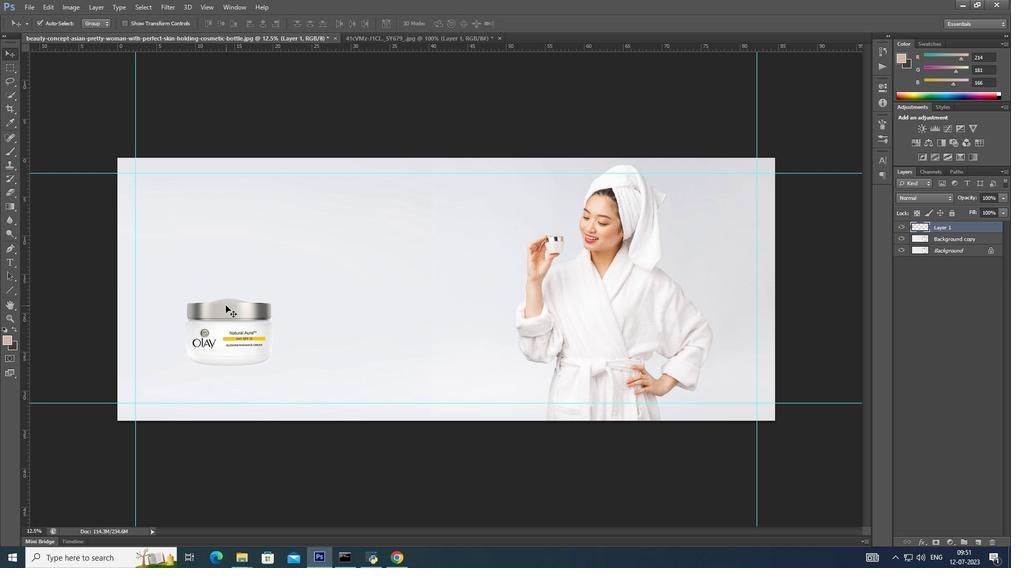 
Action: Mouse moved to (973, 225)
Screenshot: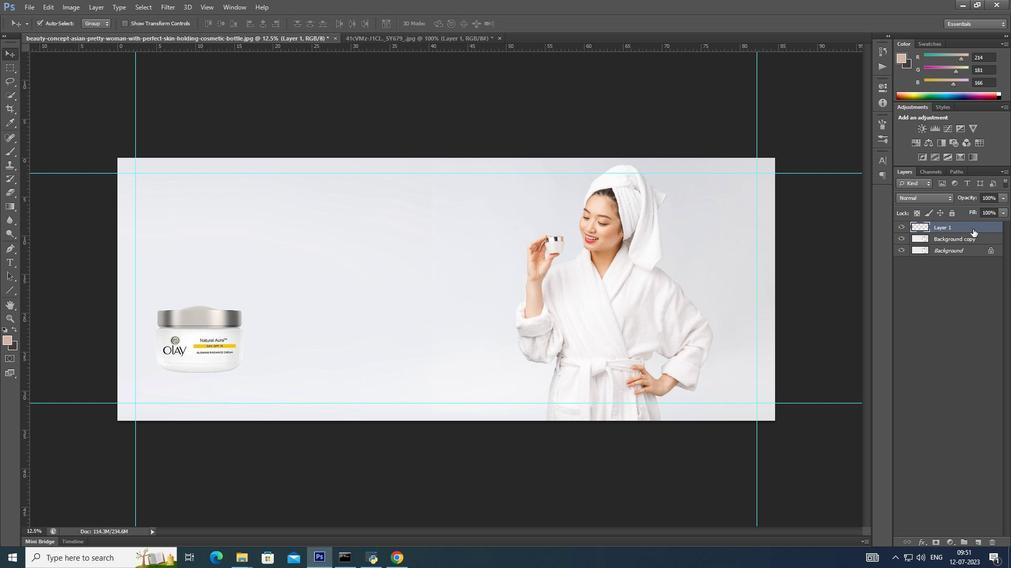 
Action: Mouse pressed left at (973, 225)
Screenshot: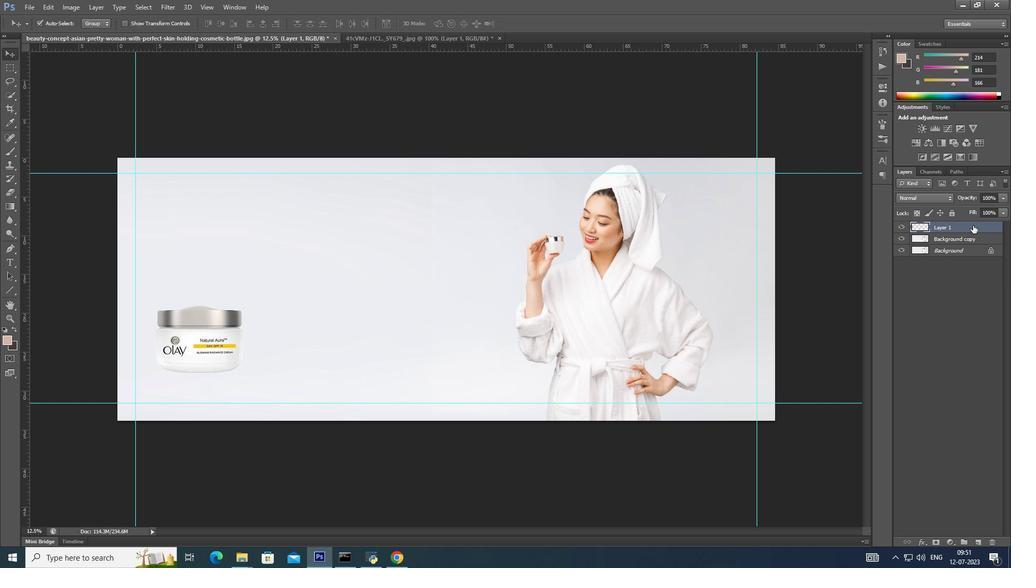 
Action: Mouse moved to (178, 316)
Screenshot: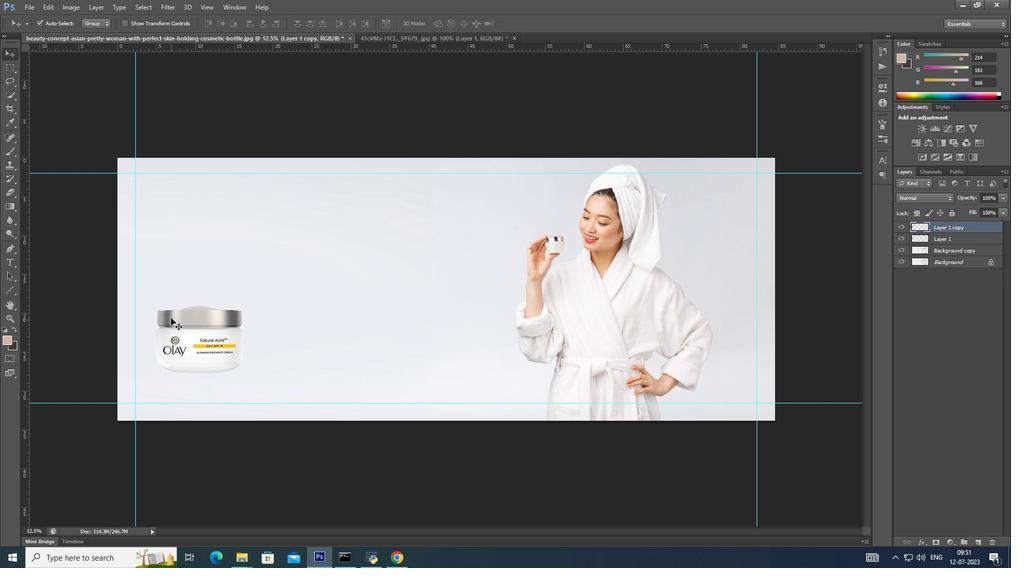 
Action: Mouse pressed left at (178, 316)
Screenshot: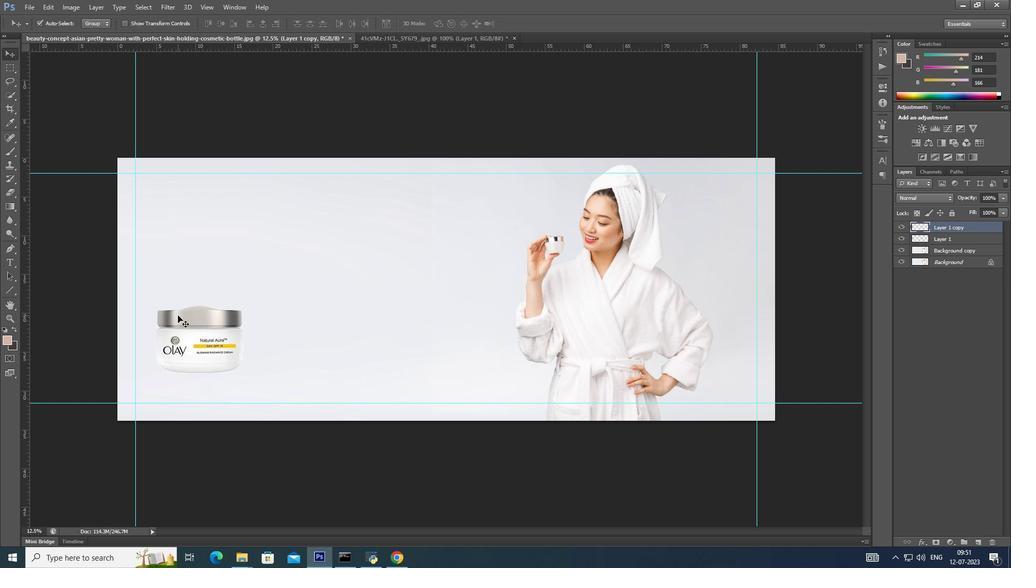 
Action: Mouse moved to (292, 324)
Screenshot: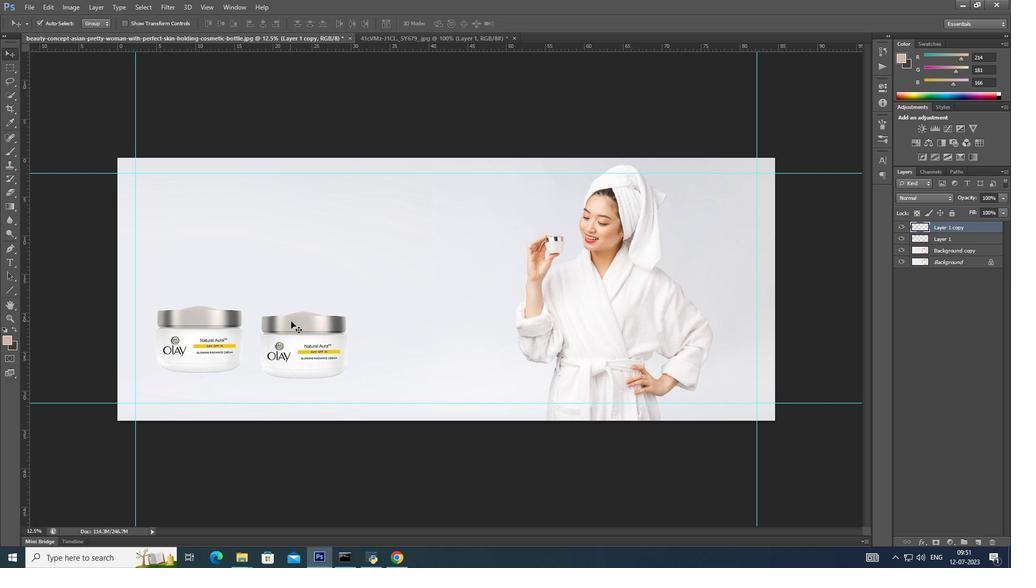 
Action: Mouse pressed left at (292, 324)
Screenshot: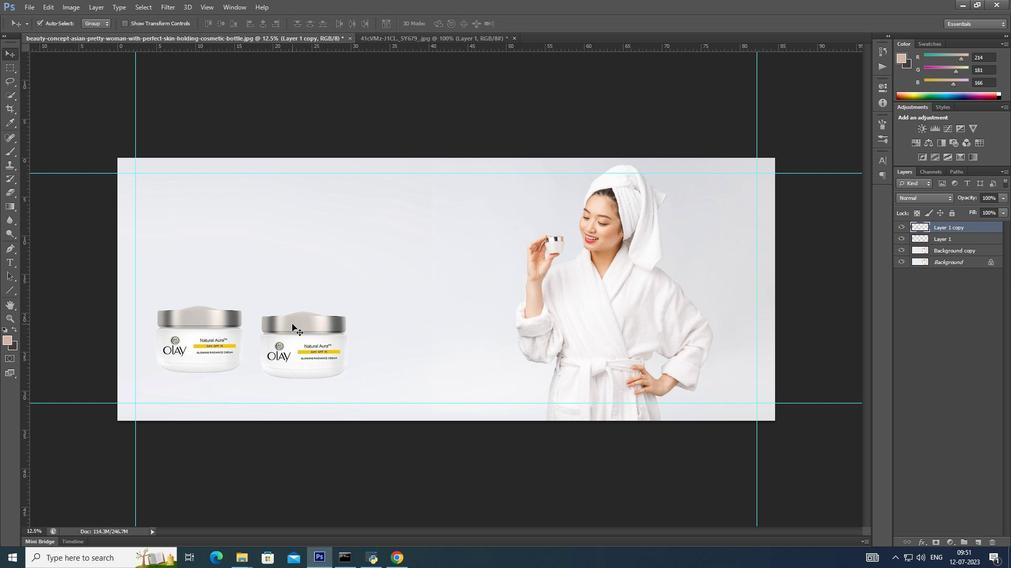 
Action: Key pressed ctrl+T
Screenshot: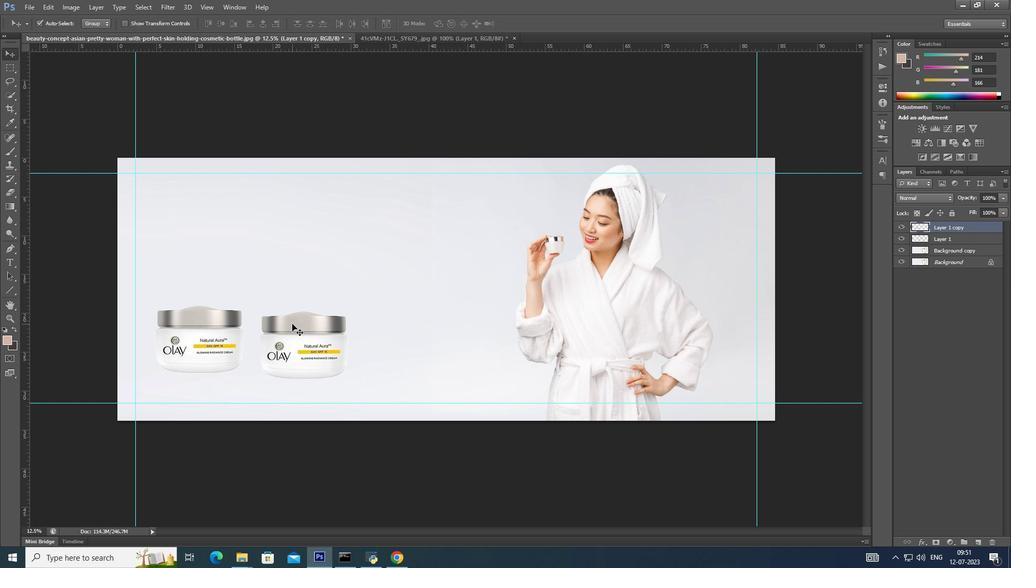 
Action: Mouse pressed right at (292, 324)
Screenshot: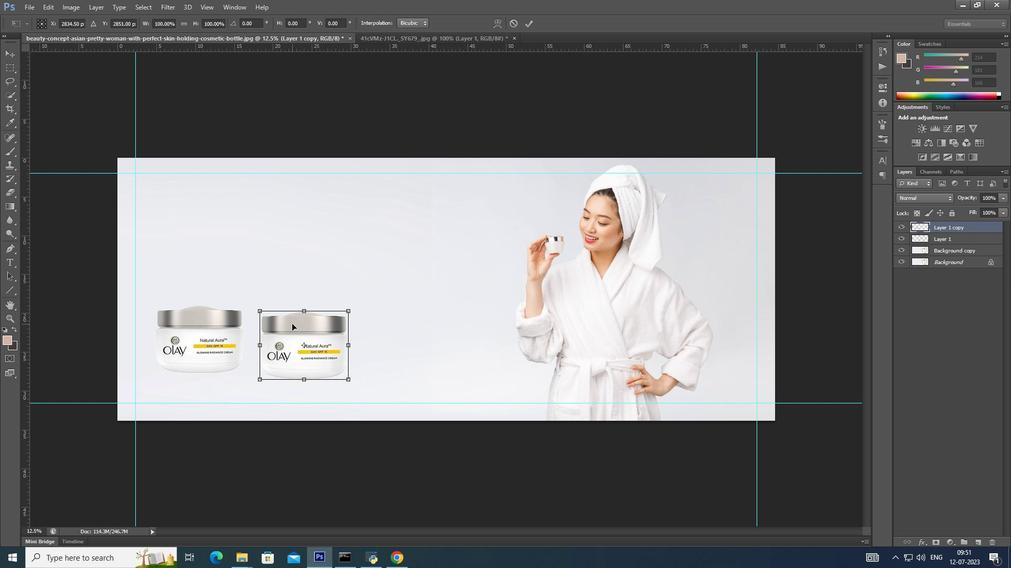 
Action: Mouse moved to (343, 490)
Screenshot: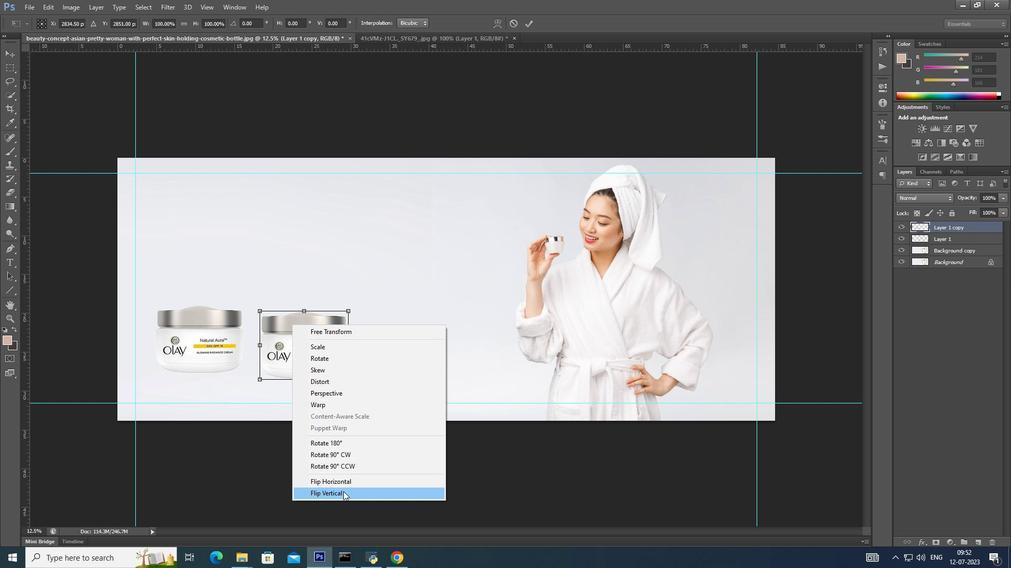 
Action: Mouse pressed left at (343, 490)
Screenshot: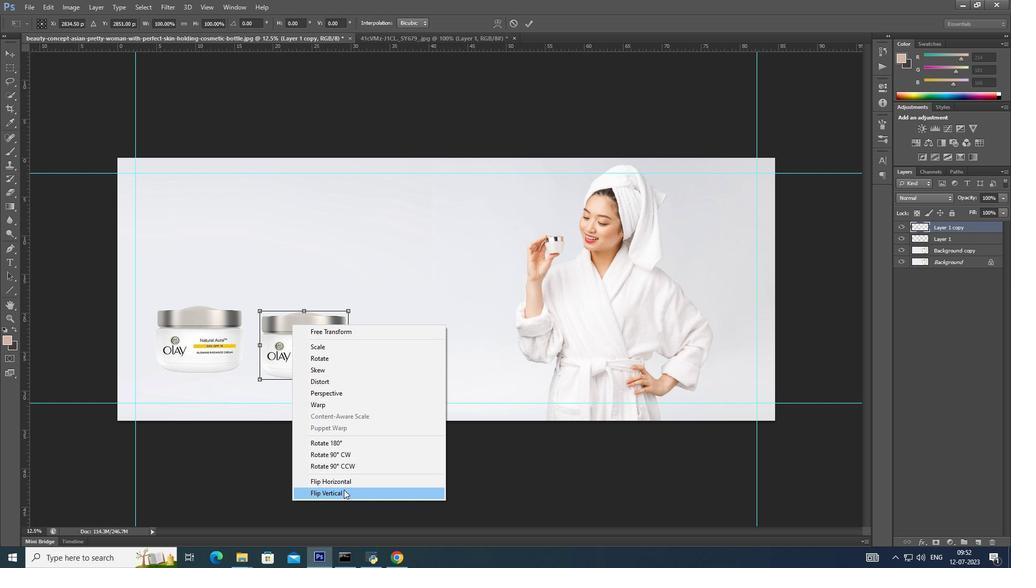 
Action: Mouse moved to (309, 337)
Screenshot: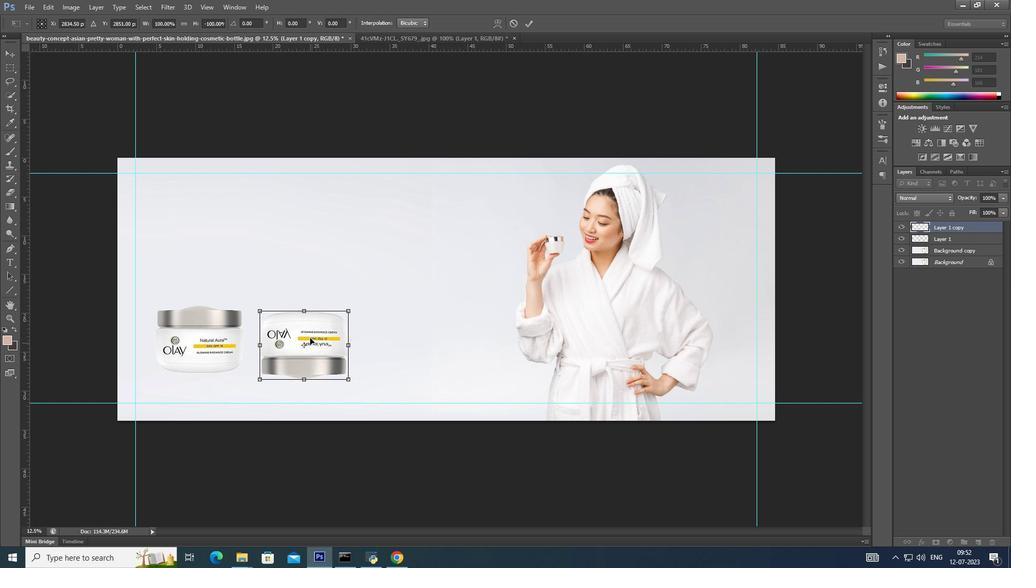 
Action: Mouse pressed left at (309, 337)
Screenshot: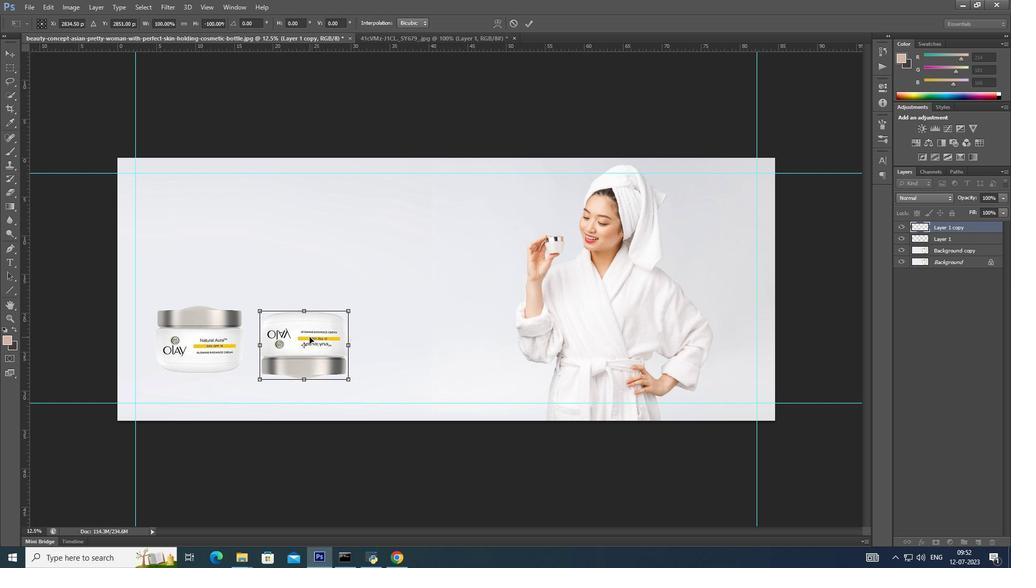 
Action: Mouse moved to (202, 399)
Screenshot: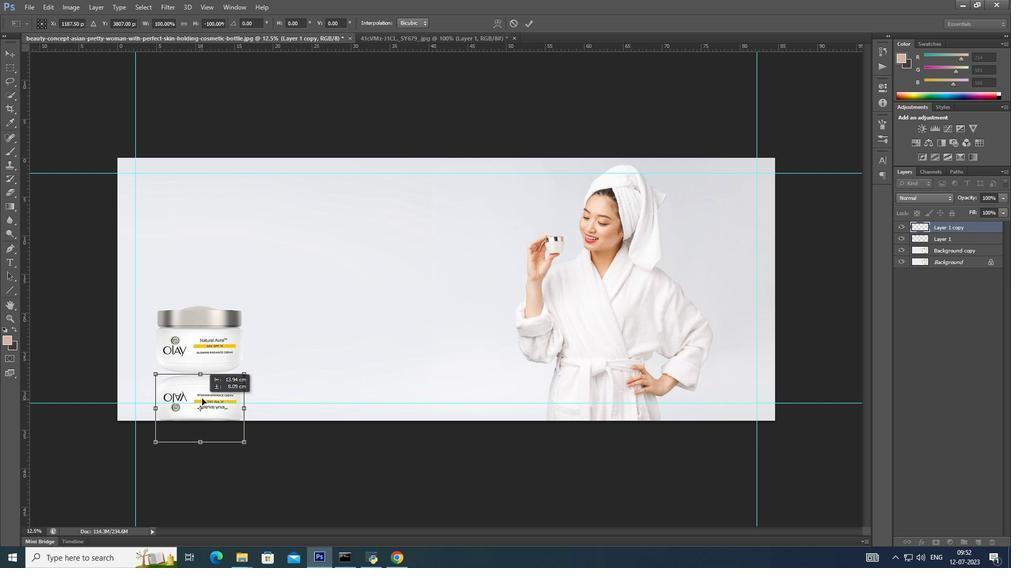 
Action: Key pressed <Key.enter>
Screenshot: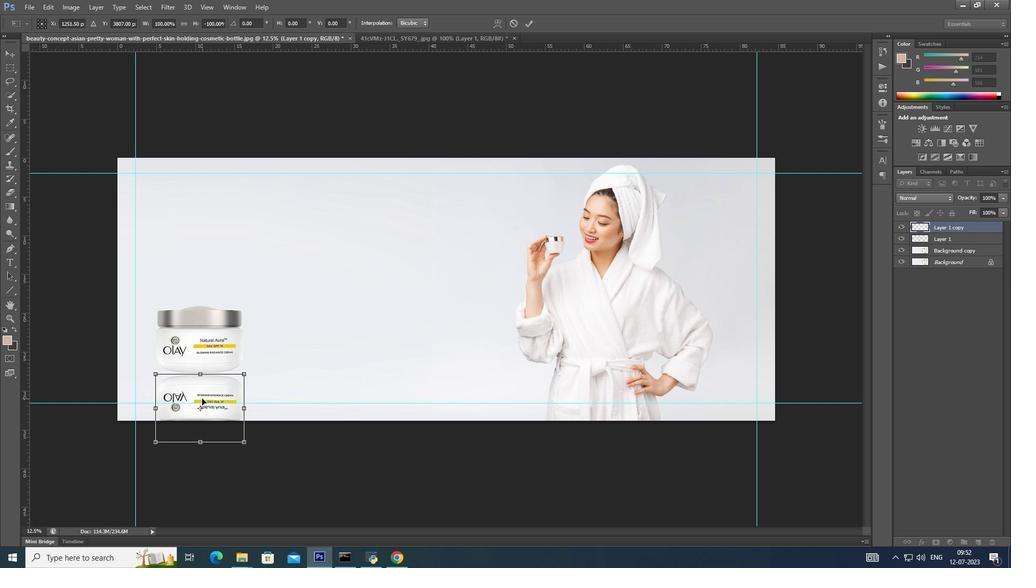 
Action: Mouse moved to (942, 237)
Screenshot: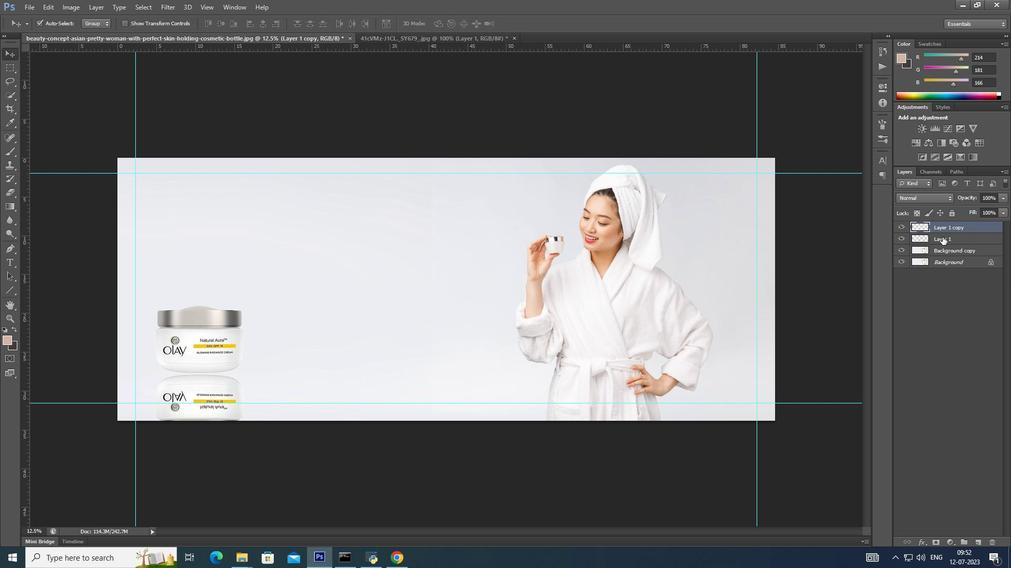 
Action: Key pressed <Key.shift>
Screenshot: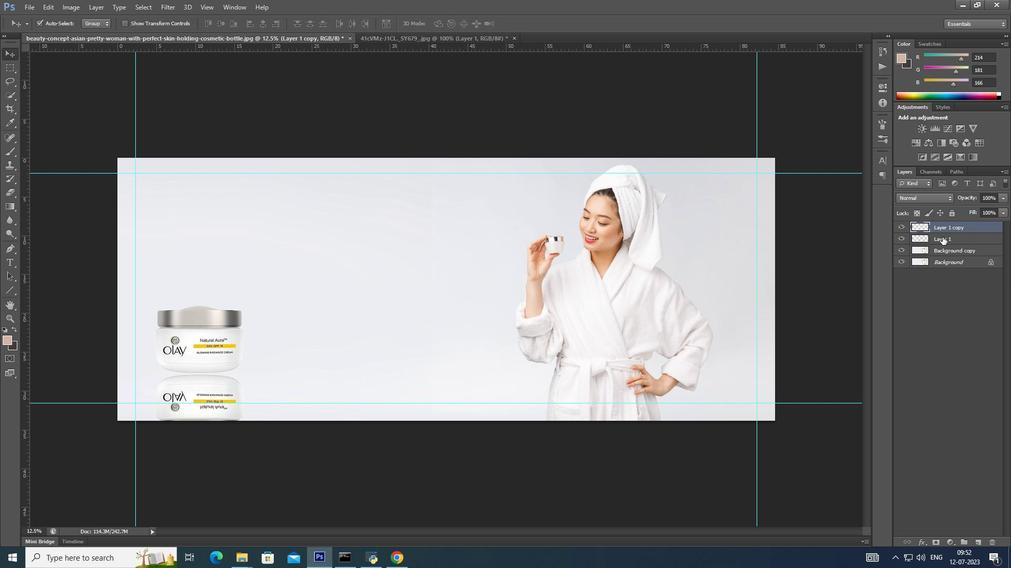 
Action: Mouse pressed left at (942, 237)
Screenshot: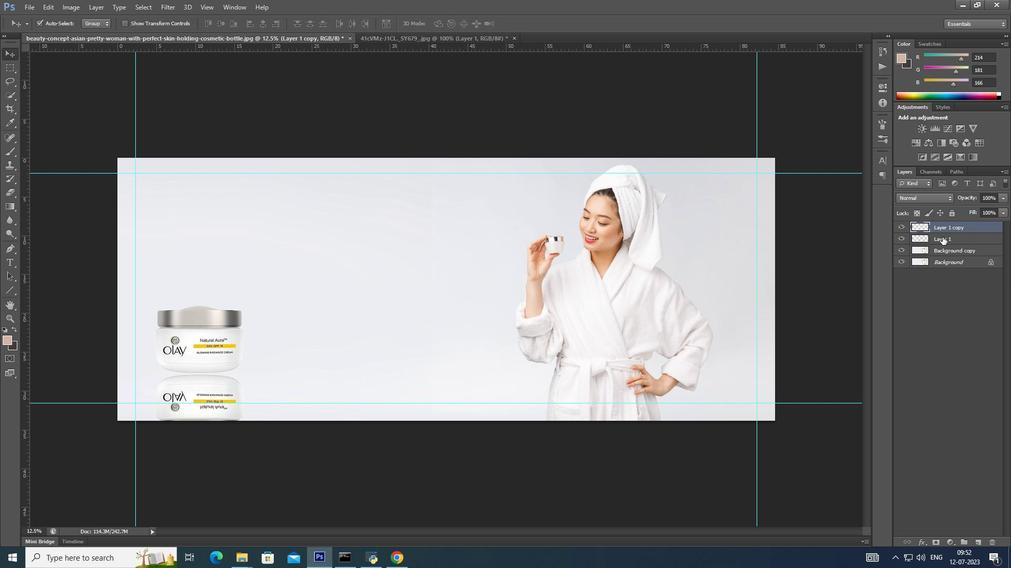 
Action: Key pressed <Key.shift><Key.shift><Key.shift><Key.shift><Key.shift><Key.shift><Key.shift><Key.shift>
Screenshot: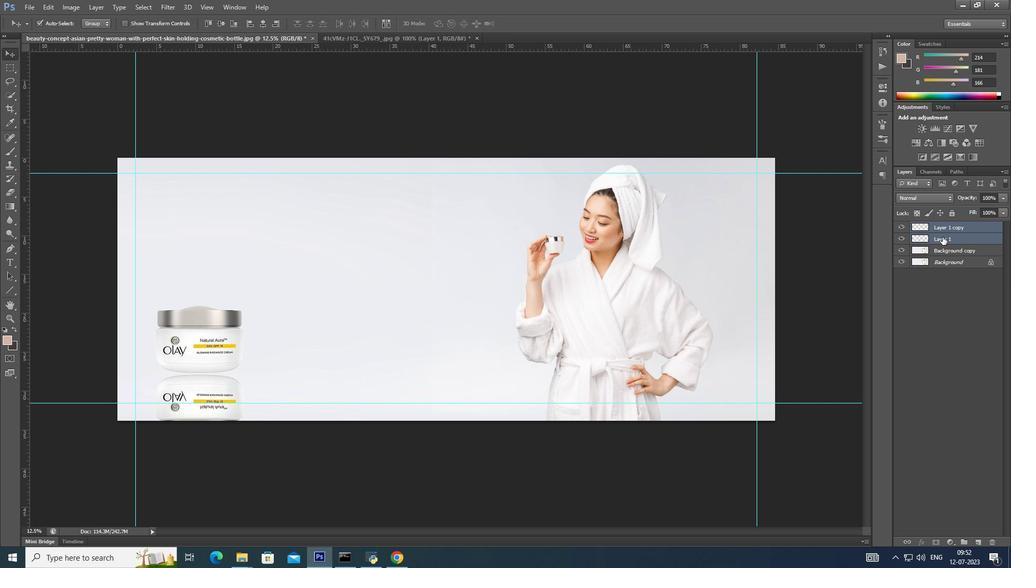 
Action: Mouse moved to (263, 21)
Screenshot: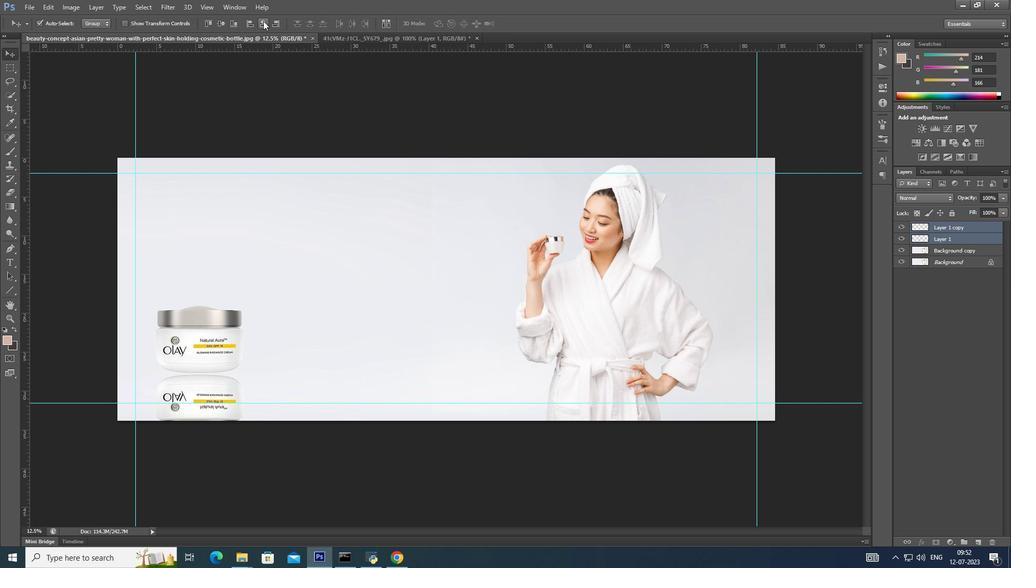 
Action: Mouse pressed left at (263, 21)
Screenshot: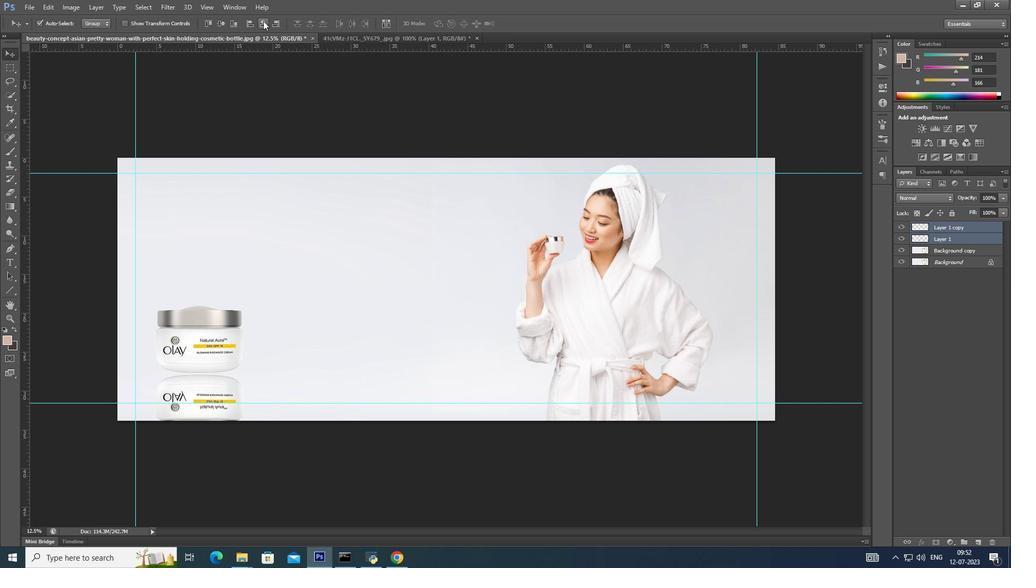 
Action: Mouse moved to (196, 388)
Screenshot: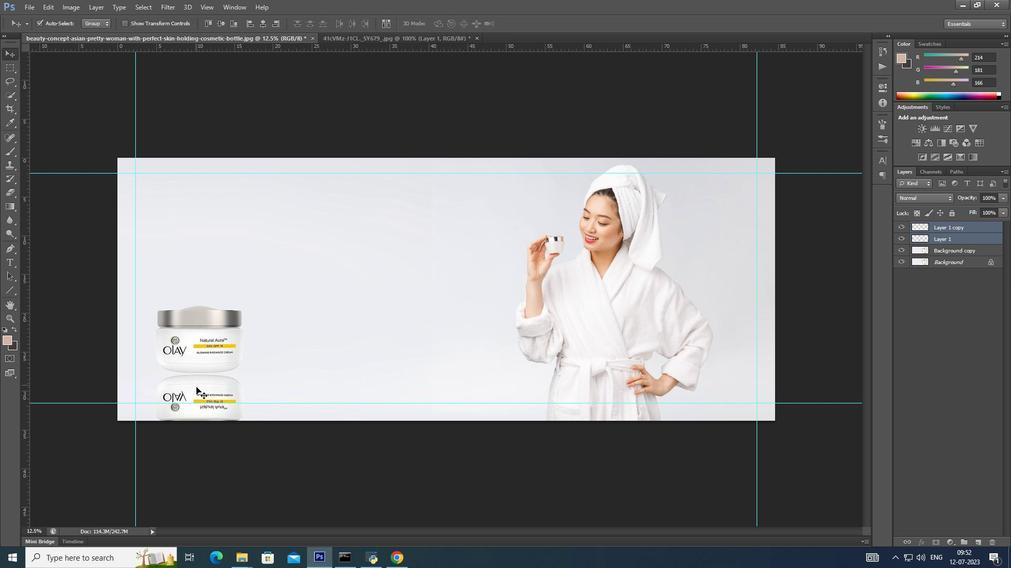 
Action: Mouse pressed left at (196, 388)
